 Task: Buy 1 Punch Bowls from Glassware & Drinkware section under best seller category for shipping address: Cole Ward, 3646 Walton Street, Salt Lake City, Utah 84104, Cell Number 8014200980. Pay from credit card ending with 6759, CVV 506
Action: Mouse moved to (22, 89)
Screenshot: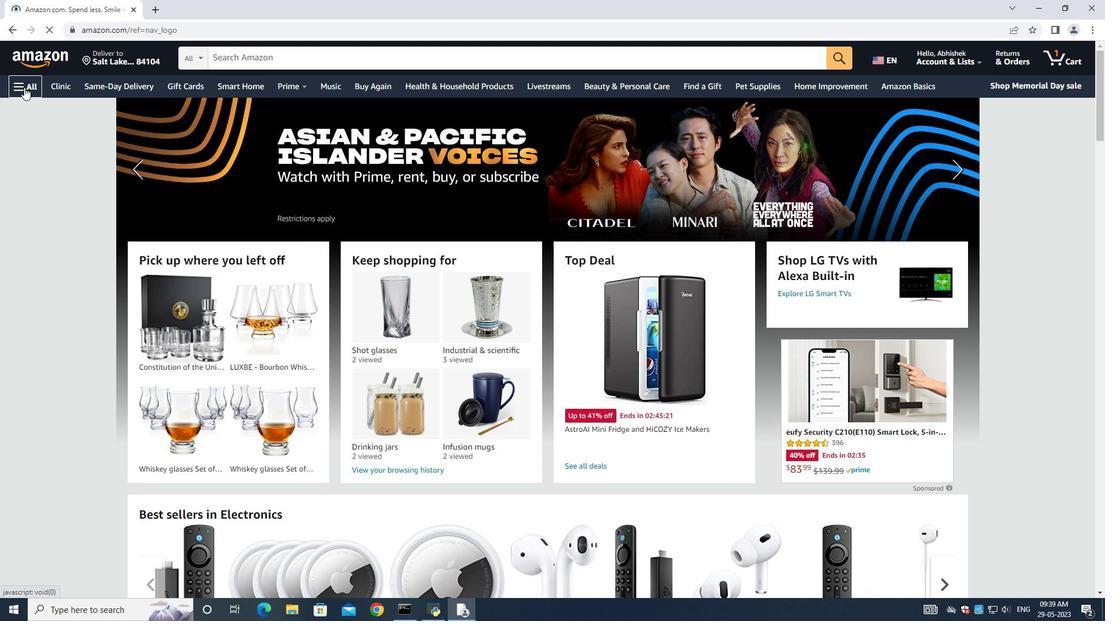 
Action: Mouse pressed left at (22, 89)
Screenshot: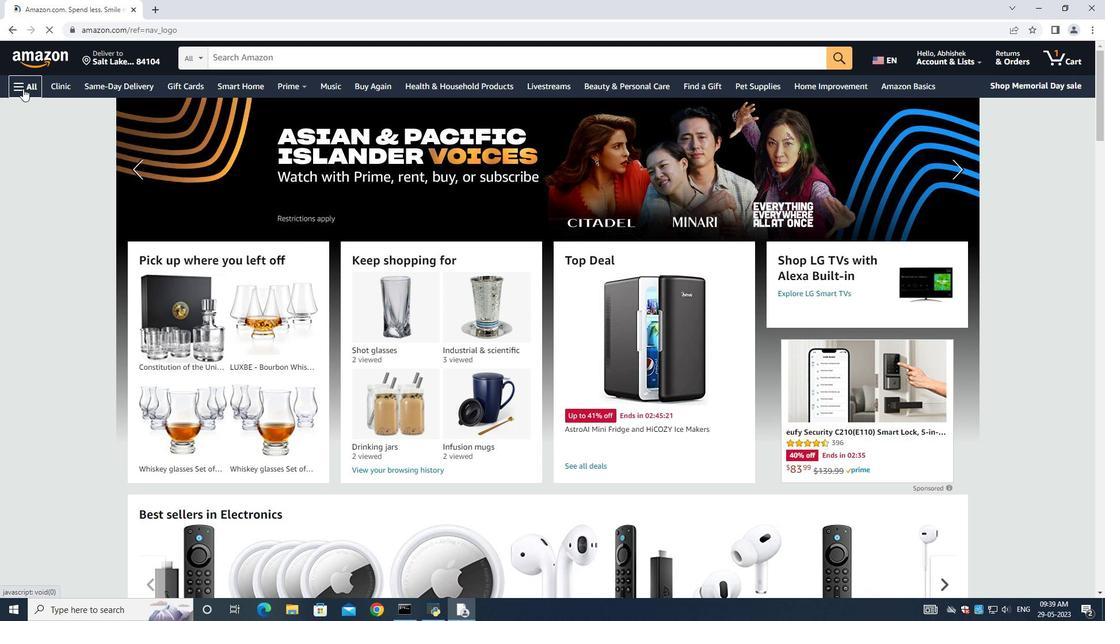 
Action: Mouse moved to (35, 106)
Screenshot: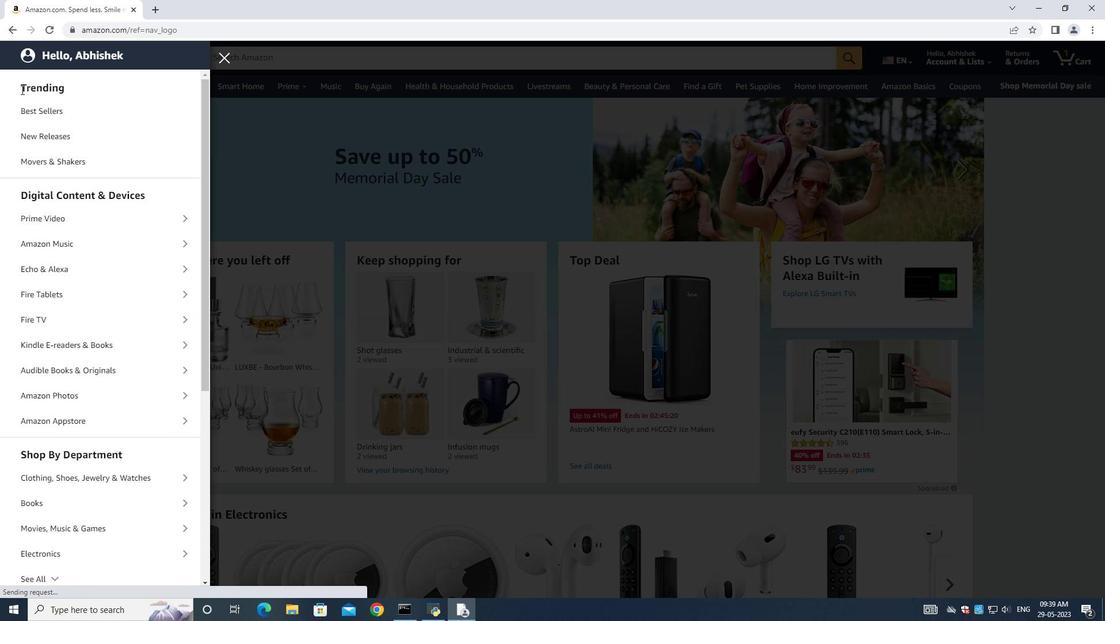 
Action: Mouse pressed left at (35, 106)
Screenshot: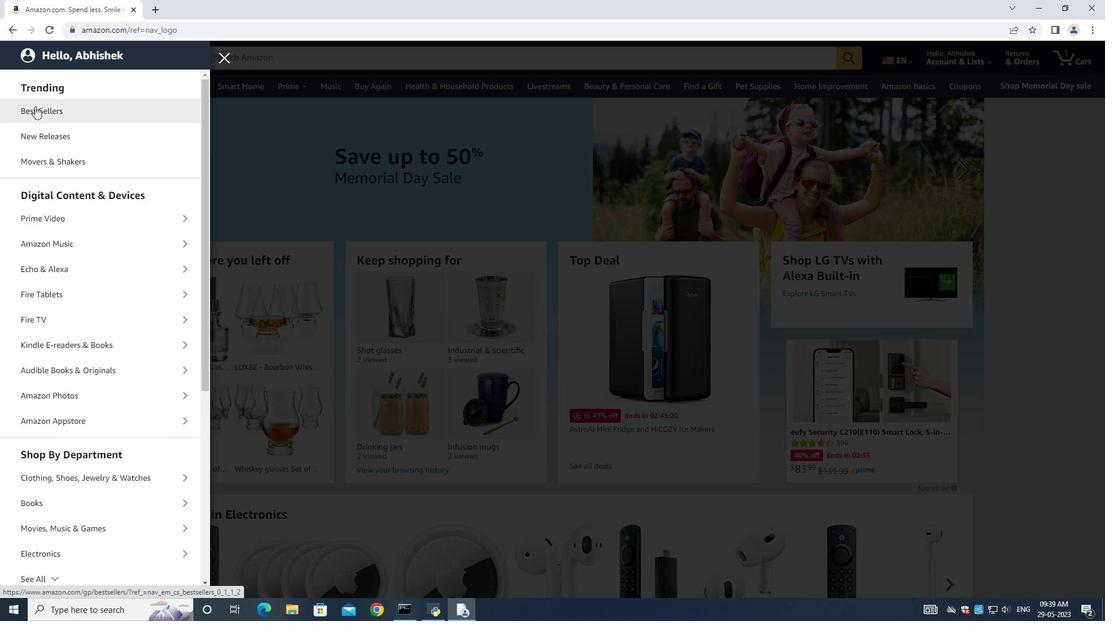 
Action: Mouse moved to (248, 56)
Screenshot: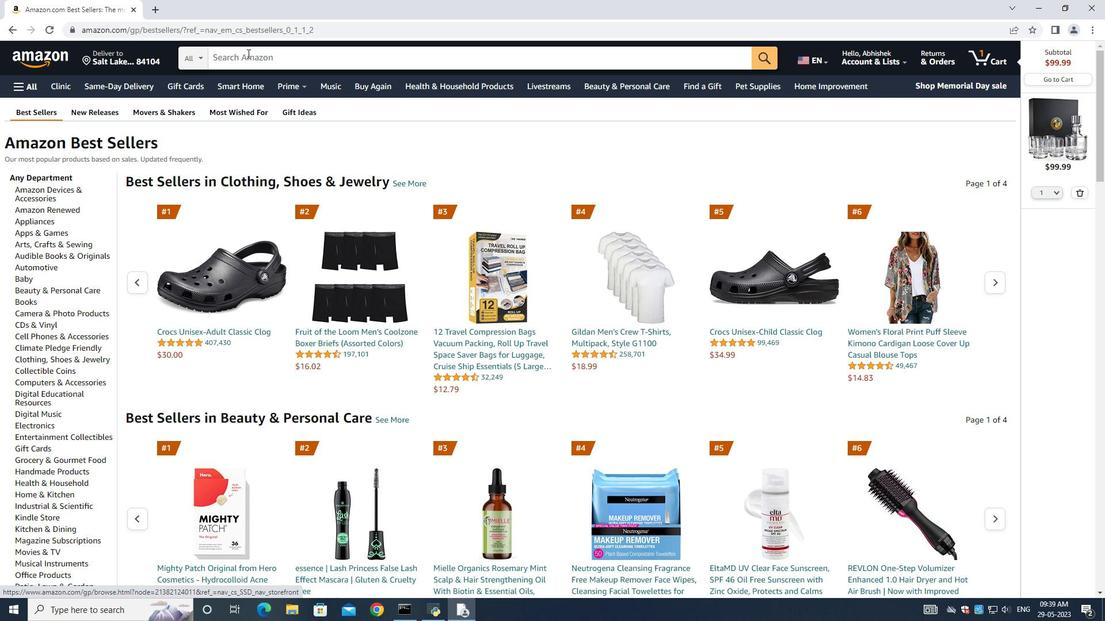 
Action: Mouse pressed left at (248, 56)
Screenshot: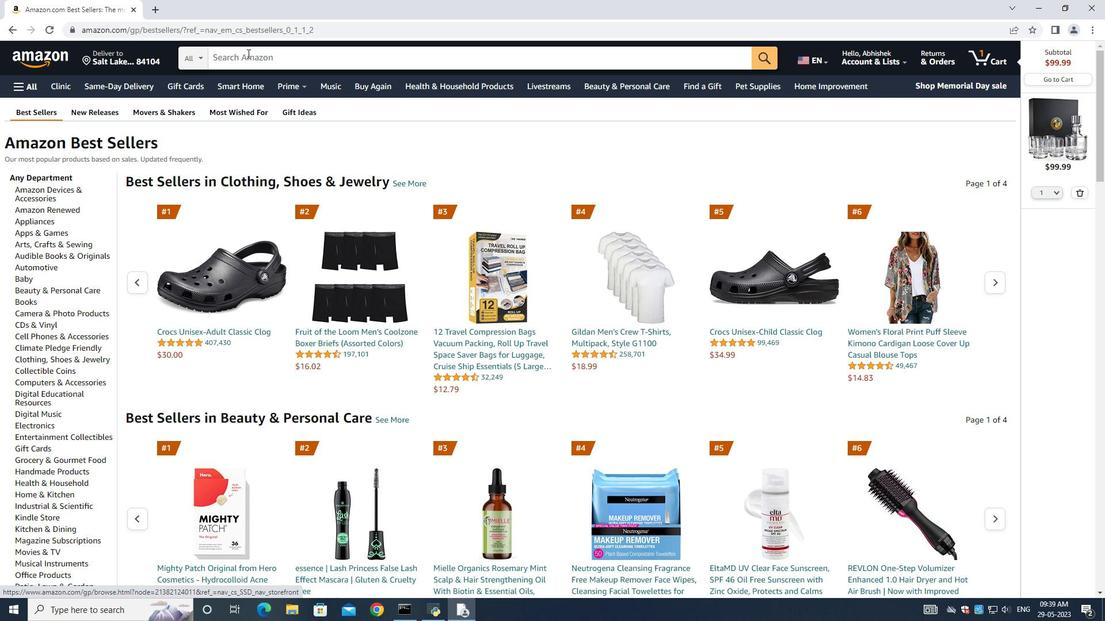 
Action: Mouse moved to (248, 57)
Screenshot: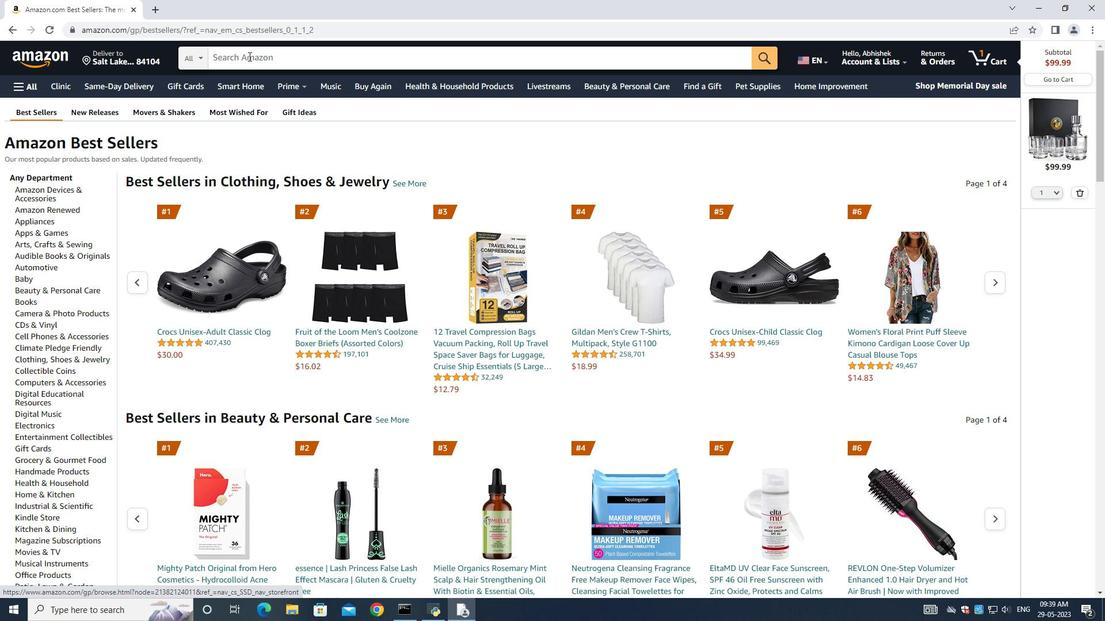 
Action: Key pressed <Key.shift>Puc<Key.backspace>nch<Key.space><Key.shift><Key.shift><Key.shift><Key.shift><Key.shift>Bowls<Key.enter>
Screenshot: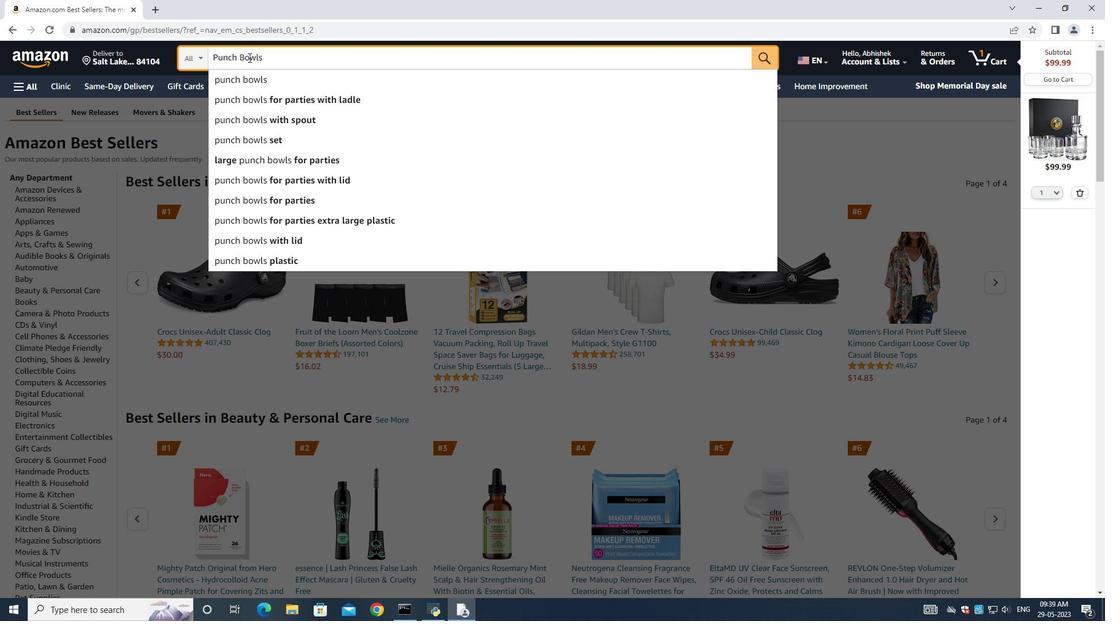 
Action: Mouse moved to (65, 204)
Screenshot: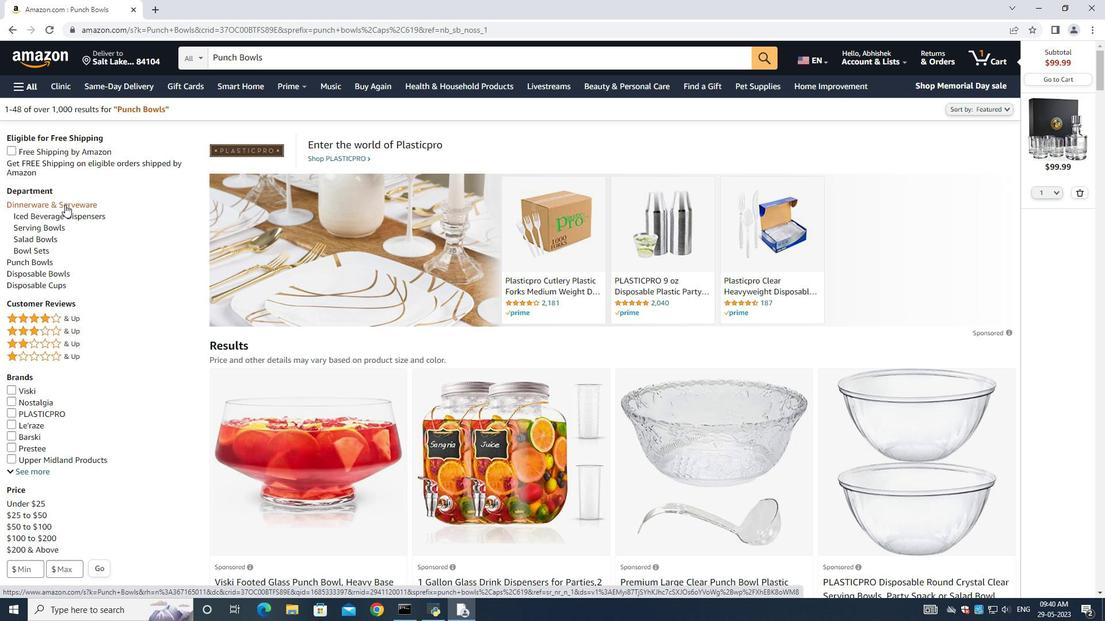 
Action: Mouse pressed left at (65, 204)
Screenshot: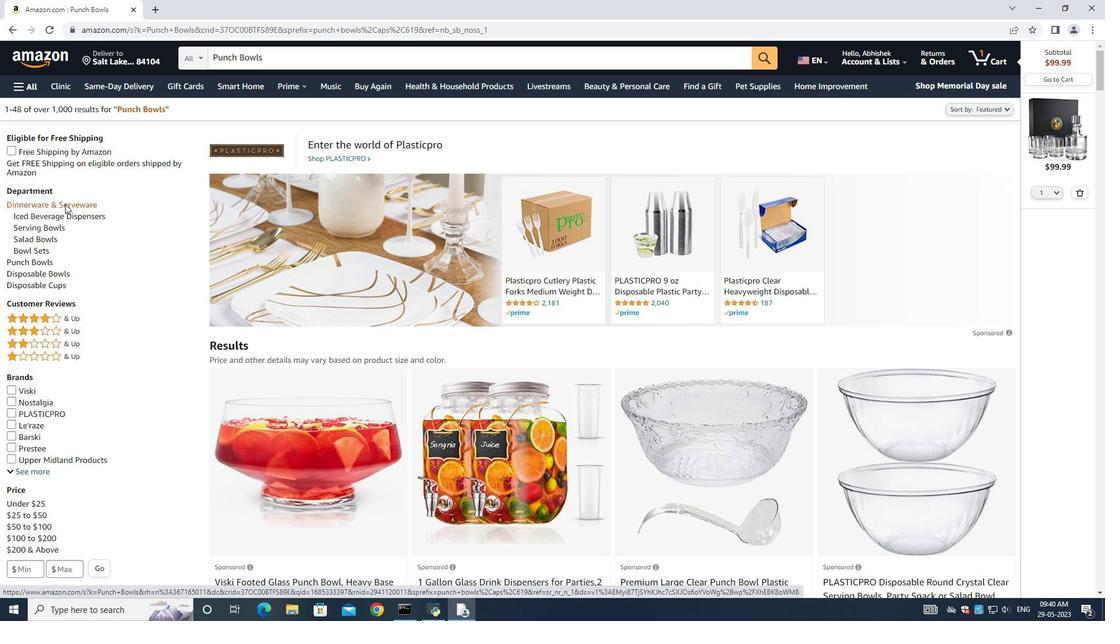 
Action: Mouse moved to (144, 272)
Screenshot: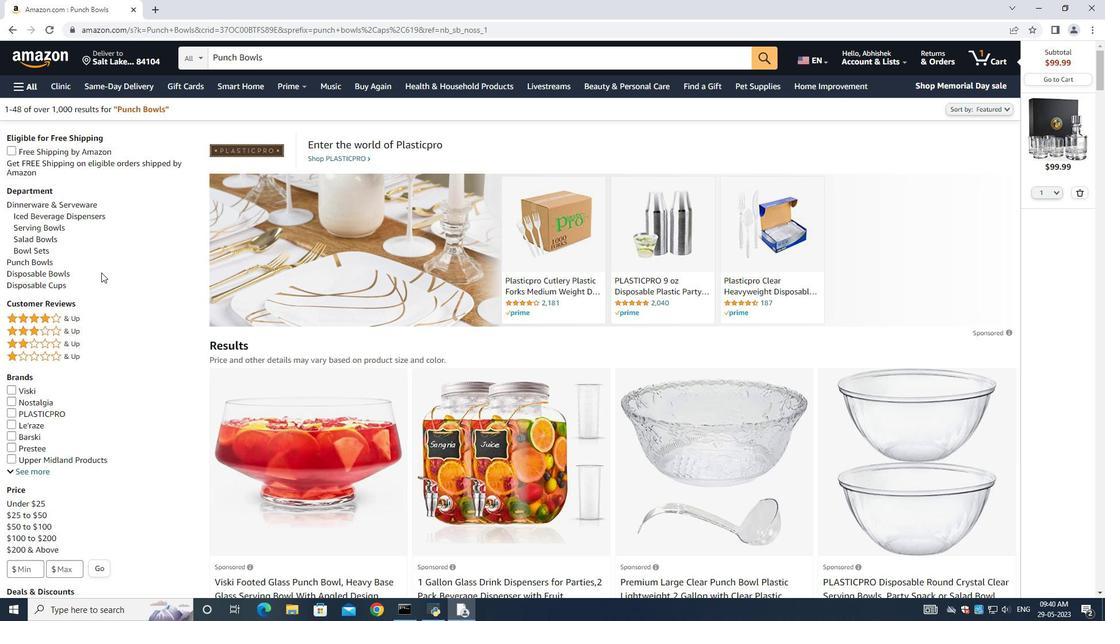 
Action: Mouse scrolled (144, 271) with delta (0, 0)
Screenshot: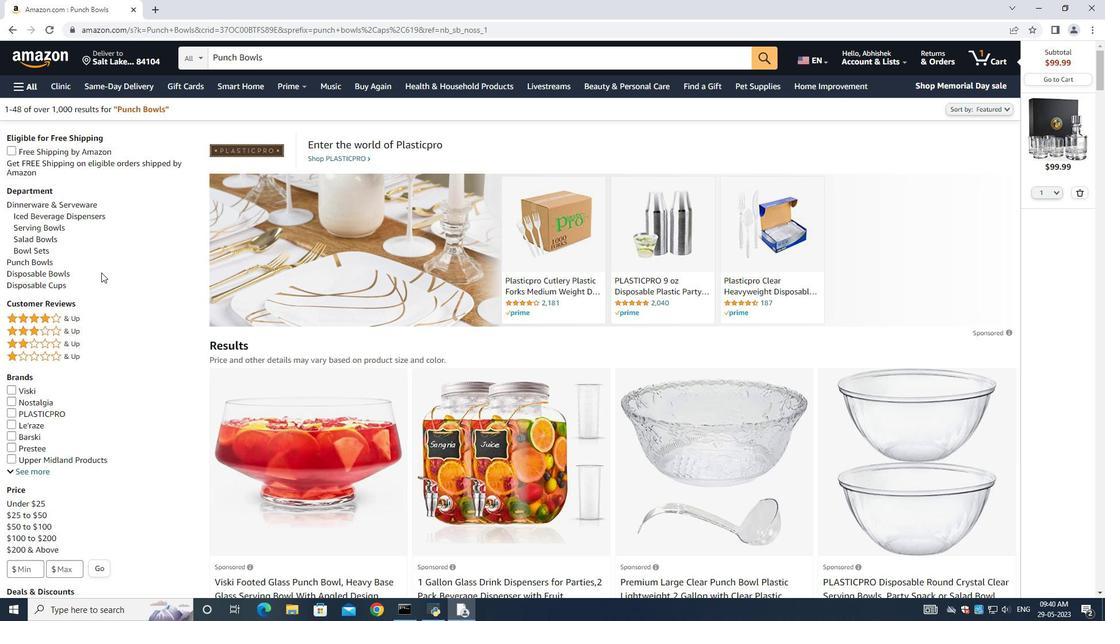 
Action: Mouse moved to (144, 273)
Screenshot: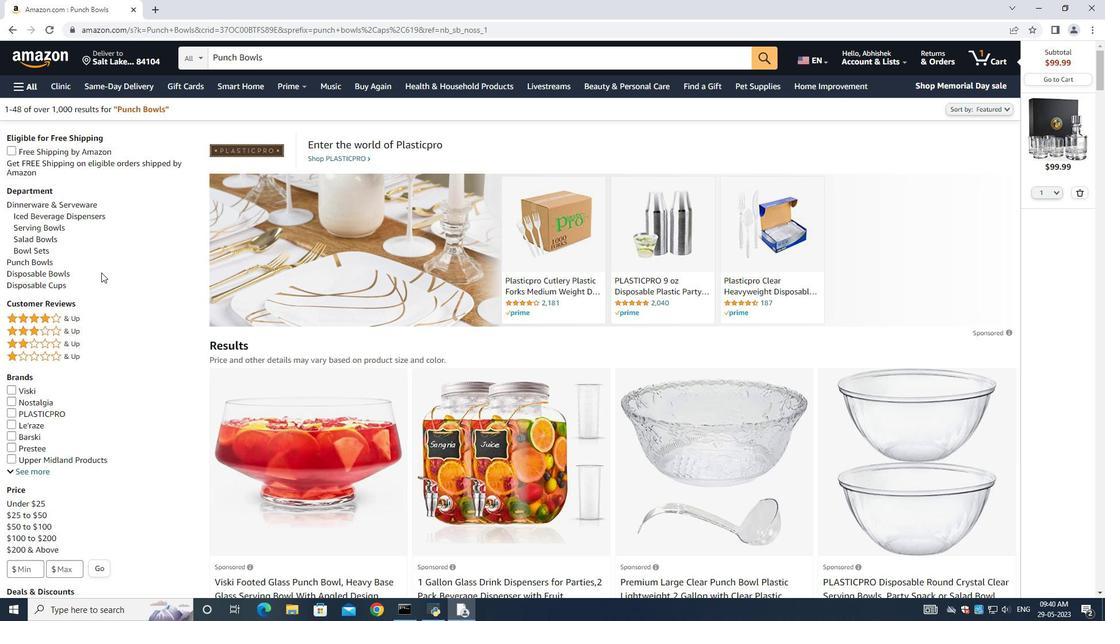
Action: Mouse scrolled (144, 272) with delta (0, 0)
Screenshot: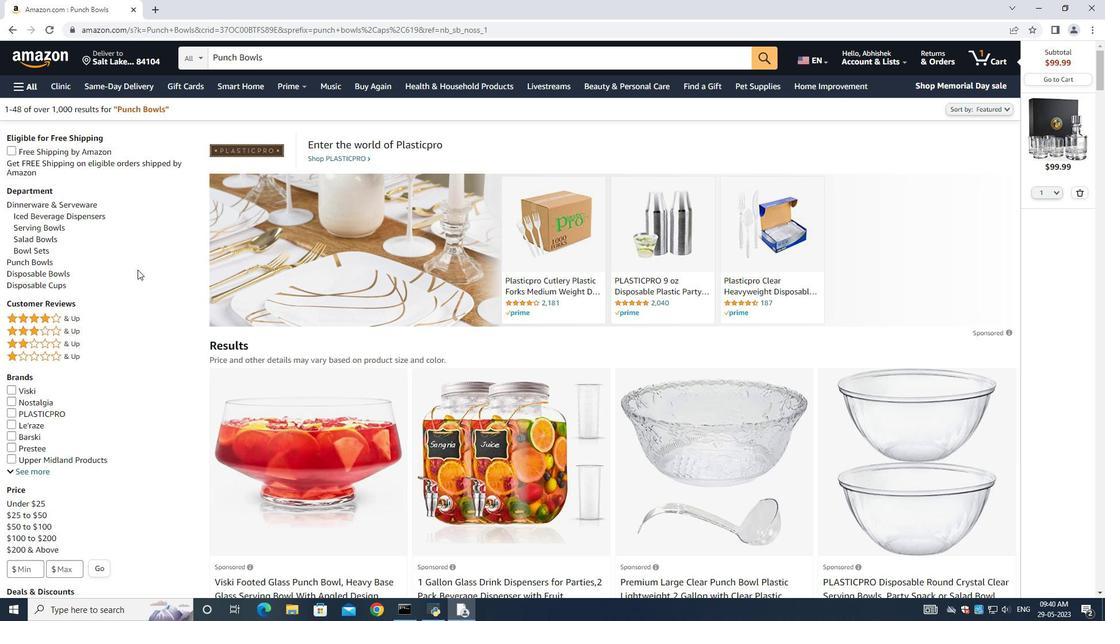 
Action: Mouse moved to (144, 273)
Screenshot: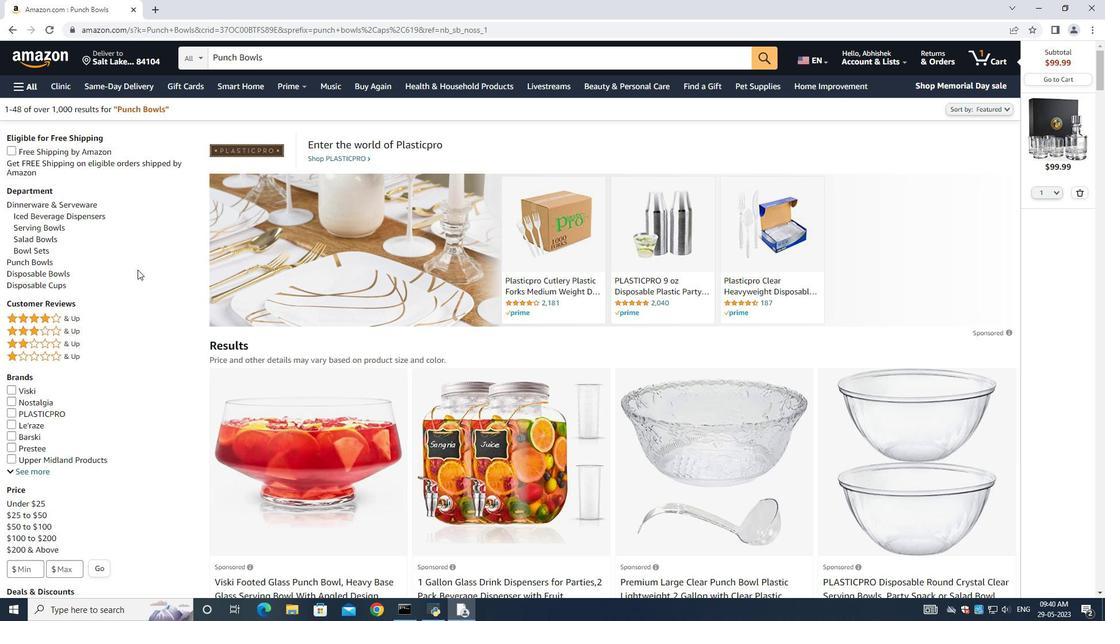 
Action: Mouse scrolled (144, 272) with delta (0, 0)
Screenshot: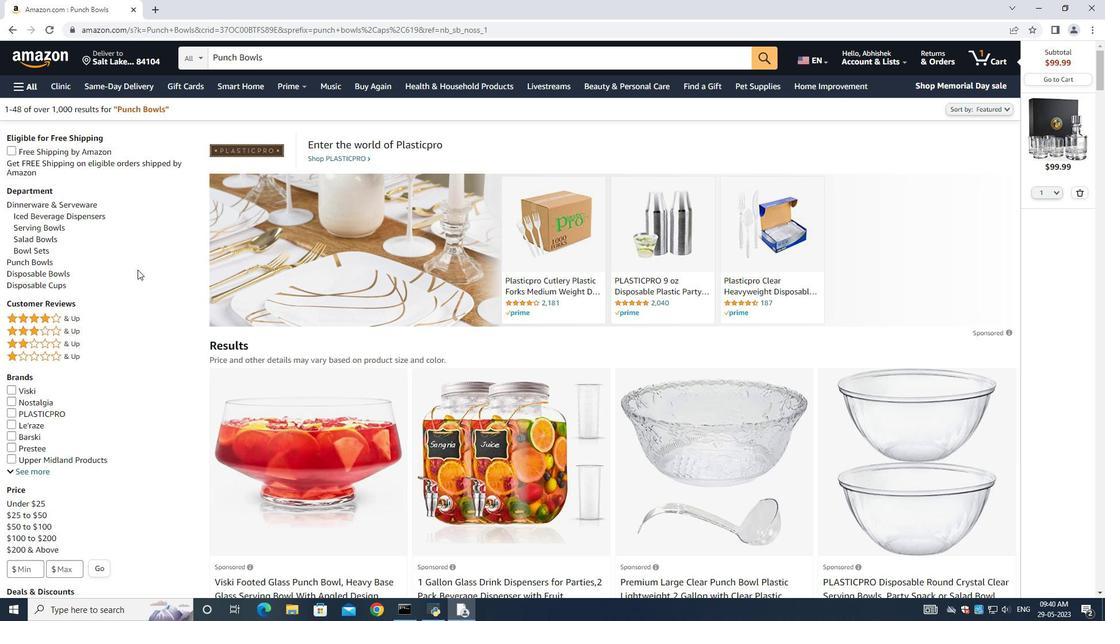 
Action: Mouse scrolled (144, 272) with delta (0, 0)
Screenshot: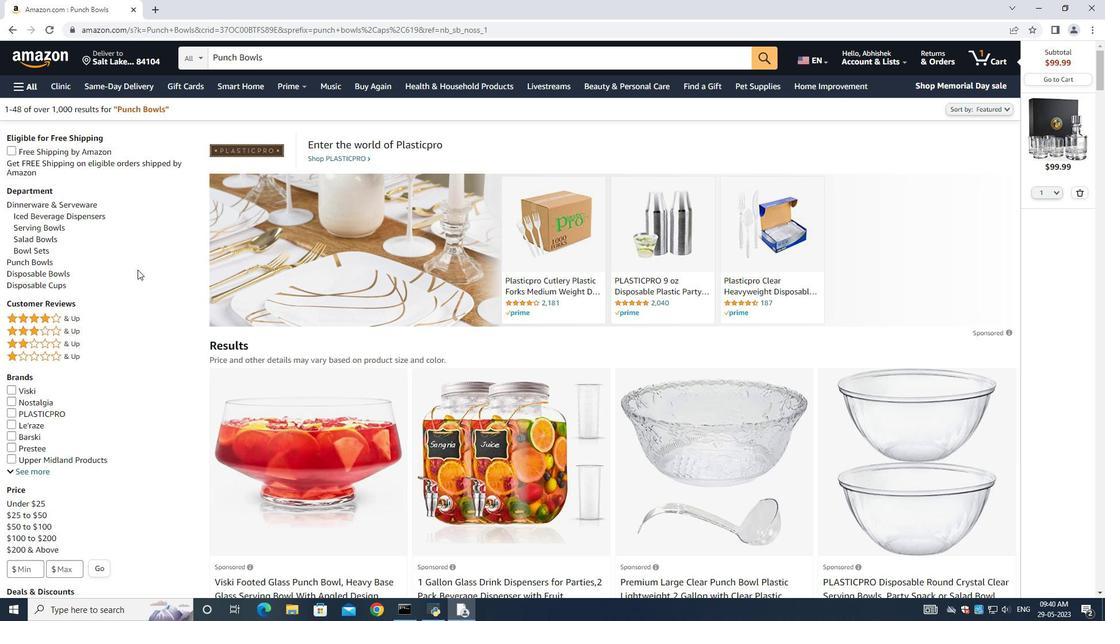 
Action: Mouse scrolled (144, 272) with delta (0, 0)
Screenshot: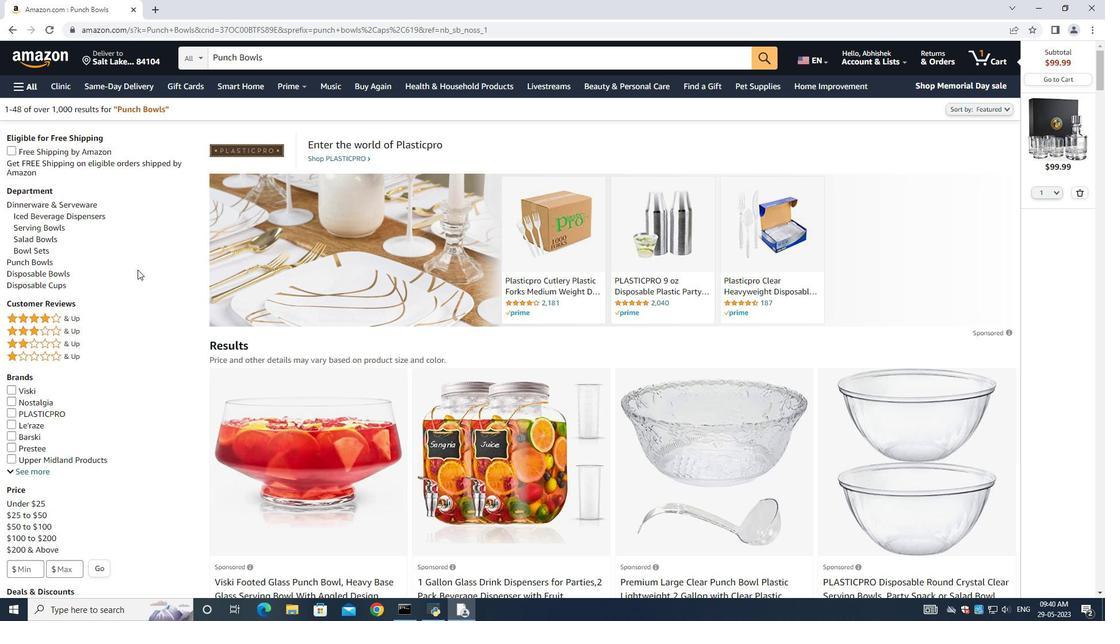 
Action: Mouse scrolled (144, 272) with delta (0, 0)
Screenshot: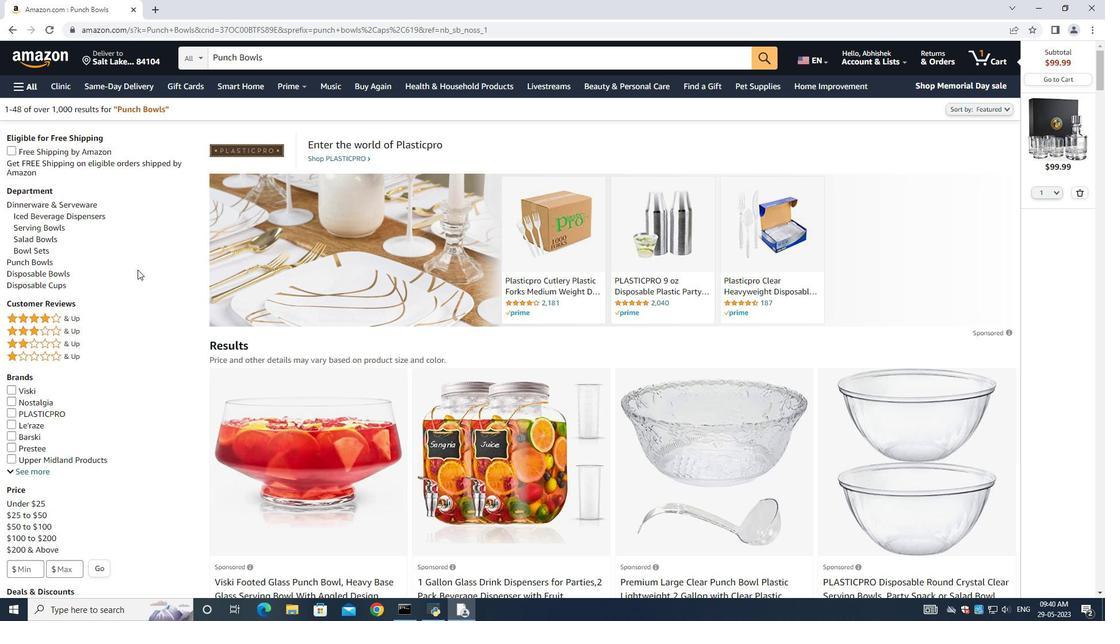 
Action: Mouse moved to (143, 272)
Screenshot: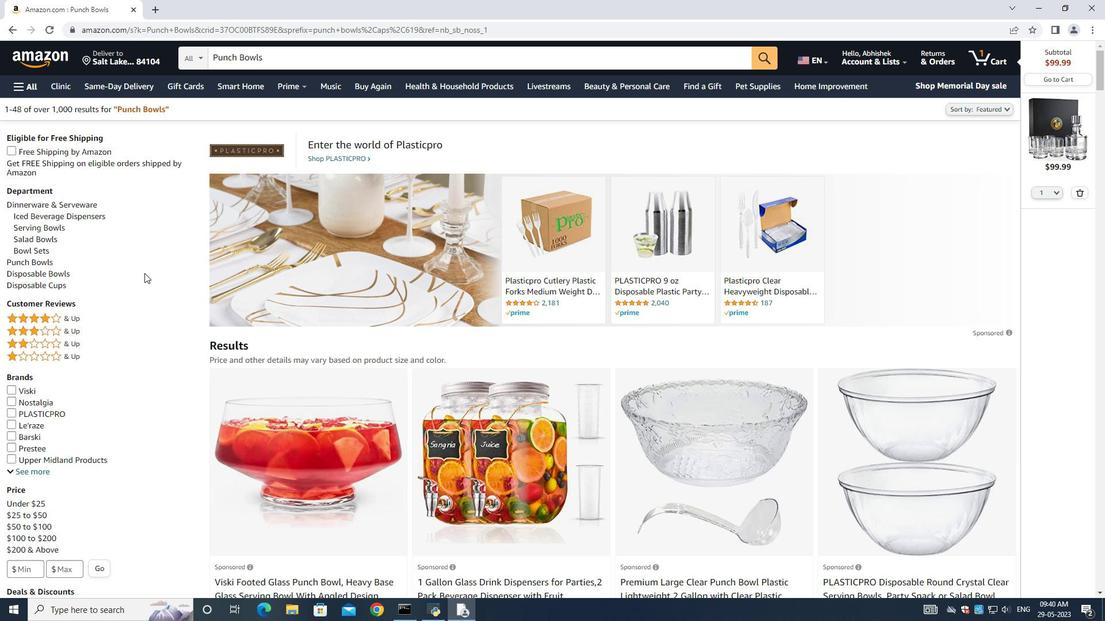 
Action: Mouse scrolled (143, 272) with delta (0, 0)
Screenshot: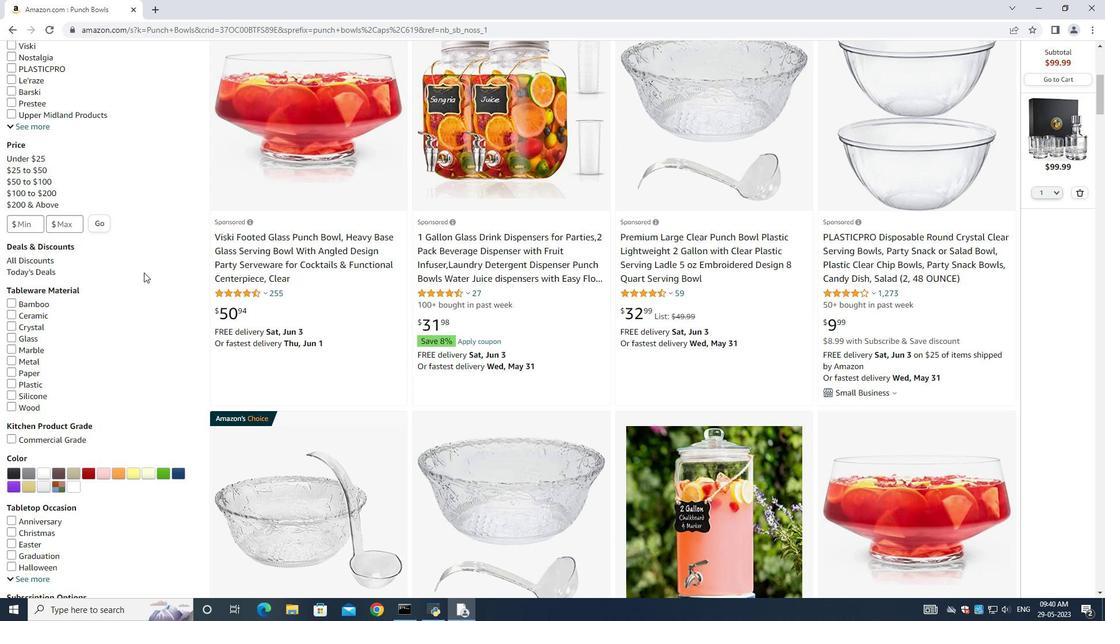 
Action: Mouse scrolled (143, 272) with delta (0, 0)
Screenshot: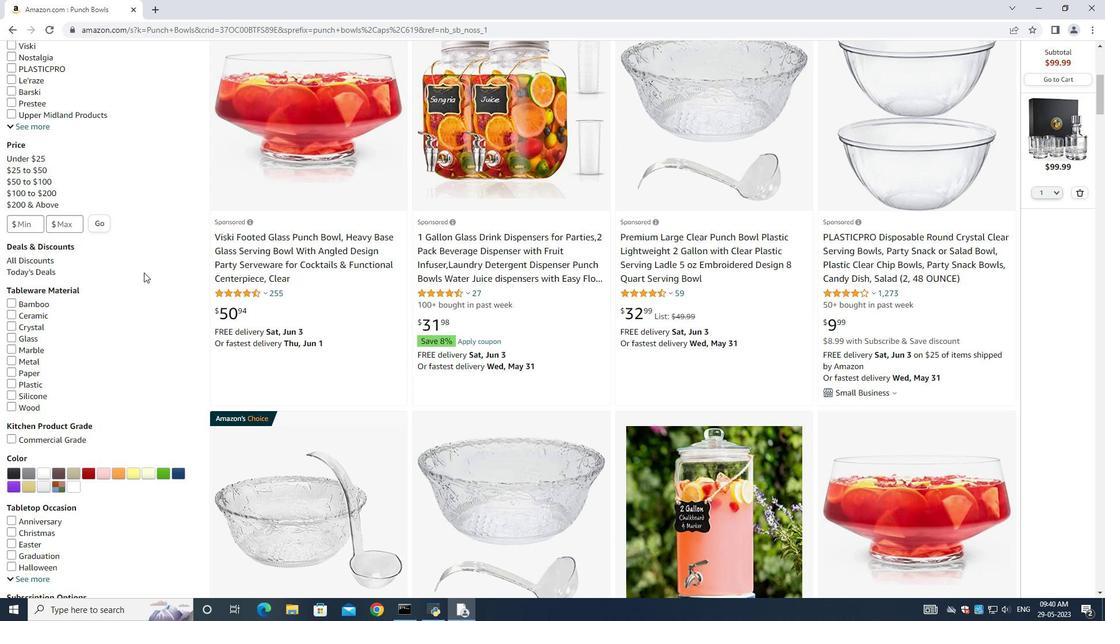 
Action: Mouse scrolled (143, 272) with delta (0, 0)
Screenshot: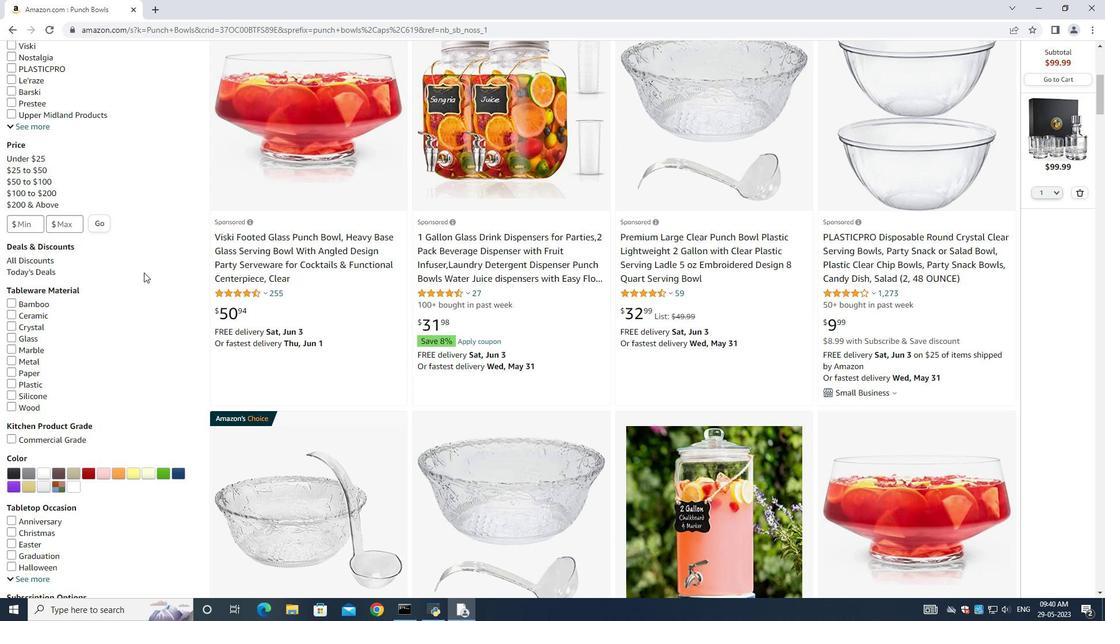
Action: Mouse scrolled (143, 272) with delta (0, 0)
Screenshot: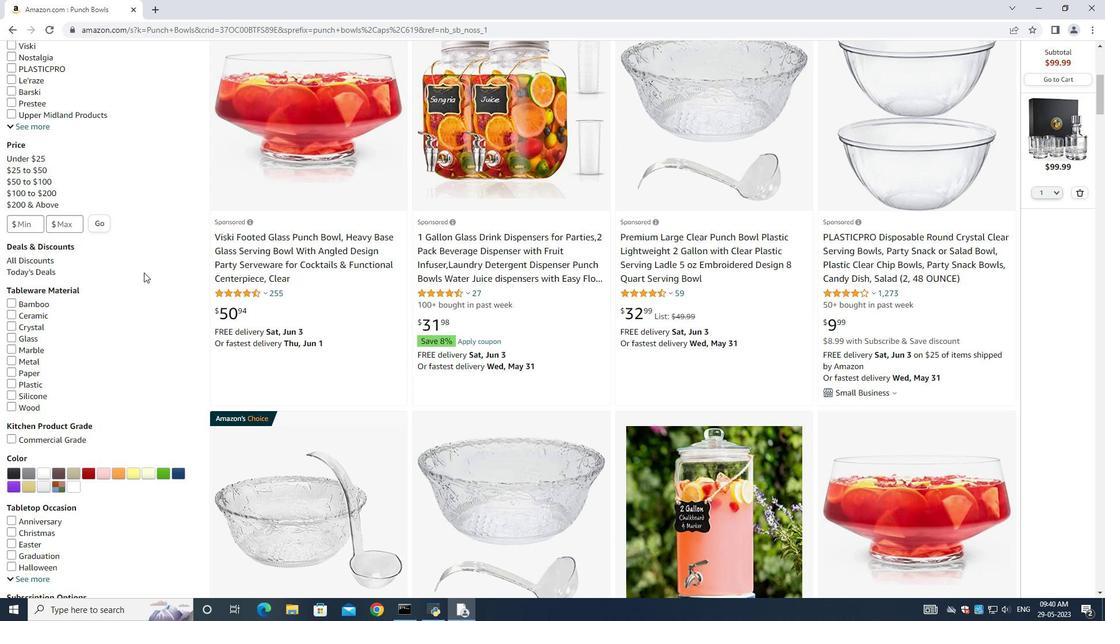 
Action: Mouse scrolled (143, 272) with delta (0, 0)
Screenshot: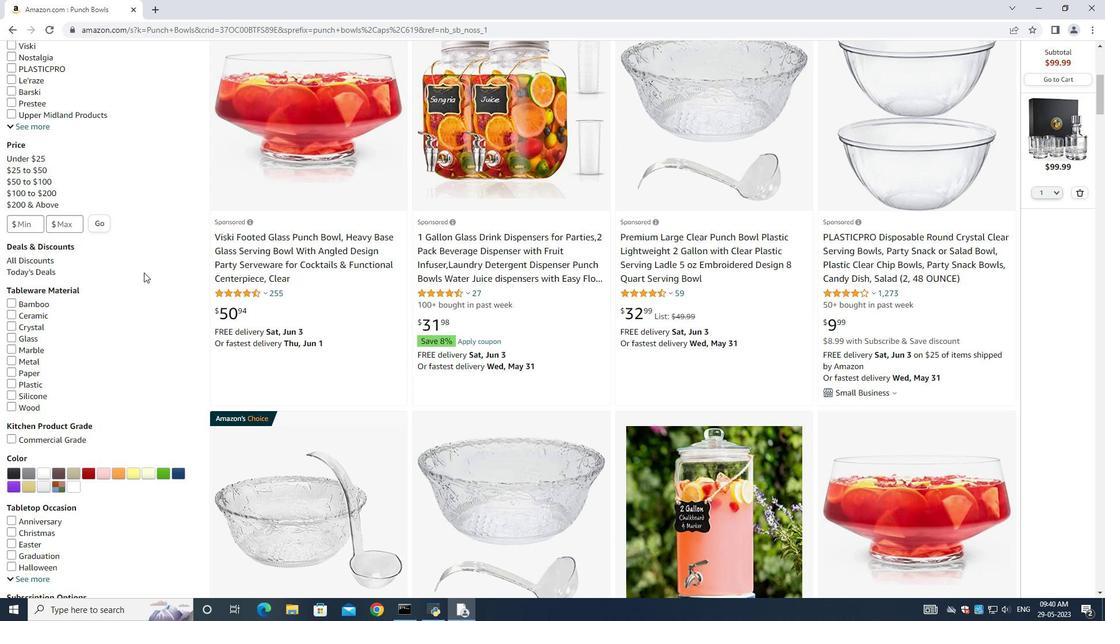 
Action: Mouse scrolled (143, 272) with delta (0, 0)
Screenshot: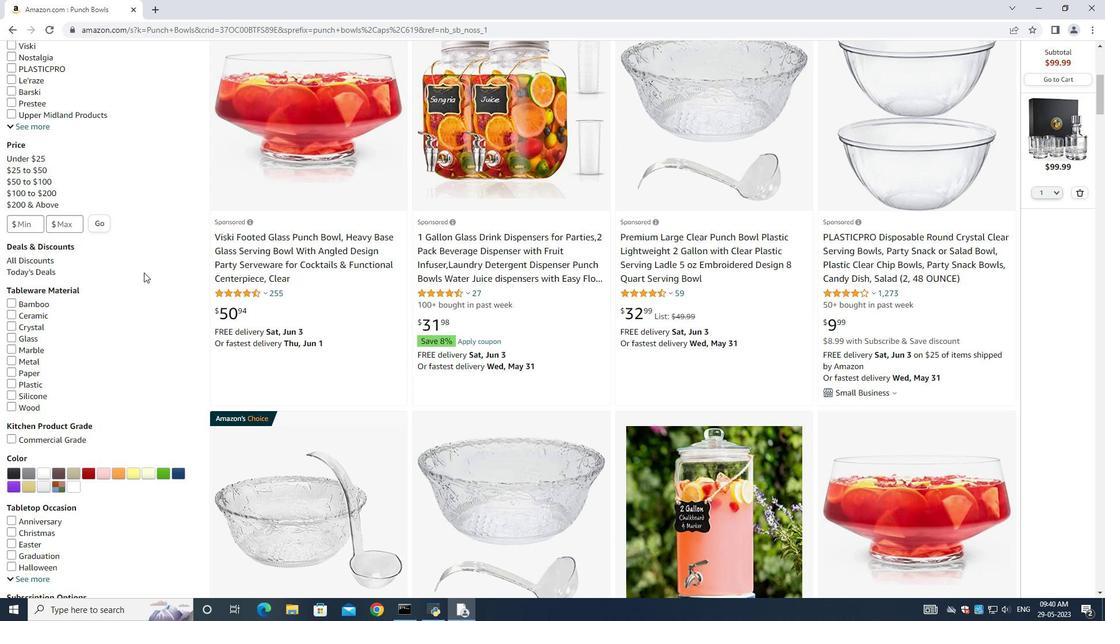 
Action: Mouse scrolled (143, 272) with delta (0, 0)
Screenshot: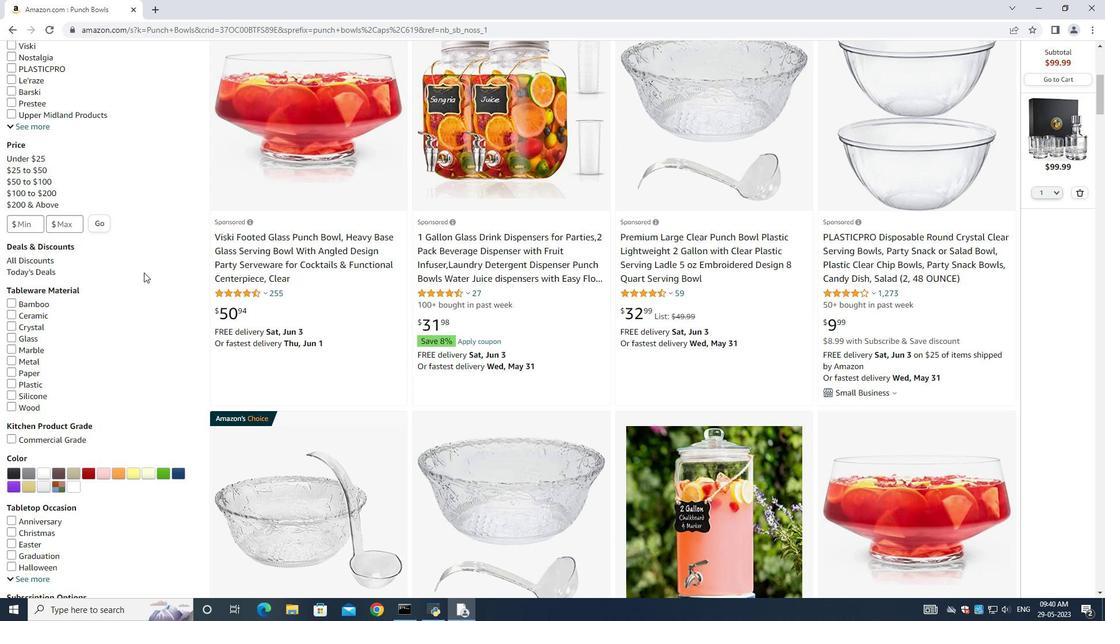 
Action: Mouse moved to (81, 351)
Screenshot: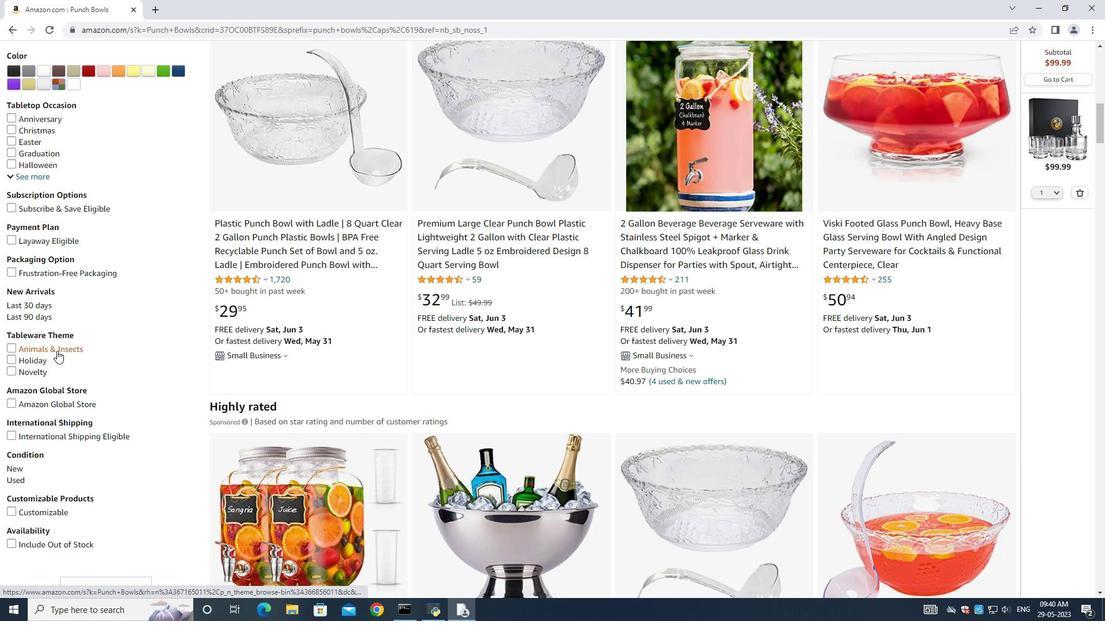 
Action: Mouse scrolled (81, 351) with delta (0, 0)
Screenshot: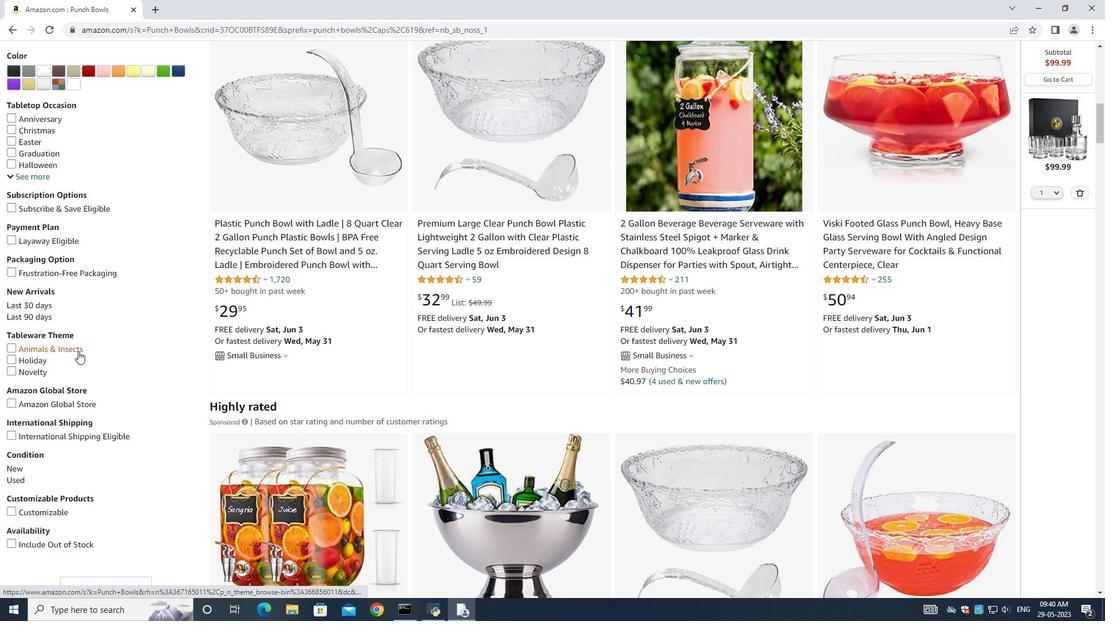 
Action: Mouse scrolled (81, 351) with delta (0, 0)
Screenshot: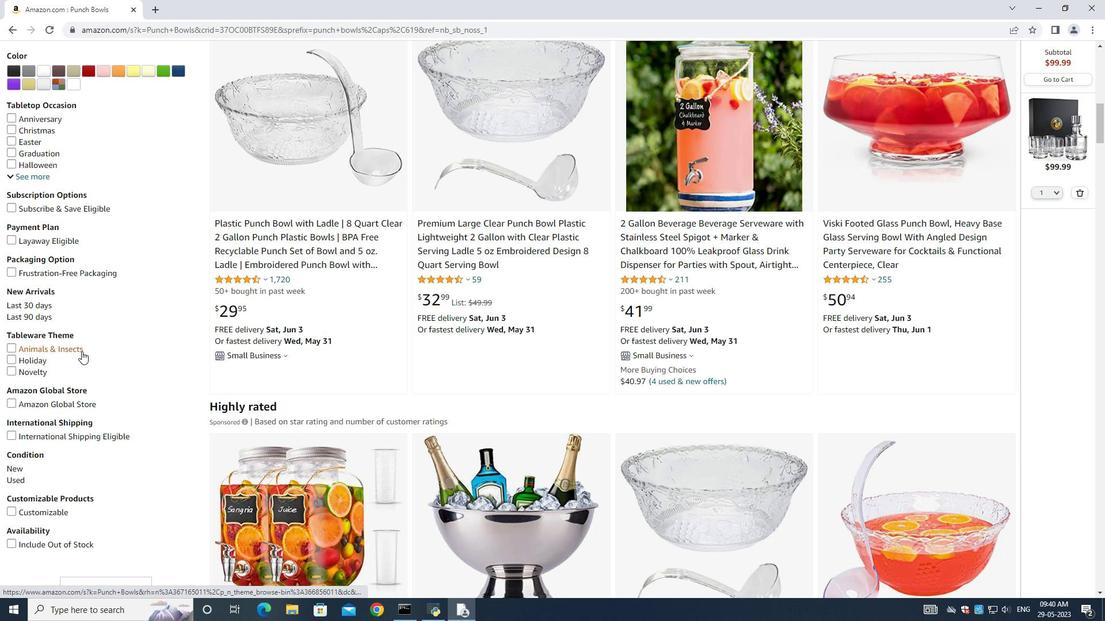 
Action: Mouse scrolled (81, 351) with delta (0, 0)
Screenshot: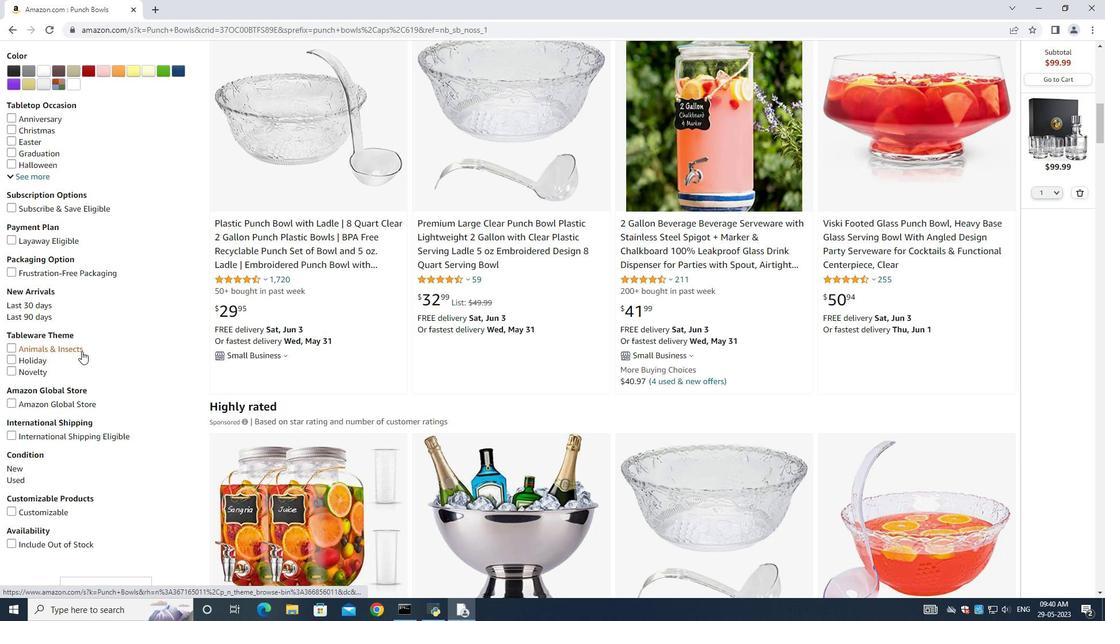 
Action: Mouse scrolled (81, 351) with delta (0, 0)
Screenshot: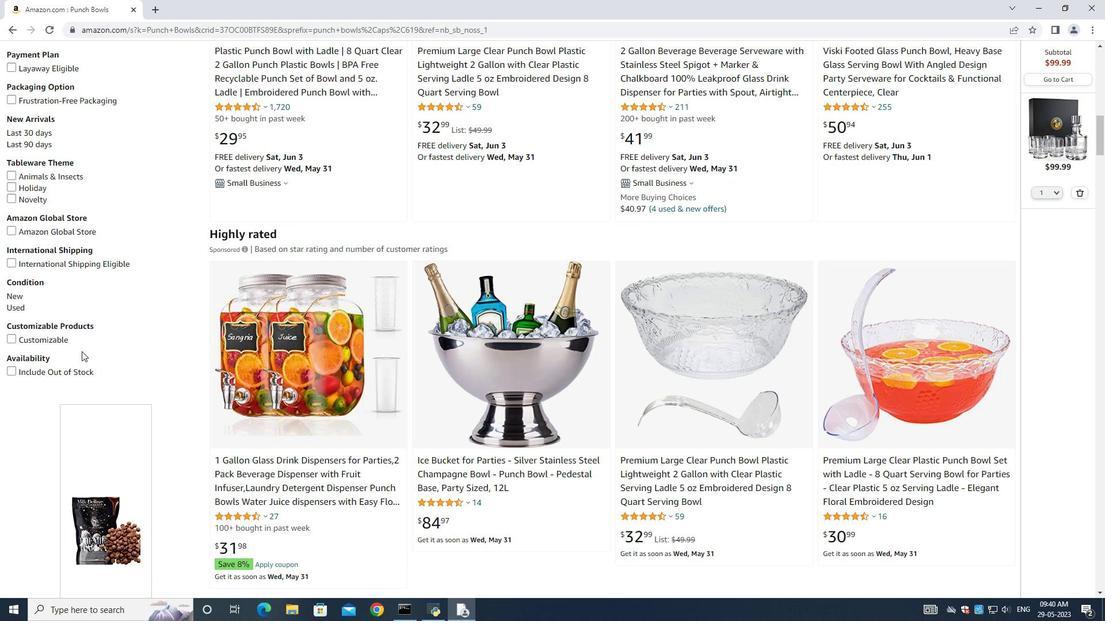 
Action: Mouse scrolled (81, 351) with delta (0, 0)
Screenshot: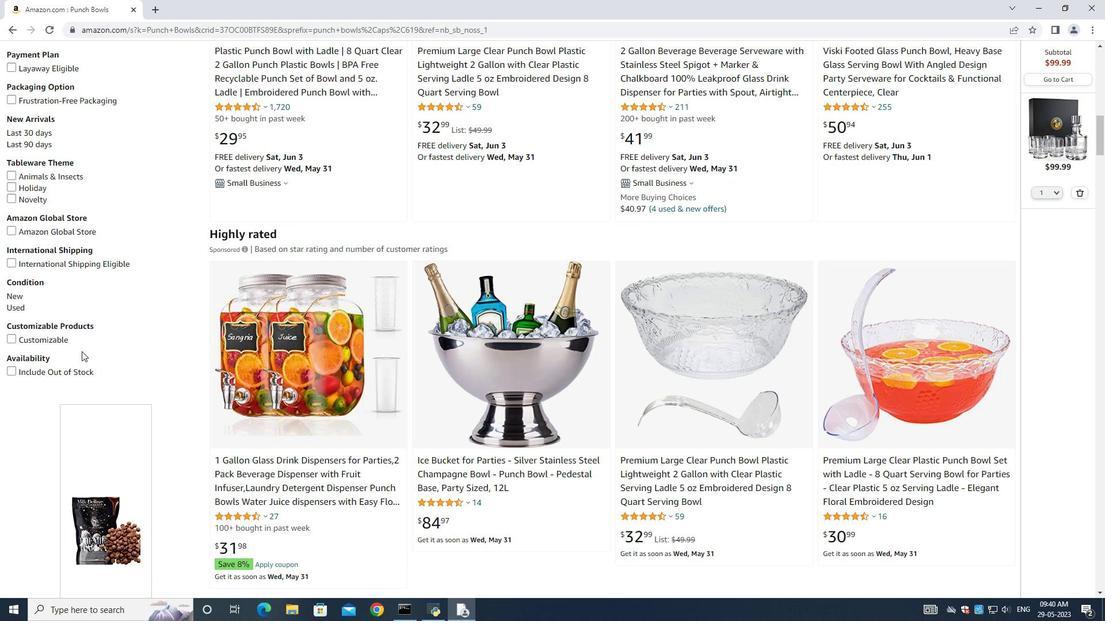 
Action: Mouse scrolled (81, 351) with delta (0, 0)
Screenshot: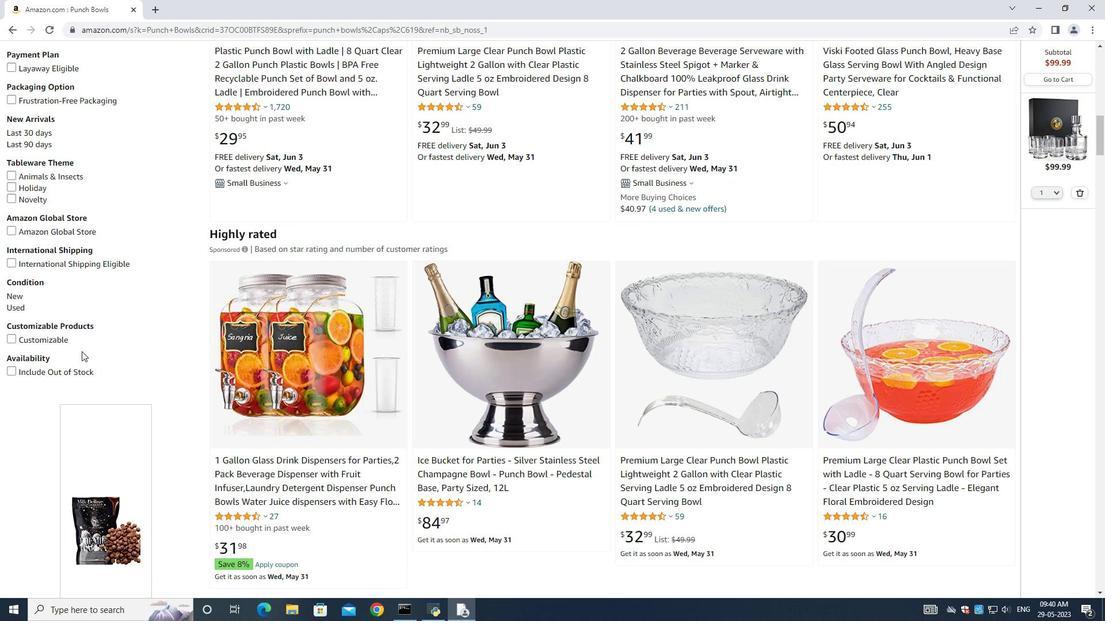 
Action: Mouse scrolled (81, 351) with delta (0, 0)
Screenshot: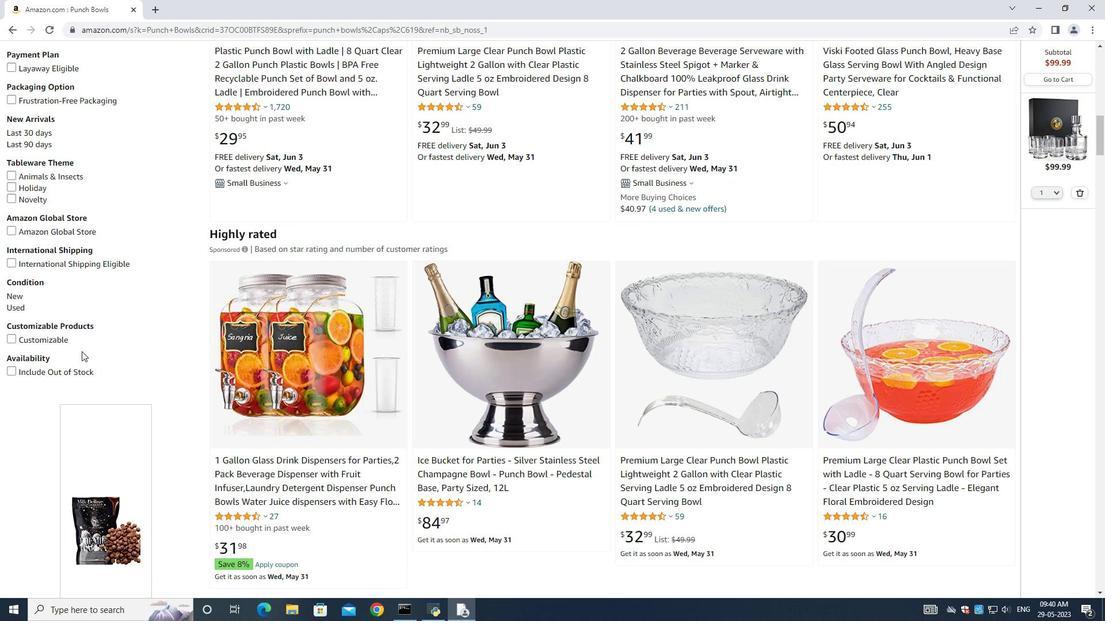 
Action: Mouse scrolled (81, 351) with delta (0, 0)
Screenshot: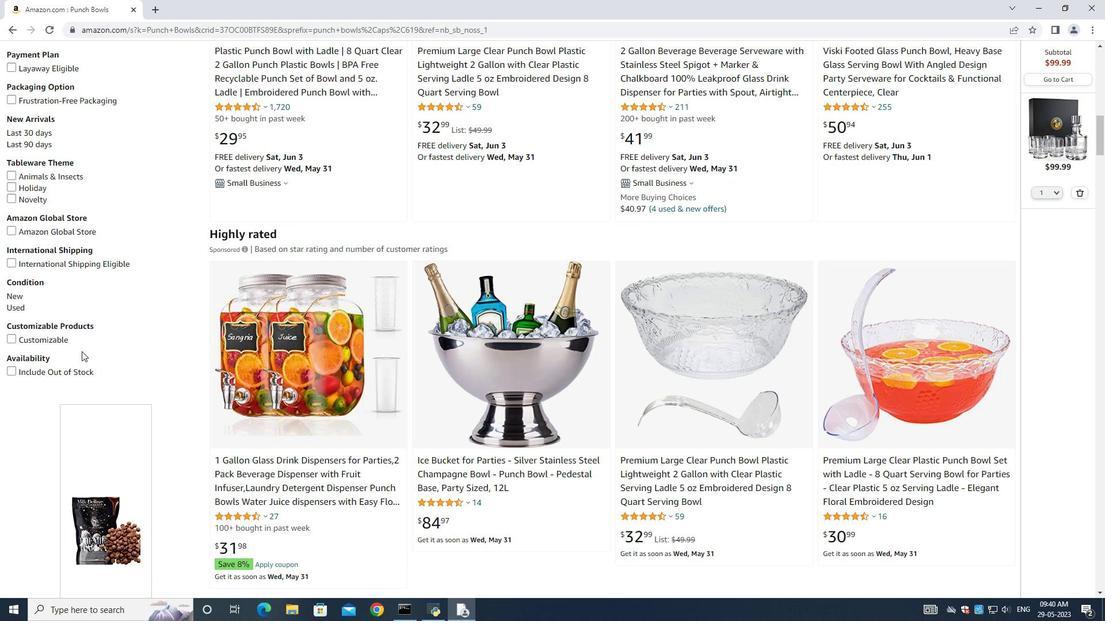 
Action: Mouse moved to (103, 338)
Screenshot: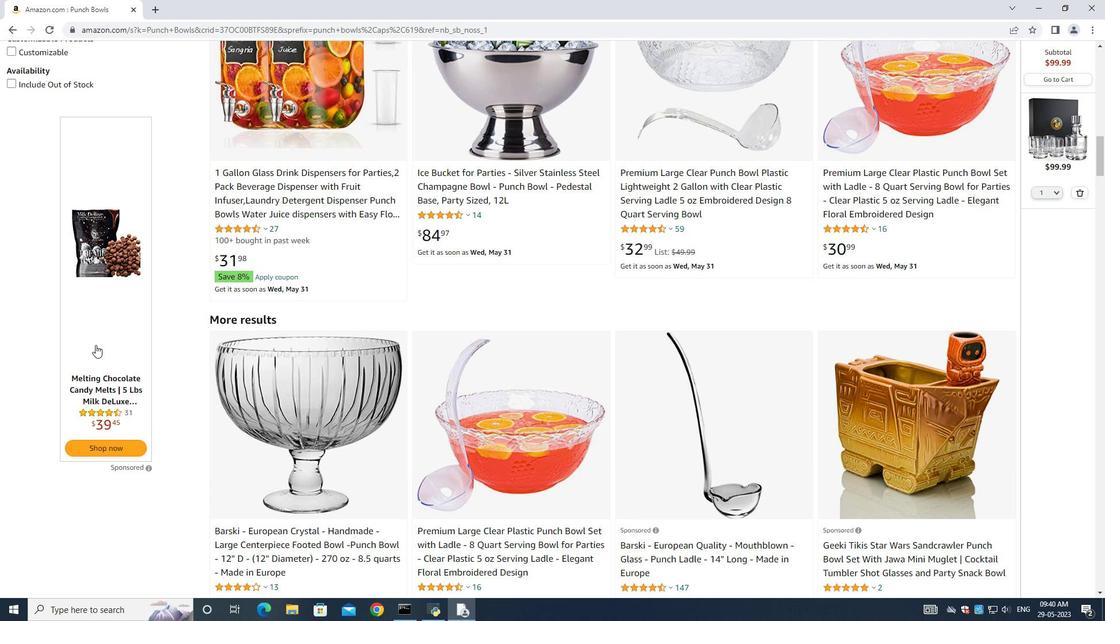 
Action: Mouse scrolled (103, 339) with delta (0, 0)
Screenshot: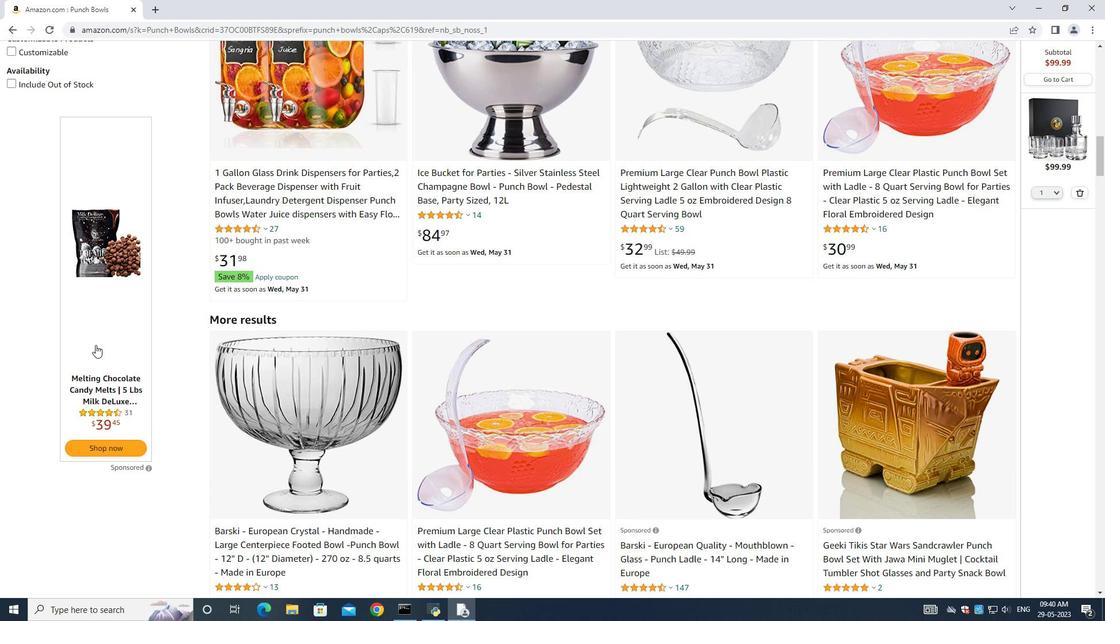 
Action: Mouse scrolled (103, 339) with delta (0, 0)
Screenshot: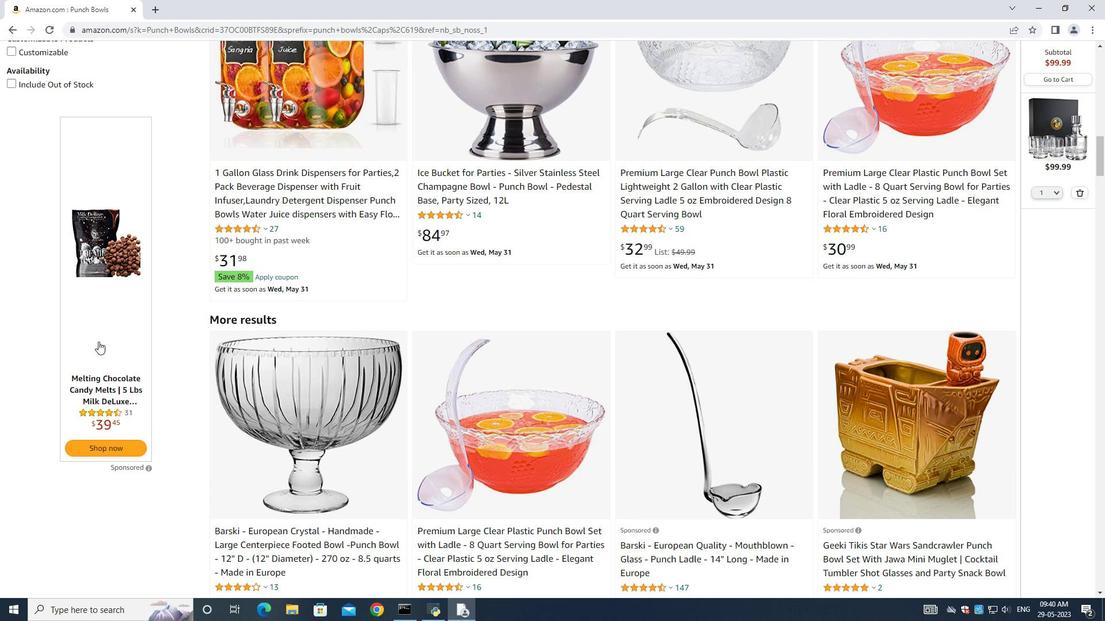 
Action: Mouse scrolled (103, 339) with delta (0, 0)
Screenshot: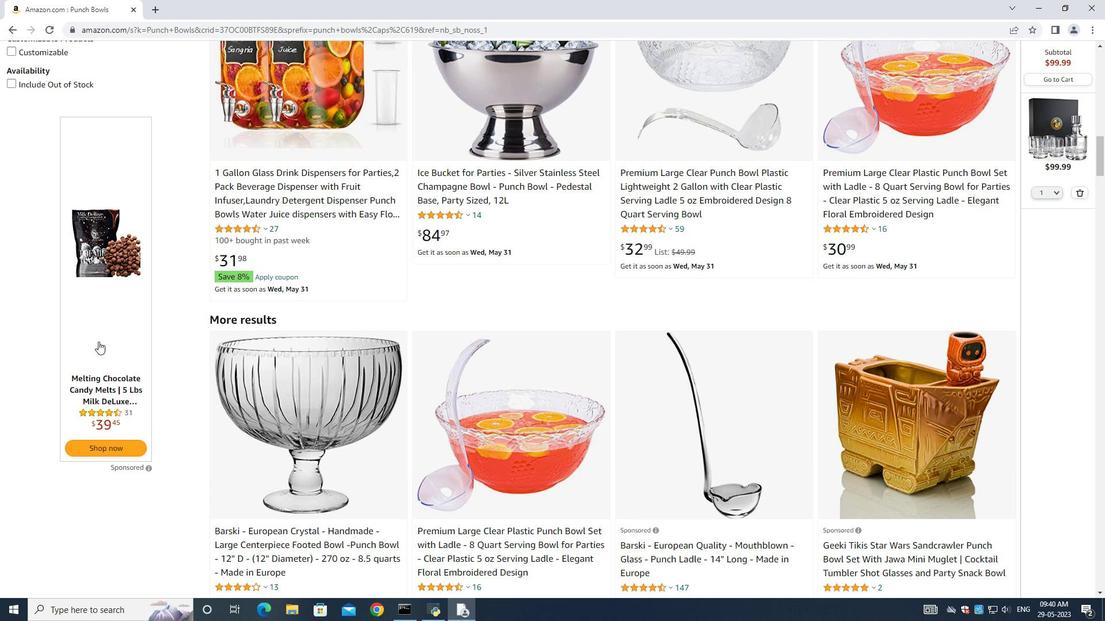 
Action: Mouse scrolled (103, 339) with delta (0, 0)
Screenshot: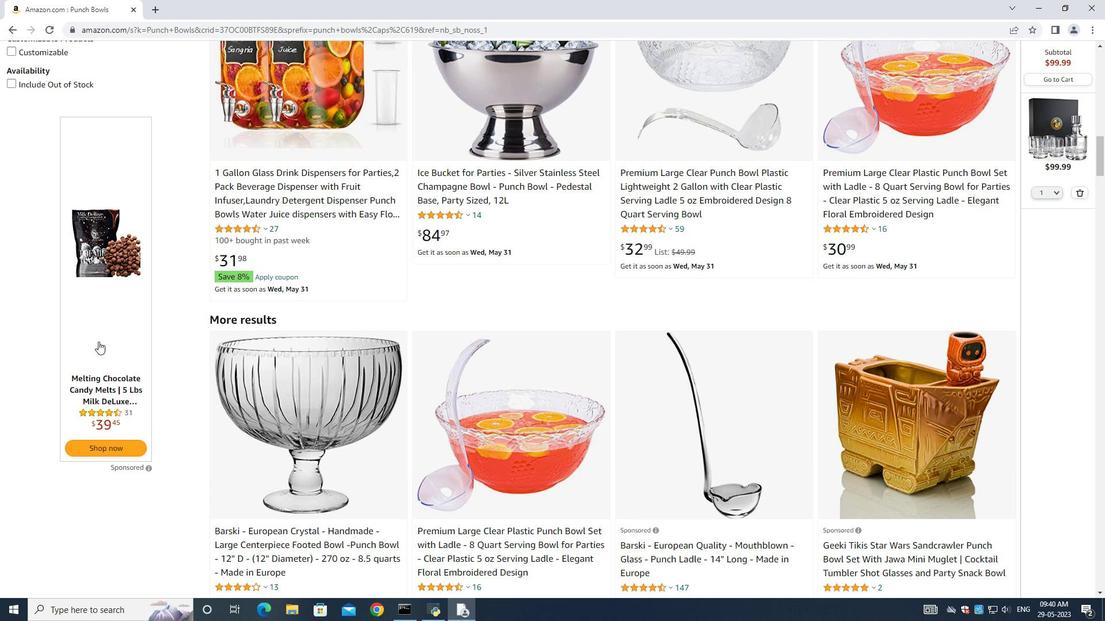 
Action: Mouse scrolled (103, 339) with delta (0, 0)
Screenshot: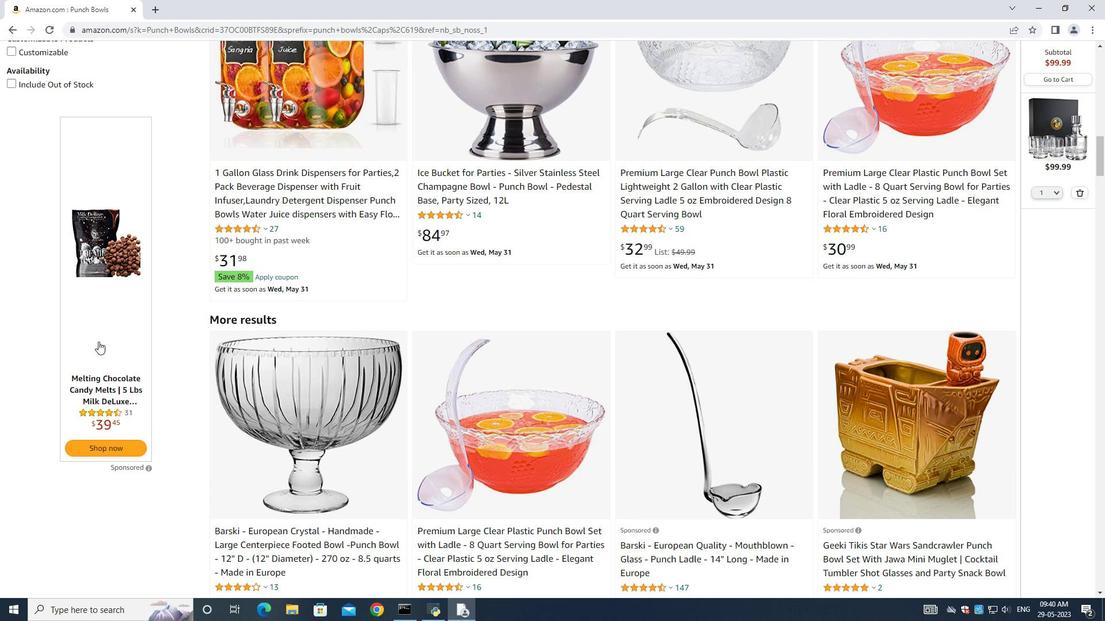 
Action: Mouse scrolled (103, 339) with delta (0, 0)
Screenshot: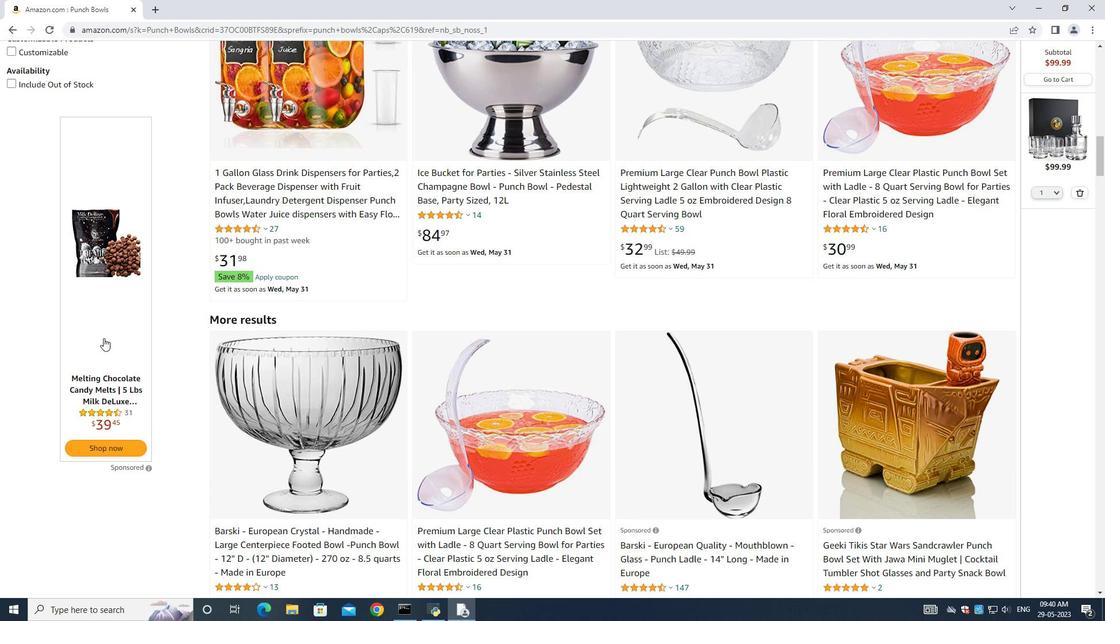 
Action: Mouse scrolled (103, 339) with delta (0, 0)
Screenshot: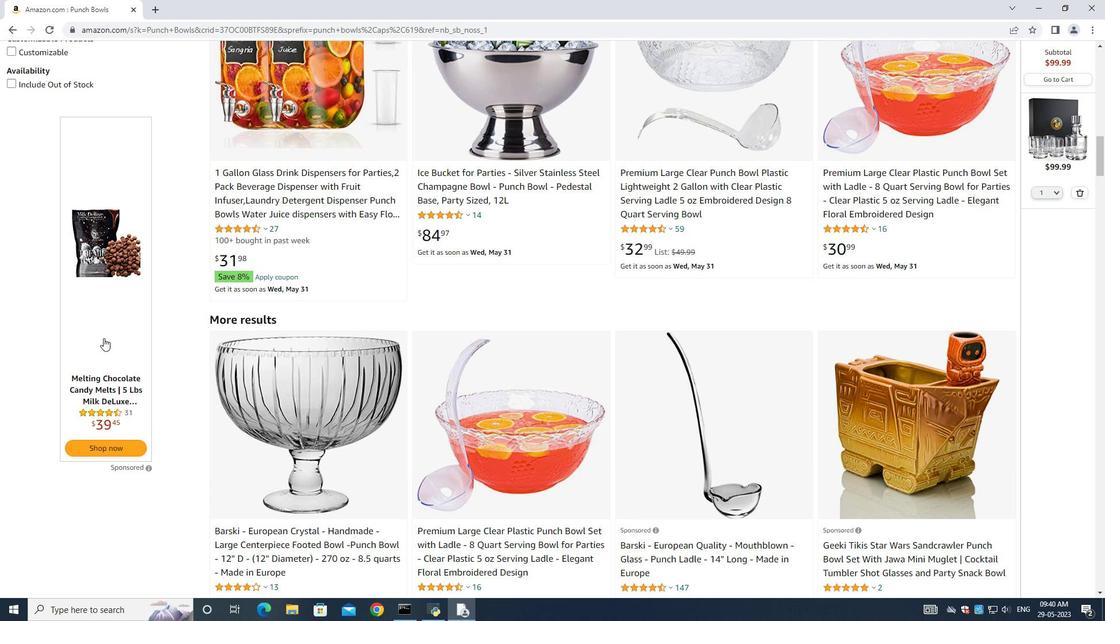 
Action: Mouse moved to (507, 326)
Screenshot: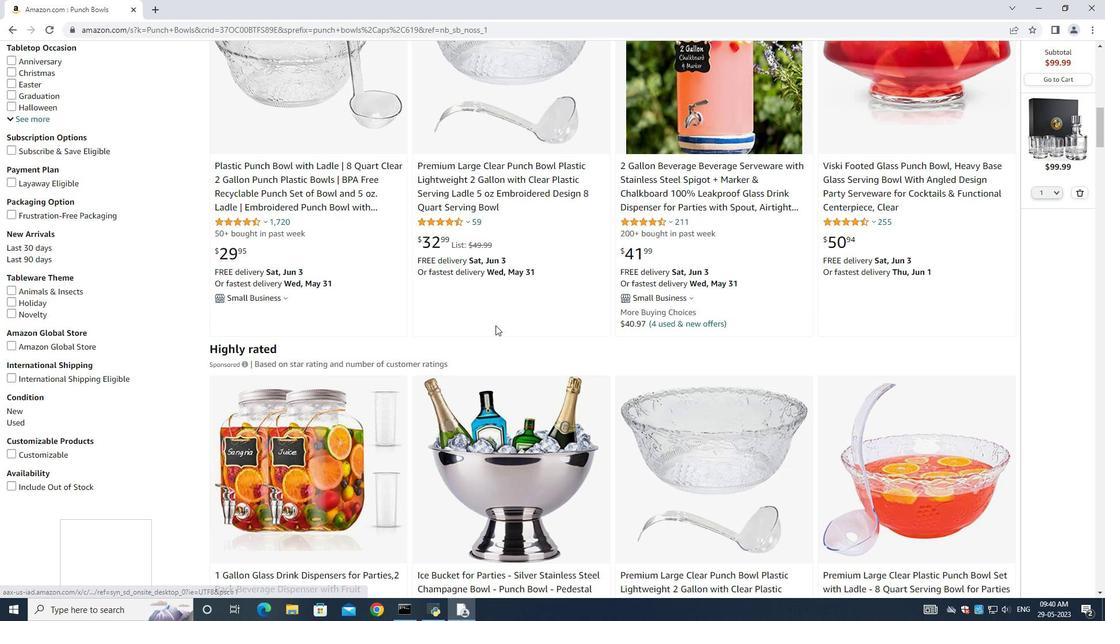 
Action: Mouse scrolled (507, 326) with delta (0, 0)
Screenshot: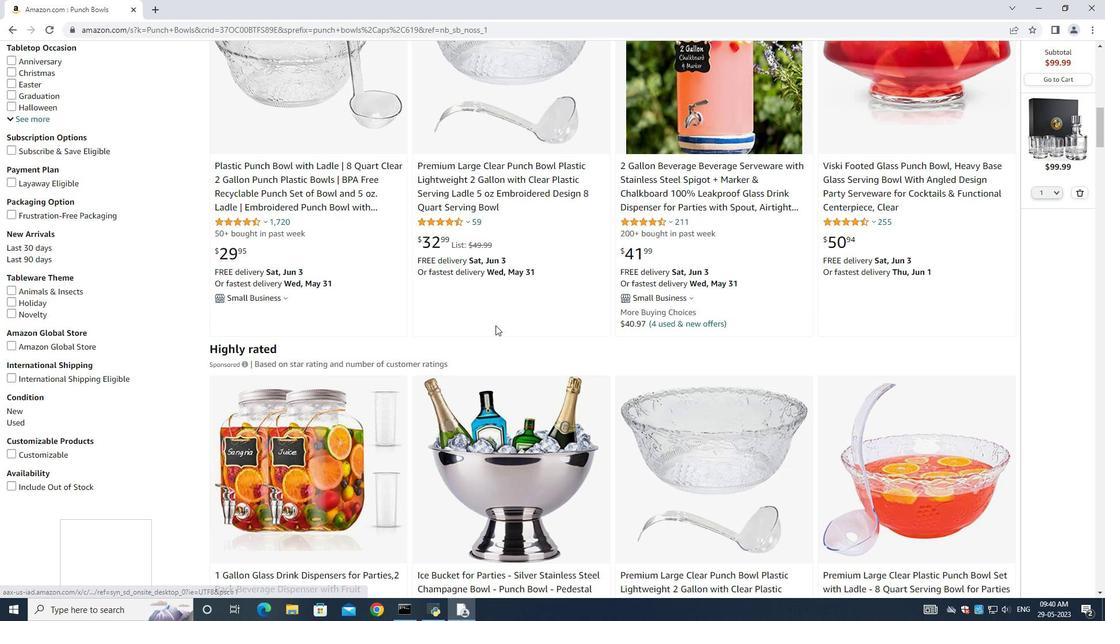 
Action: Mouse moved to (508, 326)
Screenshot: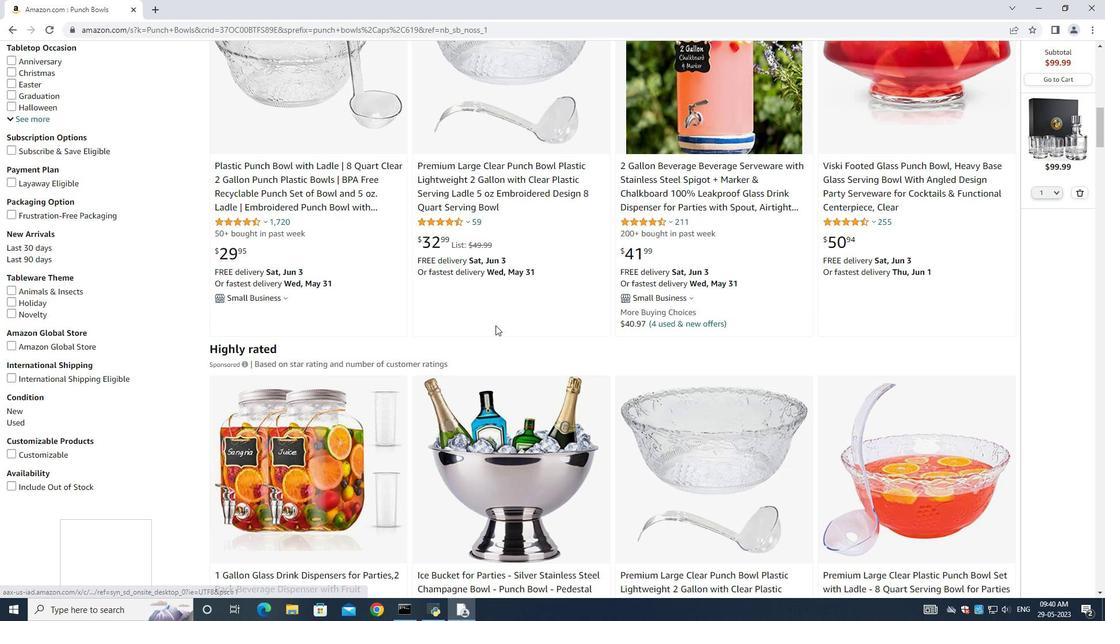 
Action: Mouse scrolled (508, 326) with delta (0, 0)
Screenshot: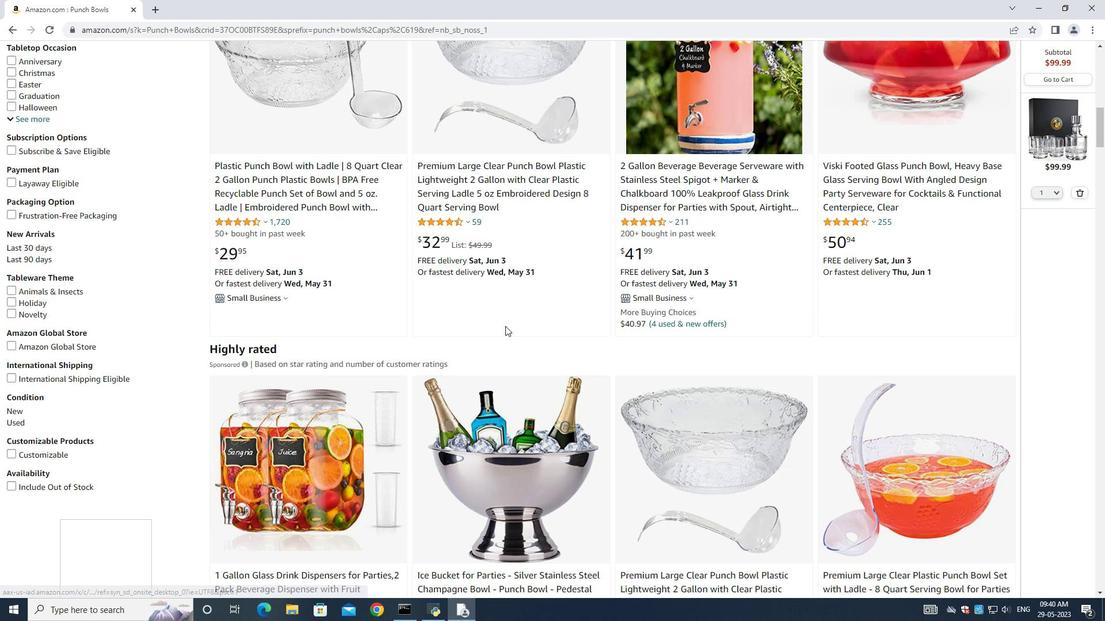 
Action: Mouse scrolled (508, 326) with delta (0, 0)
Screenshot: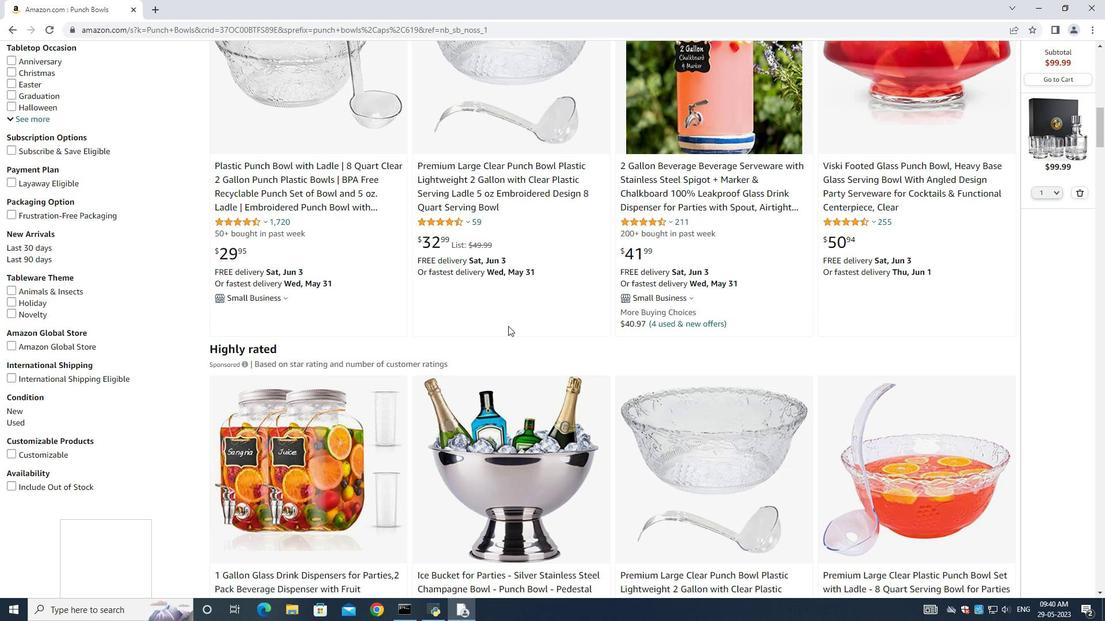 
Action: Mouse scrolled (508, 326) with delta (0, 0)
Screenshot: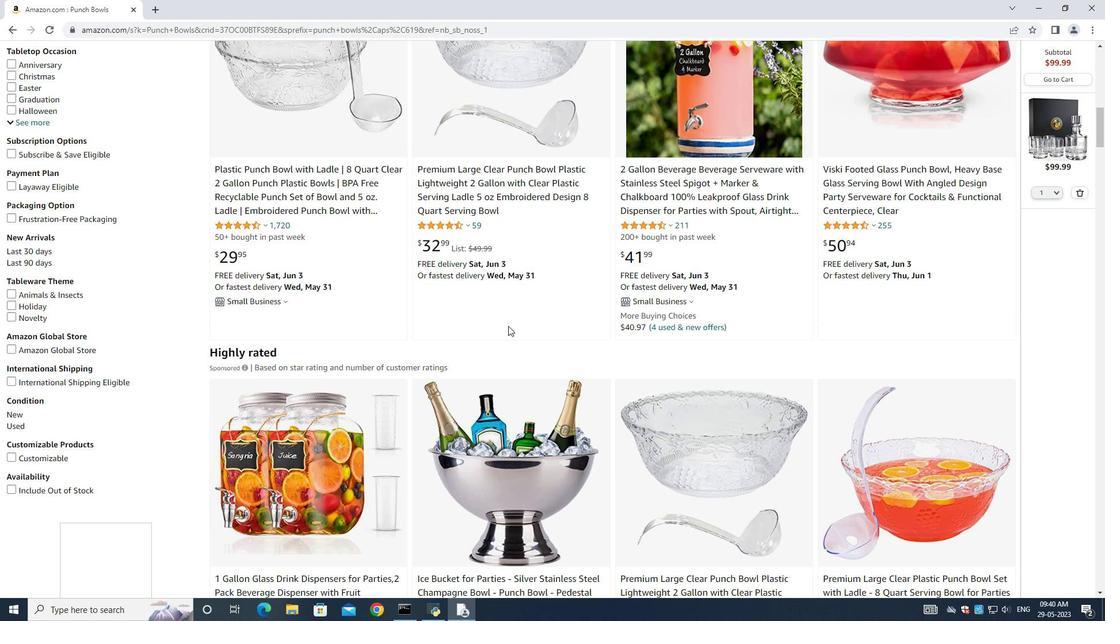 
Action: Mouse scrolled (508, 326) with delta (0, 0)
Screenshot: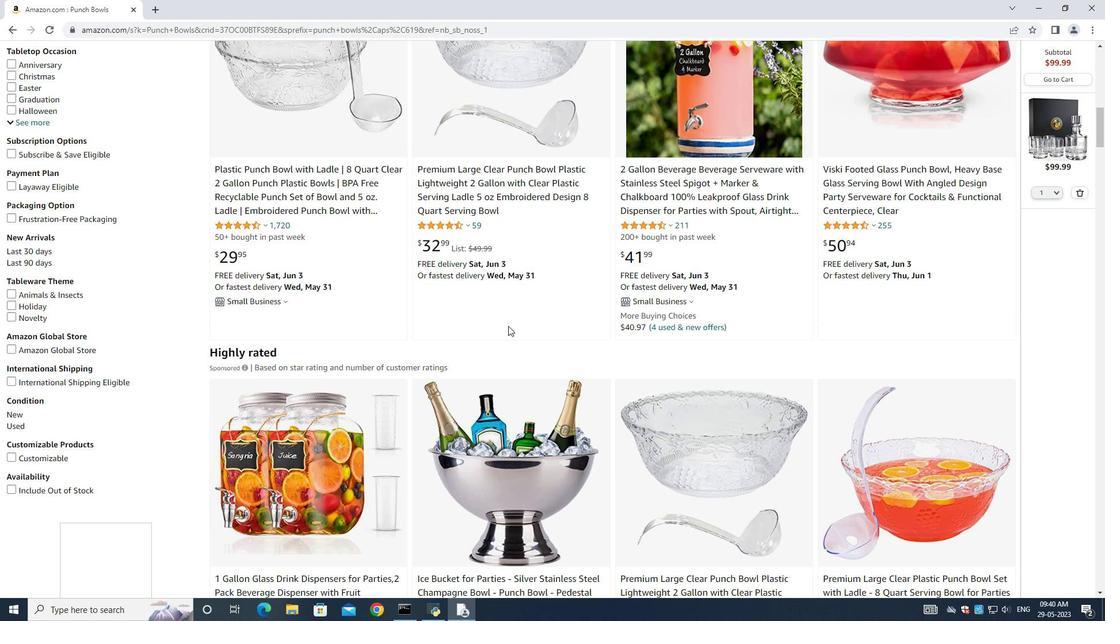 
Action: Mouse moved to (509, 329)
Screenshot: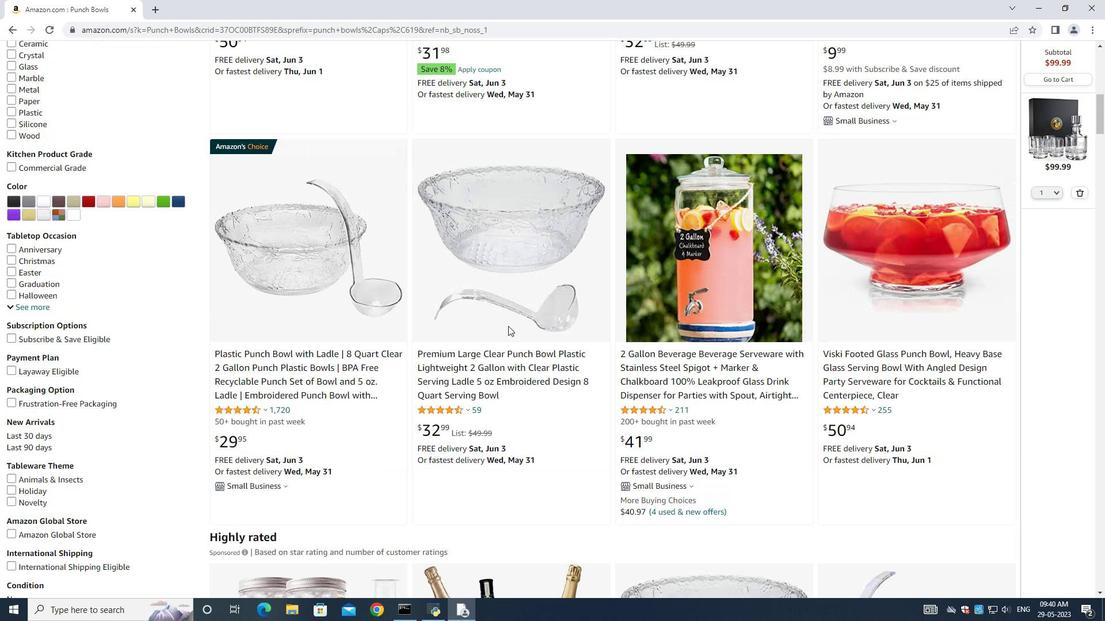 
Action: Mouse scrolled (509, 329) with delta (0, 0)
Screenshot: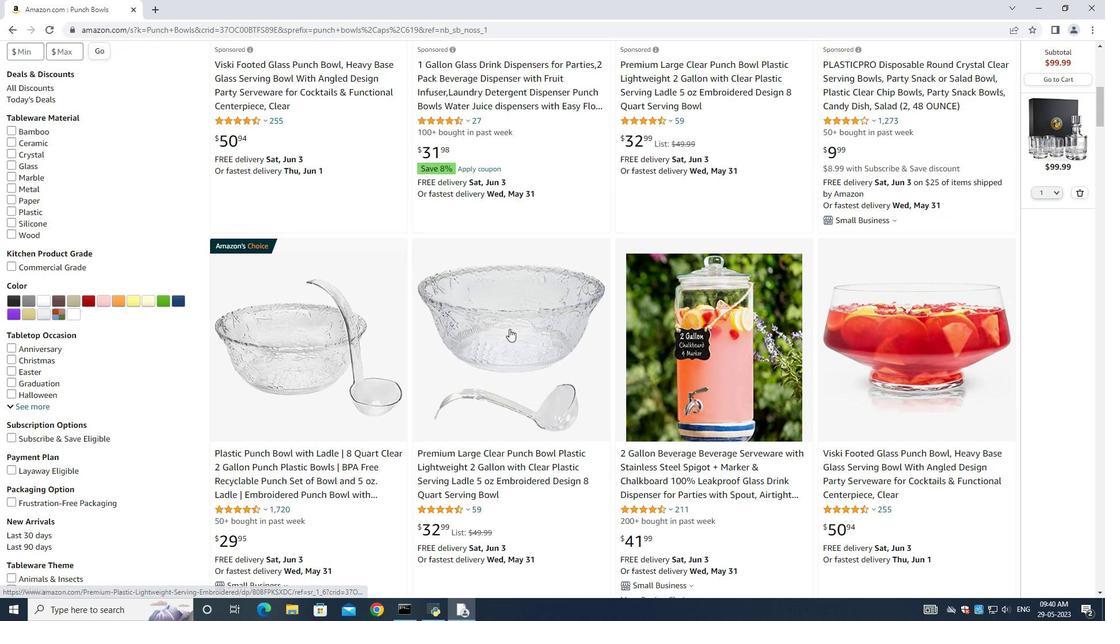 
Action: Mouse moved to (509, 329)
Screenshot: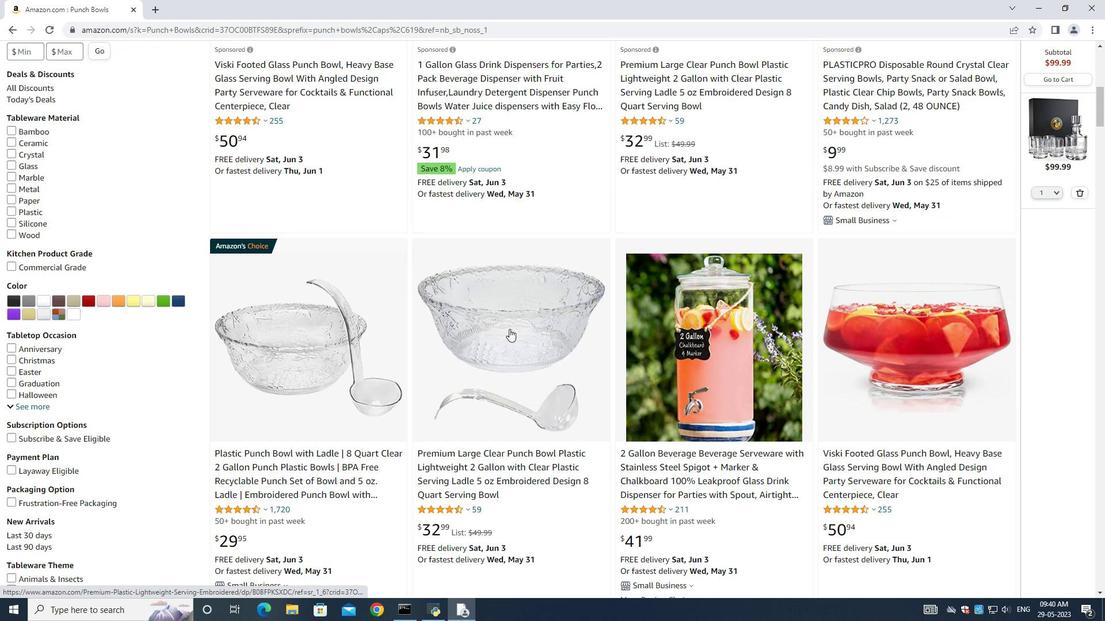 
Action: Mouse scrolled (509, 329) with delta (0, 0)
Screenshot: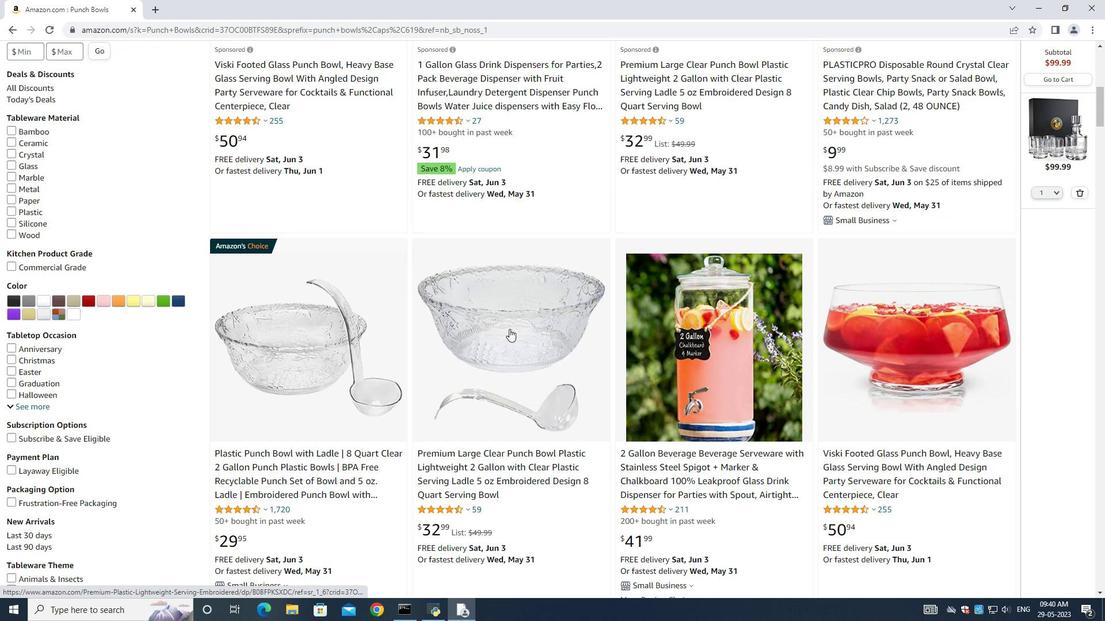 
Action: Mouse moved to (509, 329)
Screenshot: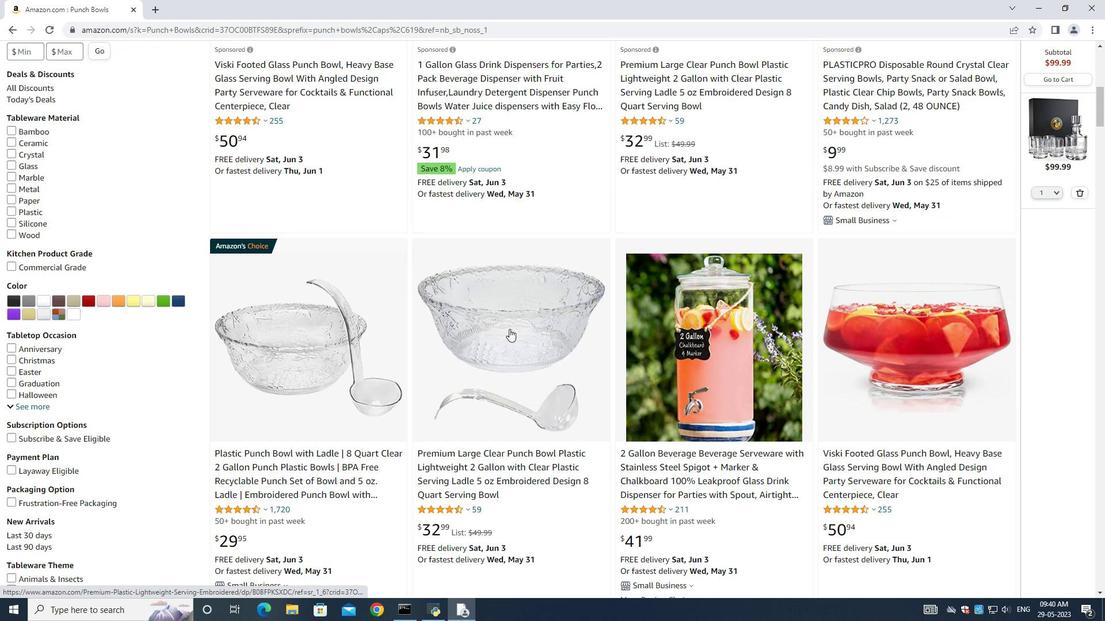 
Action: Mouse scrolled (509, 330) with delta (0, 0)
Screenshot: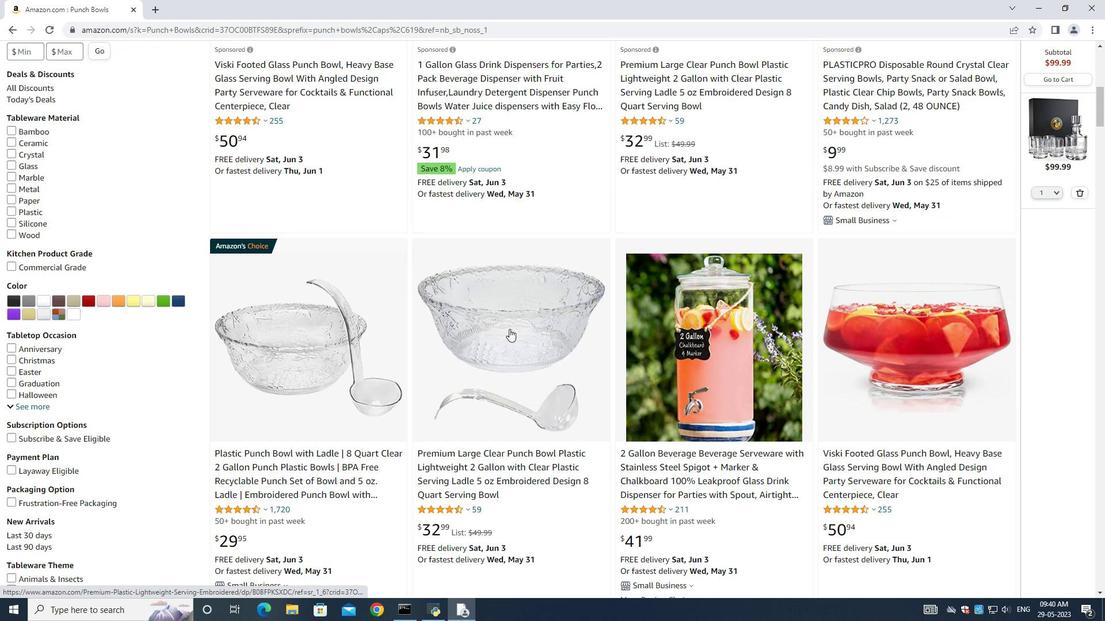 
Action: Mouse scrolled (509, 330) with delta (0, 0)
Screenshot: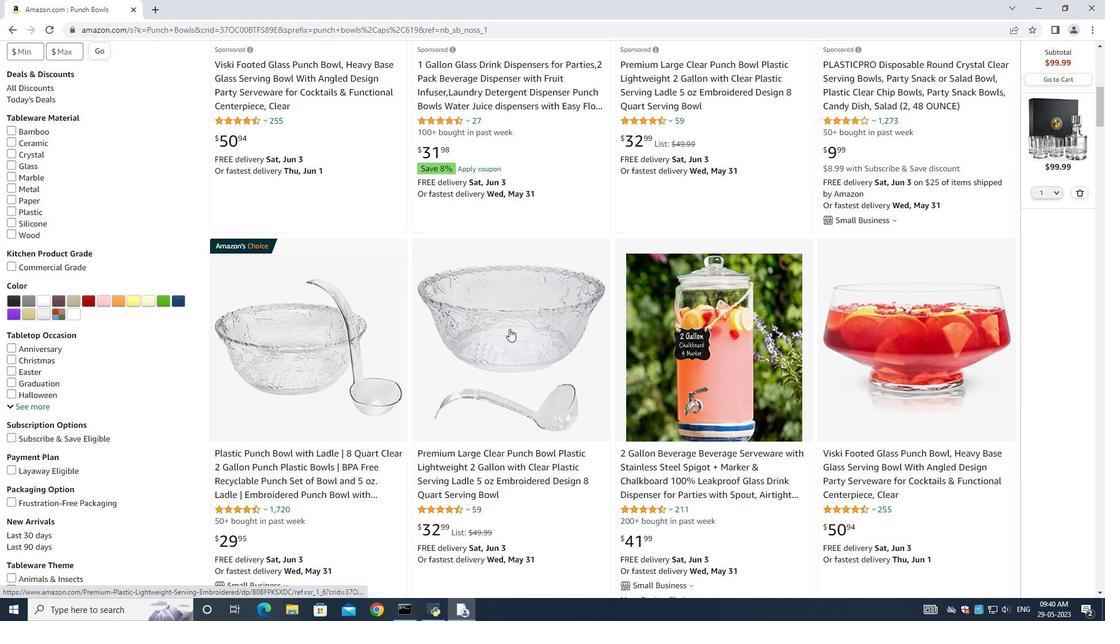 
Action: Mouse moved to (509, 329)
Screenshot: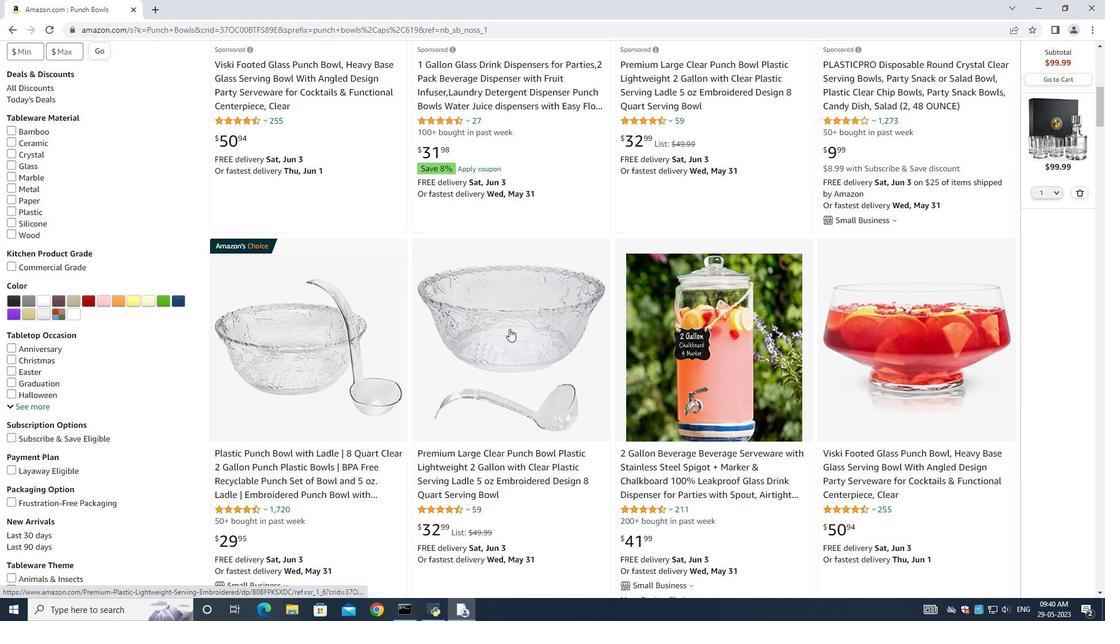 
Action: Mouse scrolled (509, 330) with delta (0, 0)
Screenshot: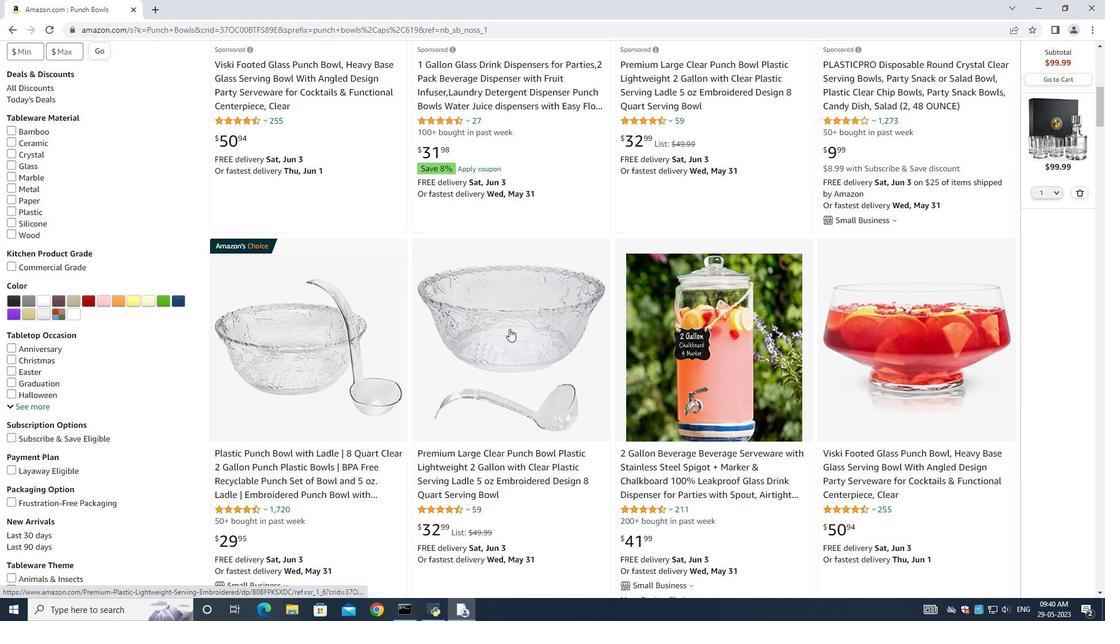 
Action: Mouse scrolled (509, 330) with delta (0, 0)
Screenshot: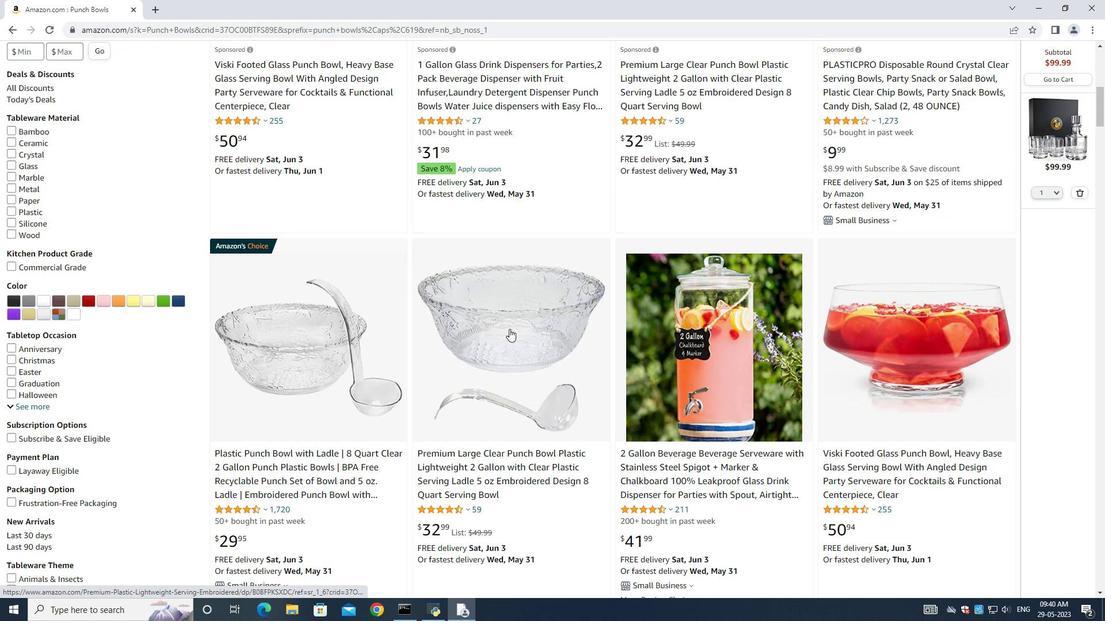 
Action: Mouse moved to (512, 327)
Screenshot: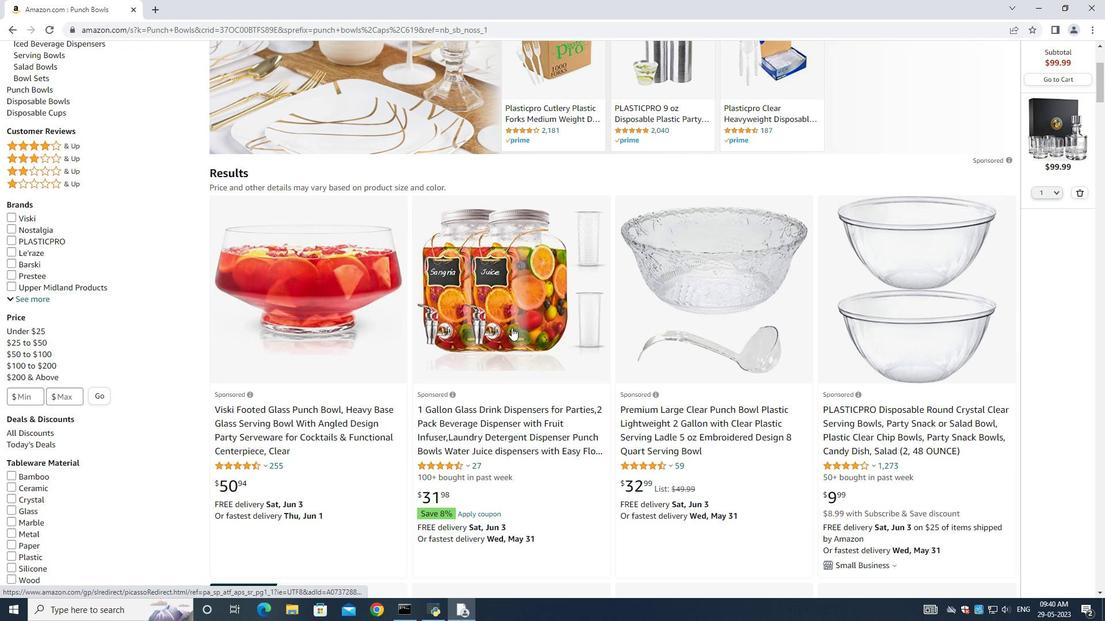 
Action: Mouse scrolled (512, 328) with delta (0, 0)
Screenshot: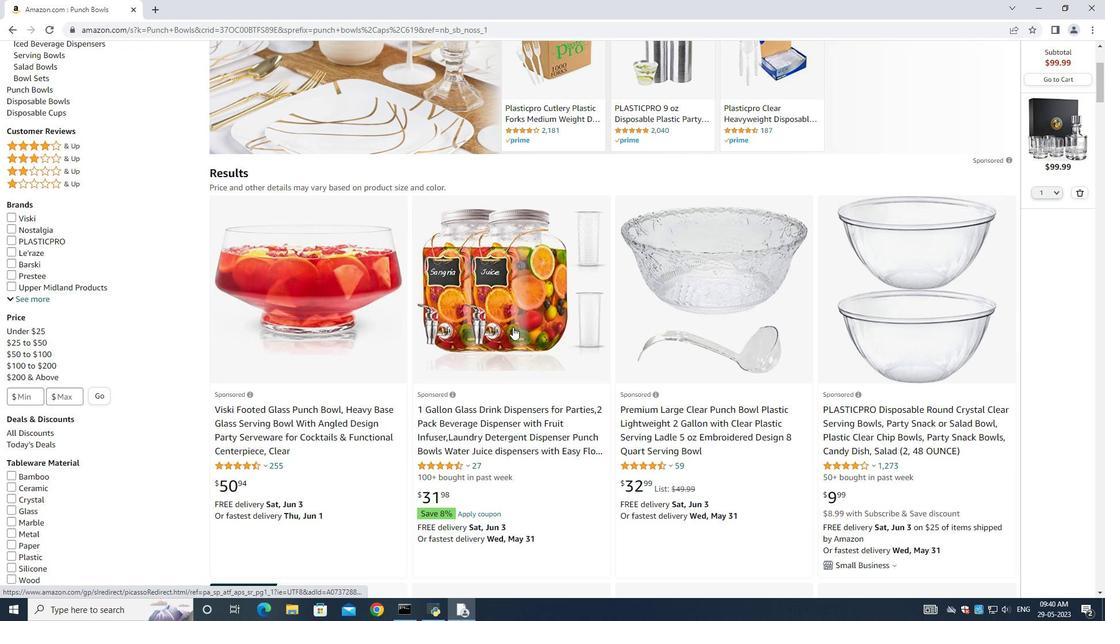 
Action: Mouse scrolled (512, 328) with delta (0, 0)
Screenshot: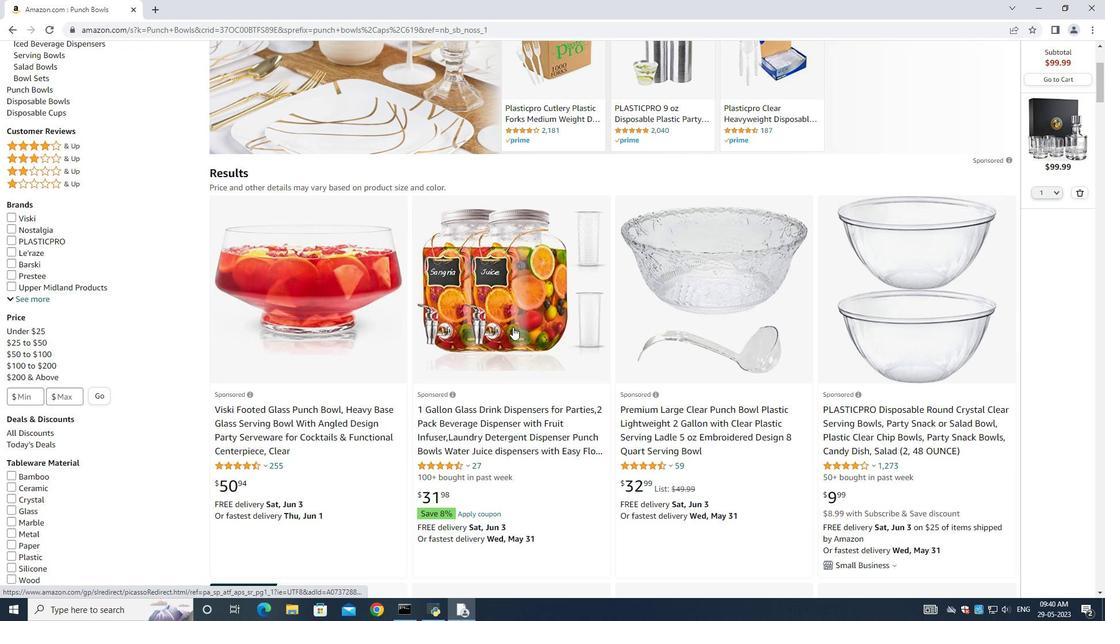 
Action: Mouse scrolled (512, 328) with delta (0, 0)
Screenshot: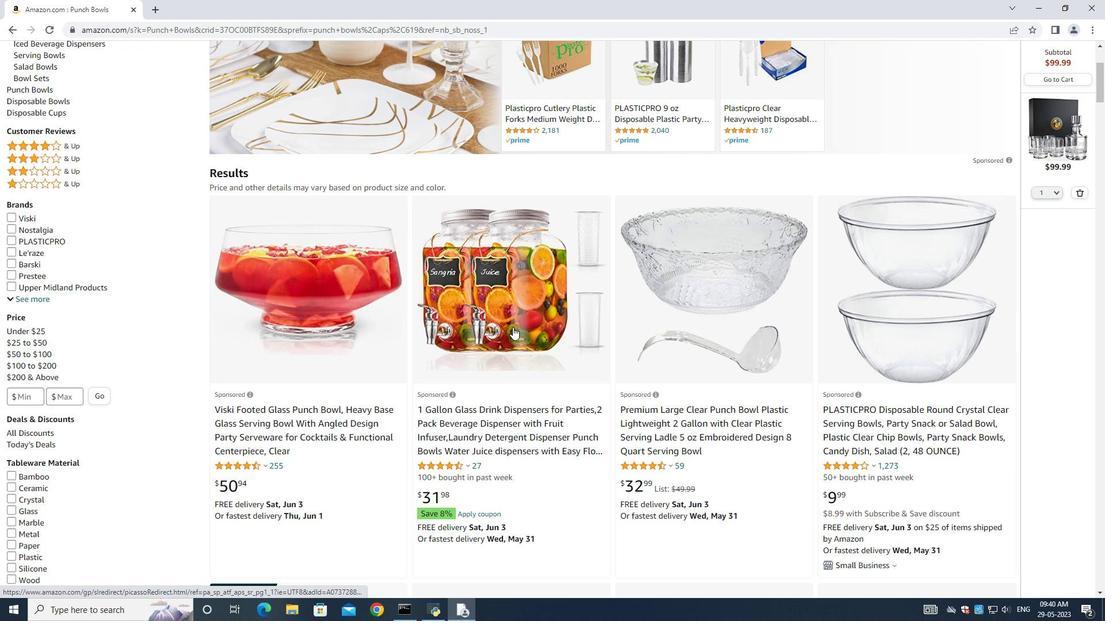 
Action: Mouse scrolled (512, 328) with delta (0, 0)
Screenshot: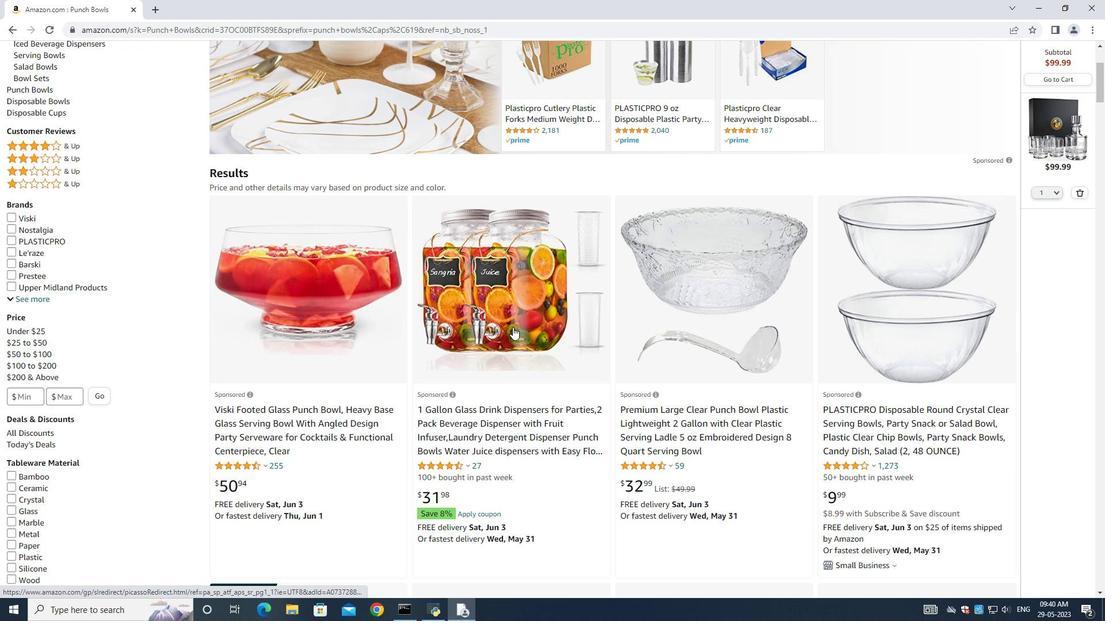 
Action: Mouse moved to (512, 327)
Screenshot: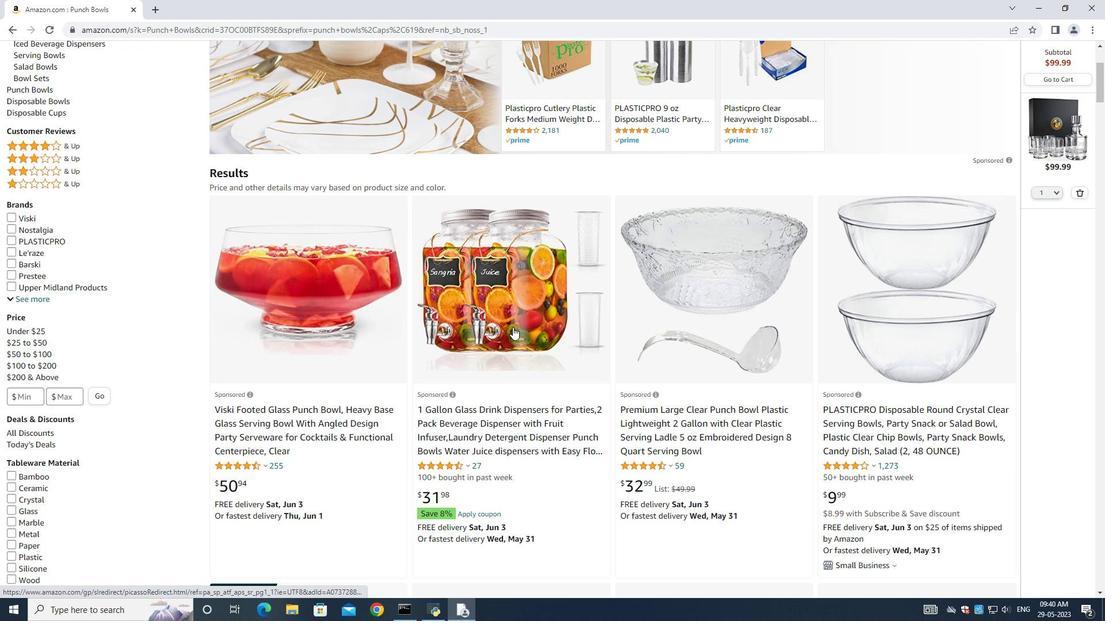 
Action: Mouse scrolled (512, 328) with delta (0, 0)
Screenshot: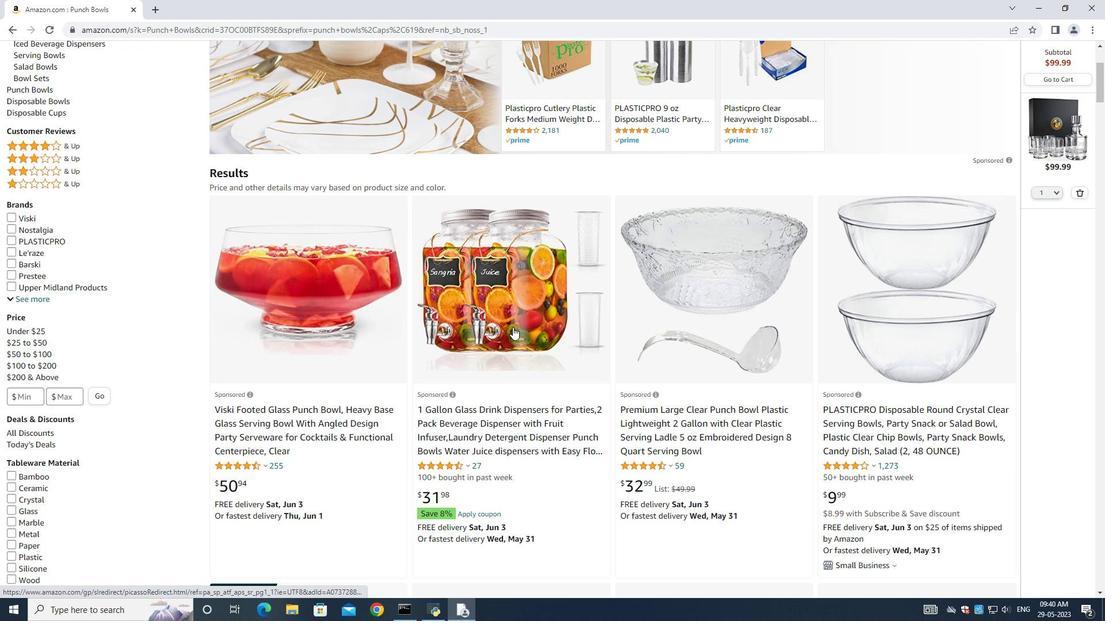 
Action: Mouse moved to (619, 352)
Screenshot: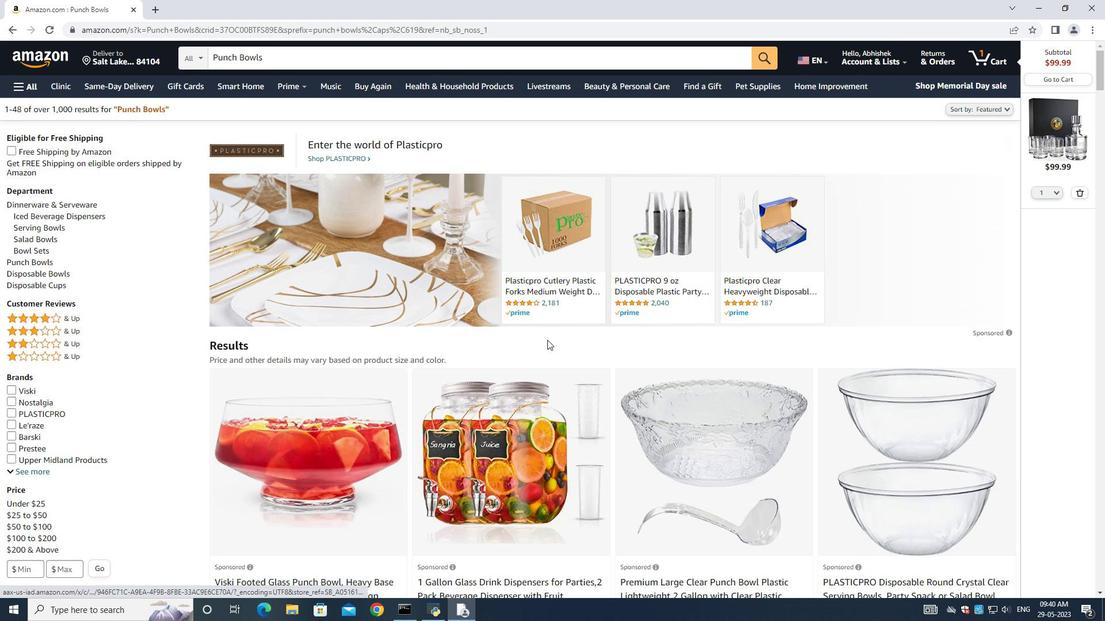 
Action: Mouse scrolled (619, 351) with delta (0, 0)
Screenshot: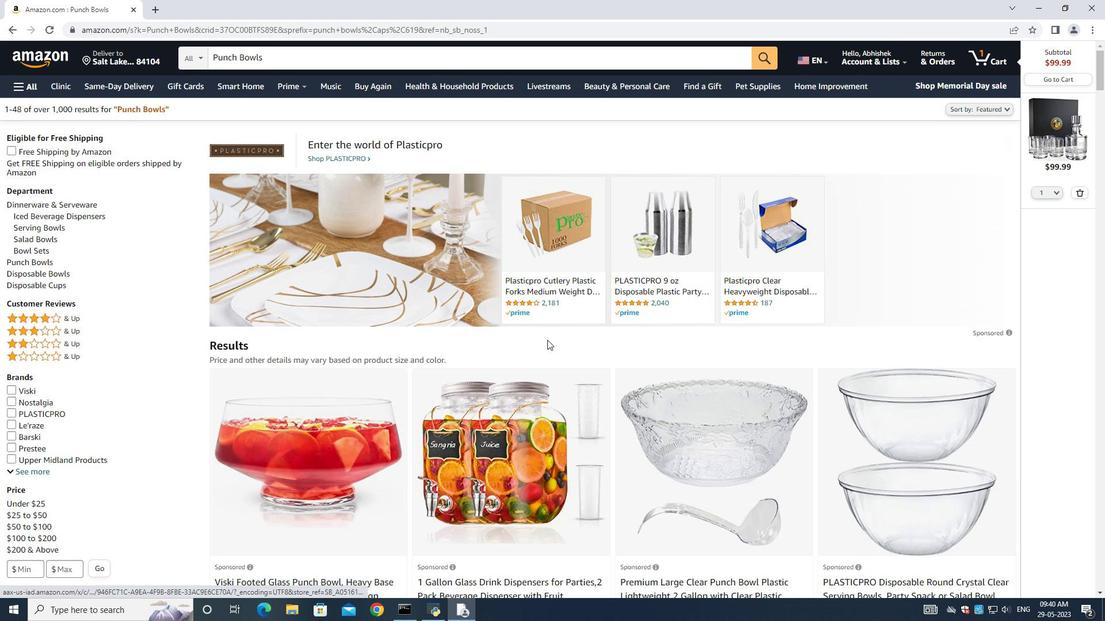 
Action: Mouse moved to (622, 352)
Screenshot: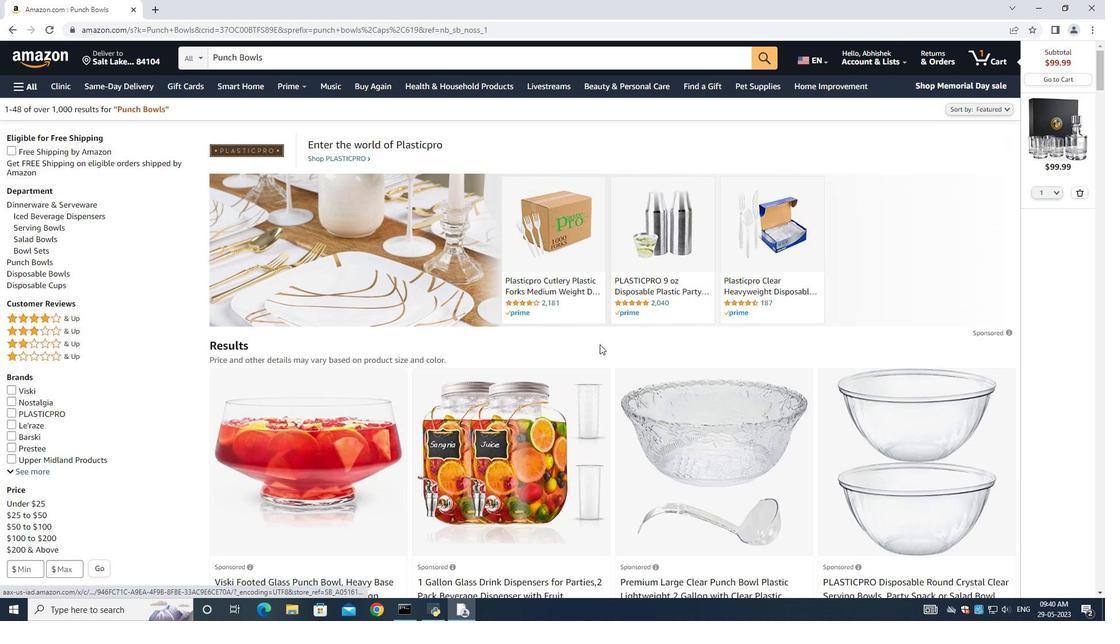 
Action: Mouse scrolled (622, 352) with delta (0, 0)
Screenshot: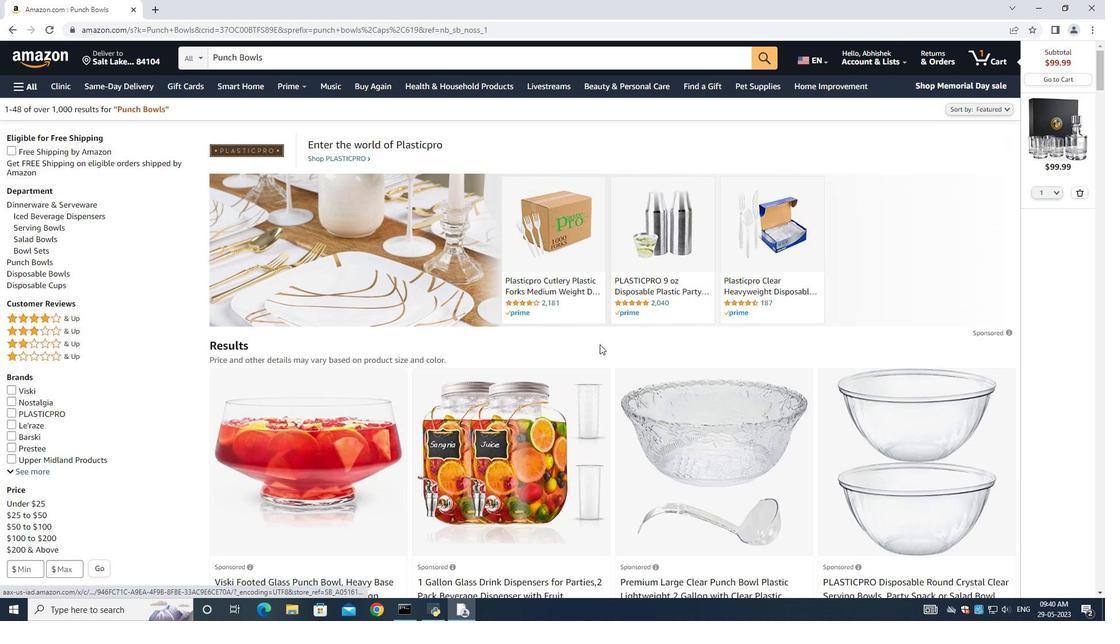 
Action: Mouse moved to (622, 352)
Screenshot: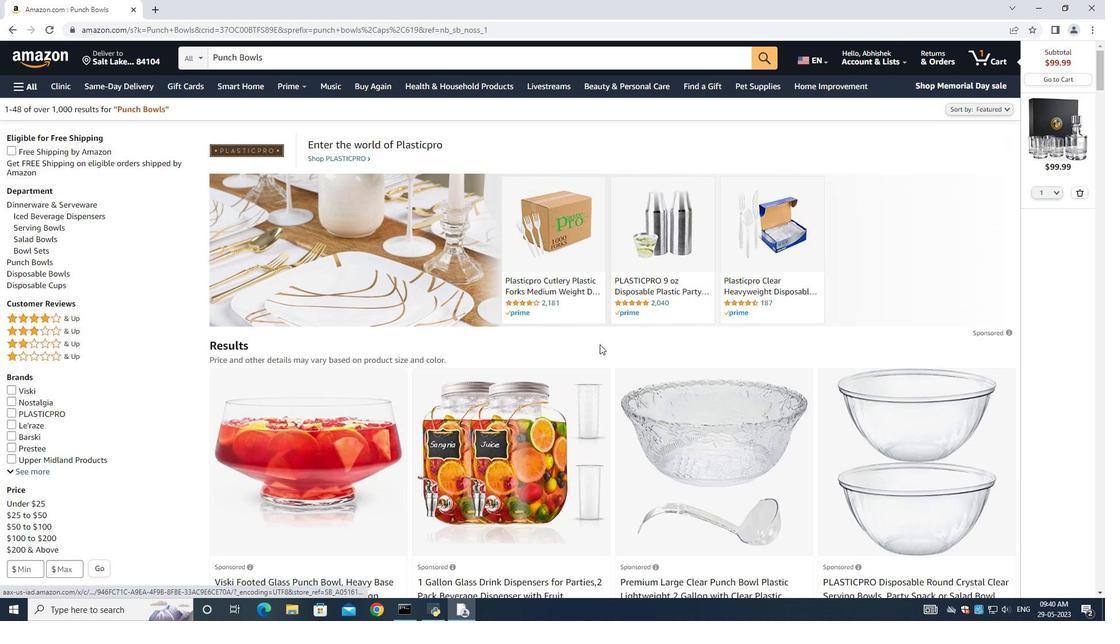 
Action: Mouse scrolled (622, 352) with delta (0, 0)
Screenshot: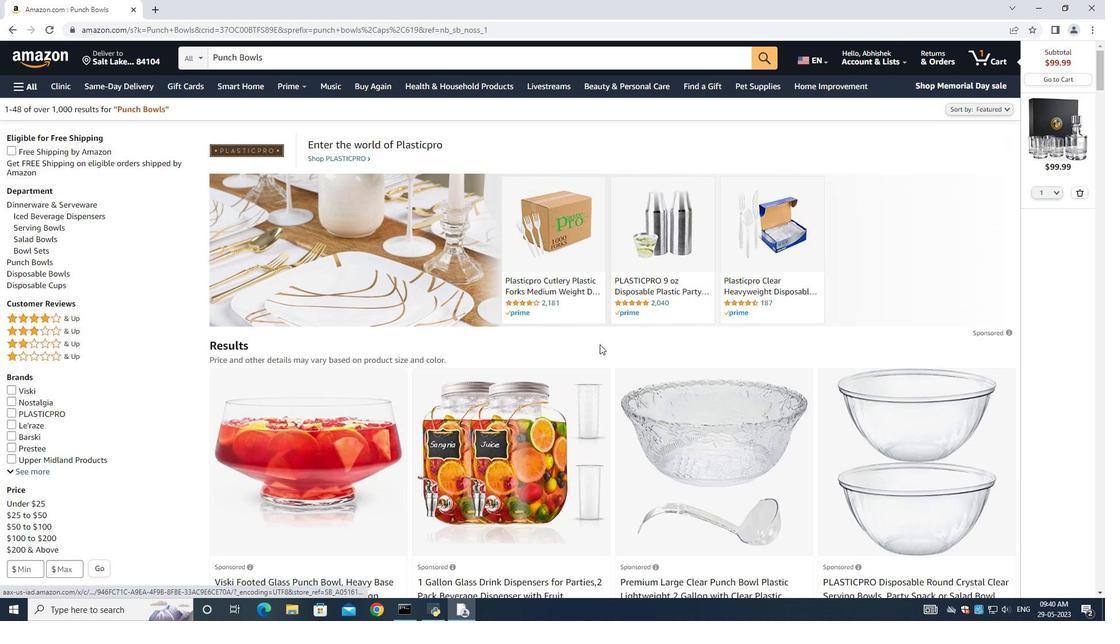 
Action: Mouse moved to (623, 352)
Screenshot: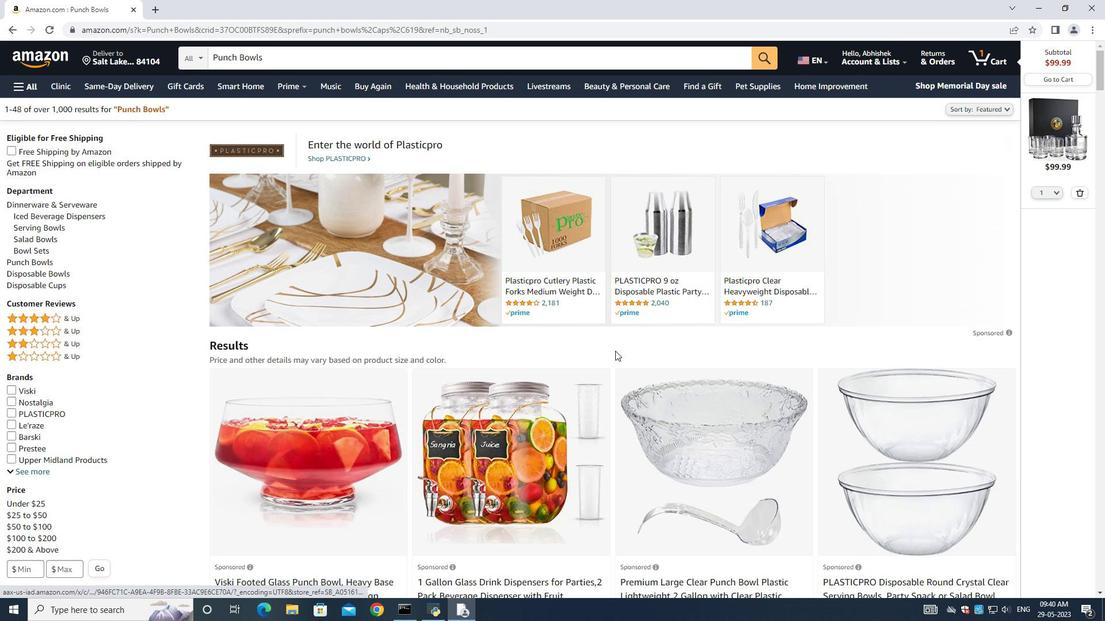 
Action: Mouse scrolled (623, 351) with delta (0, 0)
Screenshot: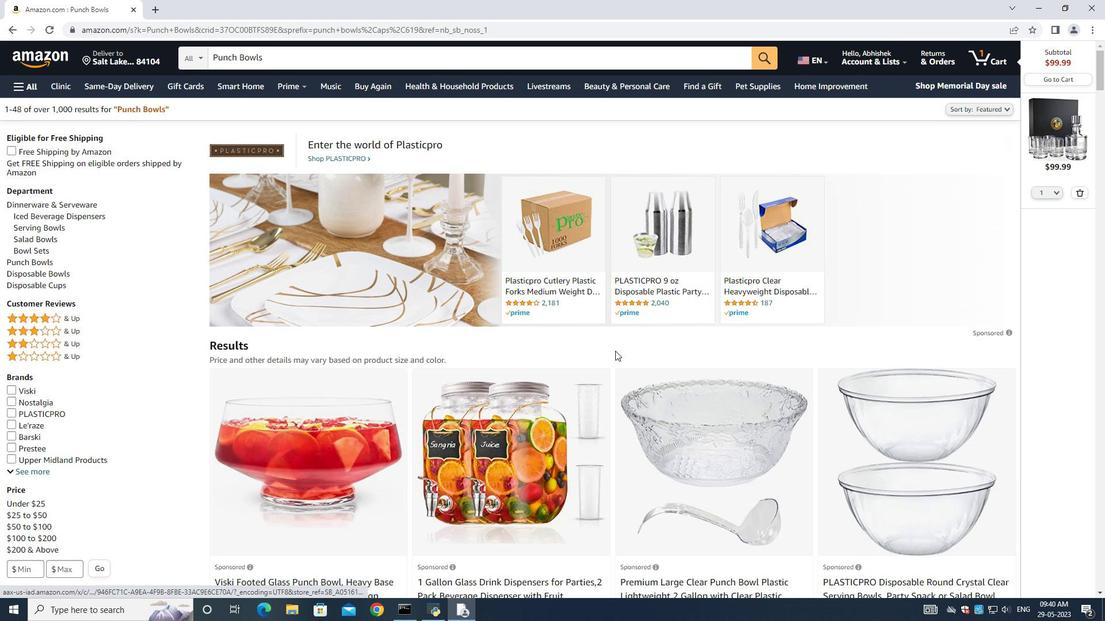 
Action: Mouse moved to (8, 349)
Screenshot: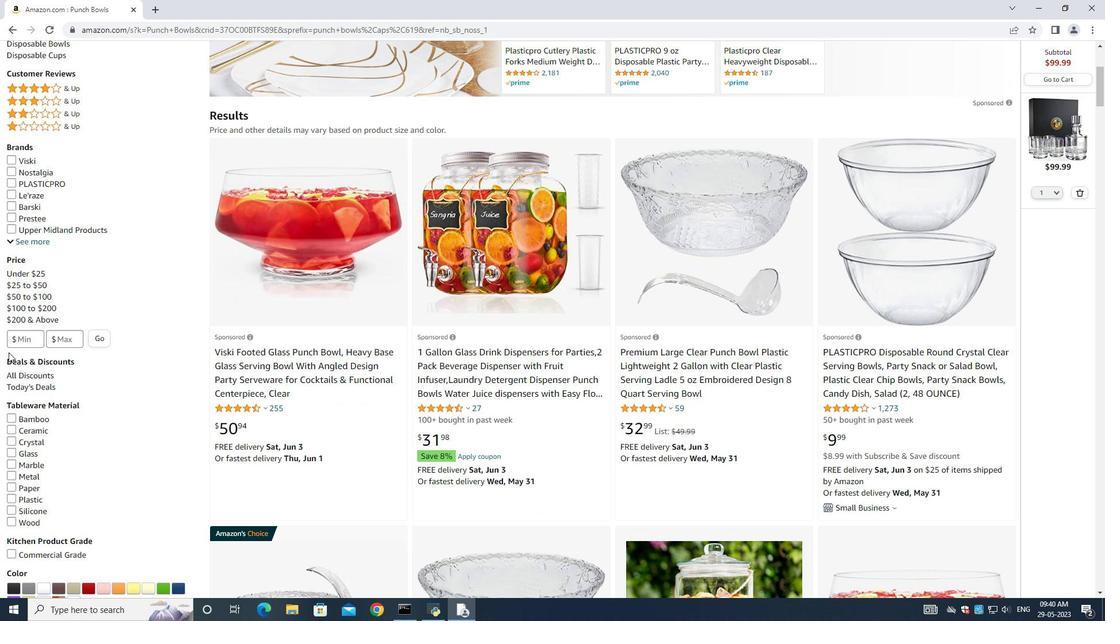 
Action: Mouse scrolled (8, 349) with delta (0, 0)
Screenshot: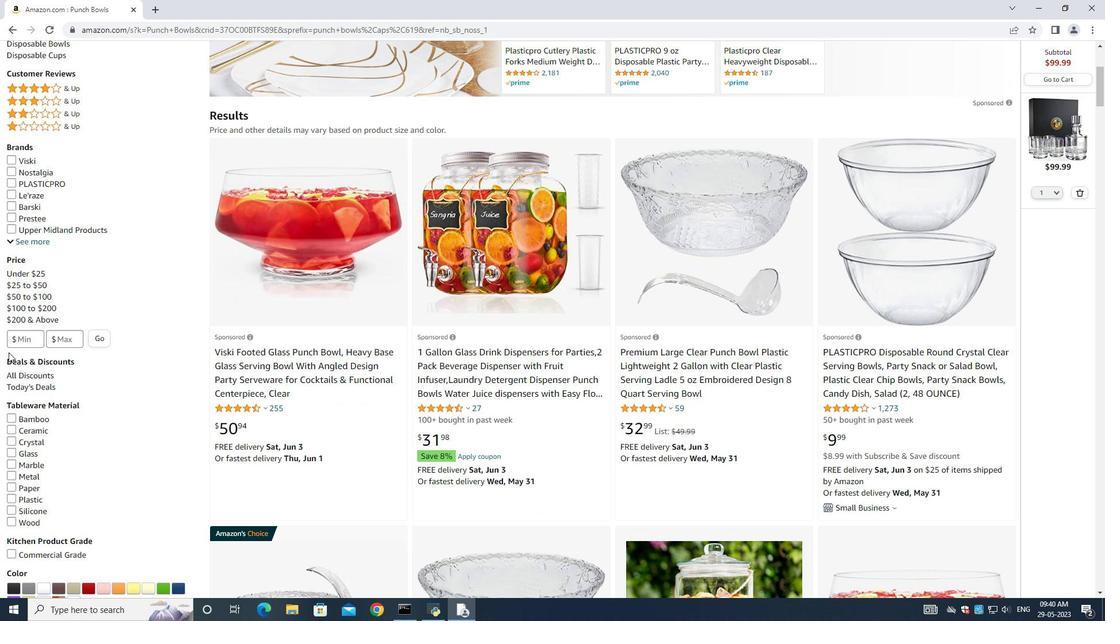 
Action: Mouse scrolled (8, 349) with delta (0, 0)
Screenshot: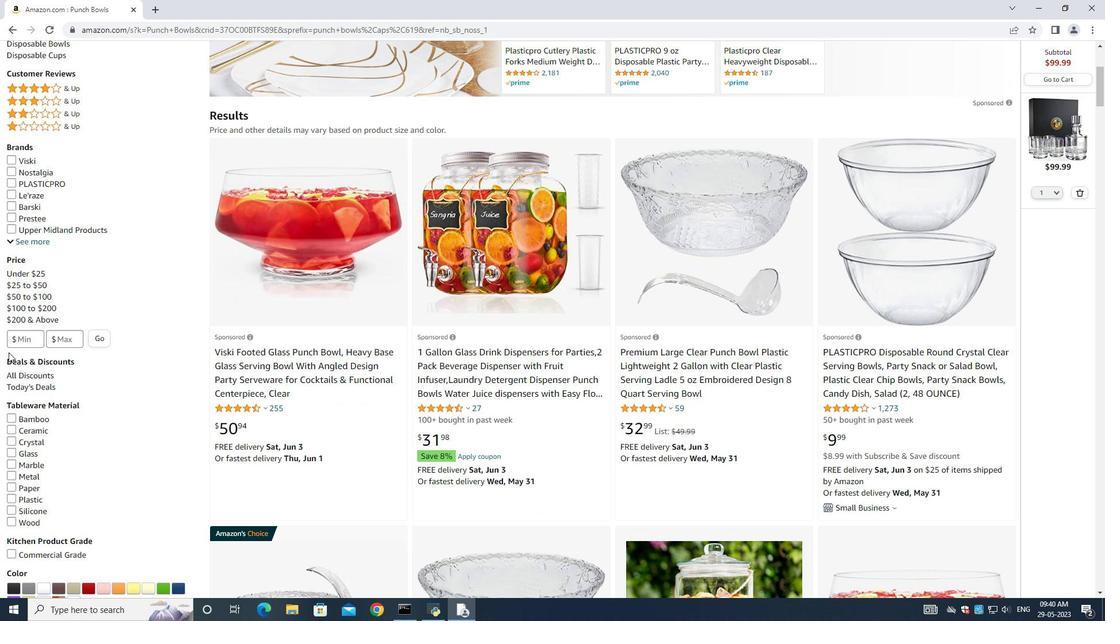 
Action: Mouse scrolled (8, 349) with delta (0, 0)
Screenshot: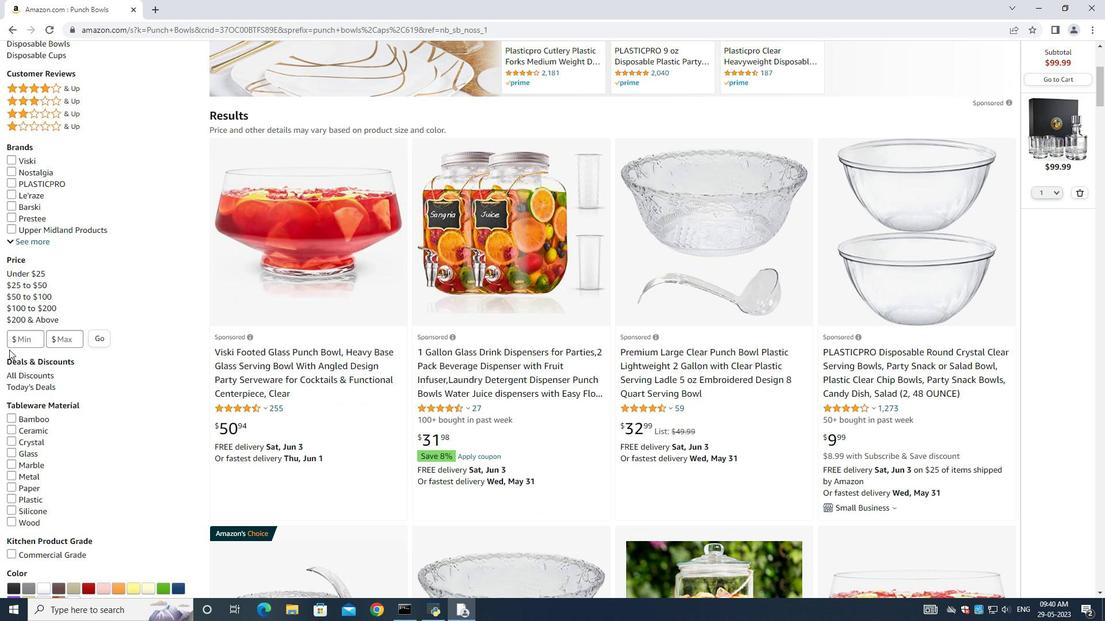 
Action: Mouse scrolled (8, 349) with delta (0, 0)
Screenshot: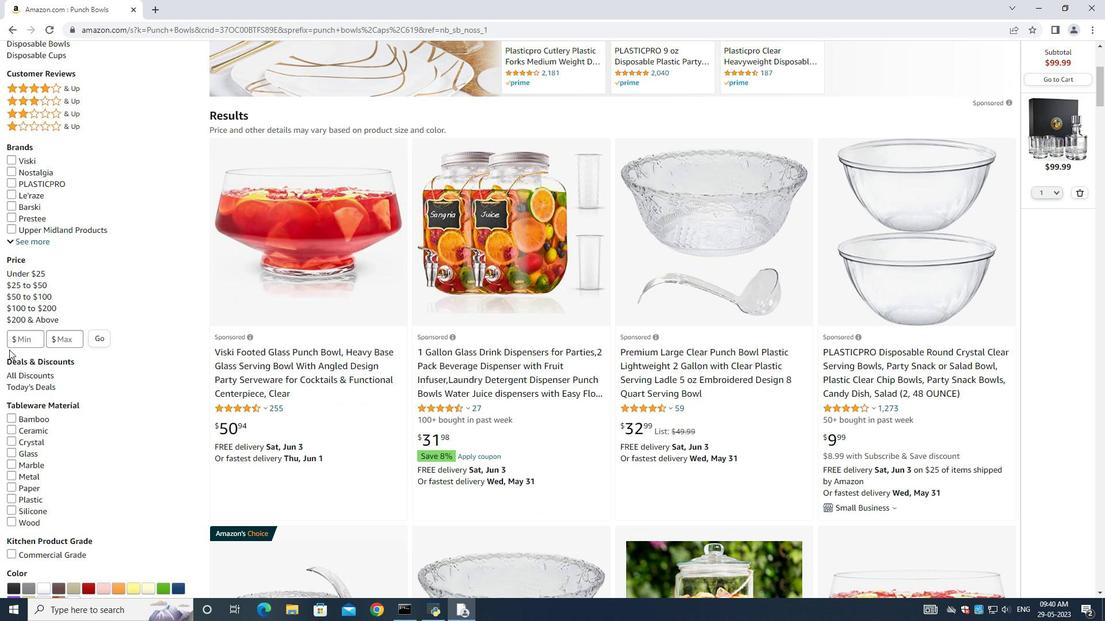 
Action: Mouse scrolled (8, 349) with delta (0, 0)
Screenshot: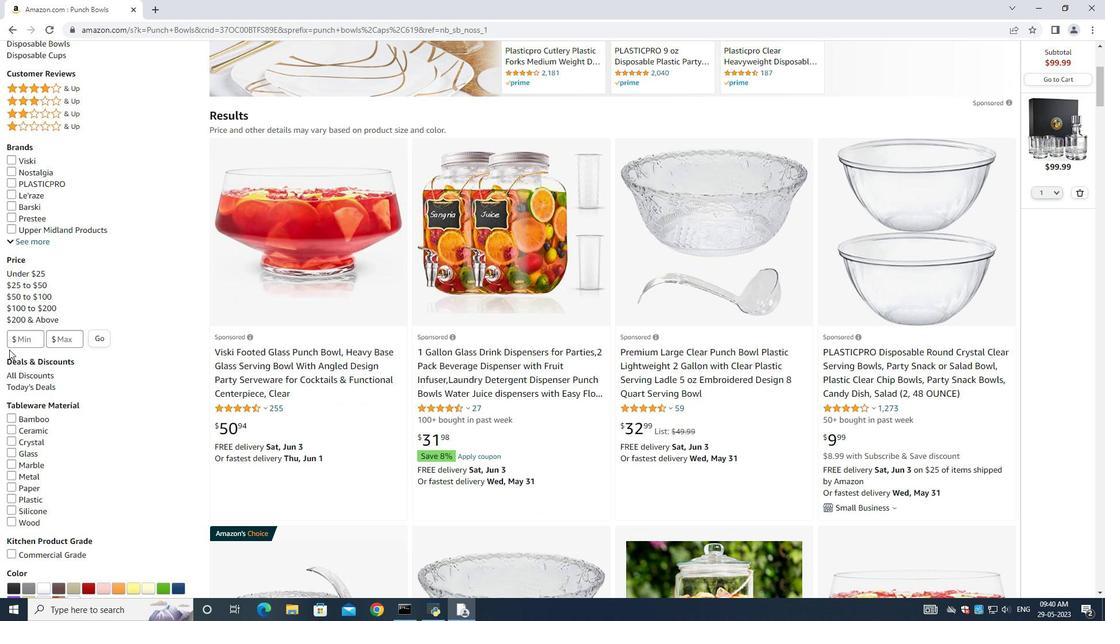 
Action: Mouse scrolled (8, 349) with delta (0, 0)
Screenshot: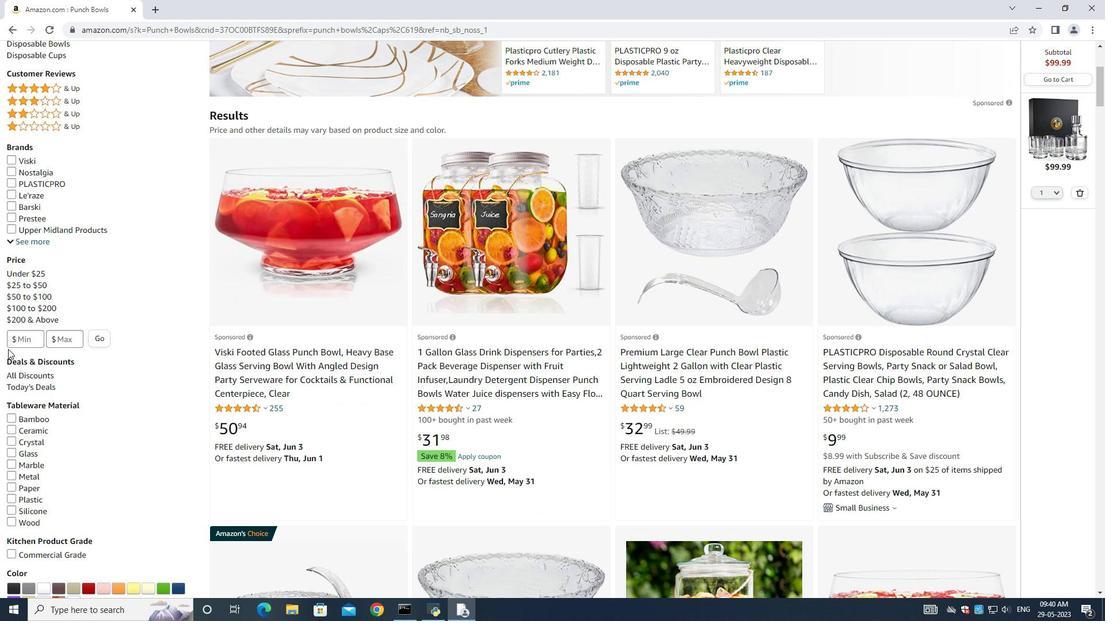 
Action: Mouse scrolled (8, 349) with delta (0, 0)
Screenshot: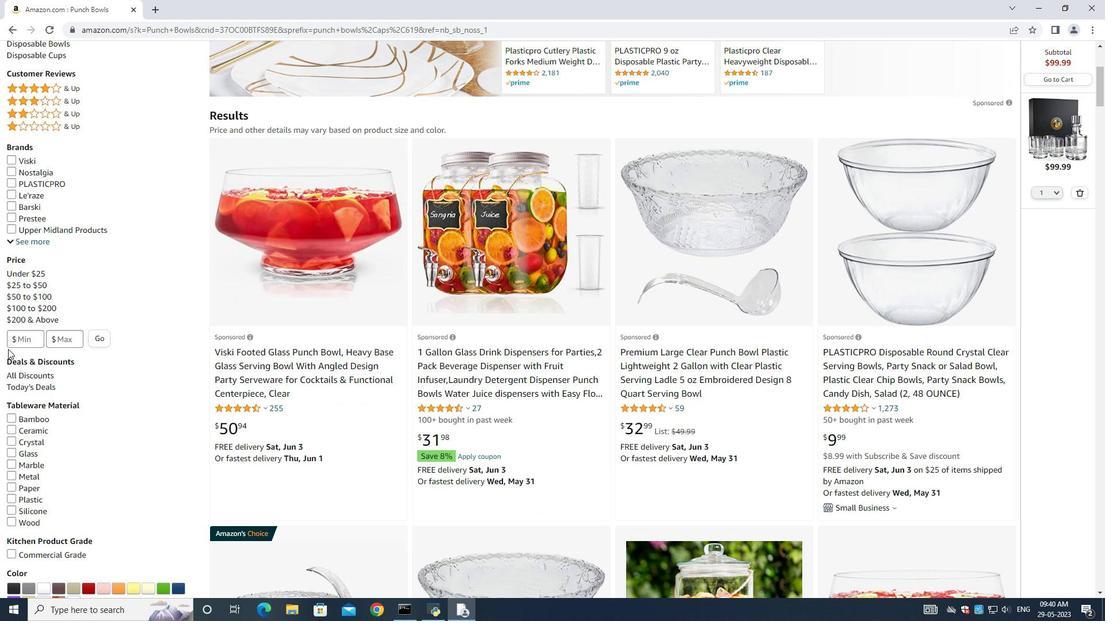 
Action: Mouse moved to (12, 201)
Screenshot: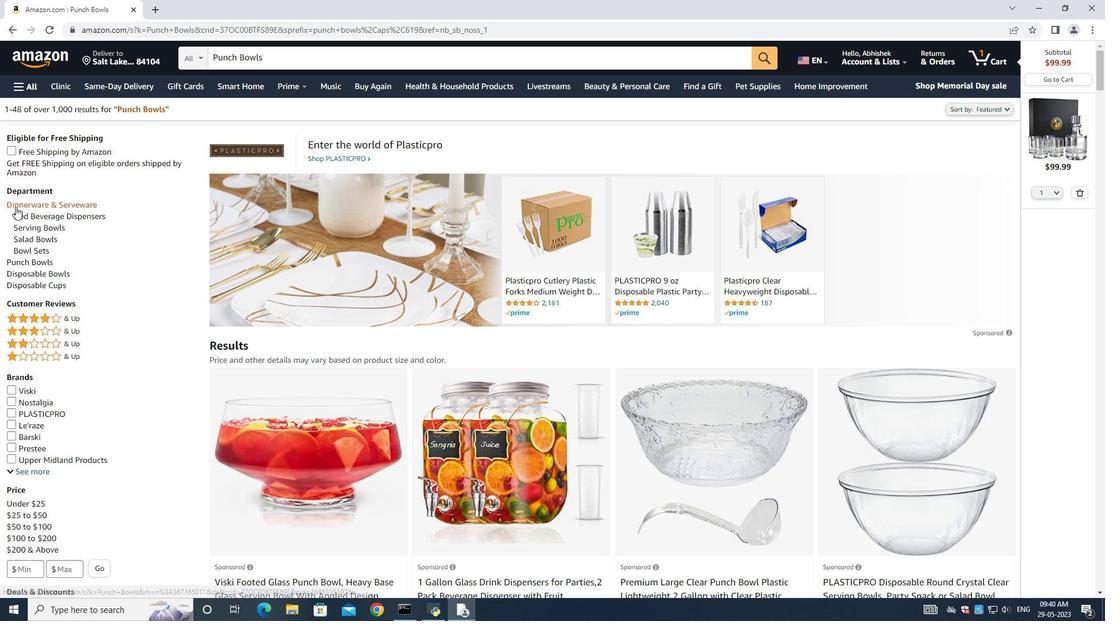 
Action: Mouse pressed left at (12, 201)
Screenshot: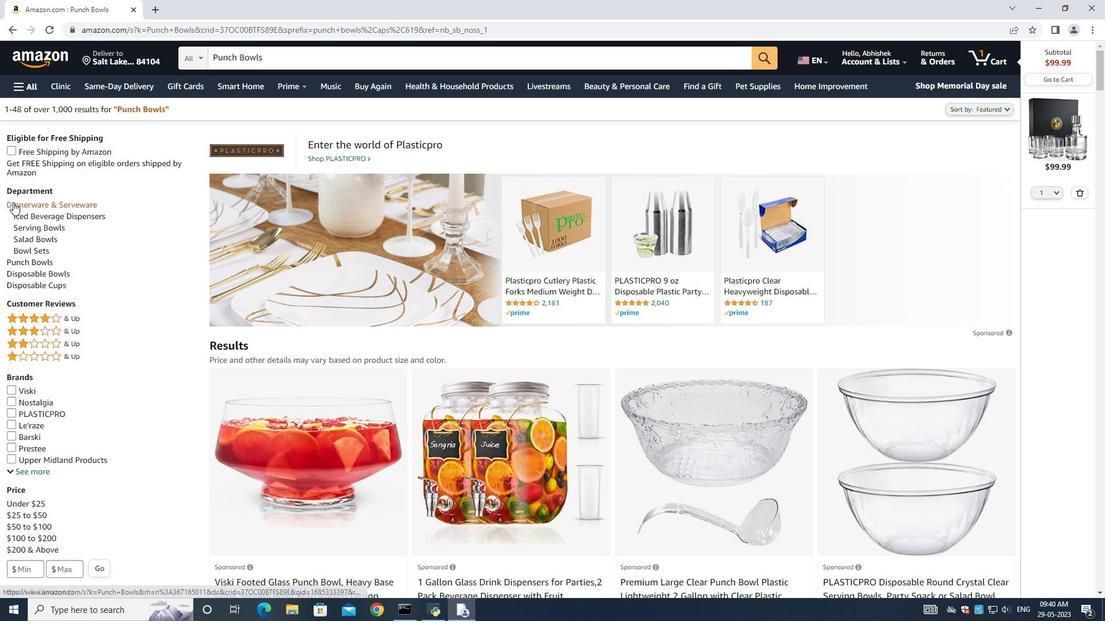 
Action: Mouse moved to (580, 375)
Screenshot: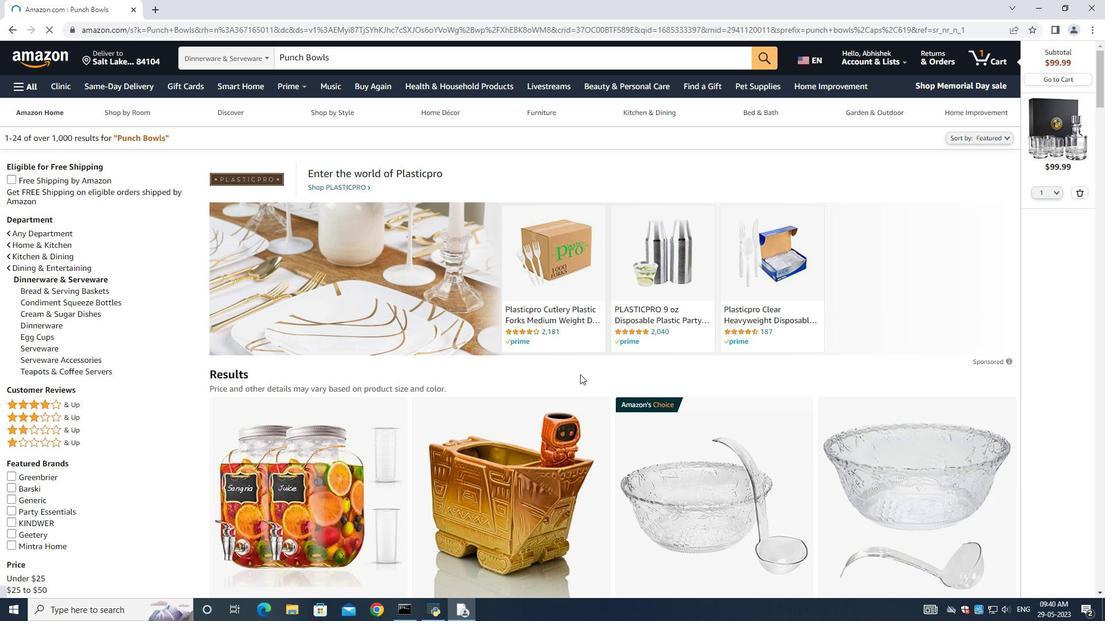 
Action: Mouse scrolled (580, 374) with delta (0, 0)
Screenshot: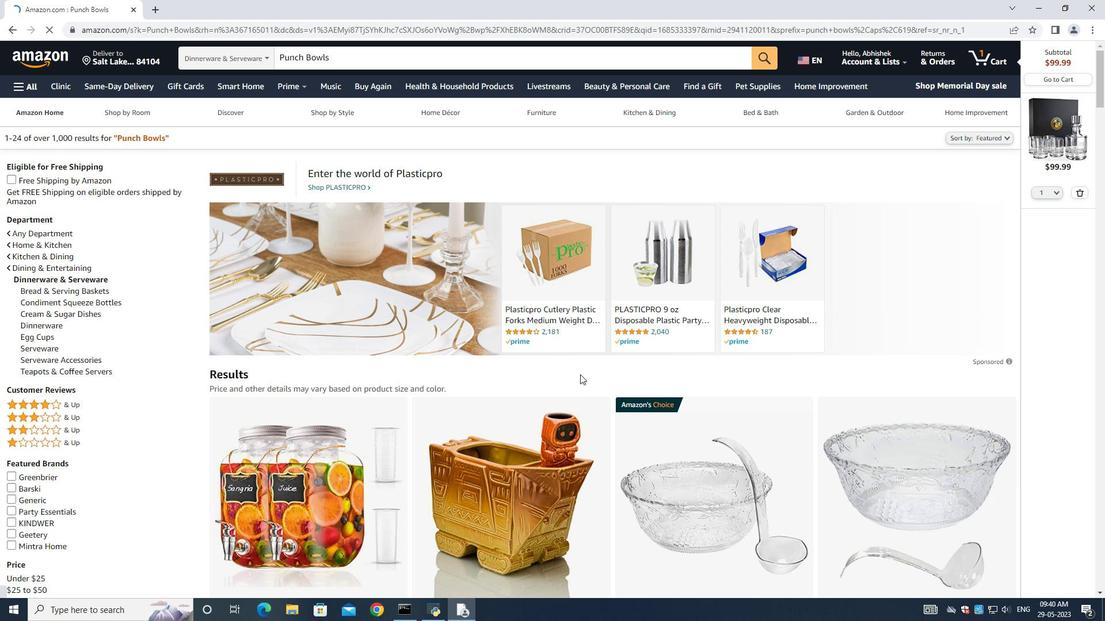 
Action: Mouse moved to (579, 377)
Screenshot: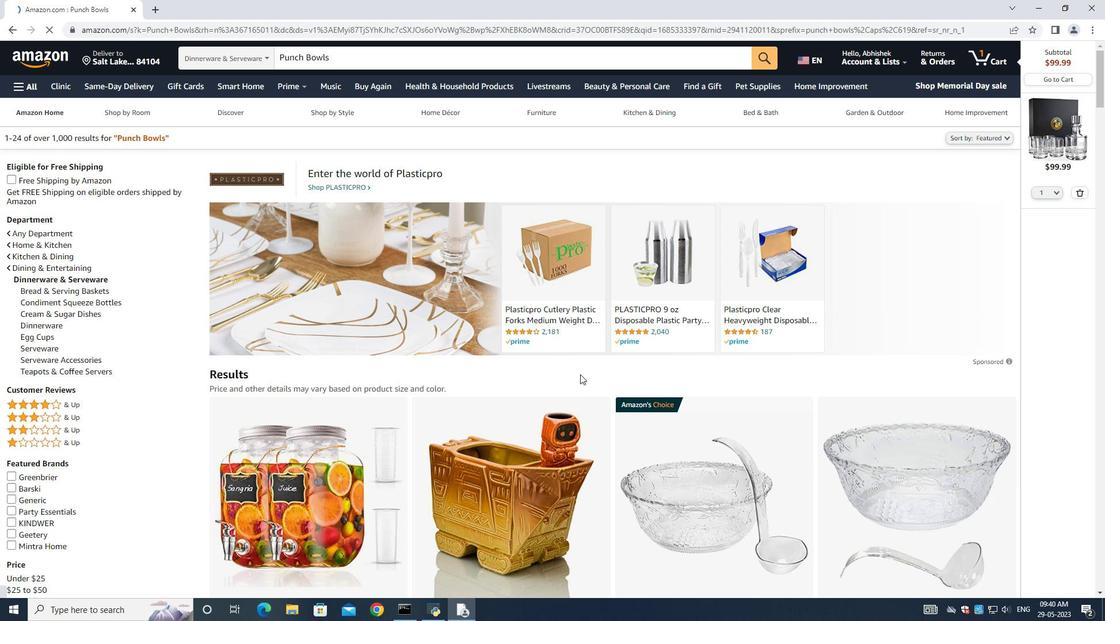 
Action: Mouse scrolled (579, 376) with delta (0, 0)
Screenshot: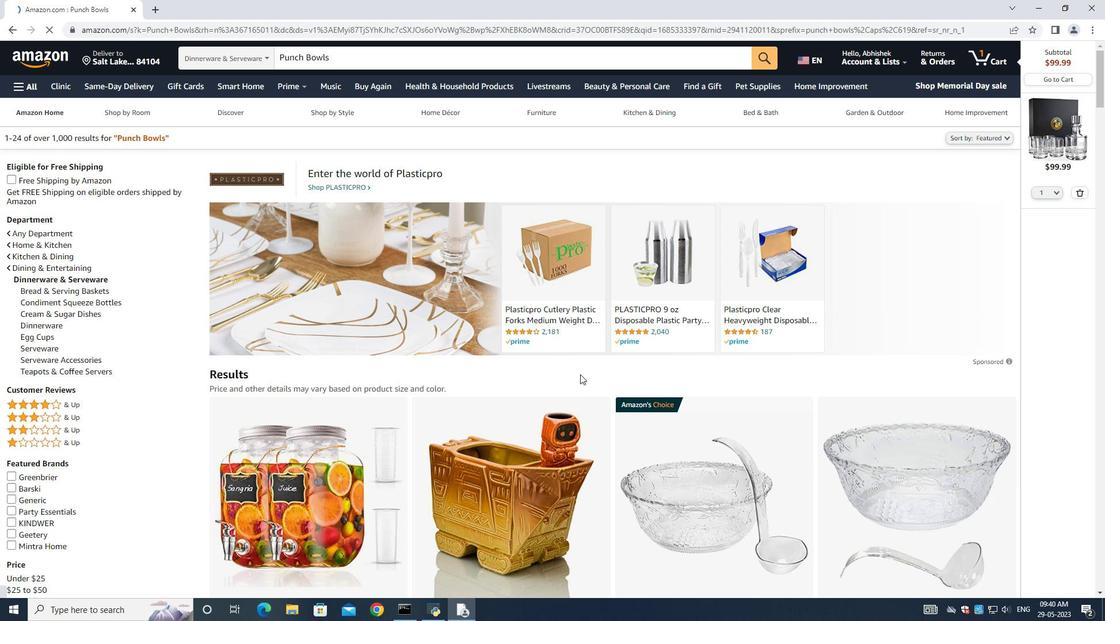 
Action: Mouse moved to (579, 377)
Screenshot: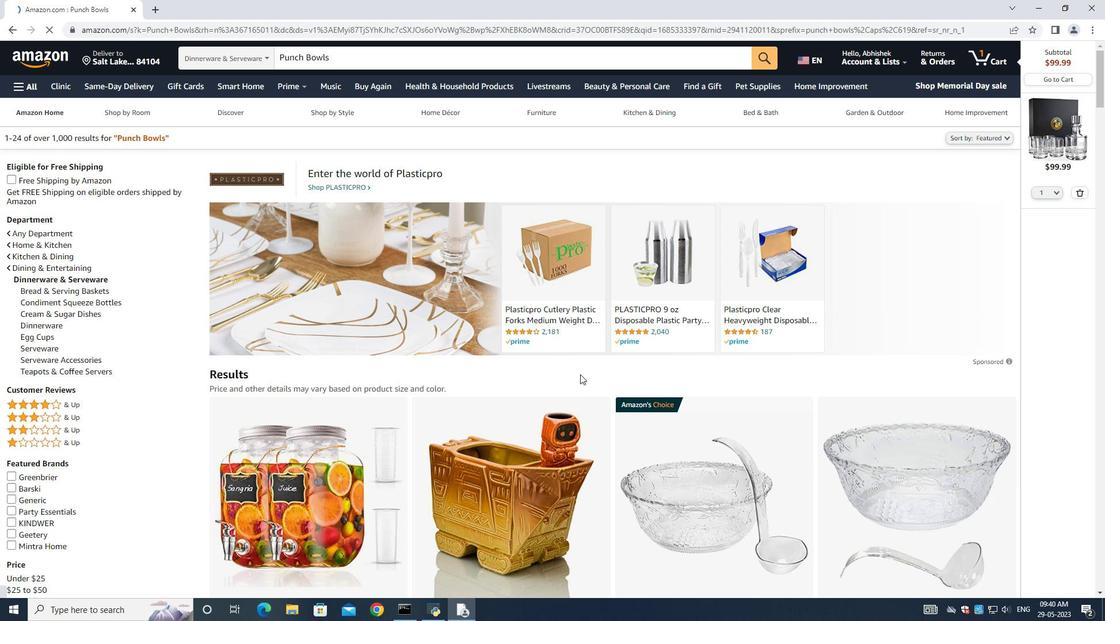
Action: Mouse scrolled (579, 377) with delta (0, 0)
Screenshot: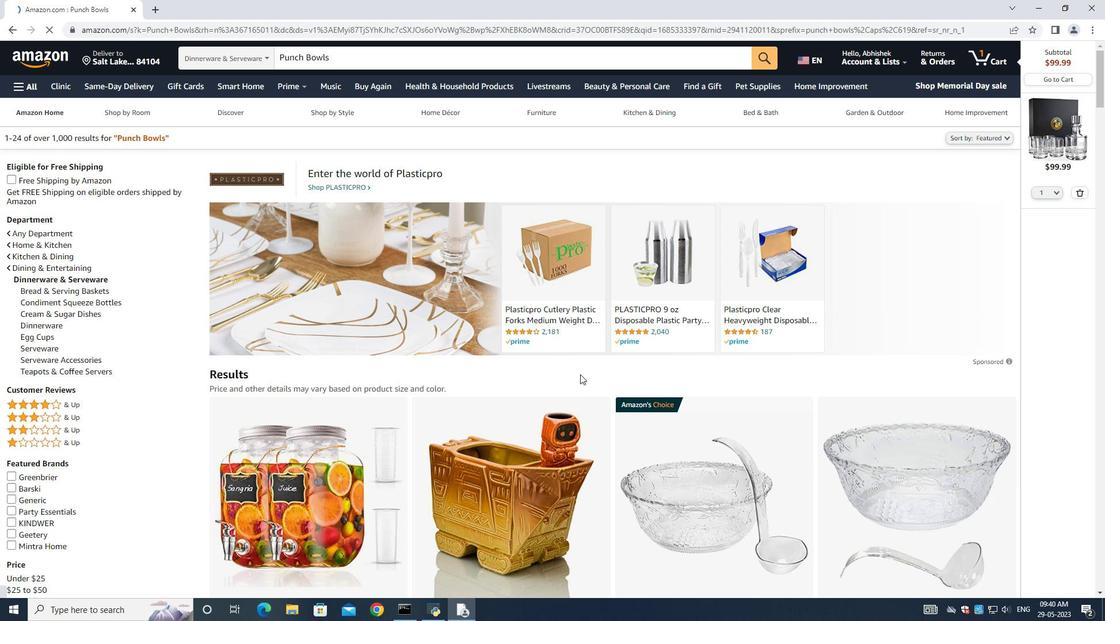 
Action: Mouse moved to (579, 377)
Screenshot: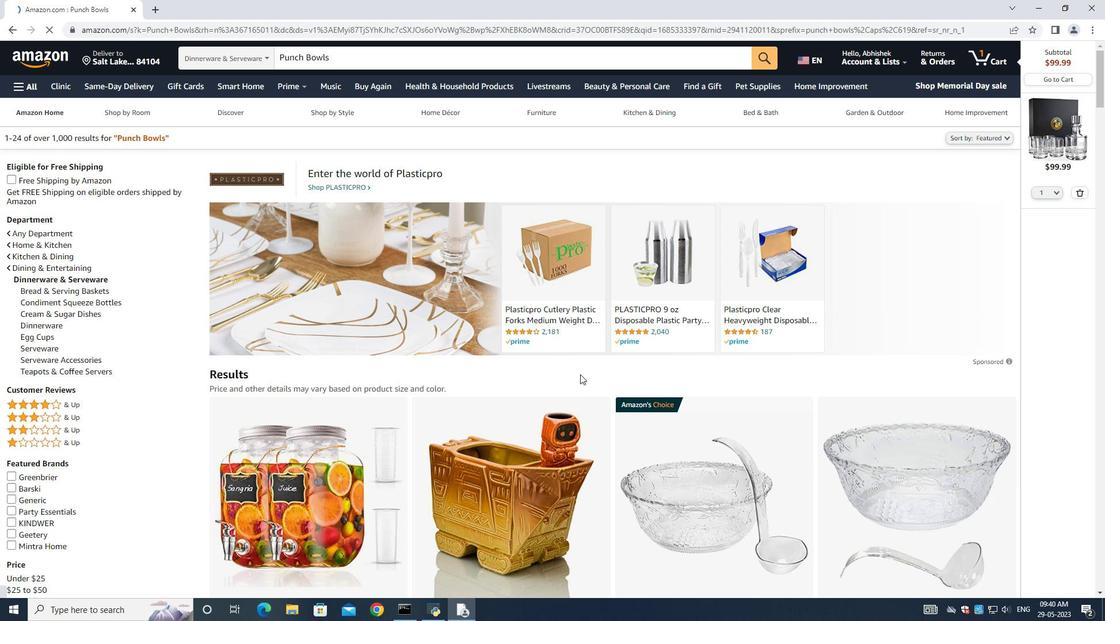 
Action: Mouse scrolled (579, 377) with delta (0, 0)
Screenshot: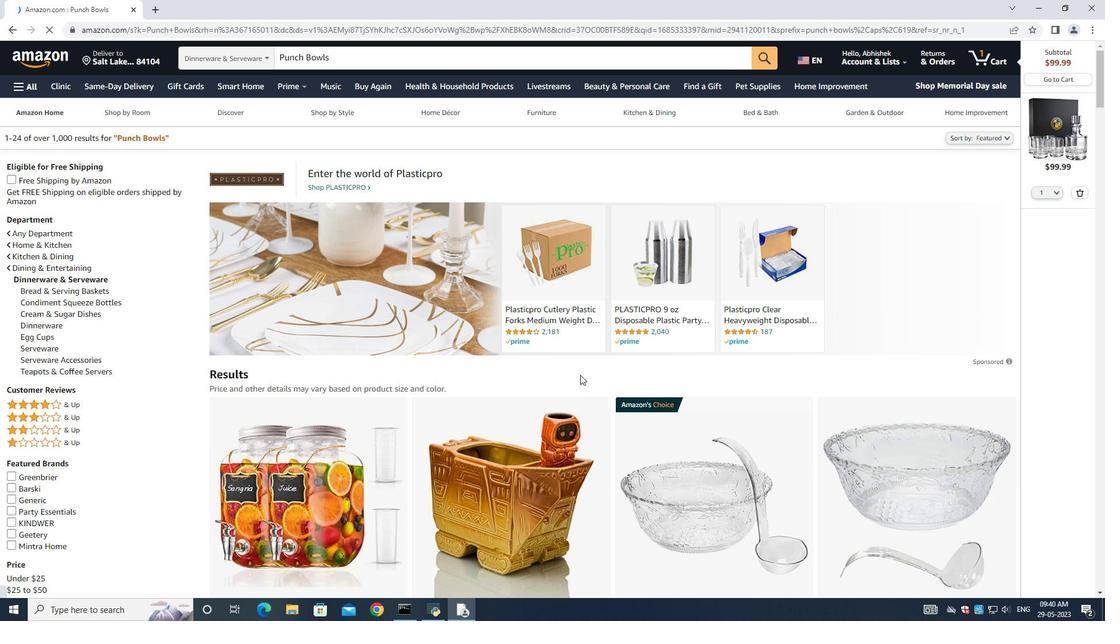 
Action: Mouse moved to (694, 312)
Screenshot: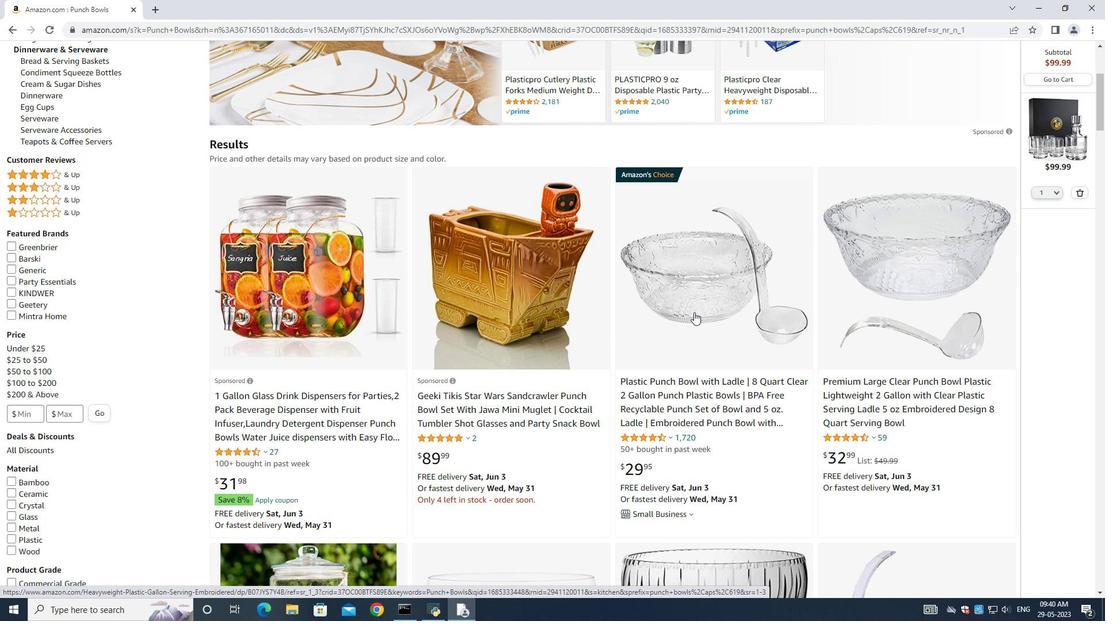 
Action: Mouse scrolled (694, 311) with delta (0, 0)
Screenshot: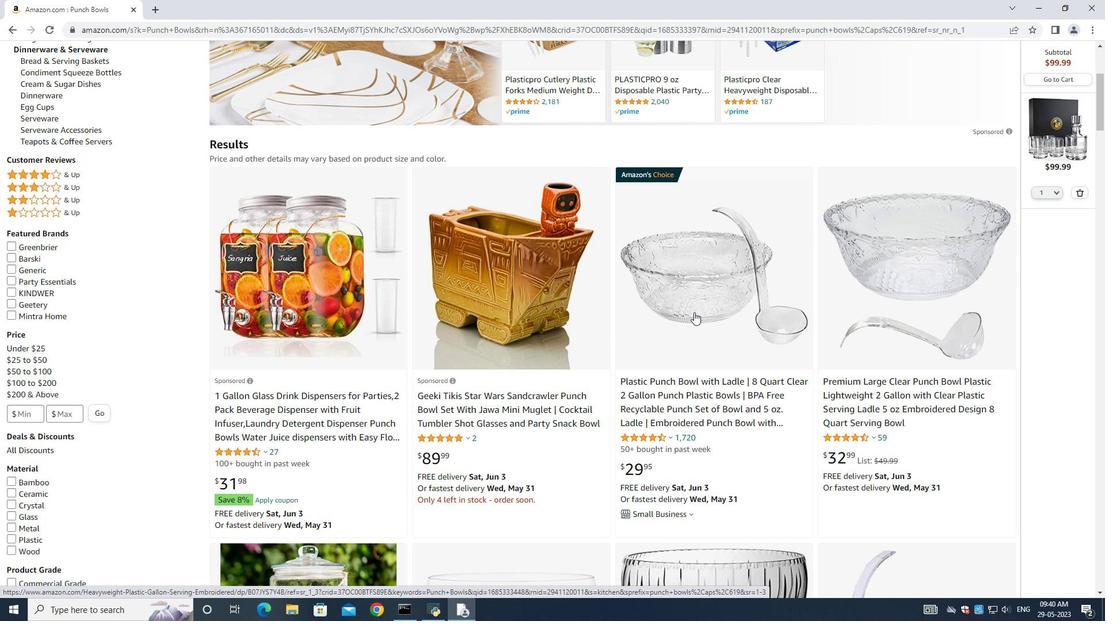 
Action: Mouse scrolled (694, 311) with delta (0, 0)
Screenshot: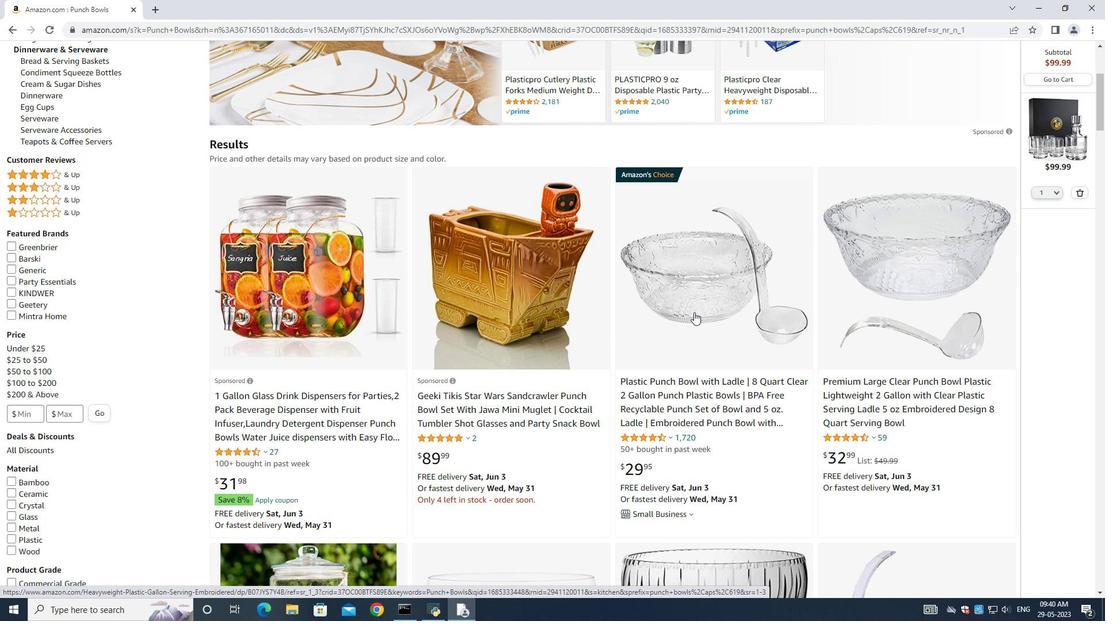 
Action: Mouse moved to (693, 313)
Screenshot: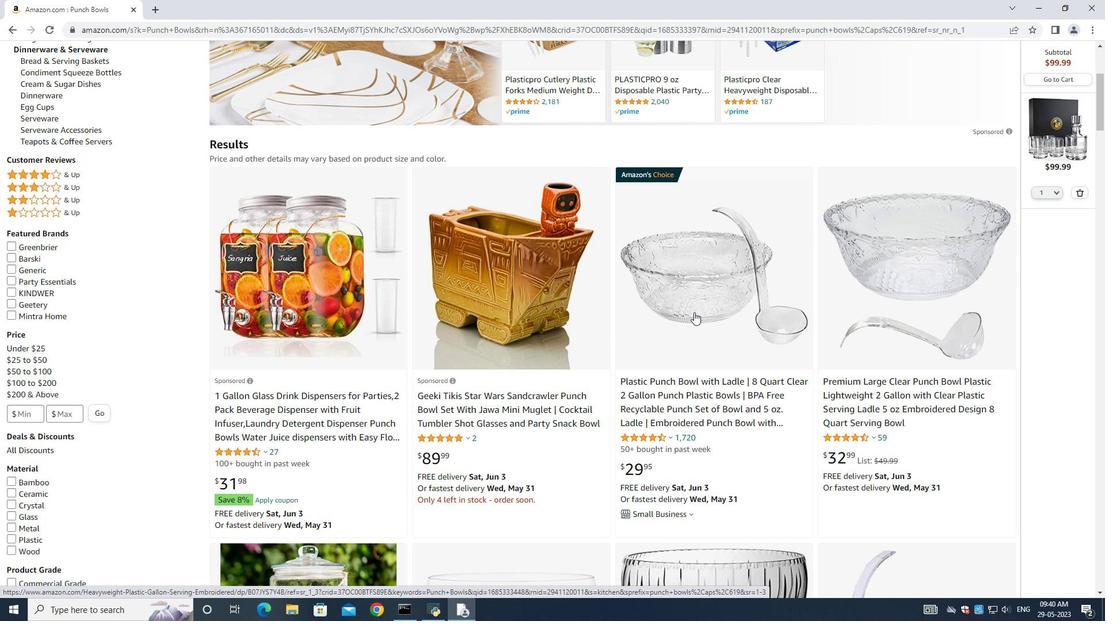 
Action: Mouse scrolled (693, 312) with delta (0, 0)
Screenshot: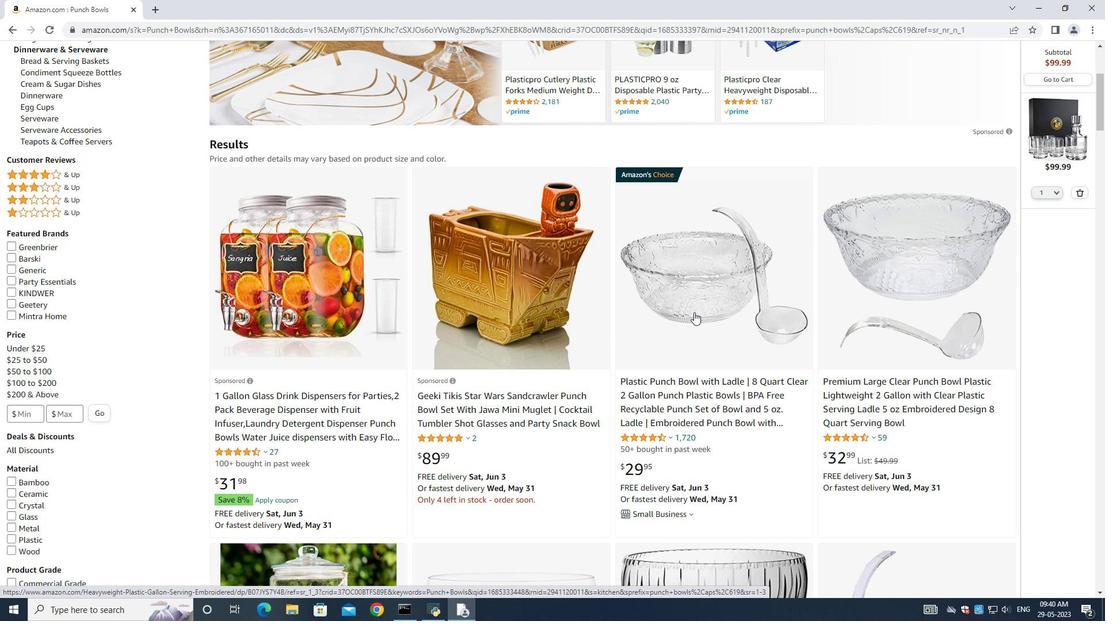 
Action: Mouse moved to (693, 313)
Screenshot: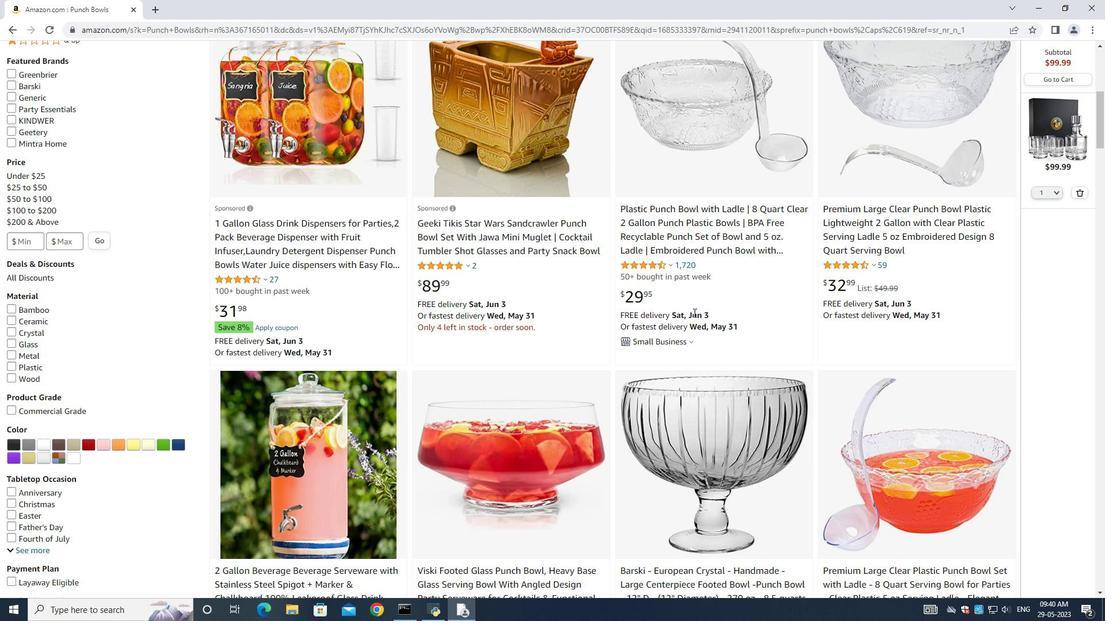 
Action: Mouse scrolled (693, 313) with delta (0, 0)
Screenshot: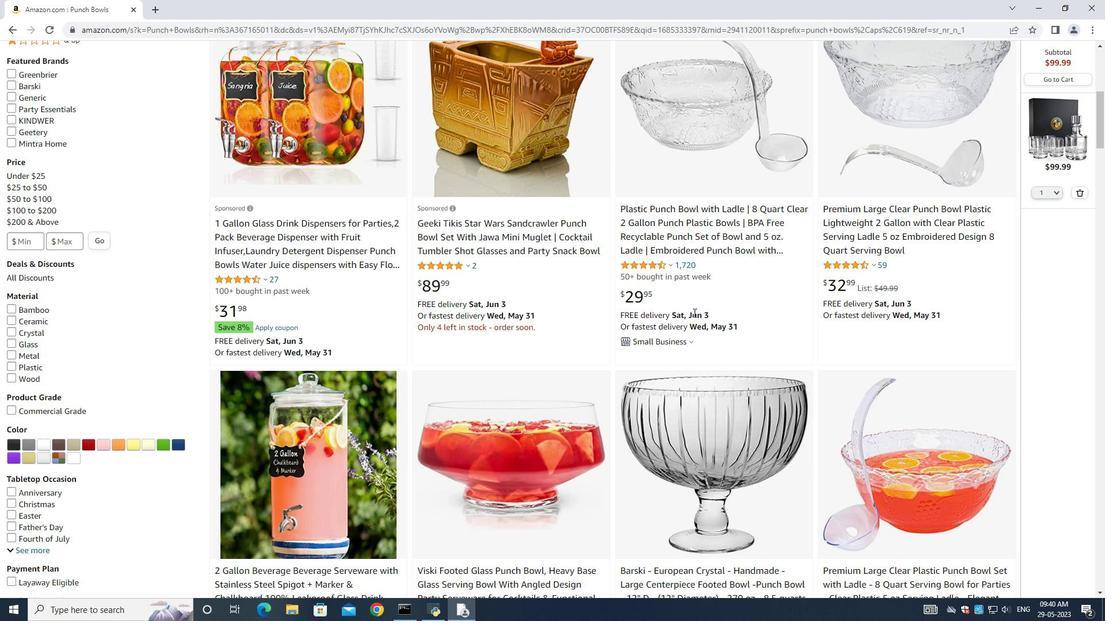
Action: Mouse moved to (693, 314)
Screenshot: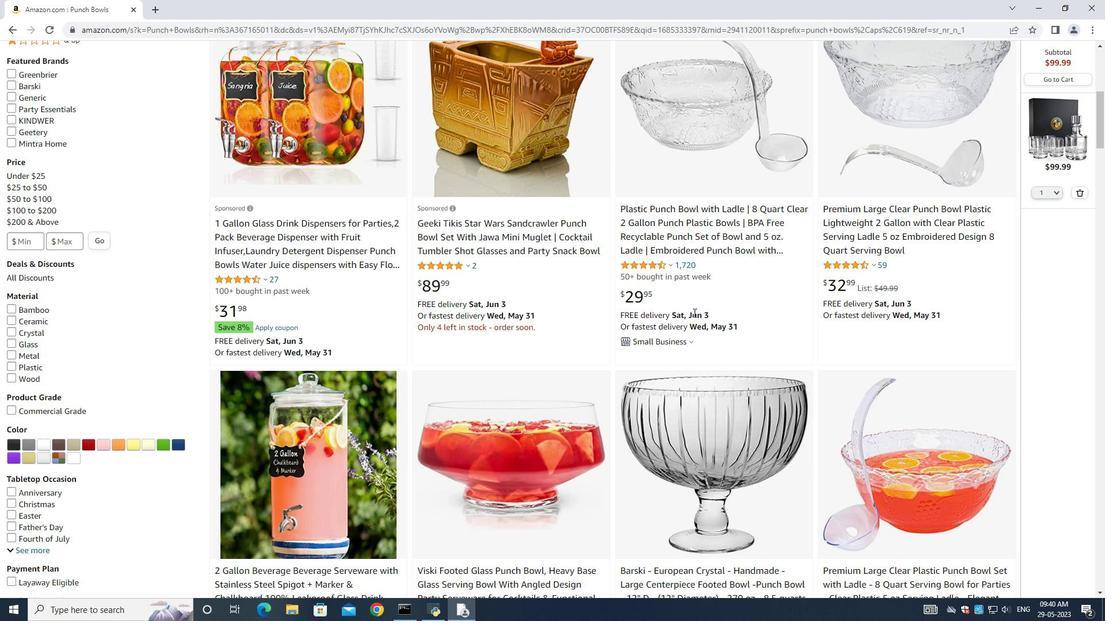 
Action: Mouse scrolled (693, 313) with delta (0, 0)
Screenshot: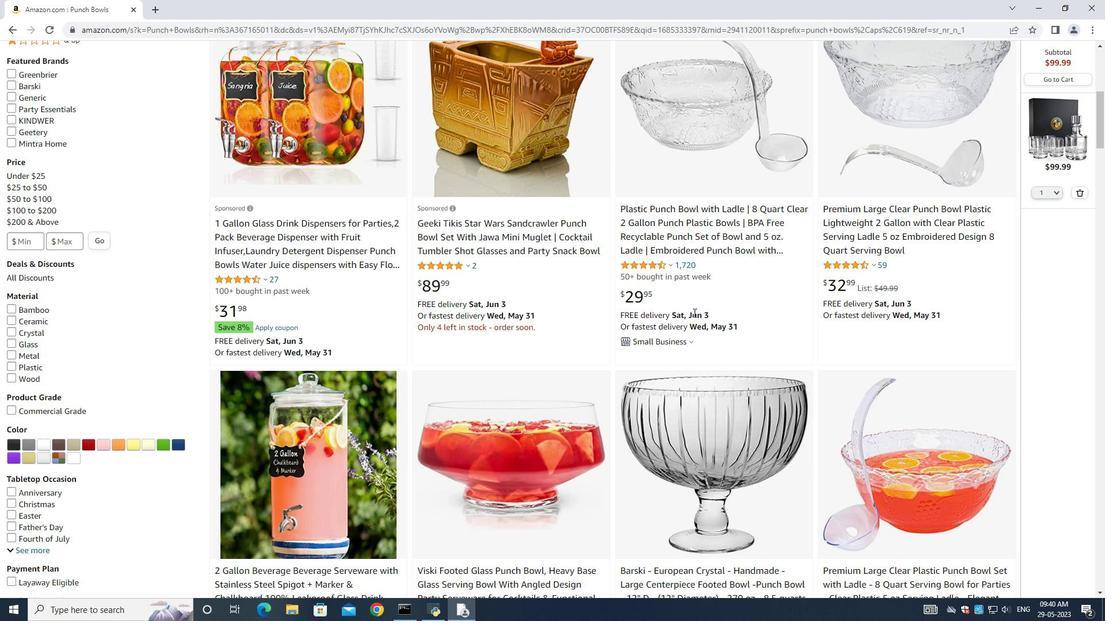
Action: Mouse scrolled (693, 313) with delta (0, 0)
Screenshot: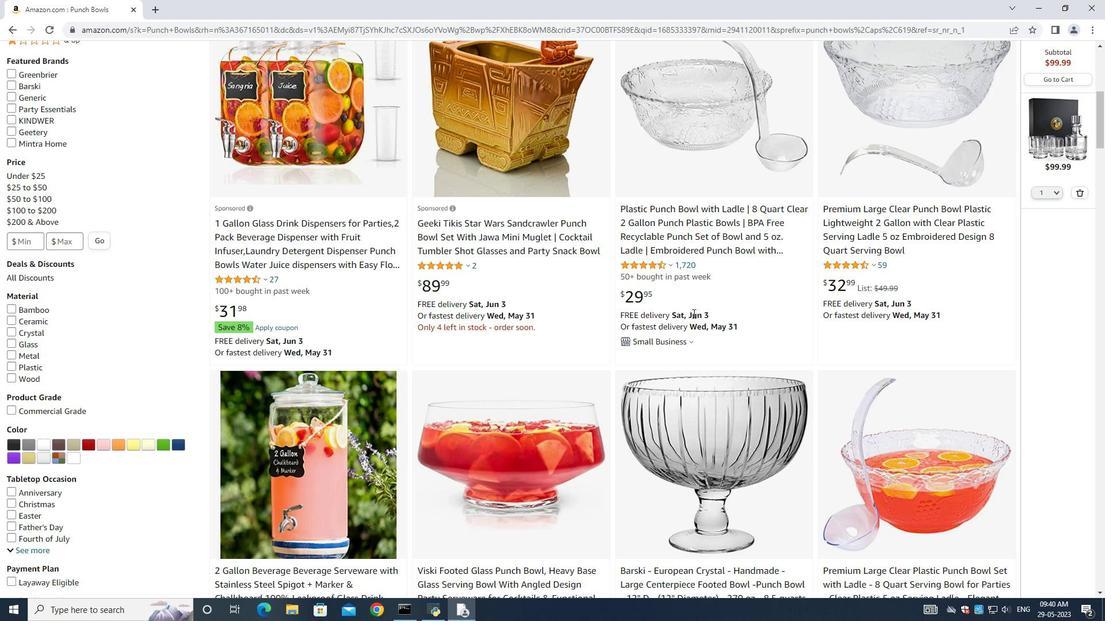 
Action: Mouse moved to (691, 312)
Screenshot: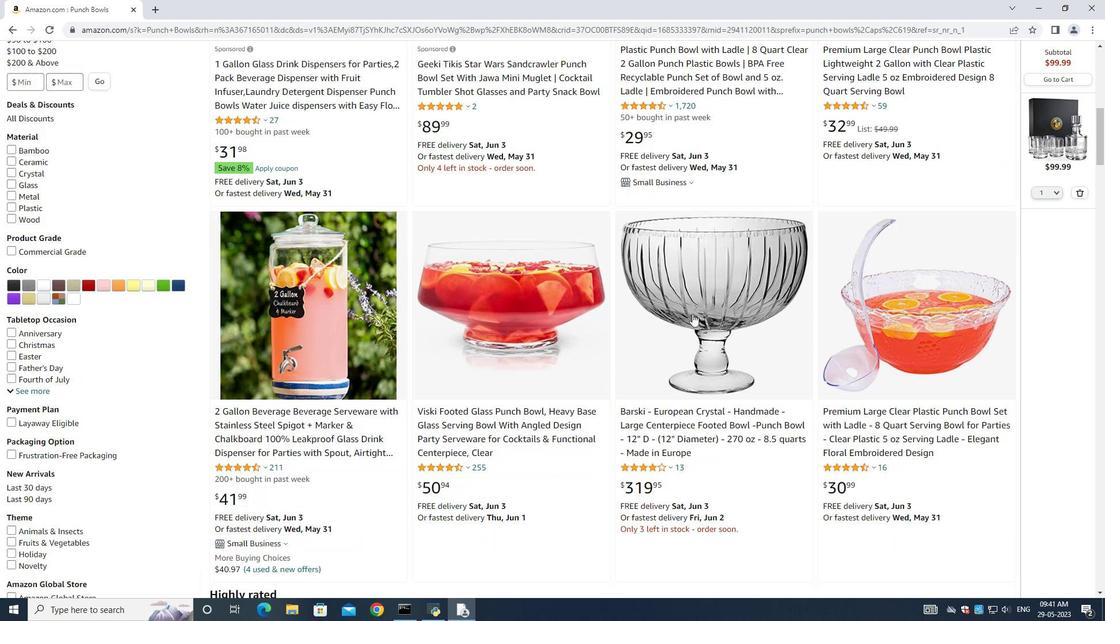 
Action: Mouse scrolled (691, 311) with delta (0, 0)
Screenshot: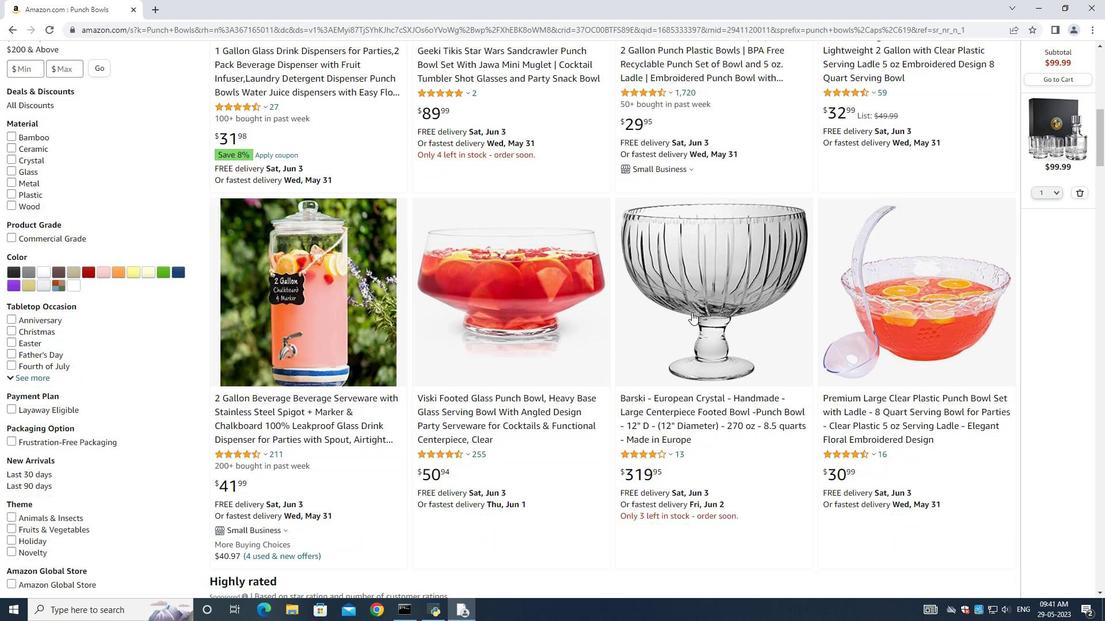 
Action: Mouse scrolled (691, 311) with delta (0, 0)
Screenshot: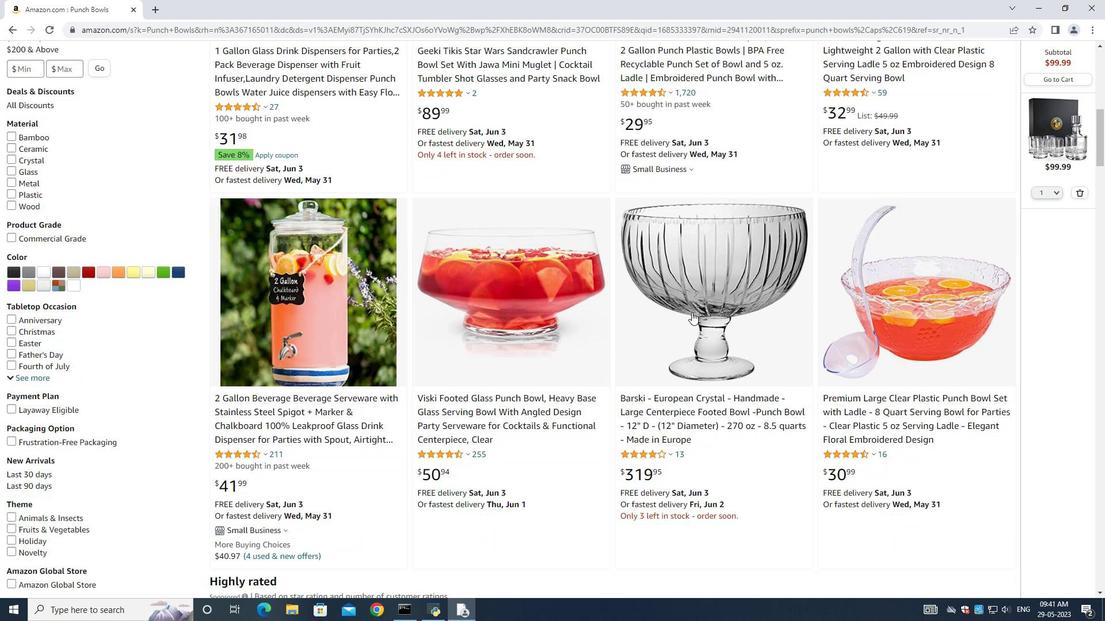 
Action: Mouse scrolled (691, 311) with delta (0, 0)
Screenshot: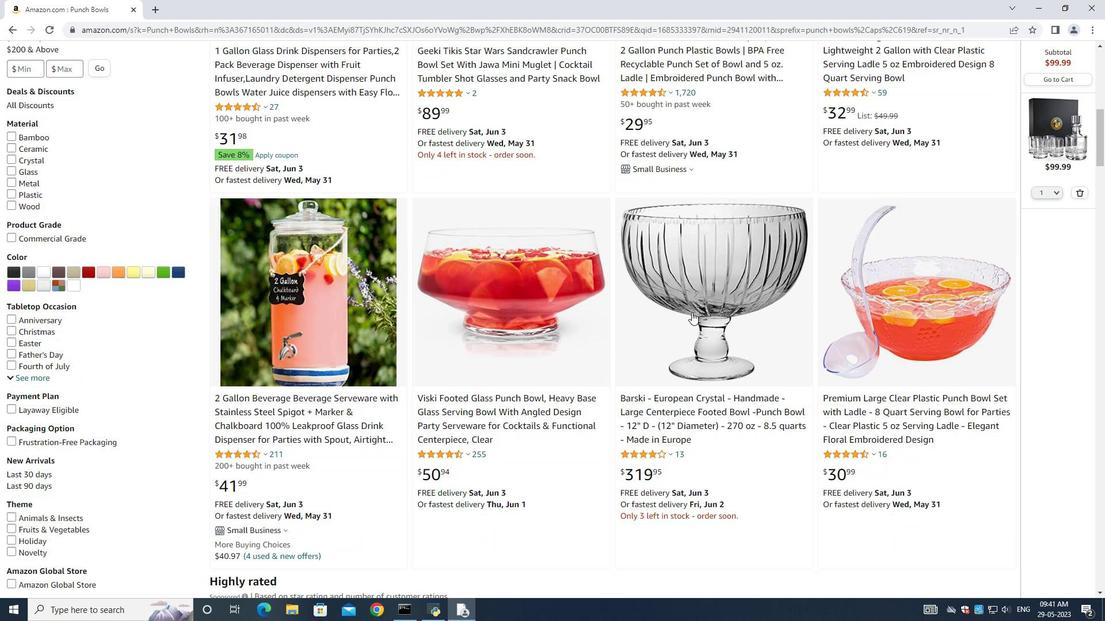 
Action: Mouse scrolled (691, 311) with delta (0, 0)
Screenshot: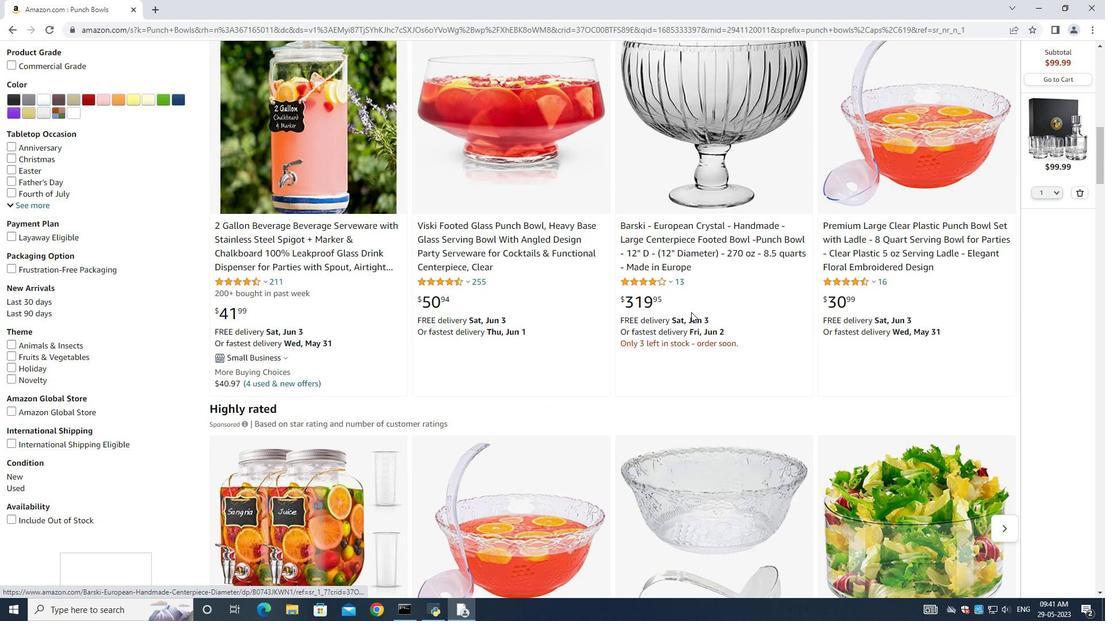 
Action: Mouse scrolled (691, 311) with delta (0, 0)
Screenshot: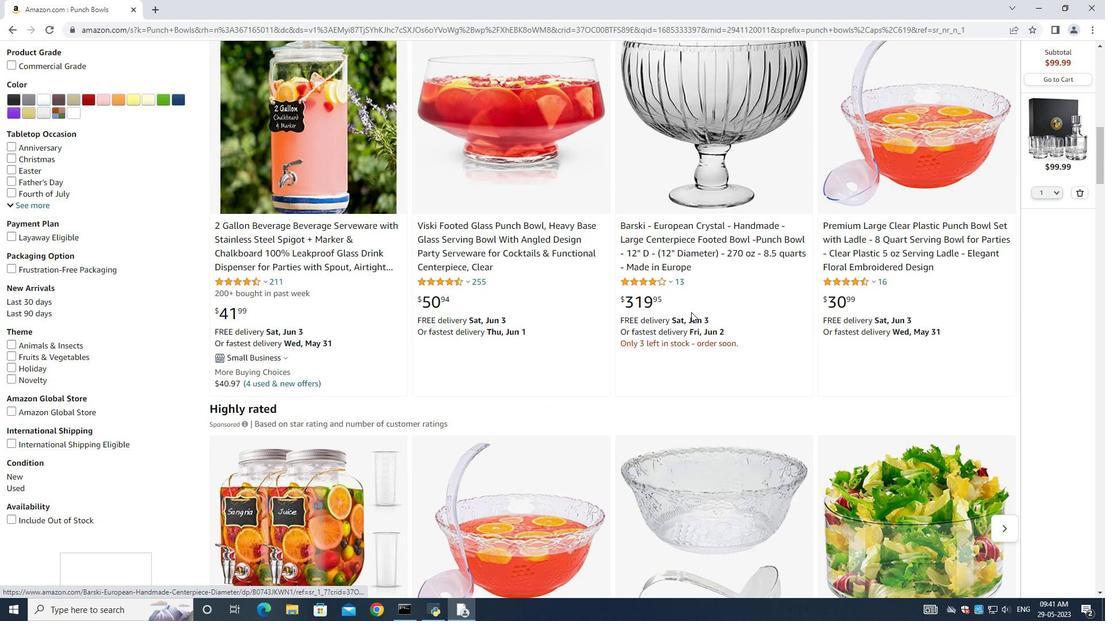 
Action: Mouse scrolled (691, 311) with delta (0, 0)
Screenshot: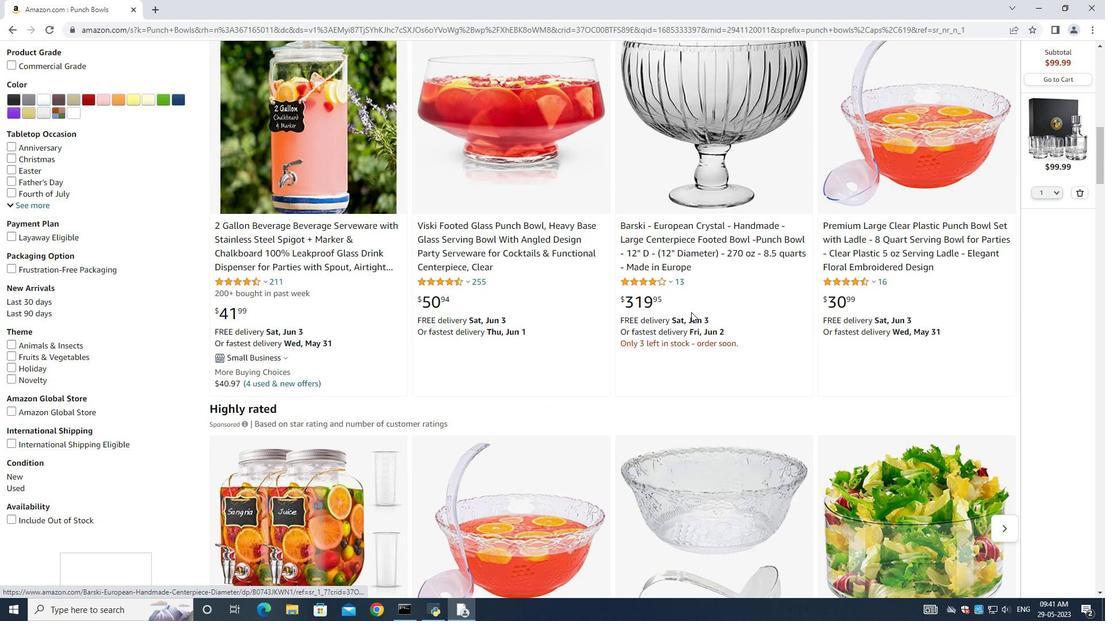 
Action: Mouse scrolled (691, 313) with delta (0, 0)
Screenshot: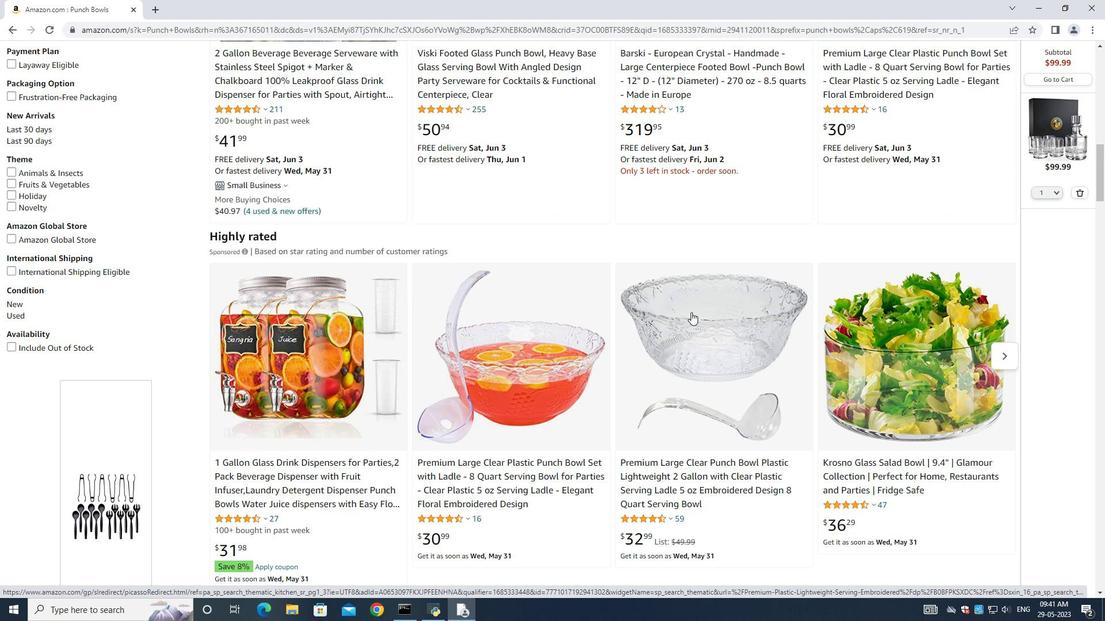 
Action: Mouse scrolled (691, 313) with delta (0, 0)
Screenshot: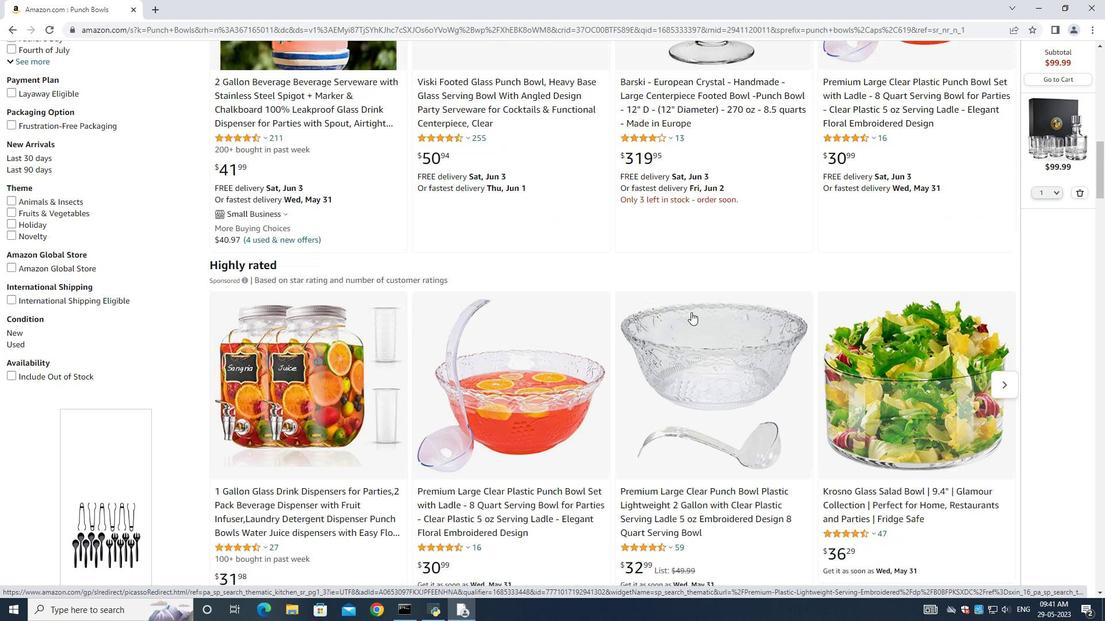 
Action: Mouse scrolled (691, 313) with delta (0, 0)
Screenshot: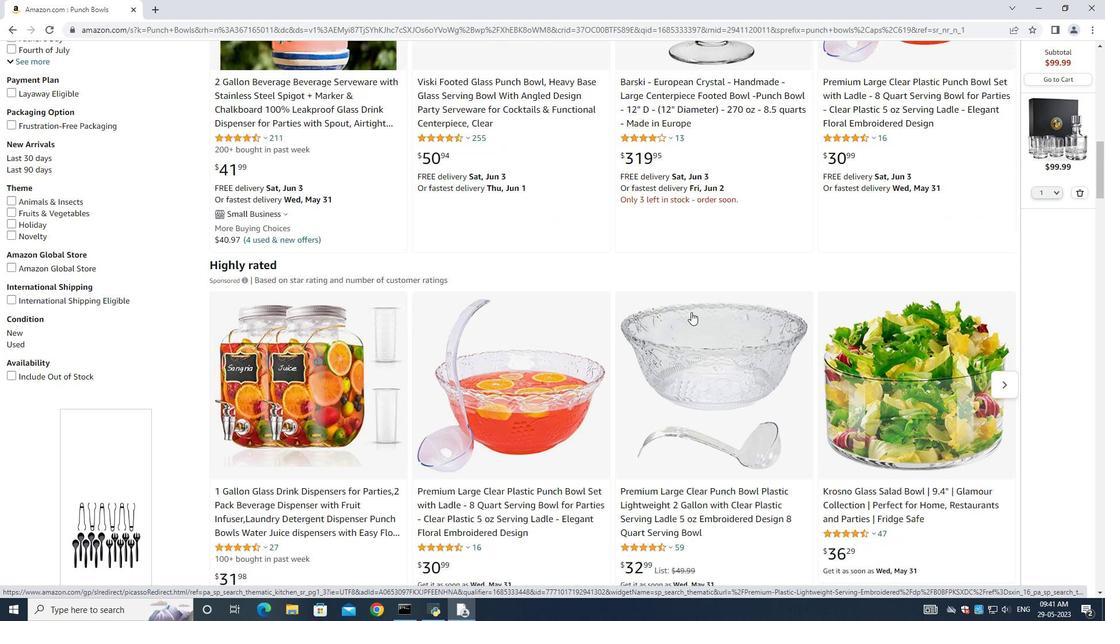 
Action: Mouse scrolled (691, 313) with delta (0, 0)
Screenshot: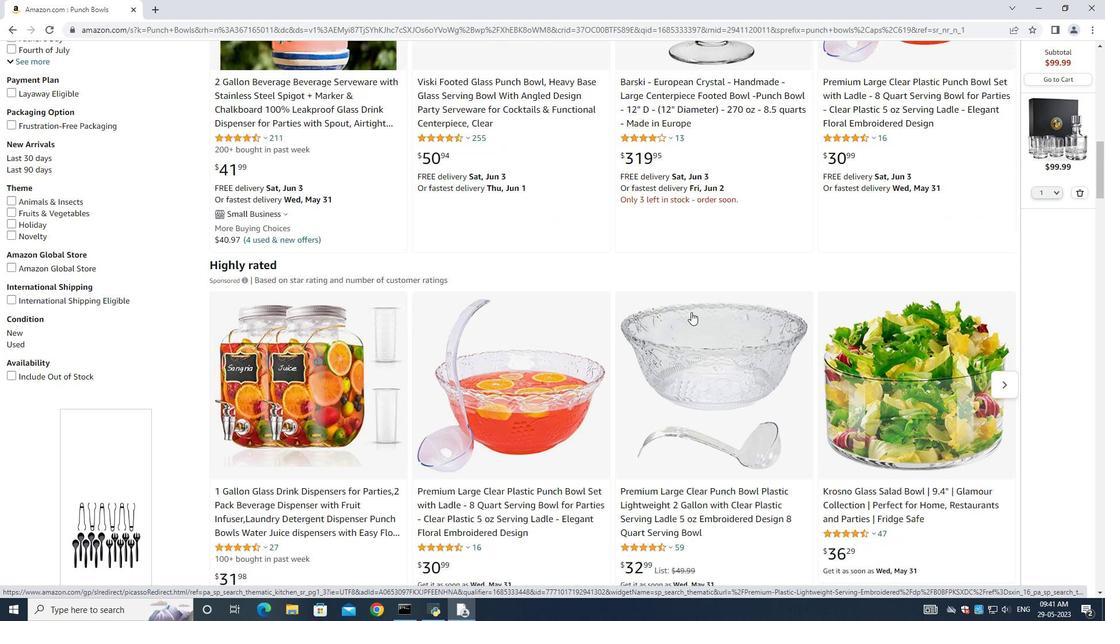 
Action: Mouse scrolled (691, 313) with delta (0, 0)
Screenshot: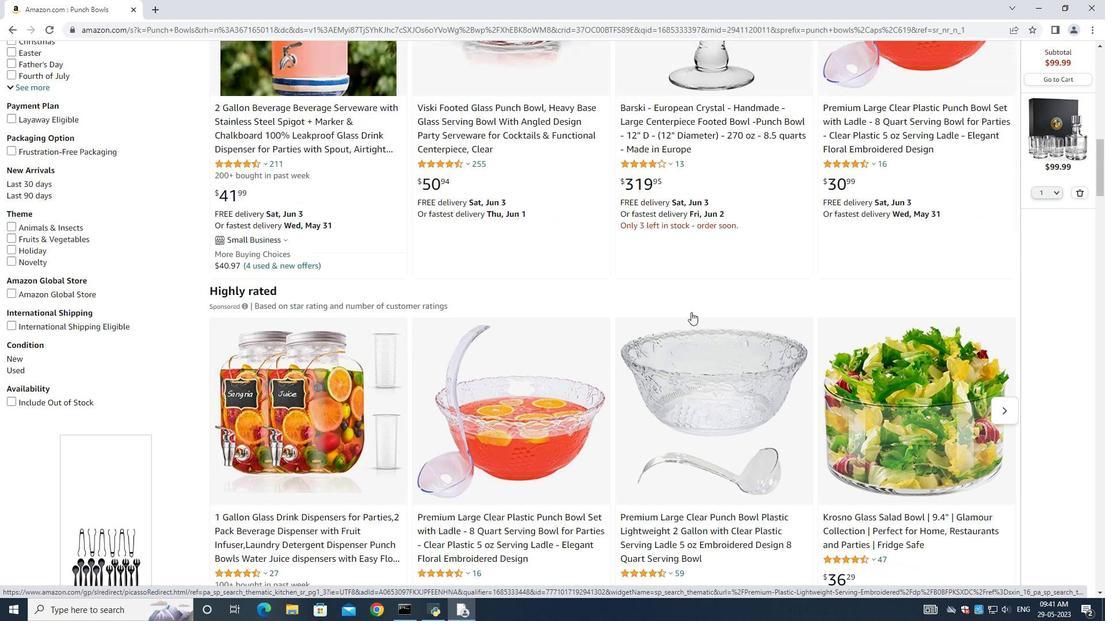 
Action: Mouse scrolled (691, 313) with delta (0, 0)
Screenshot: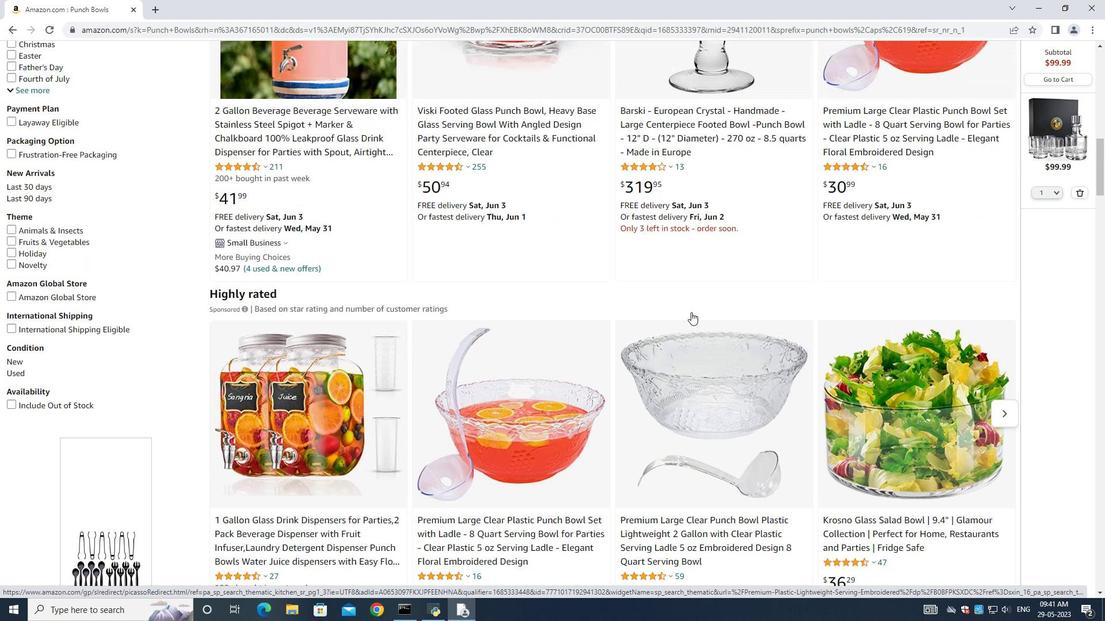 
Action: Mouse scrolled (691, 313) with delta (0, 0)
Screenshot: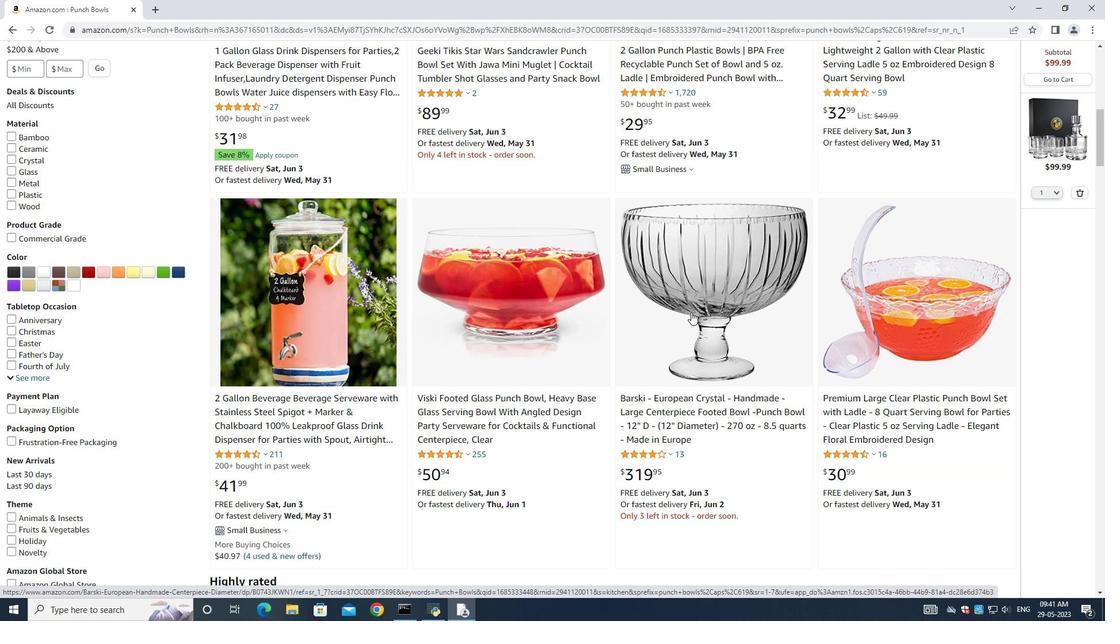 
Action: Mouse moved to (691, 312)
Screenshot: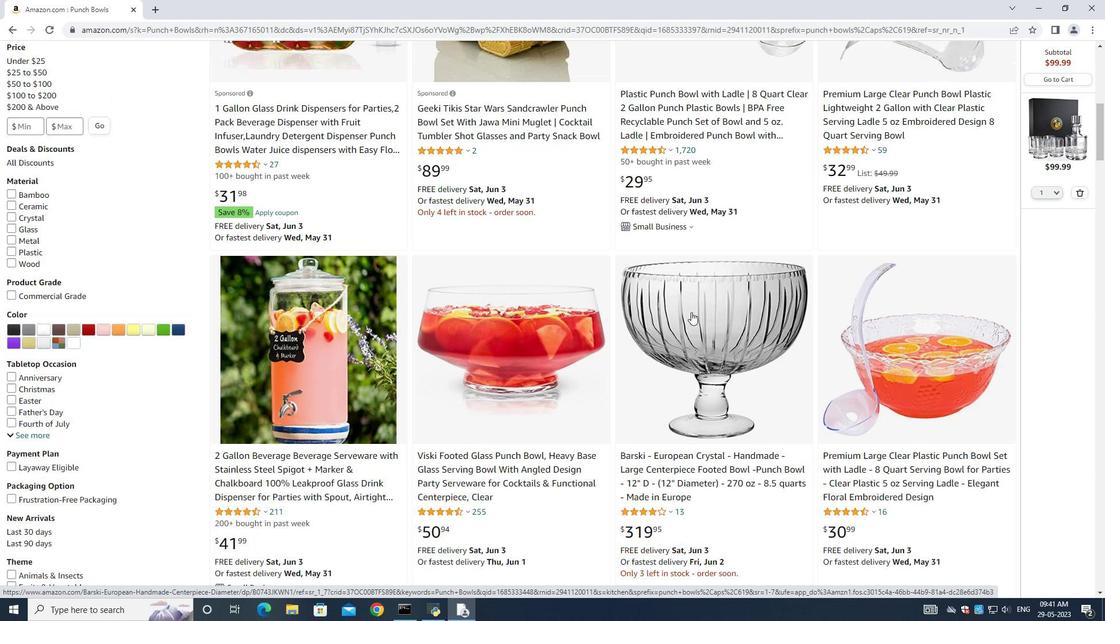 
Action: Mouse scrolled (691, 313) with delta (0, 0)
Screenshot: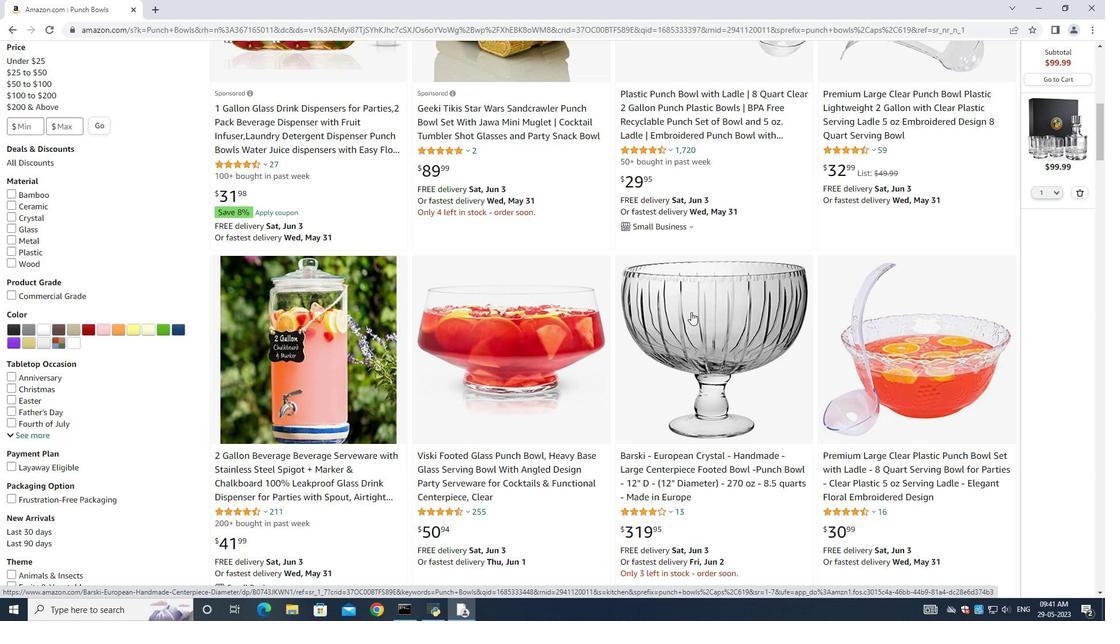 
Action: Mouse moved to (563, 381)
Screenshot: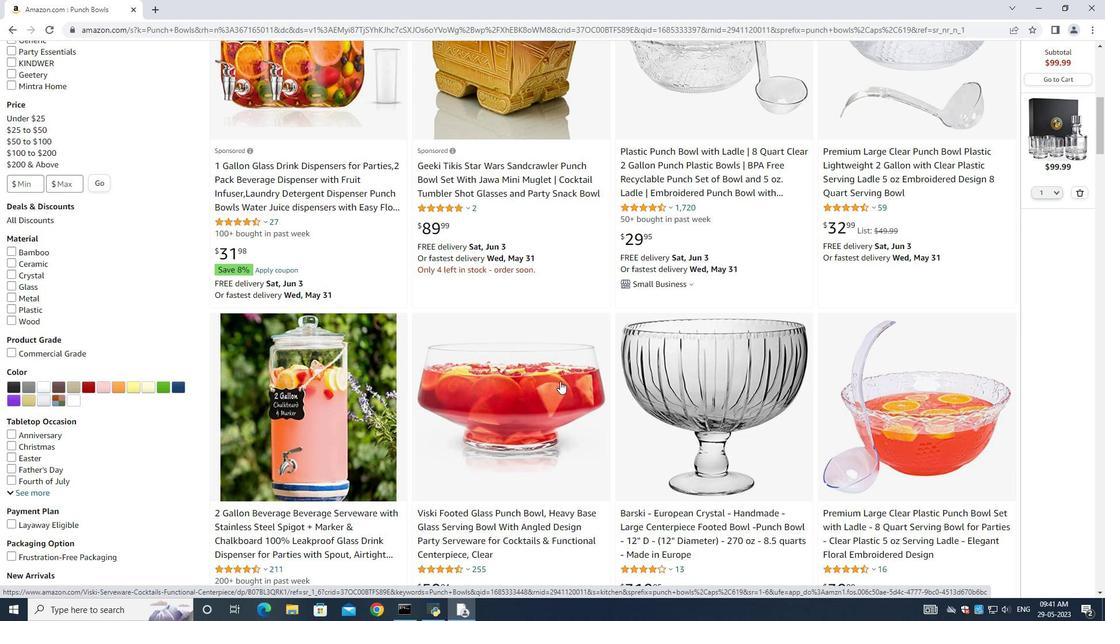 
Action: Mouse scrolled (563, 382) with delta (0, 0)
Screenshot: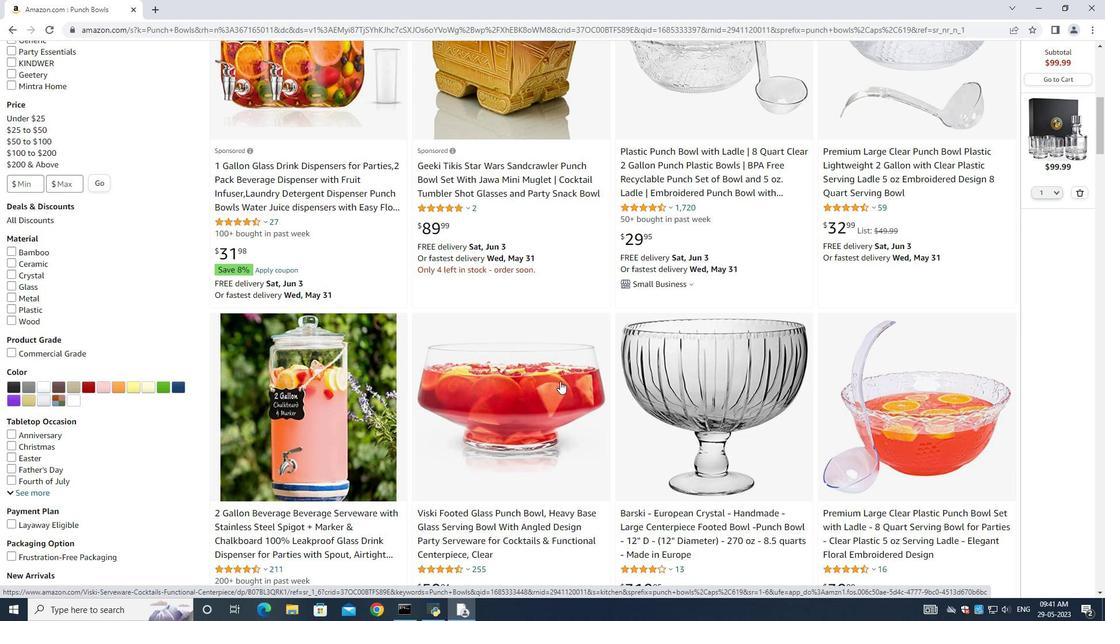 
Action: Mouse moved to (564, 381)
Screenshot: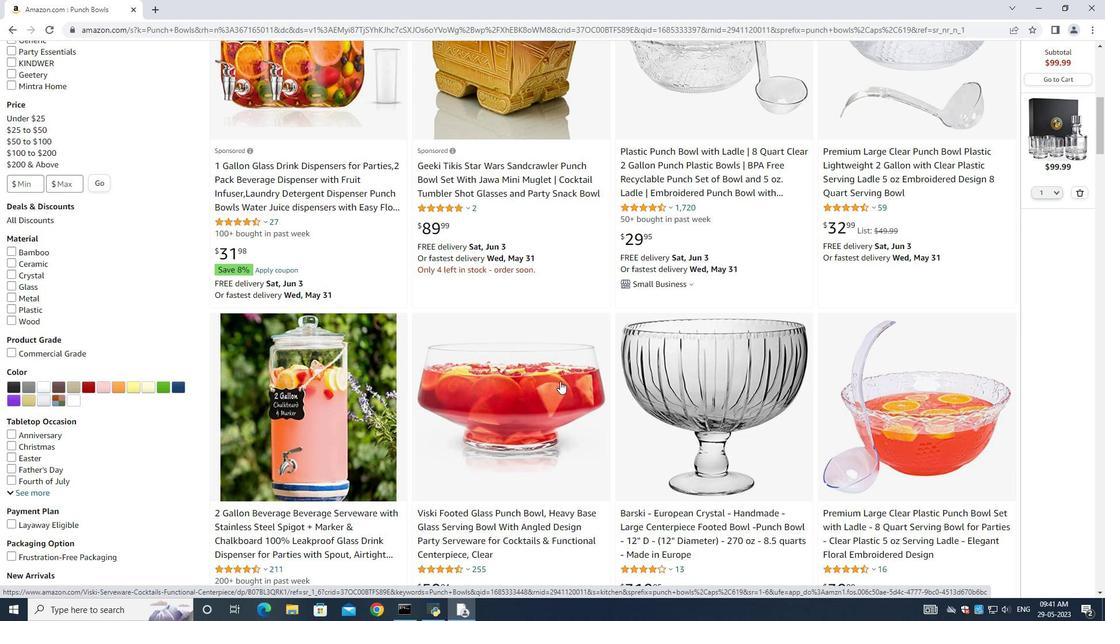 
Action: Mouse scrolled (564, 382) with delta (0, 0)
Screenshot: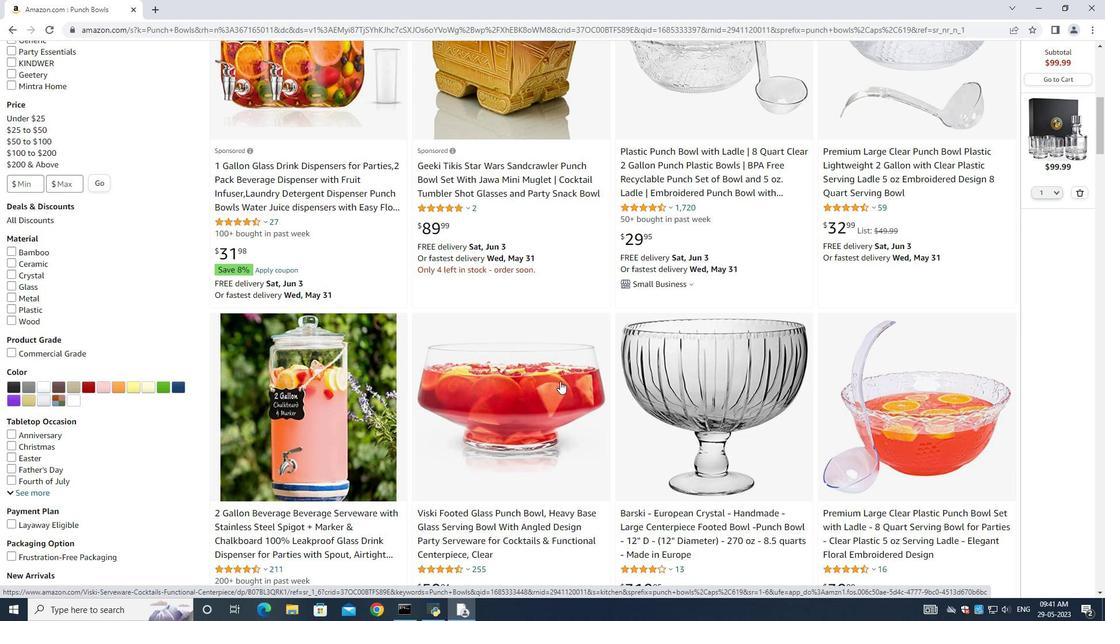 
Action: Mouse scrolled (564, 382) with delta (0, 0)
Screenshot: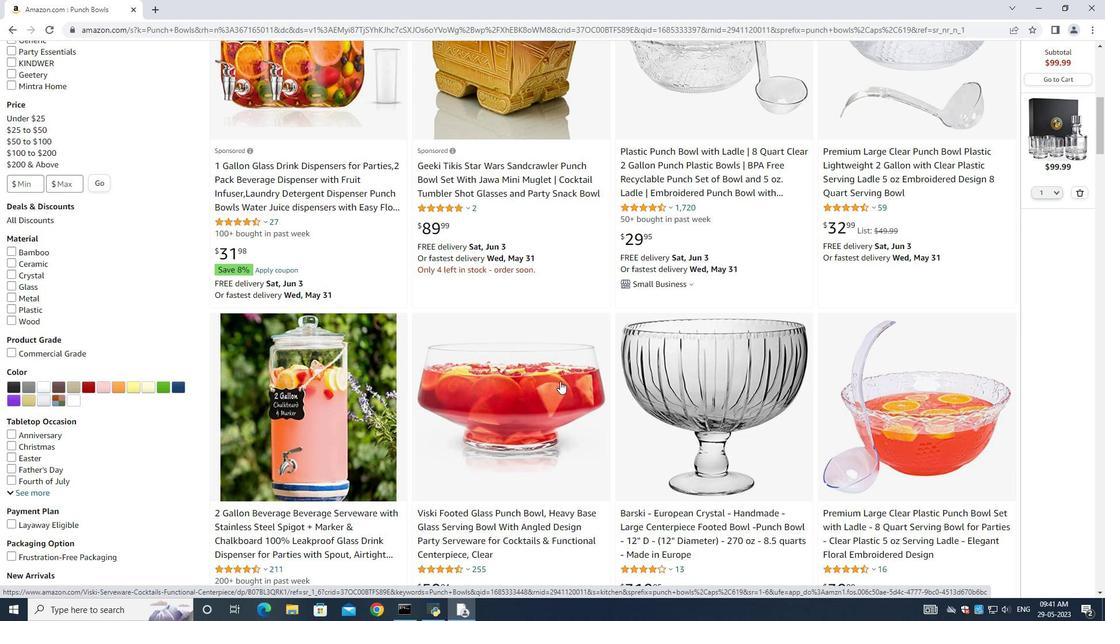 
Action: Mouse scrolled (564, 382) with delta (0, 0)
Screenshot: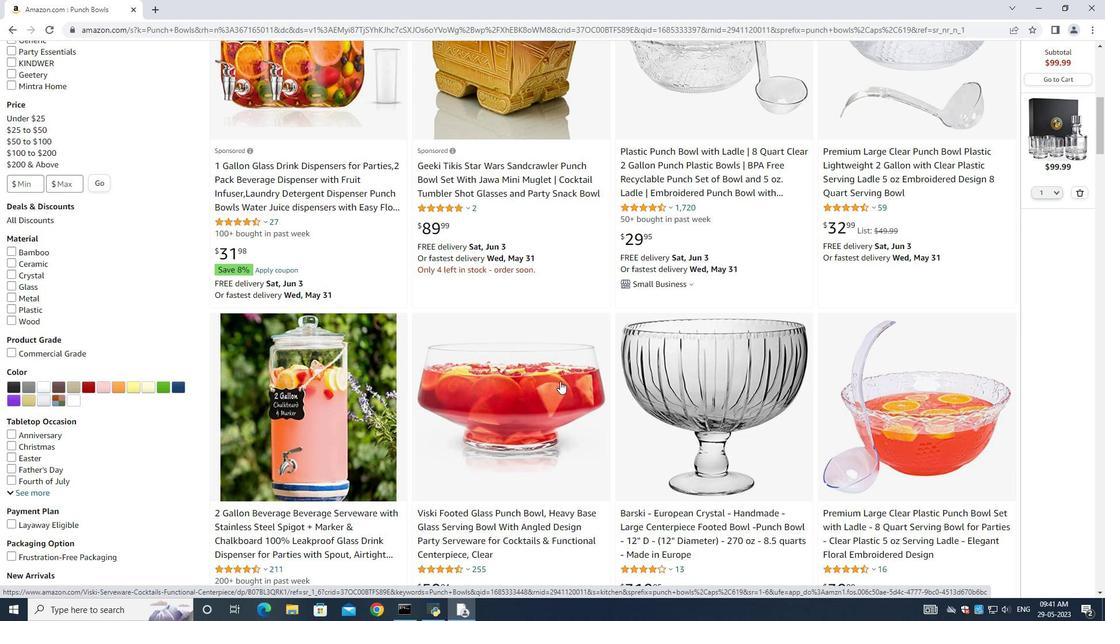 
Action: Mouse moved to (692, 365)
Screenshot: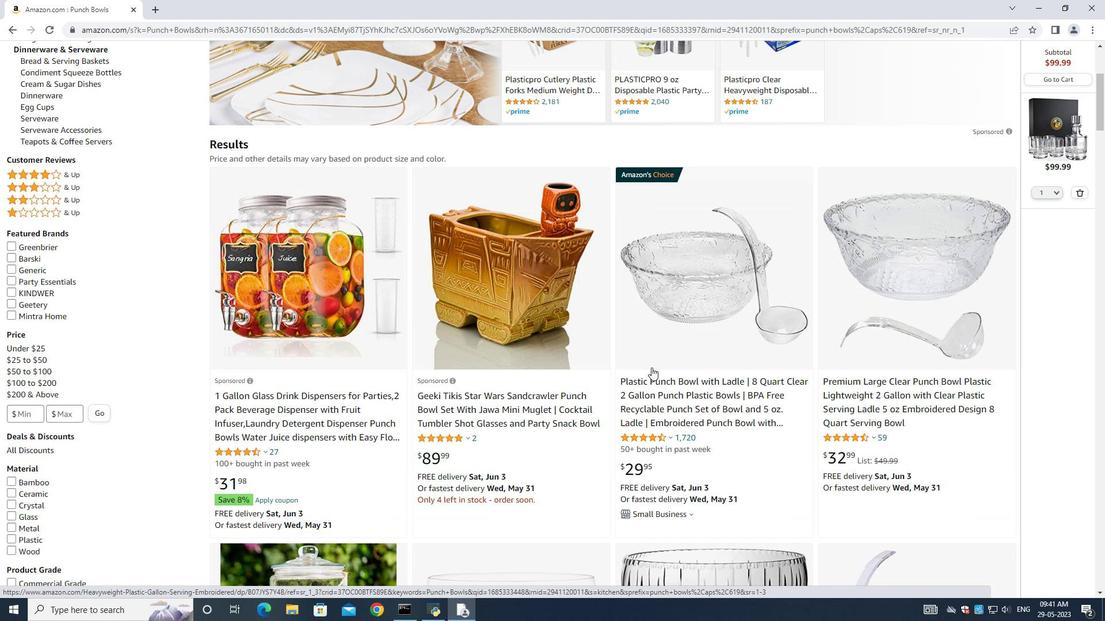 
Action: Mouse pressed left at (692, 365)
Screenshot: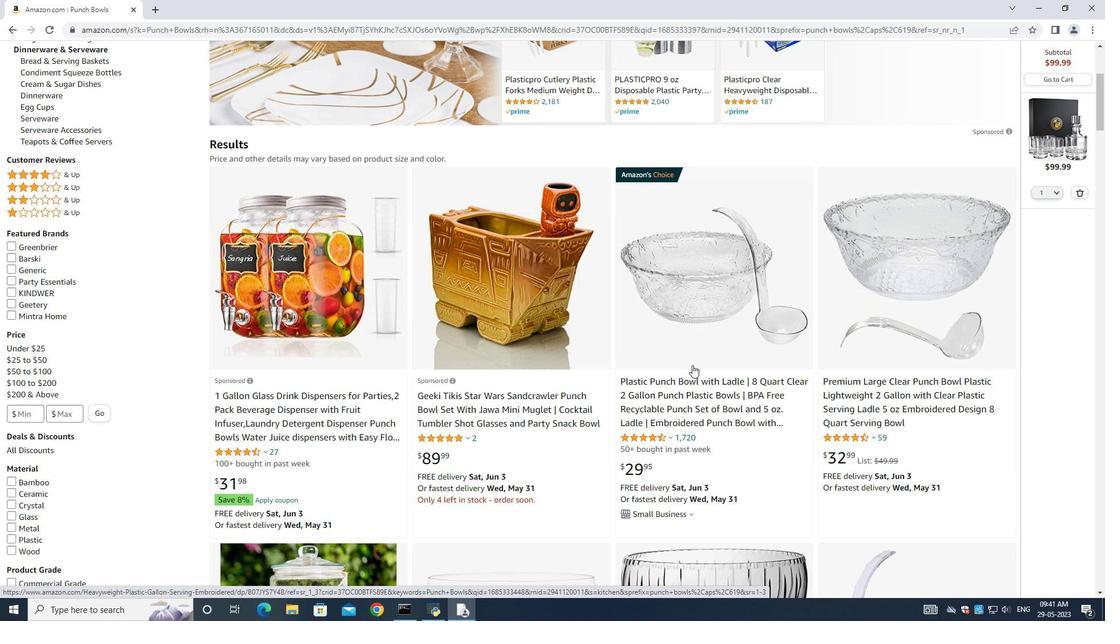 
Action: Mouse moved to (875, 462)
Screenshot: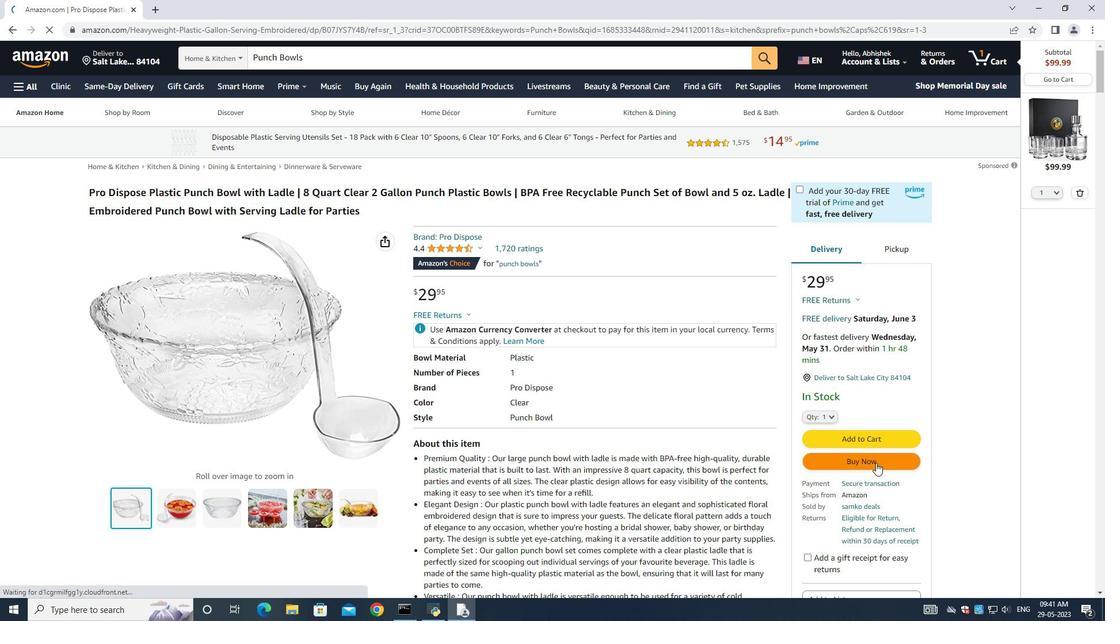 
Action: Mouse pressed left at (875, 462)
Screenshot: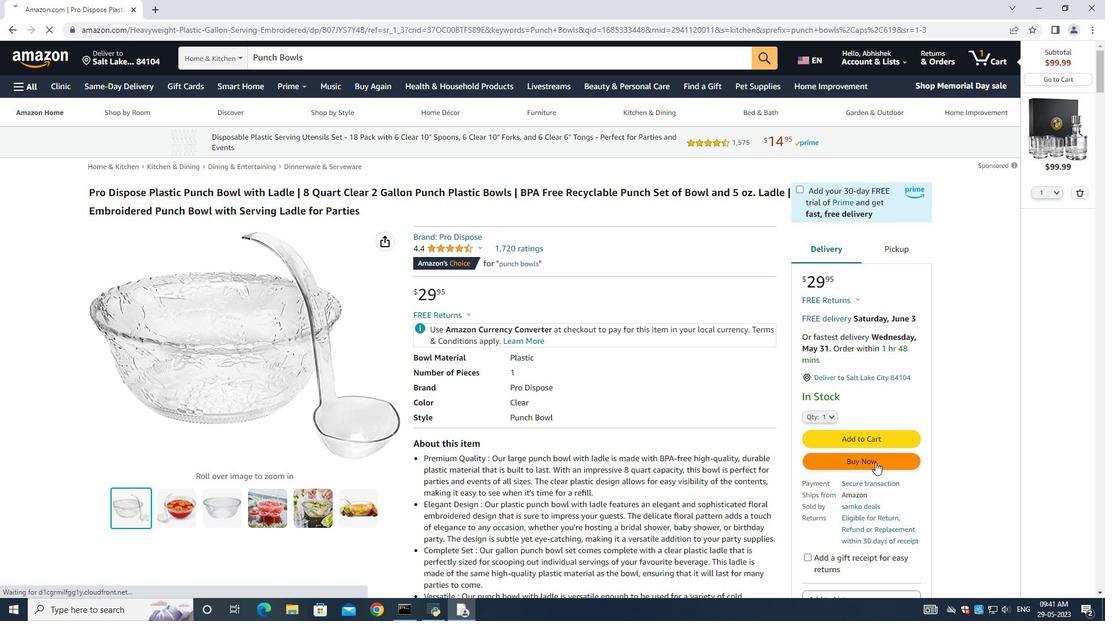 
Action: Mouse moved to (595, 424)
Screenshot: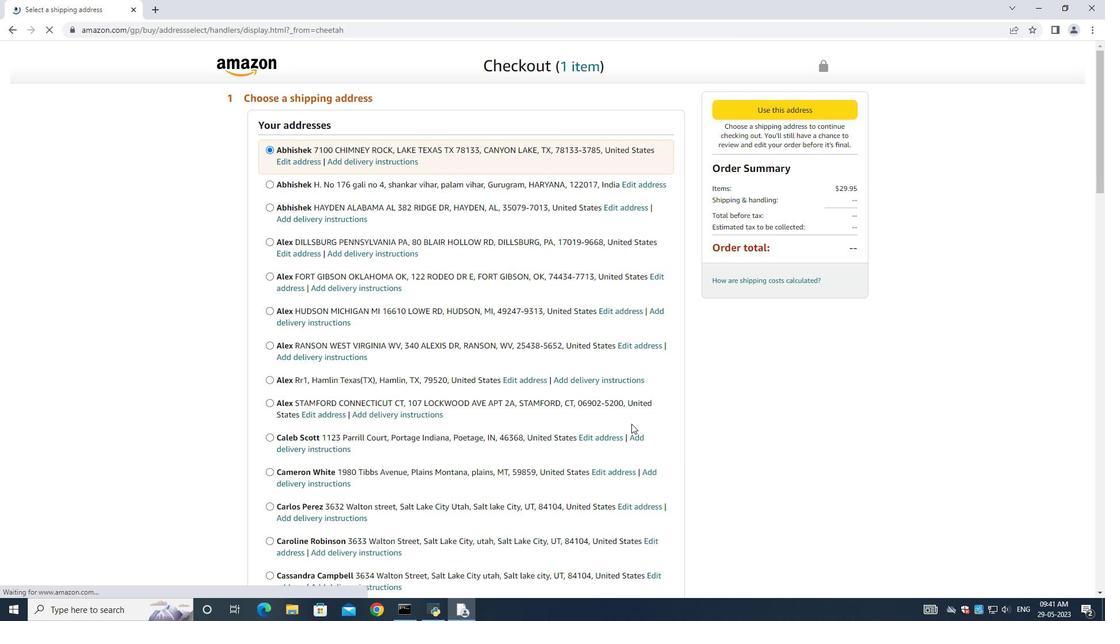 
Action: Mouse scrolled (595, 424) with delta (0, 0)
Screenshot: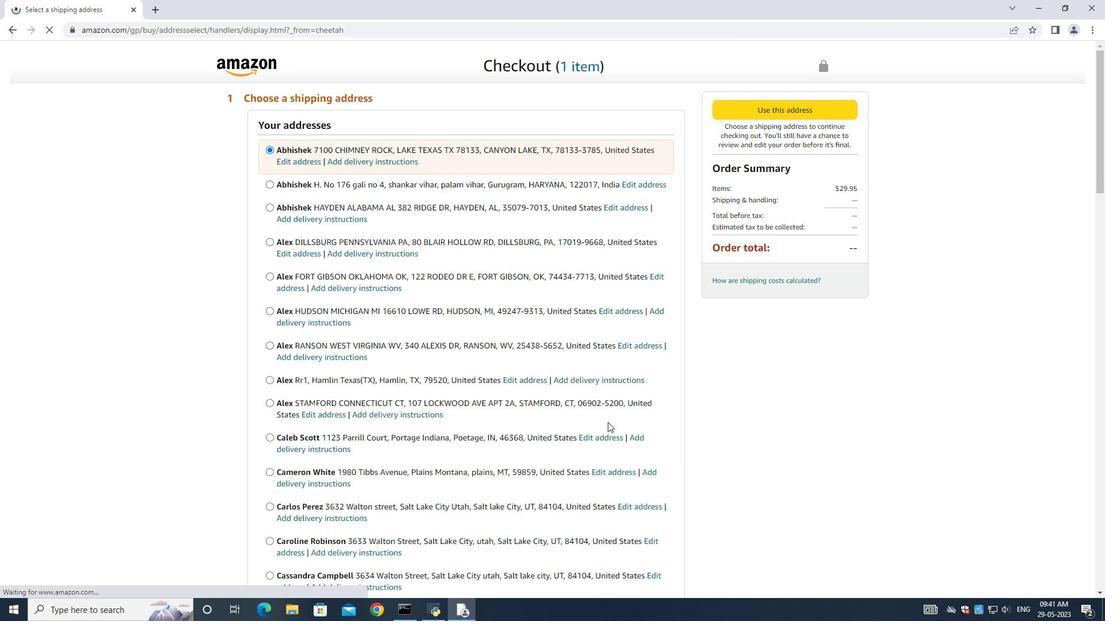 
Action: Mouse moved to (593, 429)
Screenshot: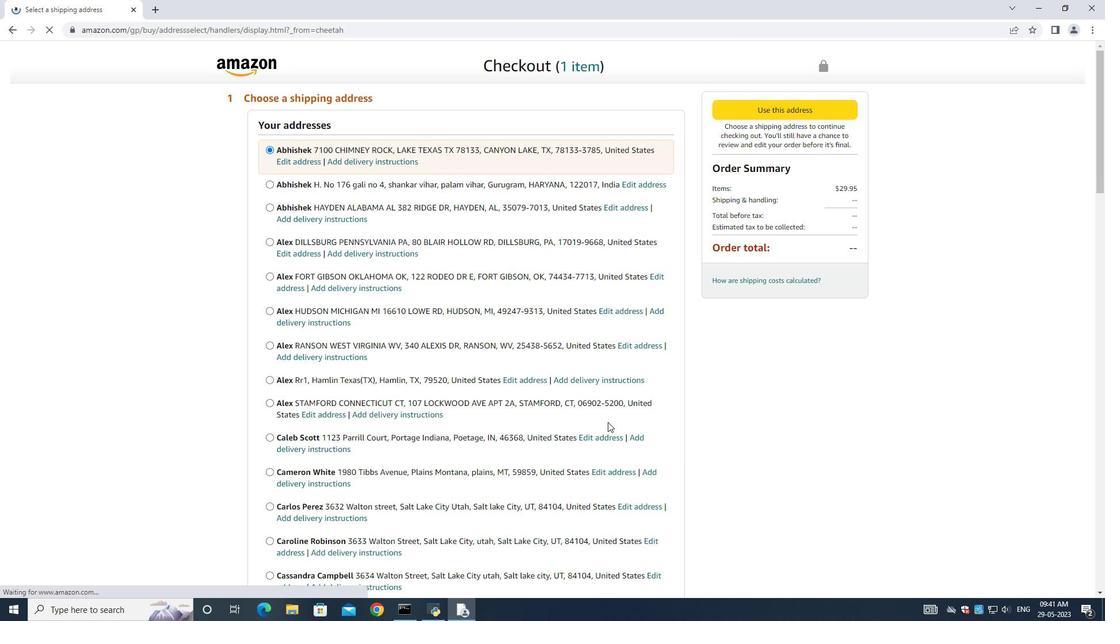 
Action: Mouse scrolled (593, 428) with delta (0, 0)
Screenshot: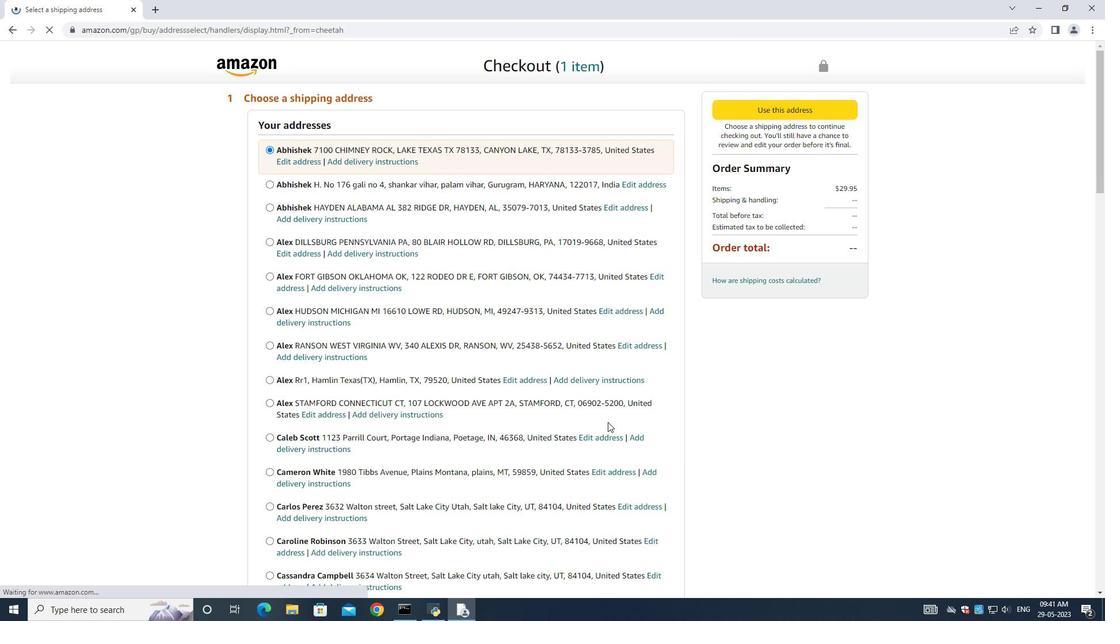 
Action: Mouse moved to (592, 430)
Screenshot: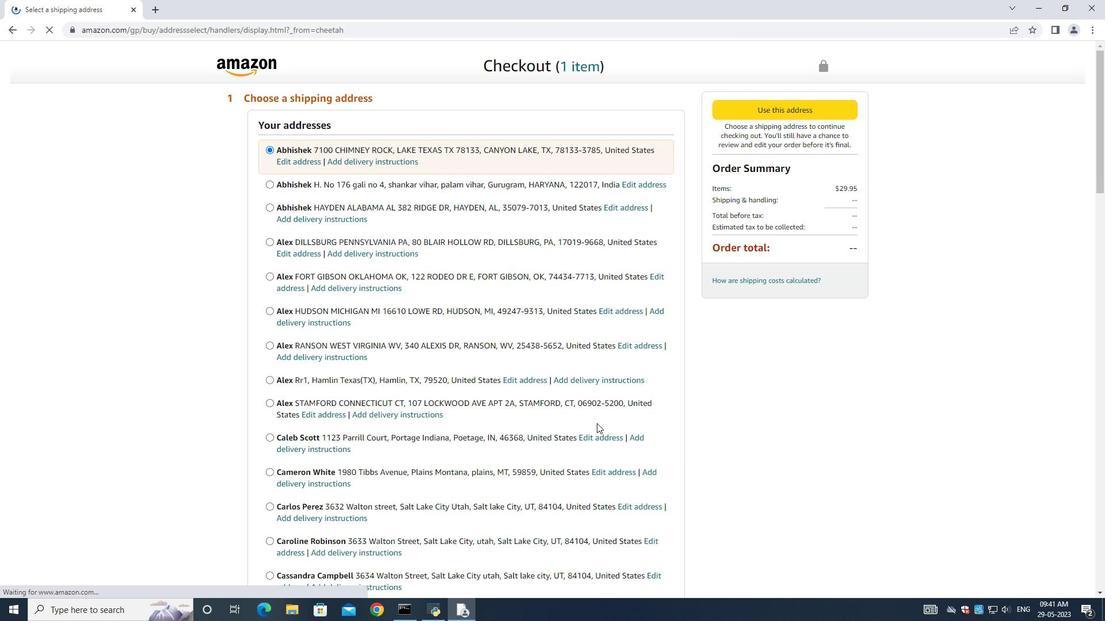 
Action: Mouse scrolled (592, 429) with delta (0, 0)
Screenshot: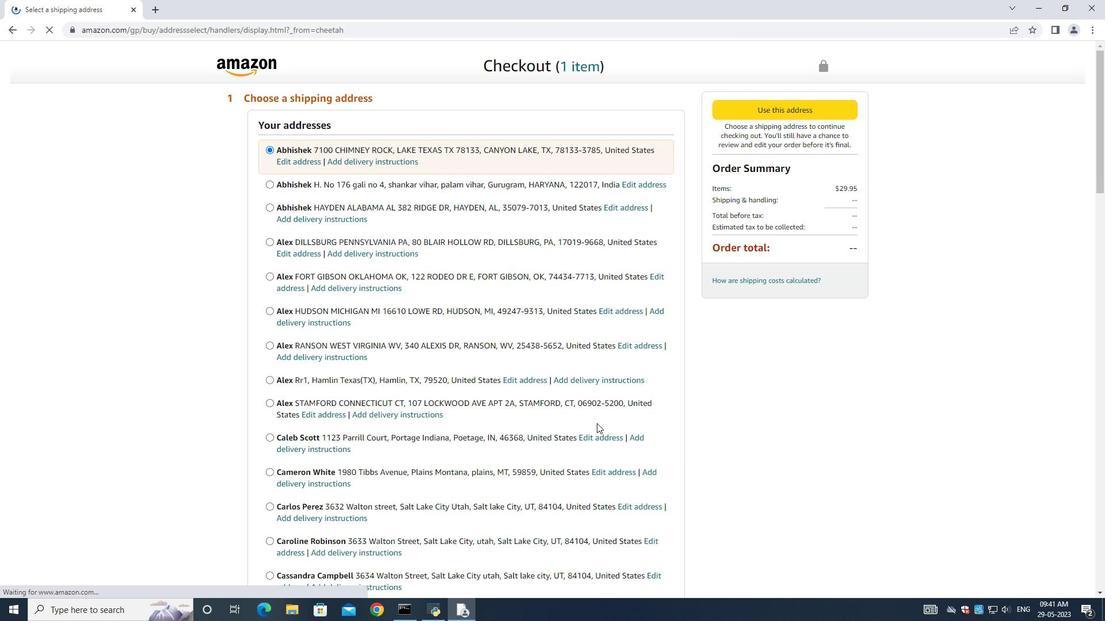 
Action: Mouse moved to (592, 430)
Screenshot: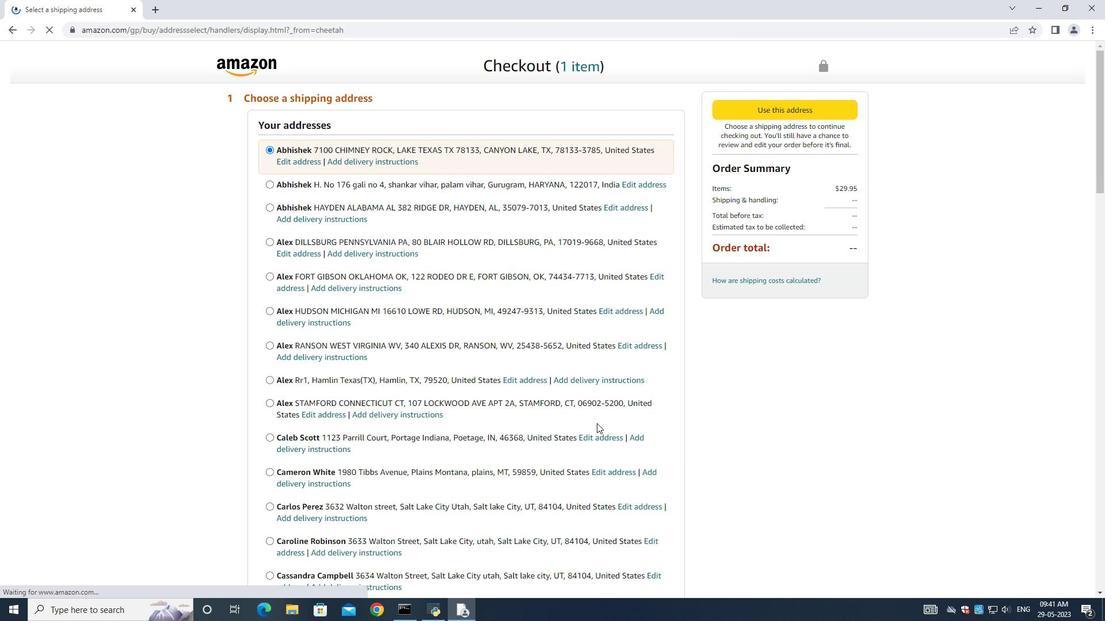 
Action: Mouse scrolled (592, 429) with delta (0, 0)
Screenshot: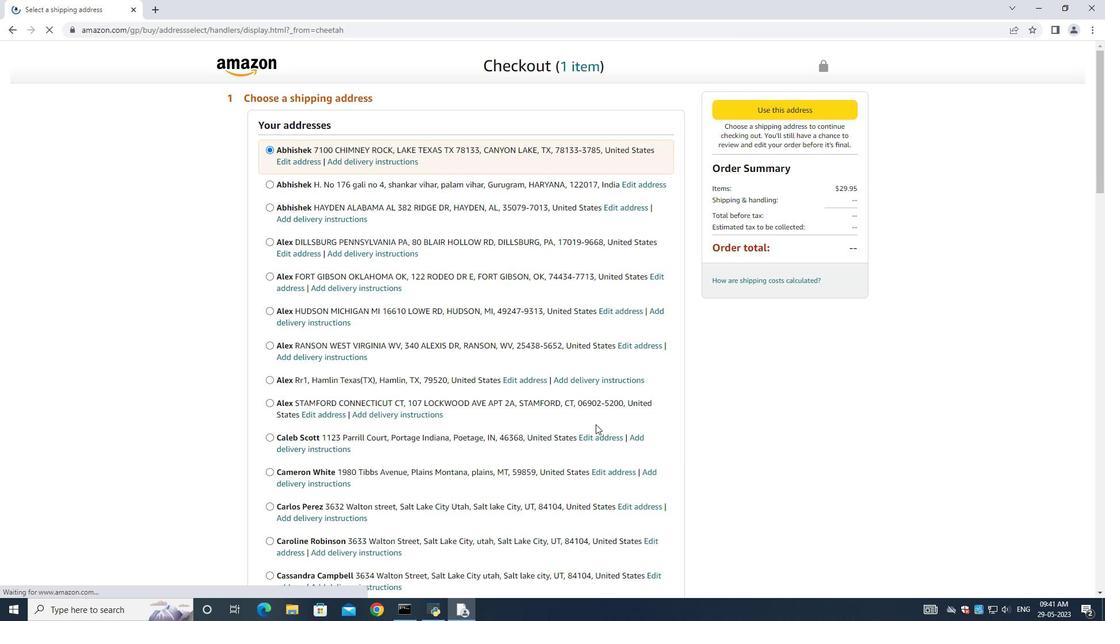 
Action: Mouse moved to (592, 430)
Screenshot: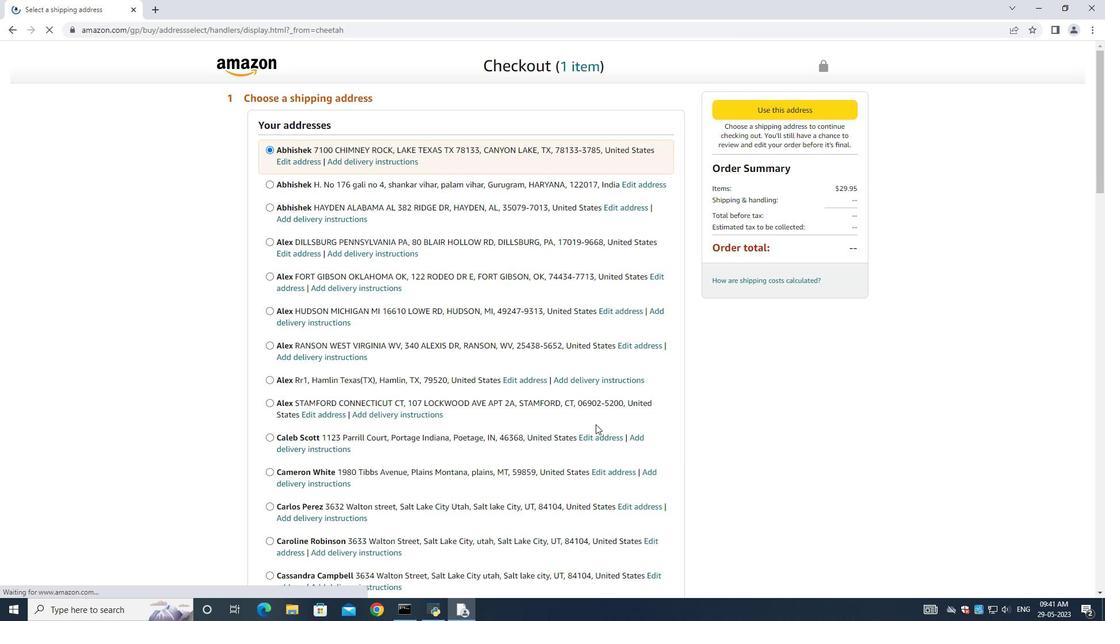 
Action: Mouse scrolled (592, 429) with delta (0, 0)
Screenshot: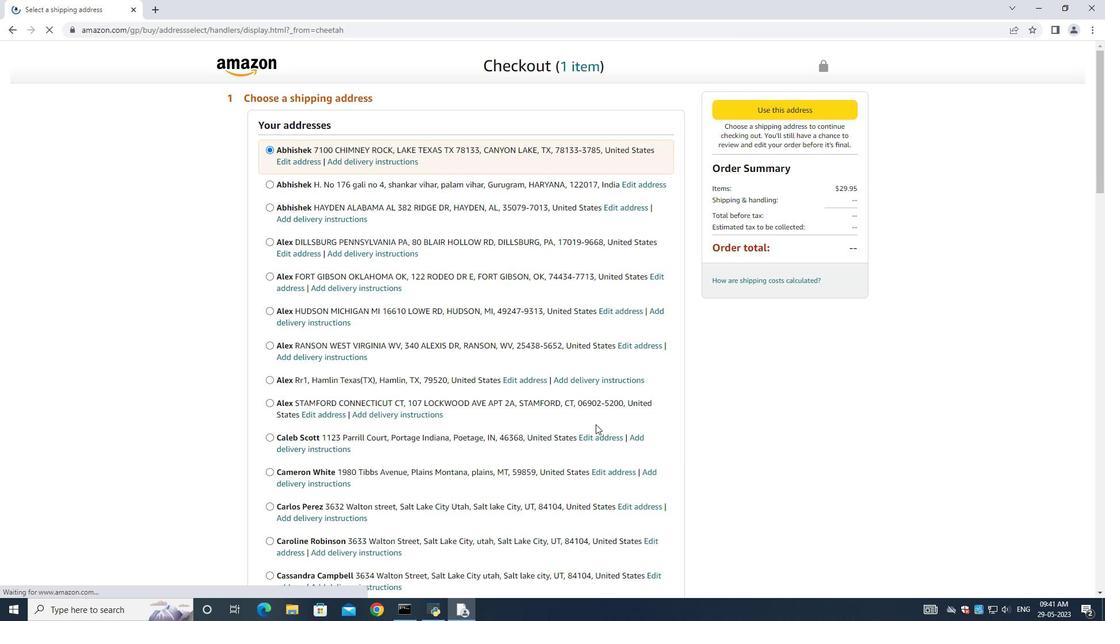 
Action: Mouse moved to (591, 430)
Screenshot: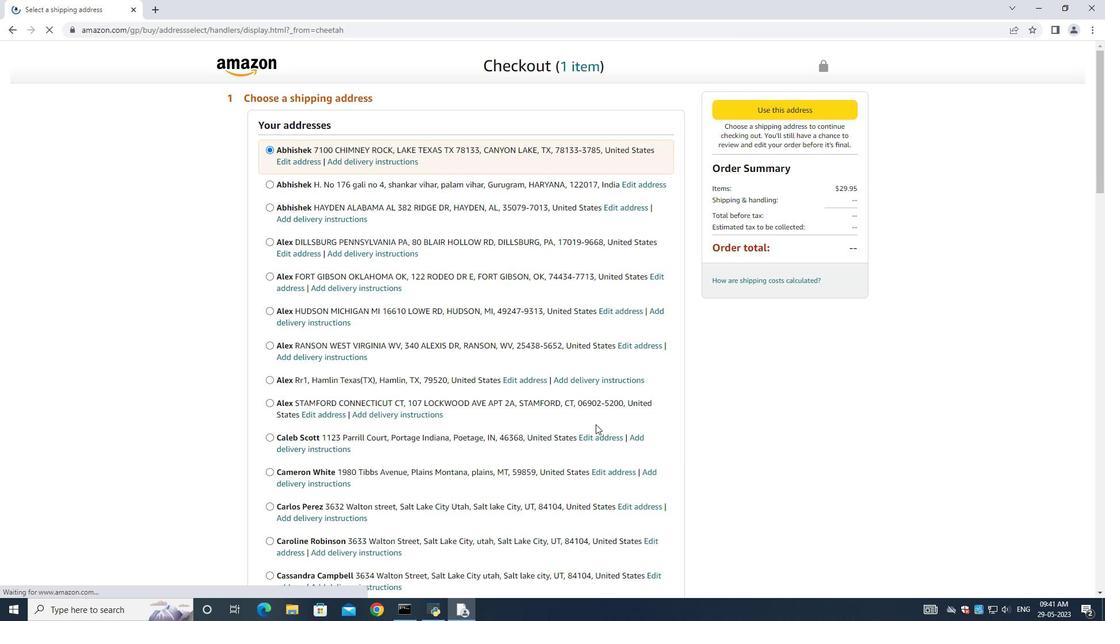 
Action: Mouse scrolled (592, 429) with delta (0, 0)
Screenshot: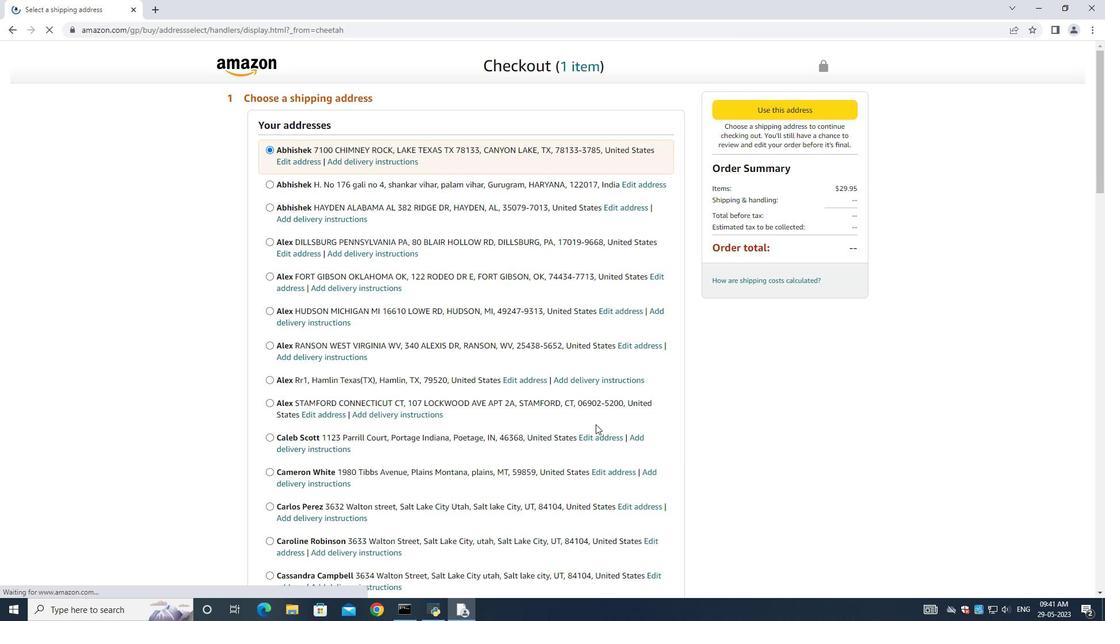 
Action: Mouse moved to (588, 429)
Screenshot: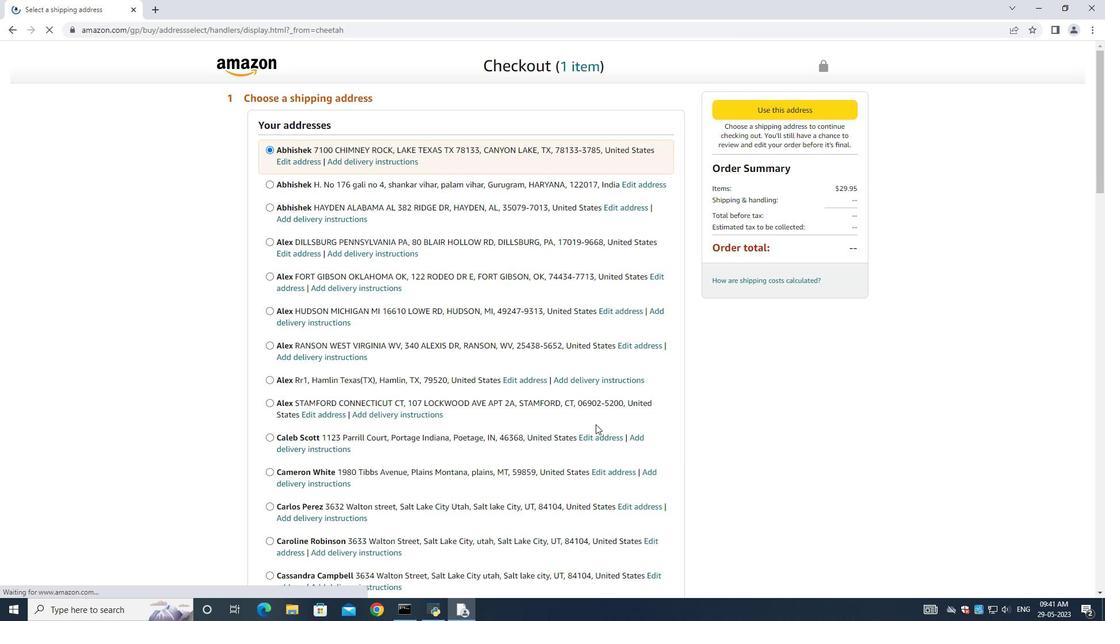 
Action: Mouse scrolled (591, 429) with delta (0, 0)
Screenshot: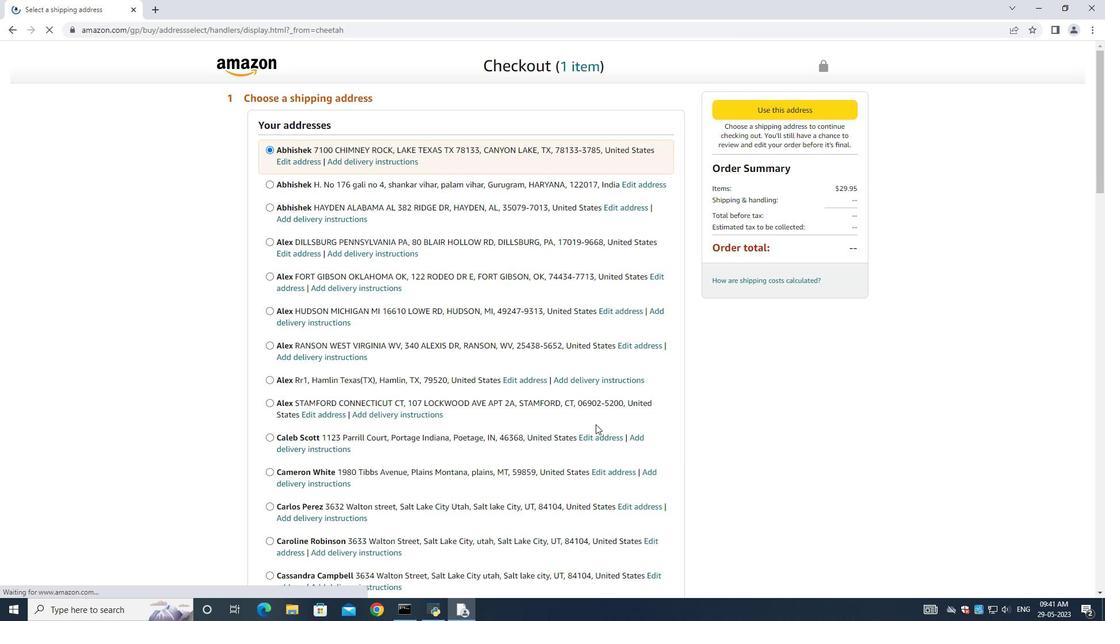 
Action: Mouse moved to (587, 429)
Screenshot: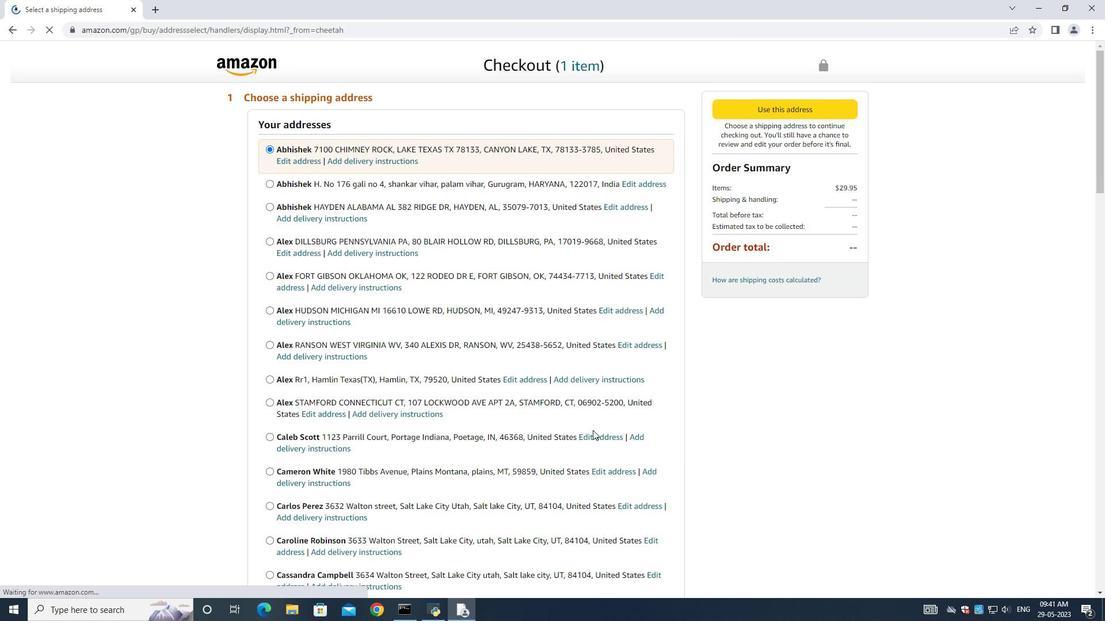
Action: Mouse scrolled (588, 429) with delta (0, 0)
Screenshot: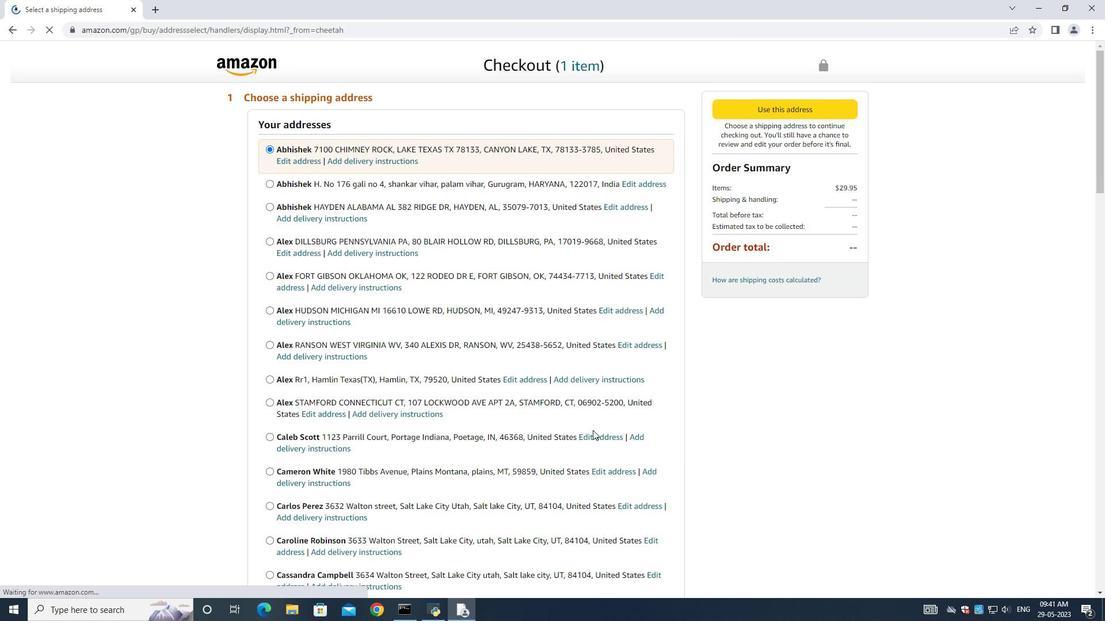 
Action: Mouse moved to (587, 427)
Screenshot: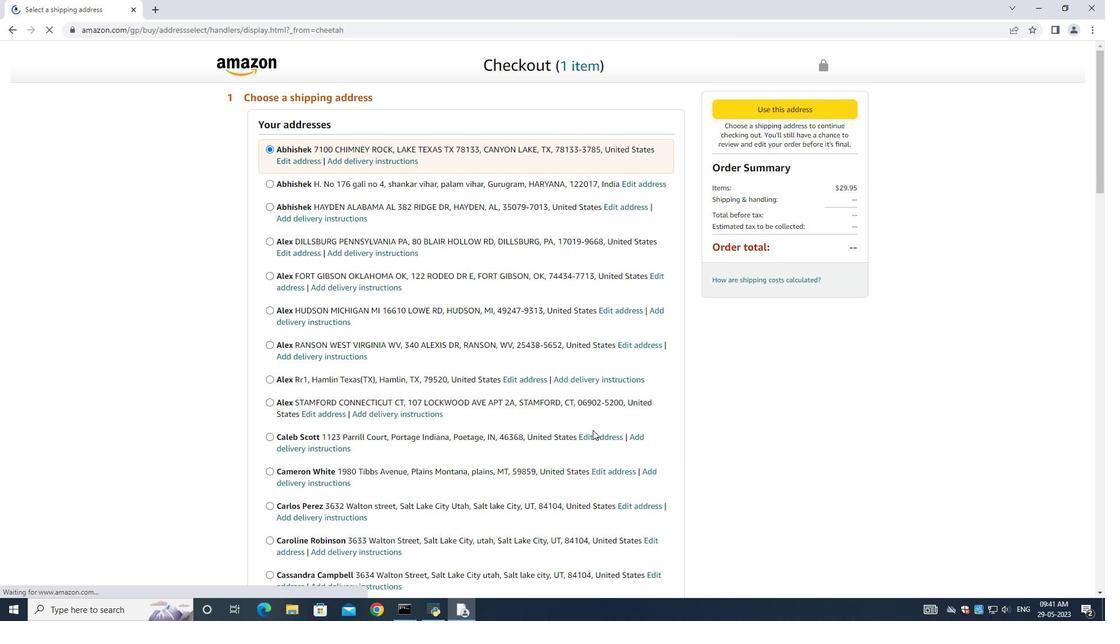 
Action: Mouse scrolled (587, 427) with delta (0, 0)
Screenshot: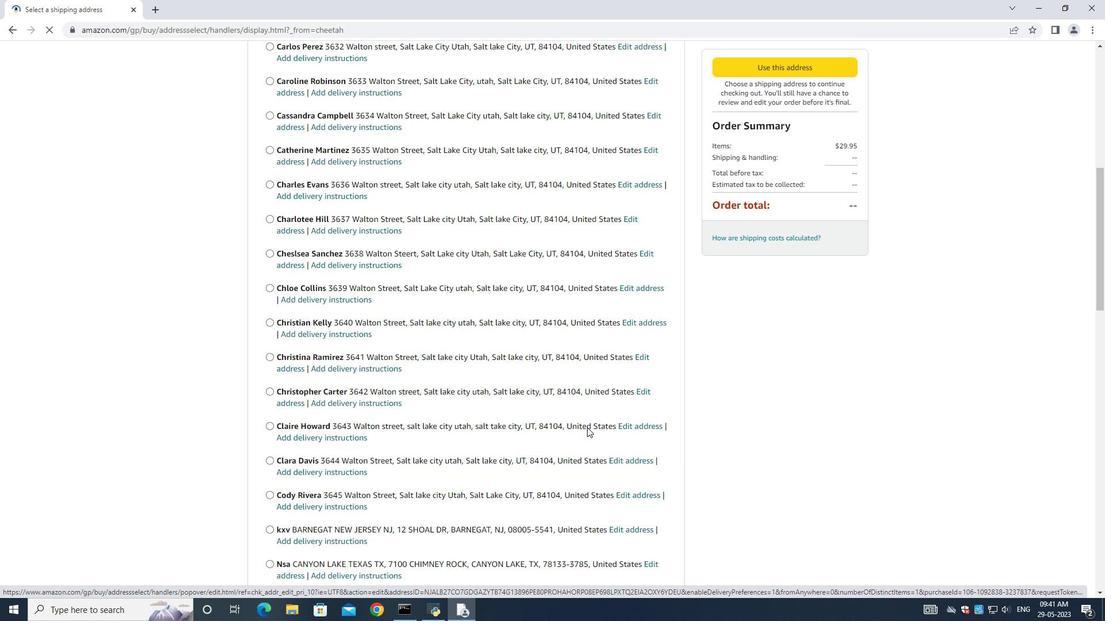 
Action: Mouse moved to (587, 427)
Screenshot: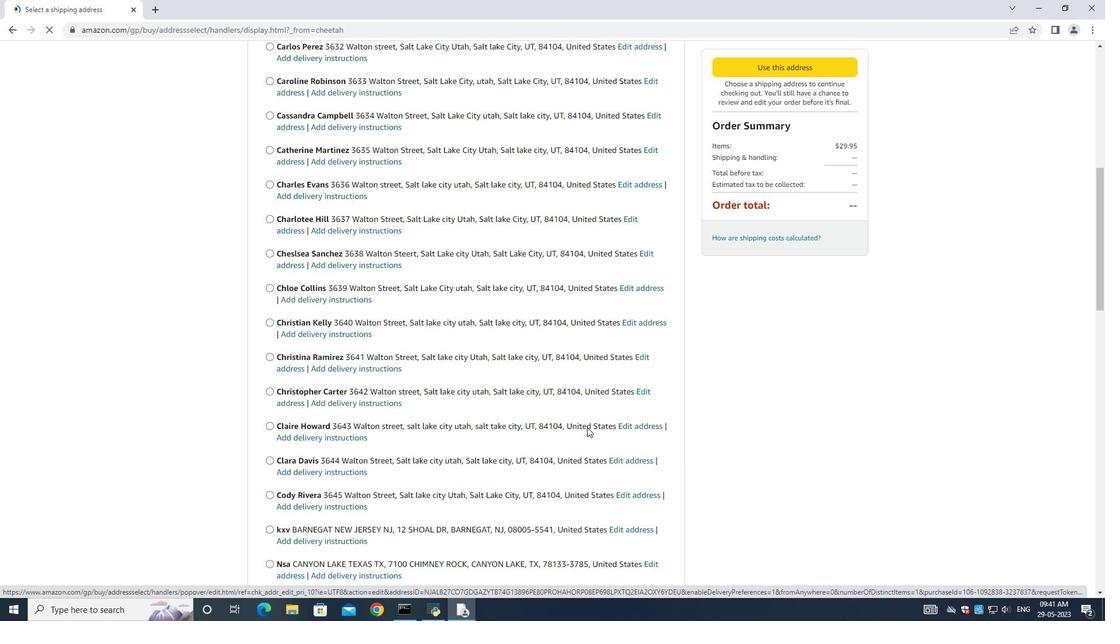 
Action: Mouse scrolled (587, 427) with delta (0, 0)
Screenshot: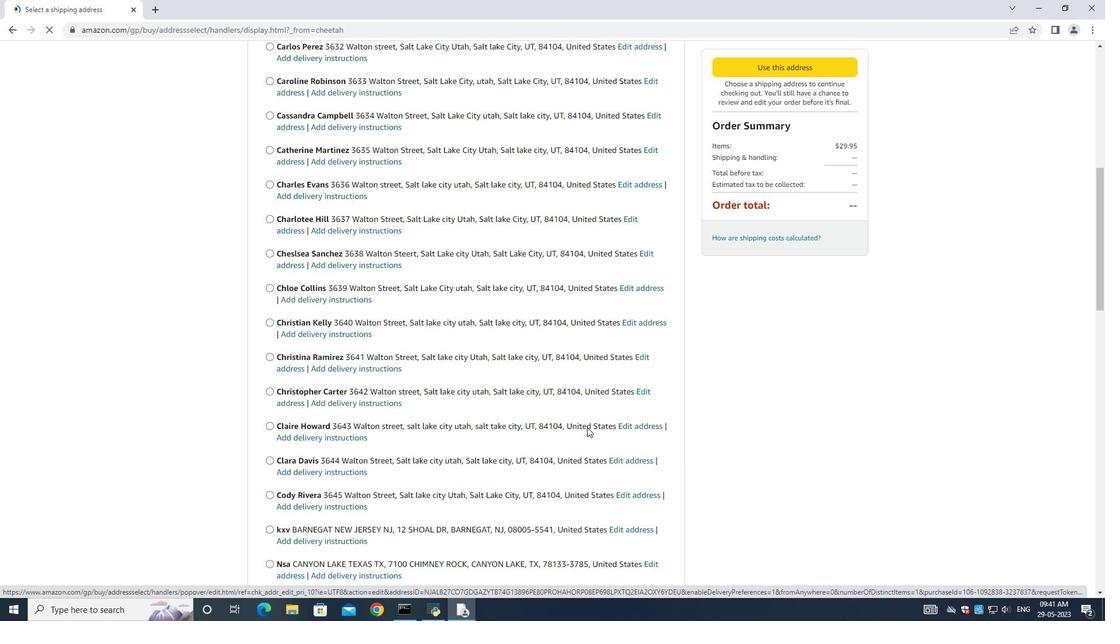 
Action: Mouse moved to (587, 428)
Screenshot: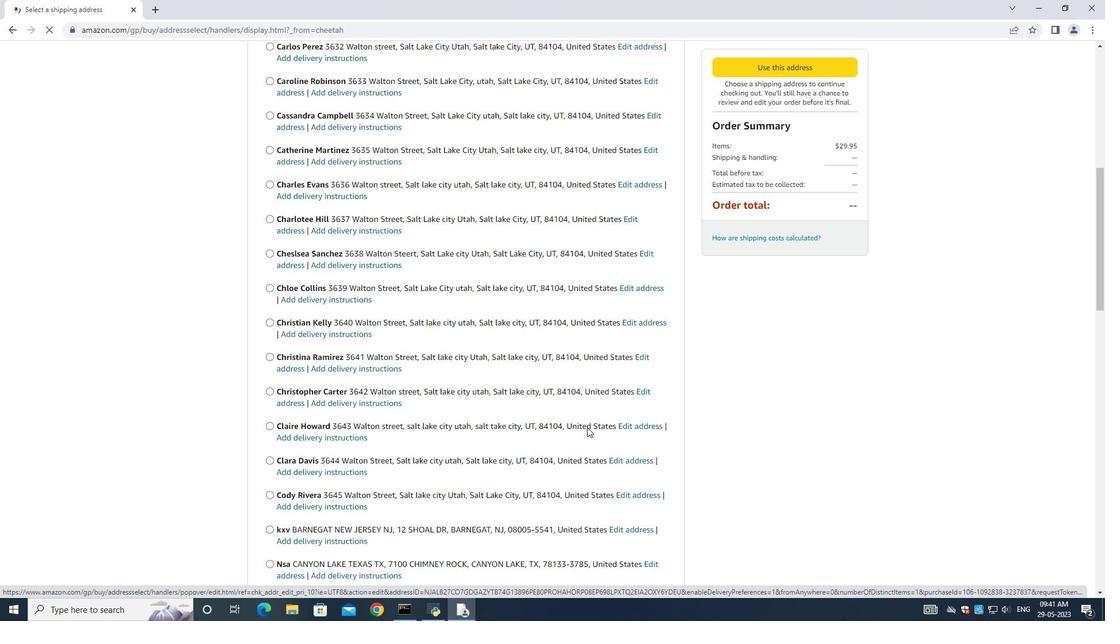 
Action: Mouse scrolled (587, 427) with delta (0, 0)
Screenshot: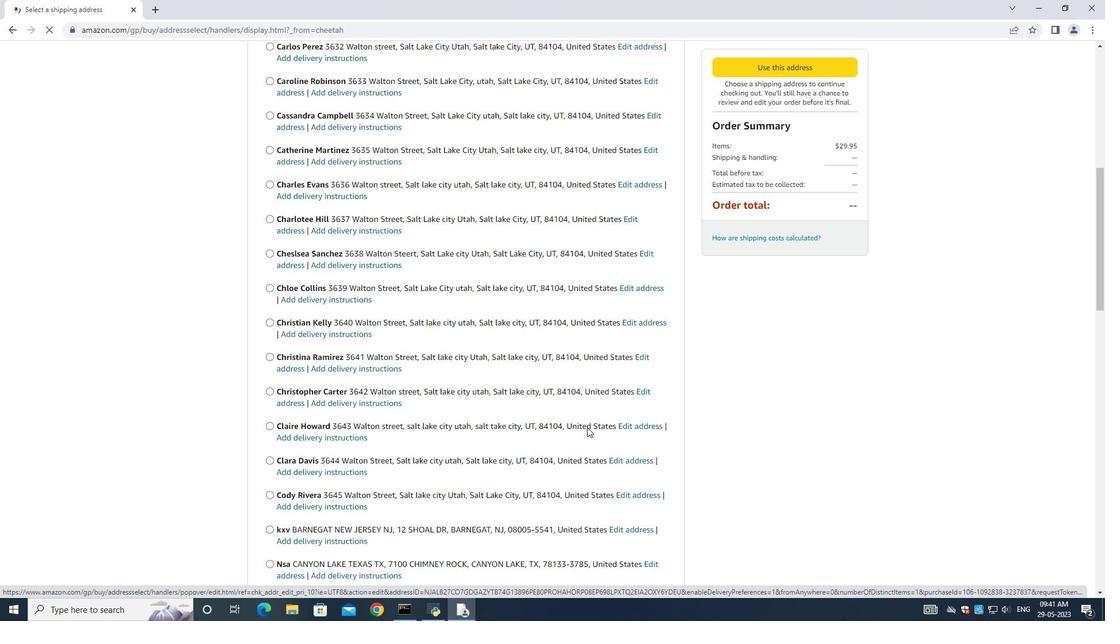 
Action: Mouse scrolled (587, 427) with delta (0, 0)
Screenshot: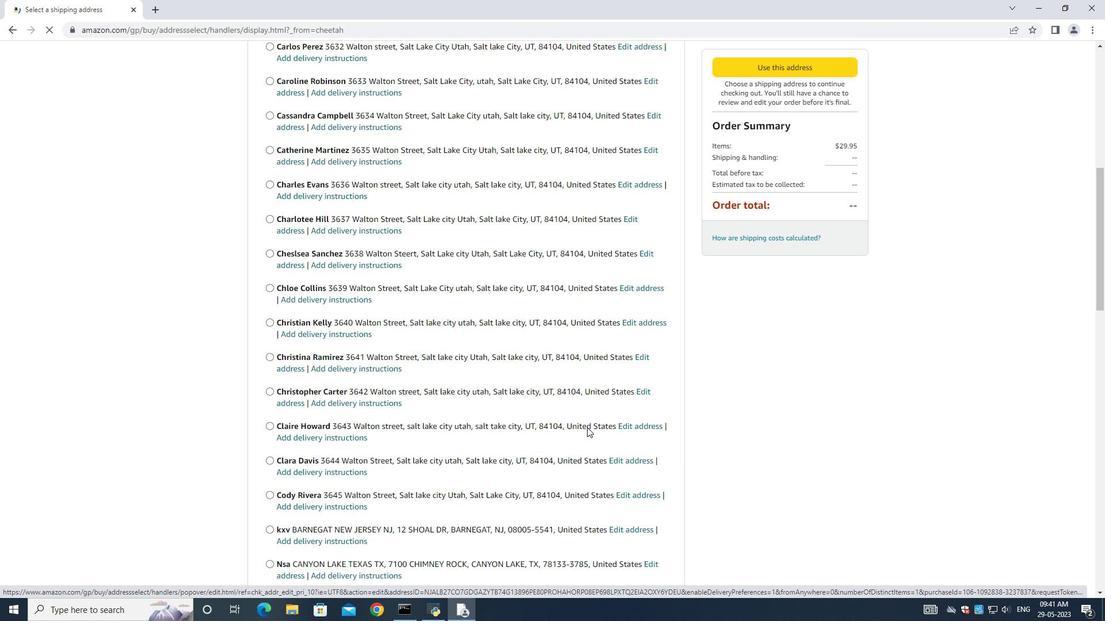 
Action: Mouse moved to (587, 428)
Screenshot: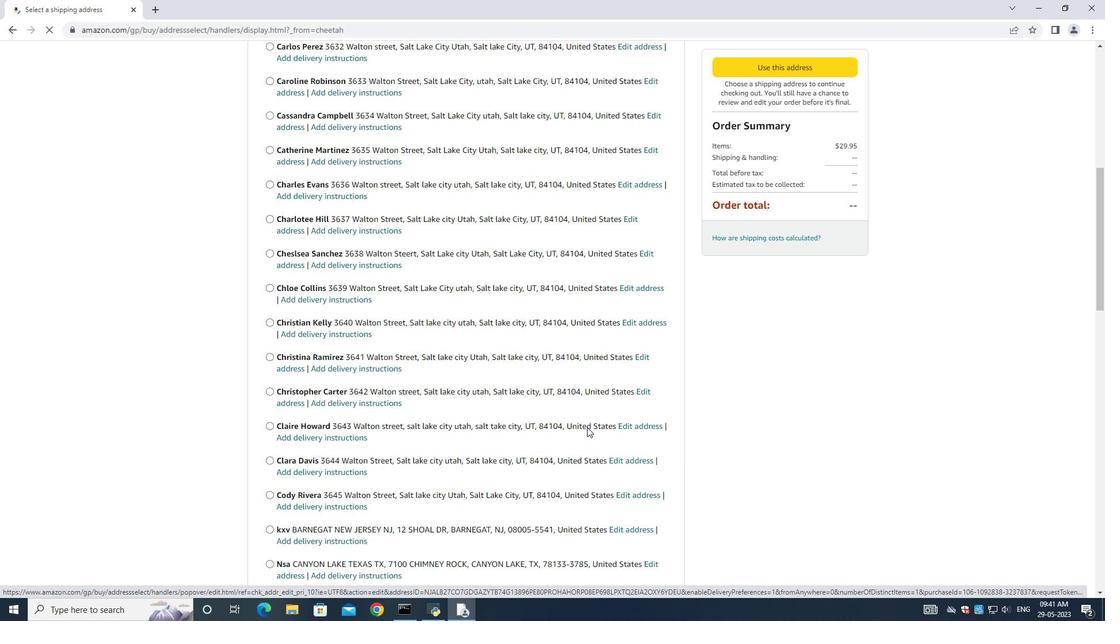 
Action: Mouse scrolled (587, 427) with delta (0, 0)
Screenshot: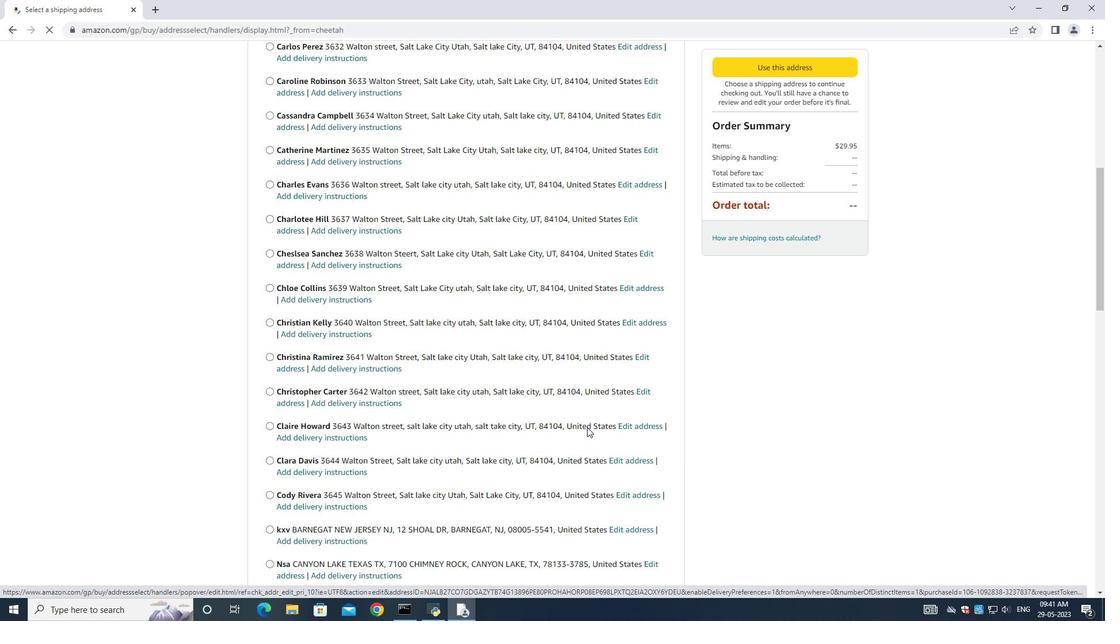 
Action: Mouse scrolled (587, 427) with delta (0, 0)
Screenshot: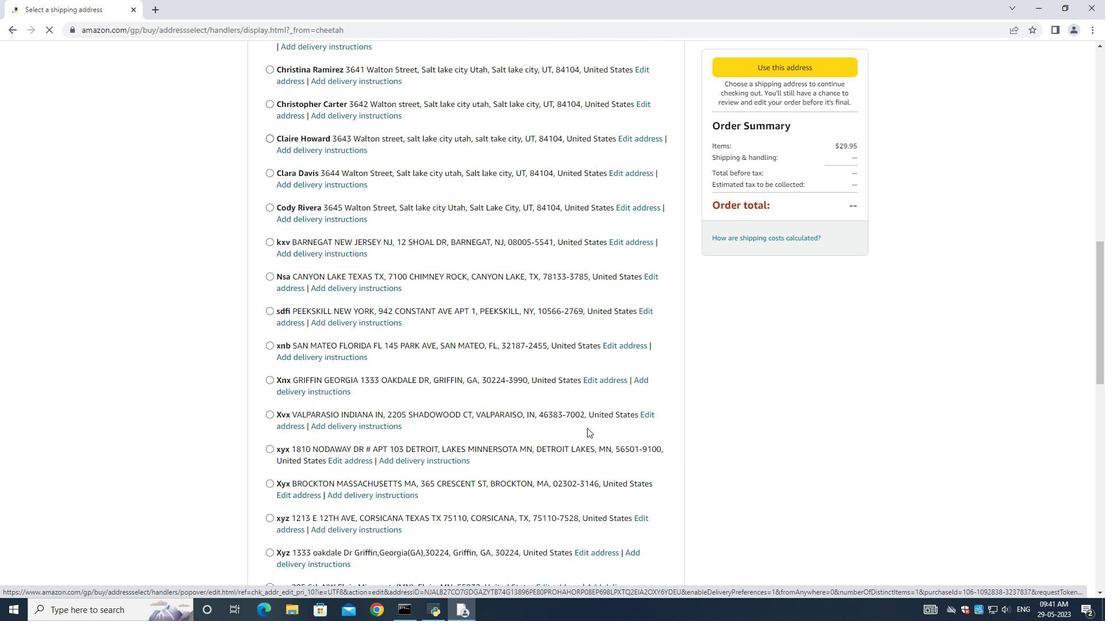 
Action: Mouse moved to (587, 428)
Screenshot: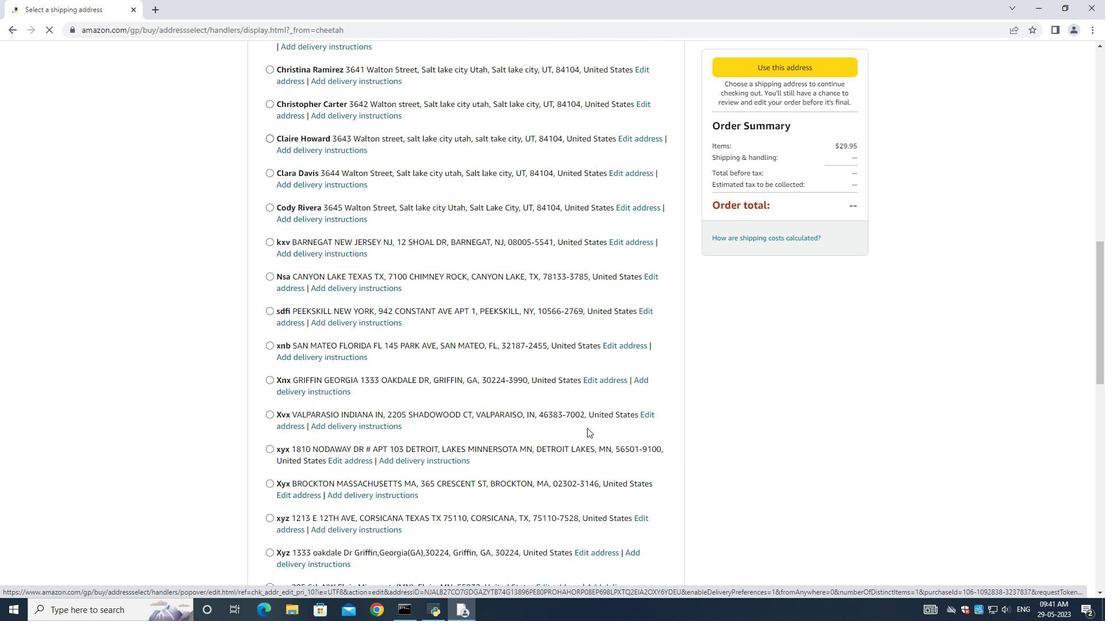 
Action: Mouse scrolled (587, 428) with delta (0, 0)
Screenshot: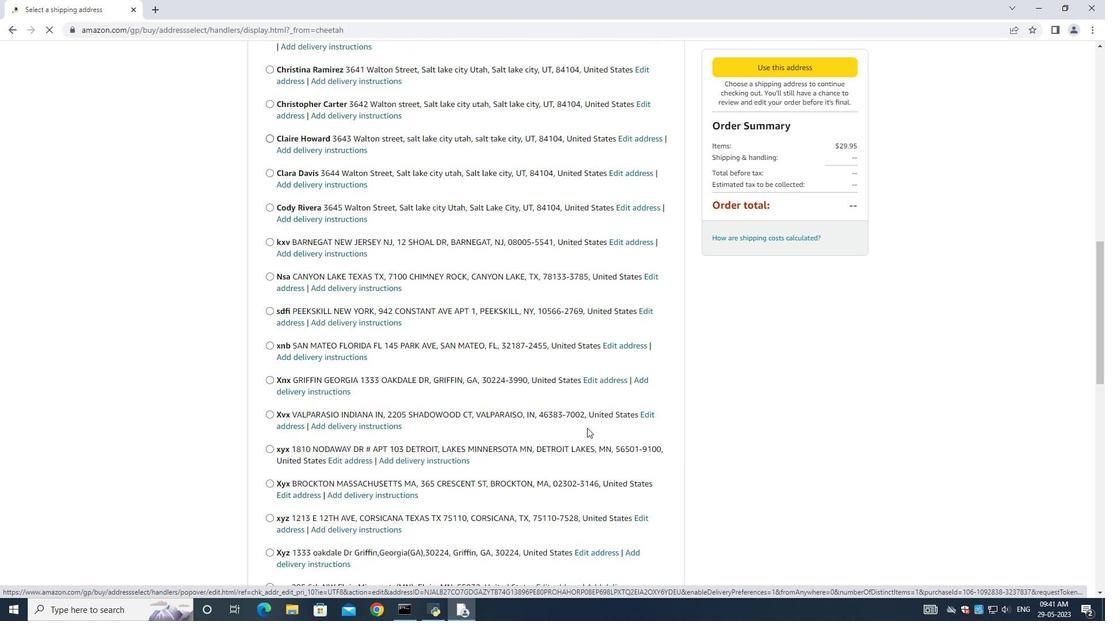 
Action: Mouse moved to (587, 428)
Screenshot: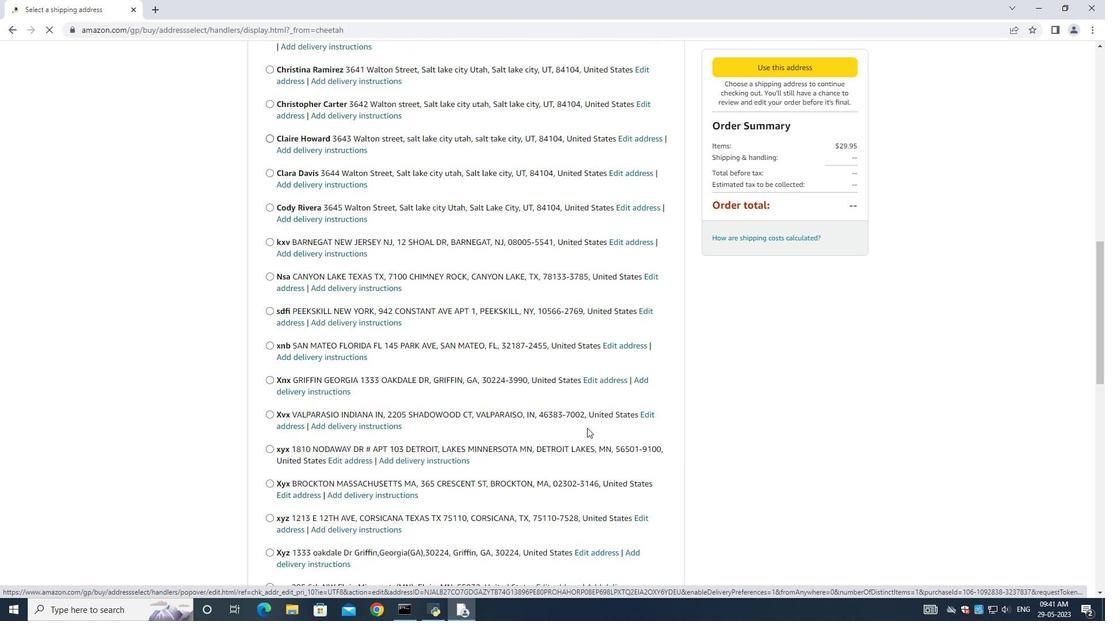 
Action: Mouse scrolled (587, 428) with delta (0, 0)
Screenshot: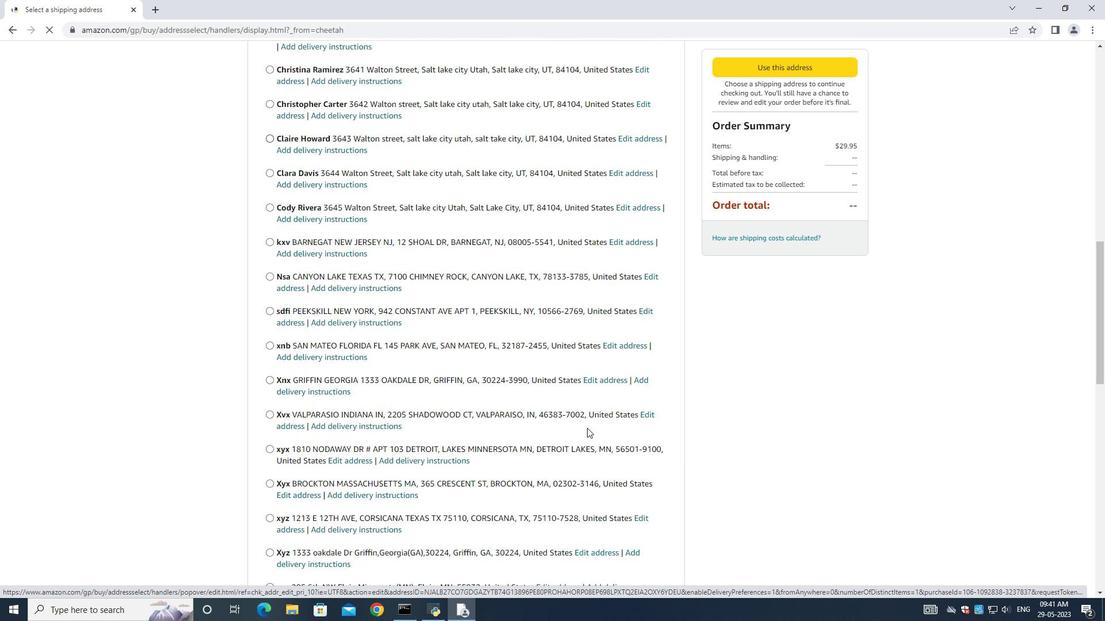 
Action: Mouse moved to (587, 429)
Screenshot: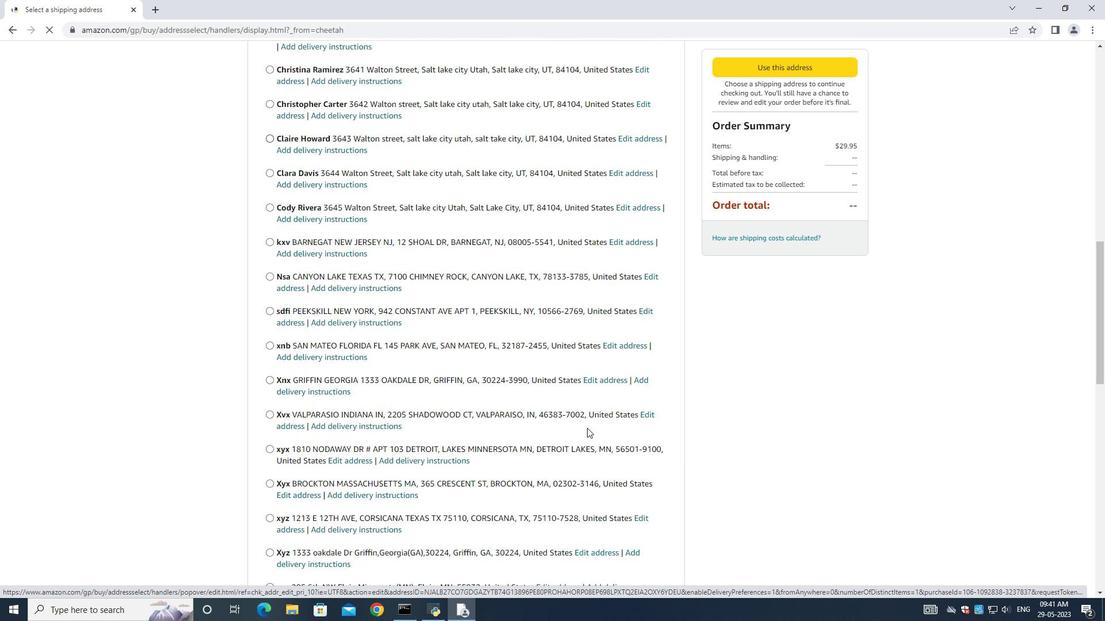 
Action: Mouse scrolled (587, 428) with delta (0, 0)
Screenshot: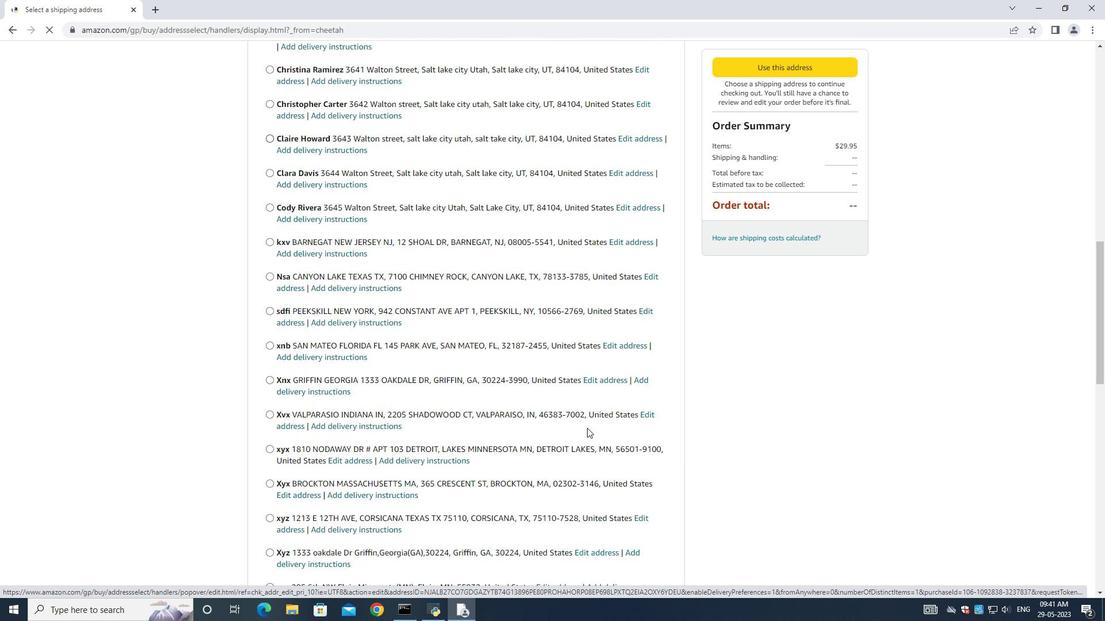 
Action: Mouse scrolled (587, 428) with delta (0, 0)
Screenshot: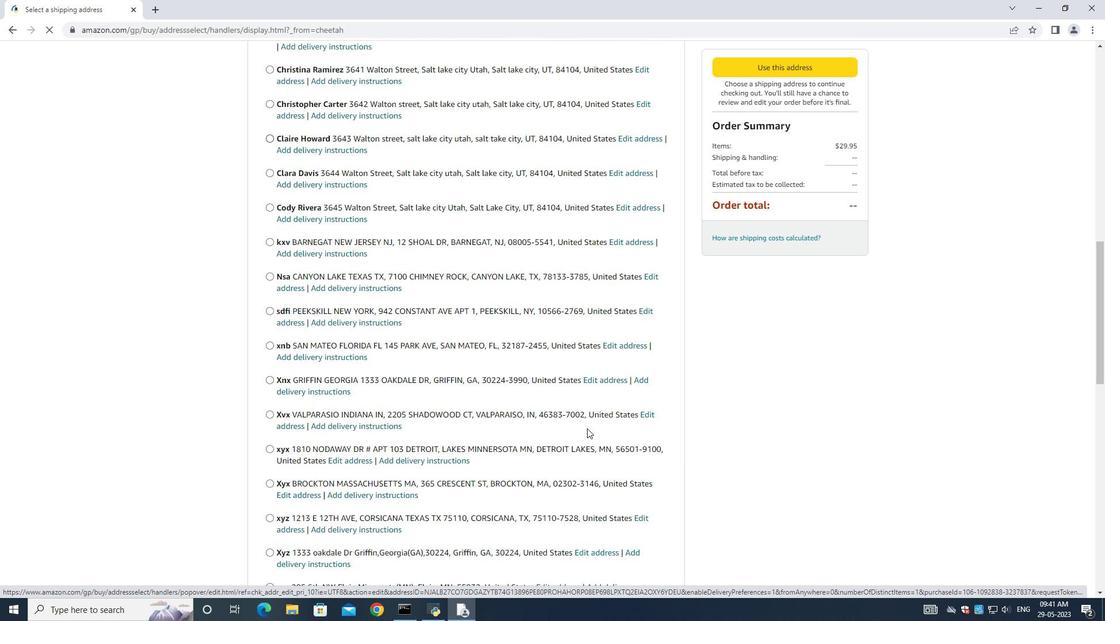 
Action: Mouse moved to (587, 429)
Screenshot: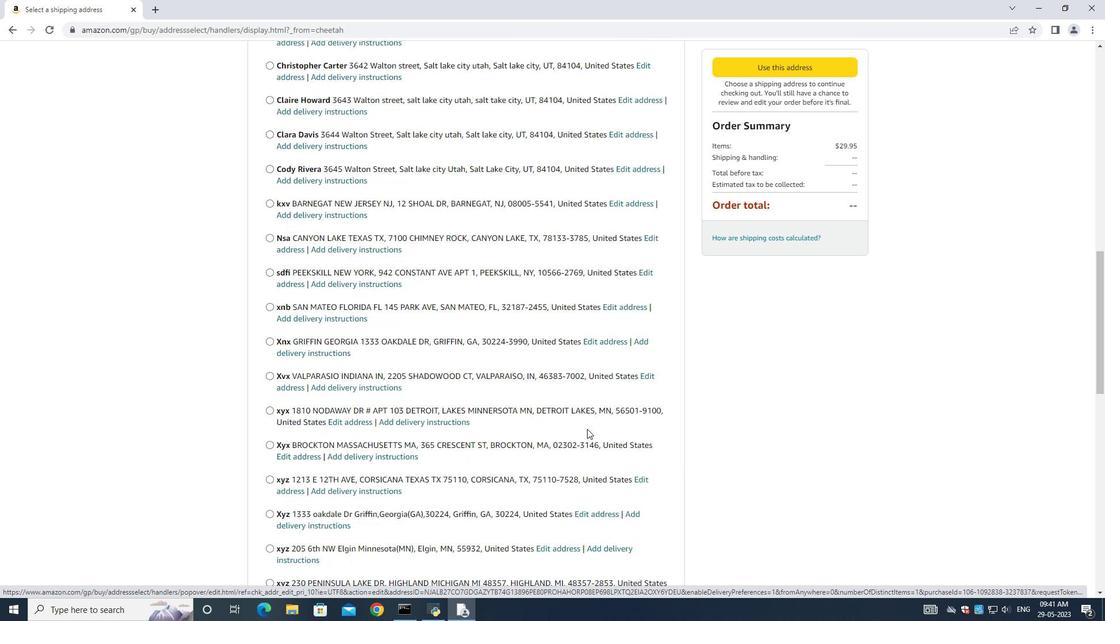 
Action: Mouse scrolled (587, 428) with delta (0, 0)
Screenshot: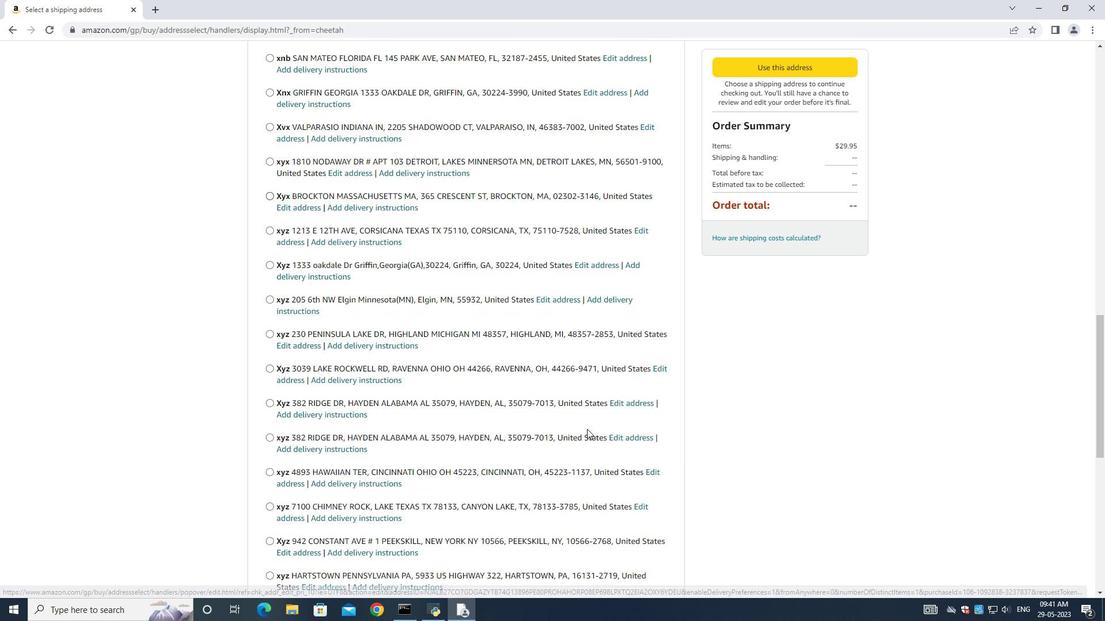 
Action: Mouse scrolled (587, 428) with delta (0, 0)
Screenshot: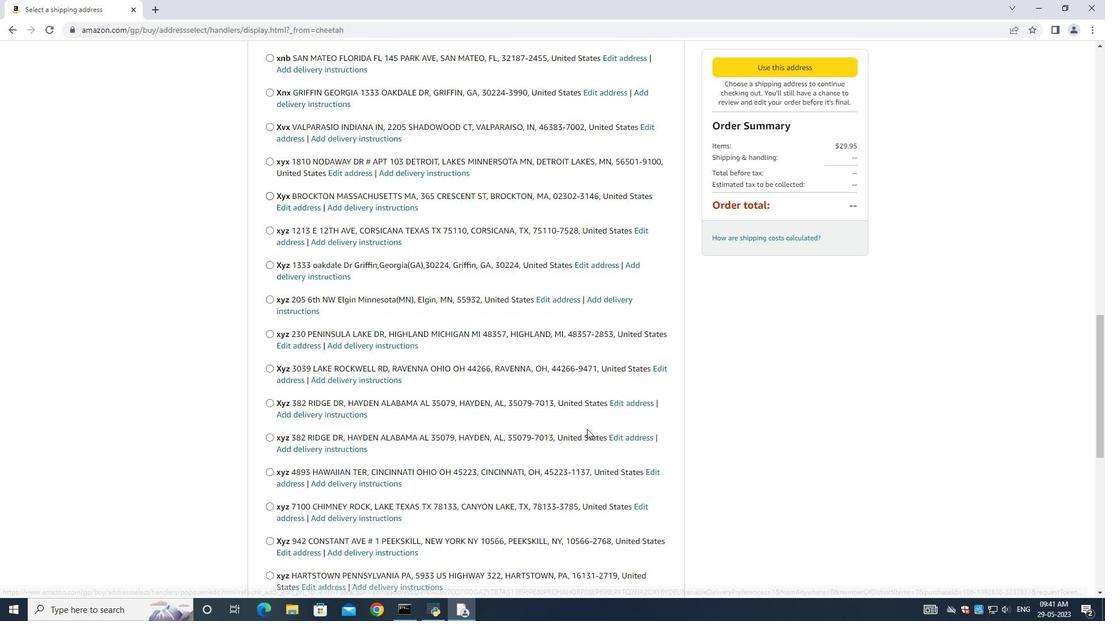 
Action: Mouse scrolled (587, 428) with delta (0, 0)
Screenshot: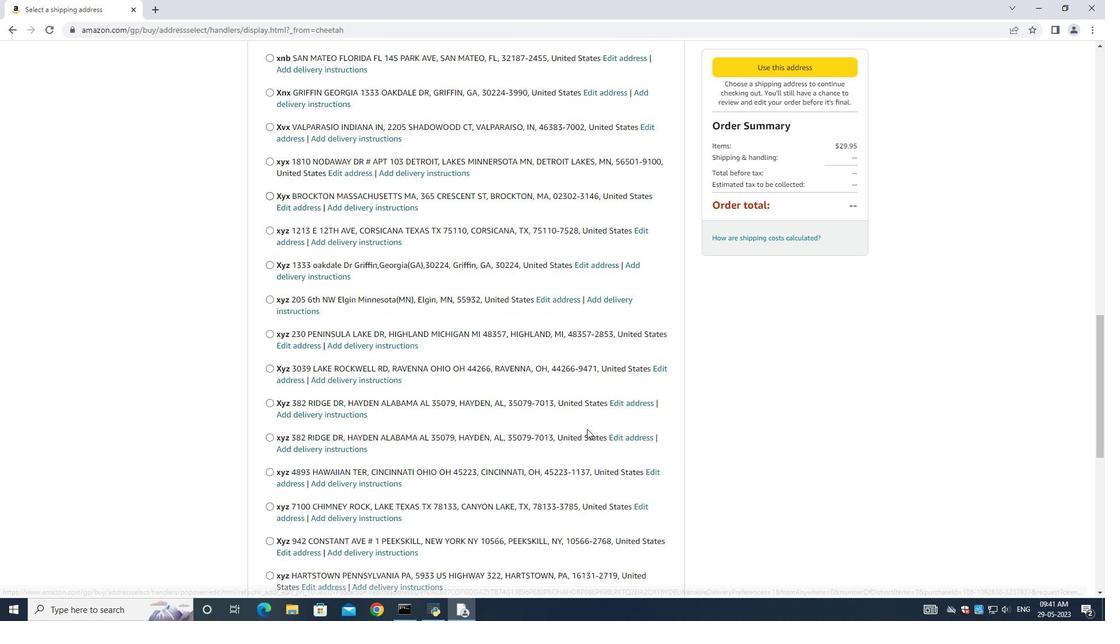 
Action: Mouse scrolled (587, 428) with delta (0, 0)
Screenshot: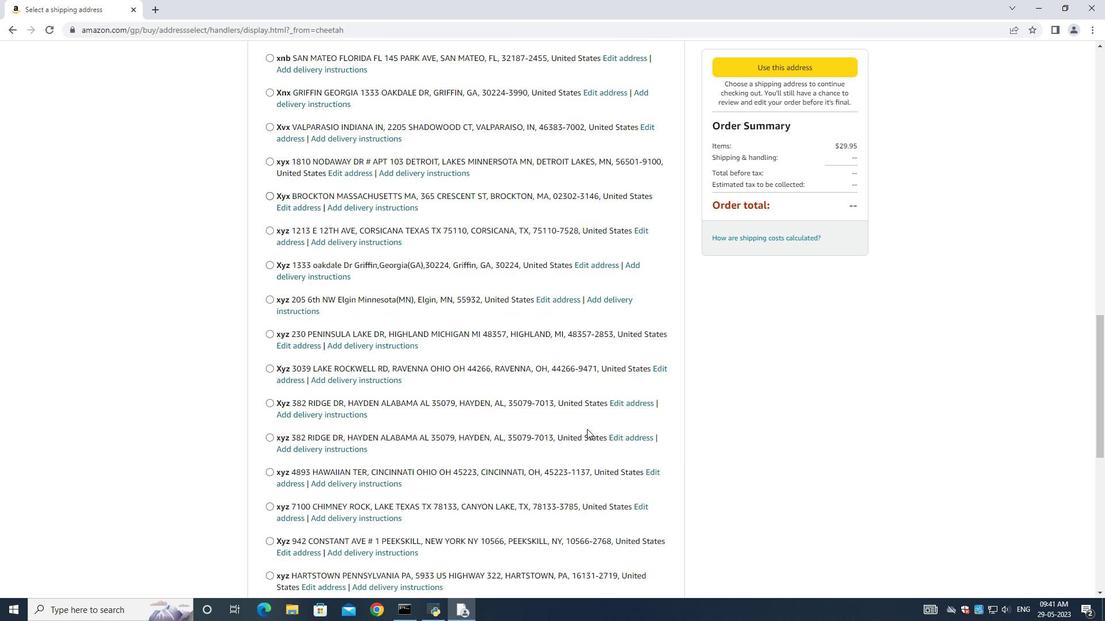 
Action: Mouse moved to (587, 429)
Screenshot: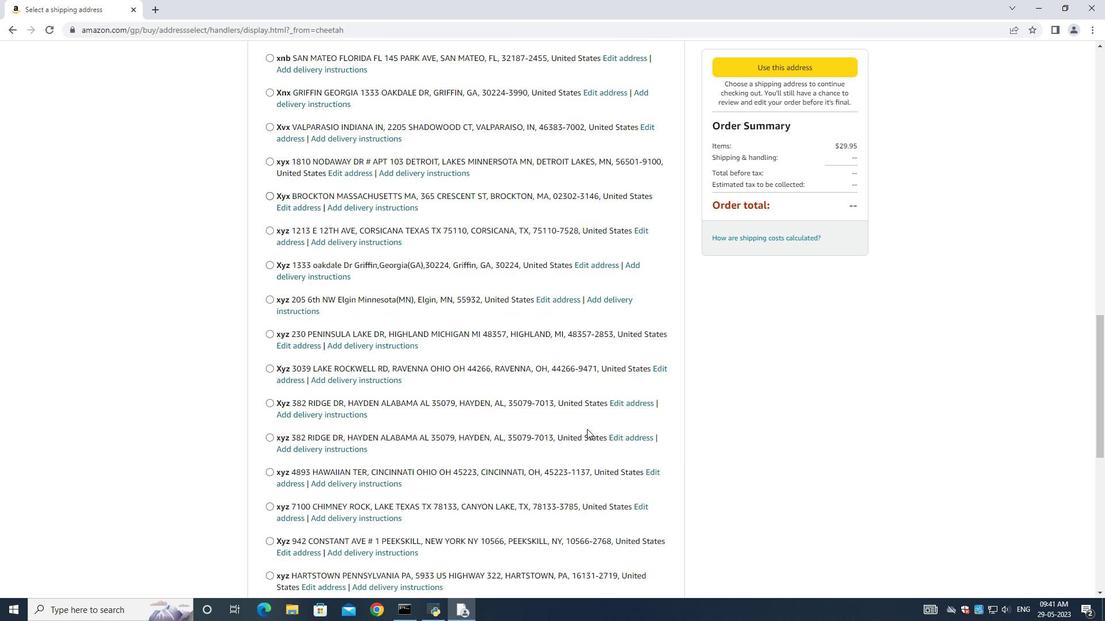 
Action: Mouse scrolled (587, 428) with delta (0, 0)
Screenshot: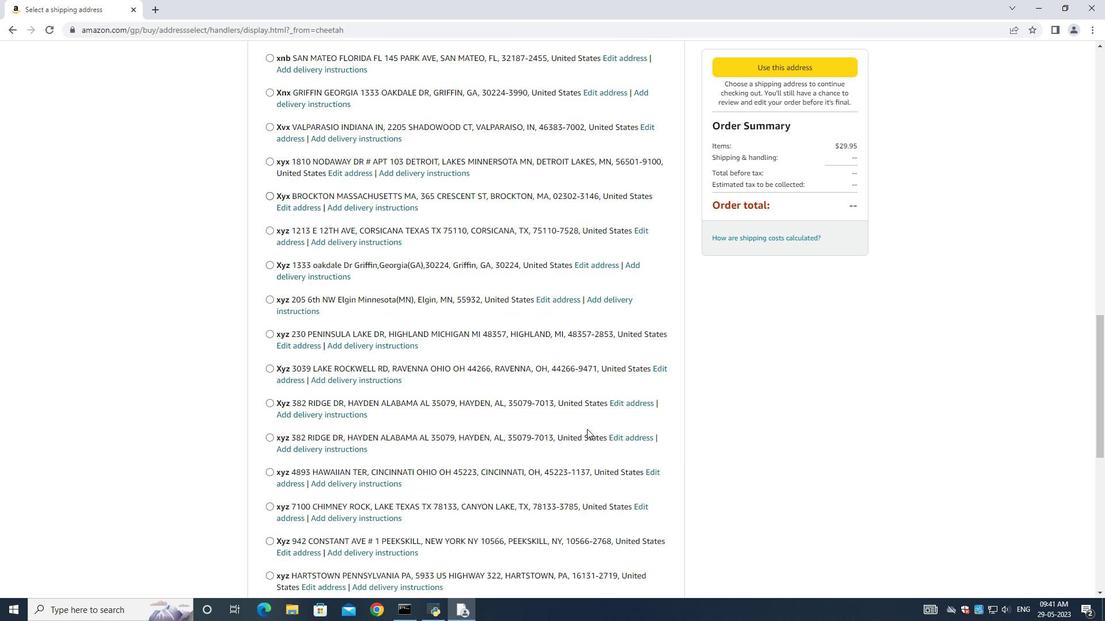 
Action: Mouse scrolled (587, 428) with delta (0, 0)
Screenshot: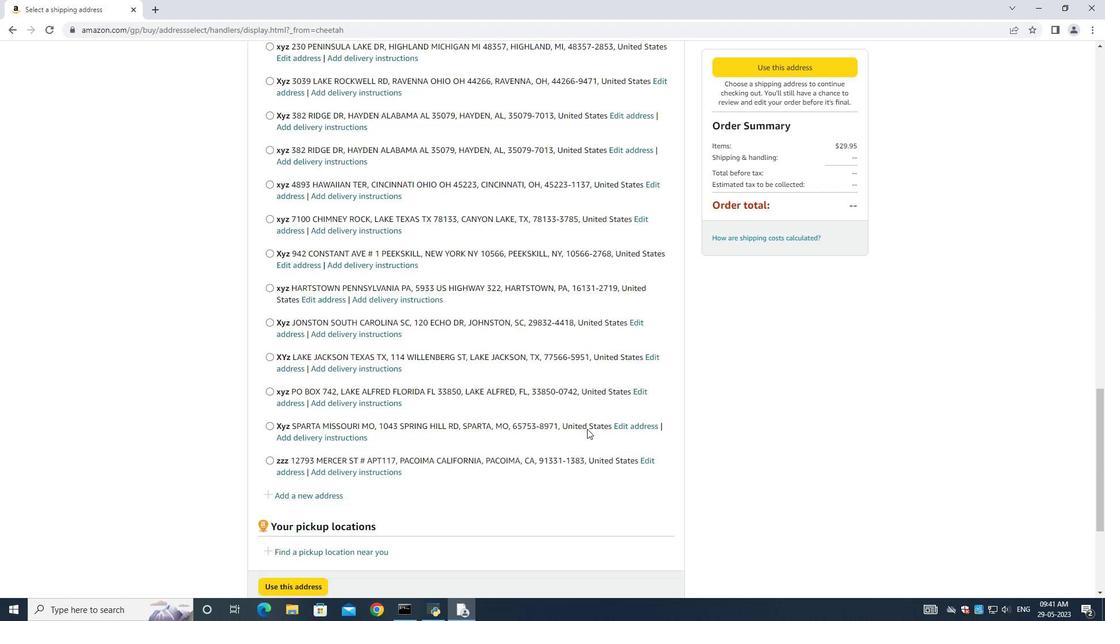 
Action: Mouse scrolled (587, 428) with delta (0, 0)
Screenshot: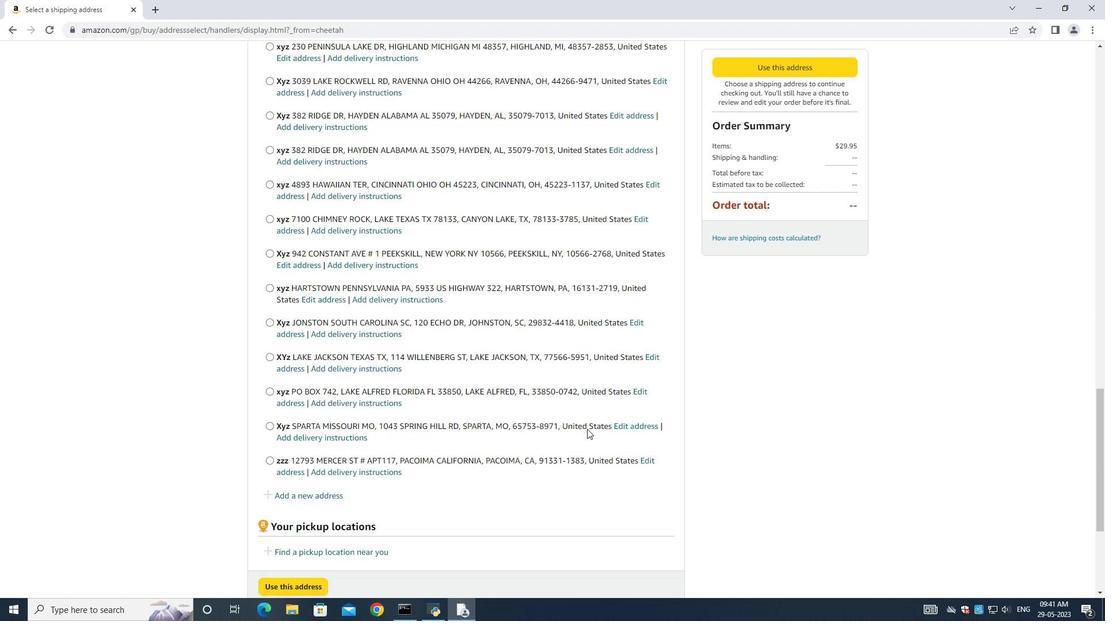 
Action: Mouse moved to (276, 385)
Screenshot: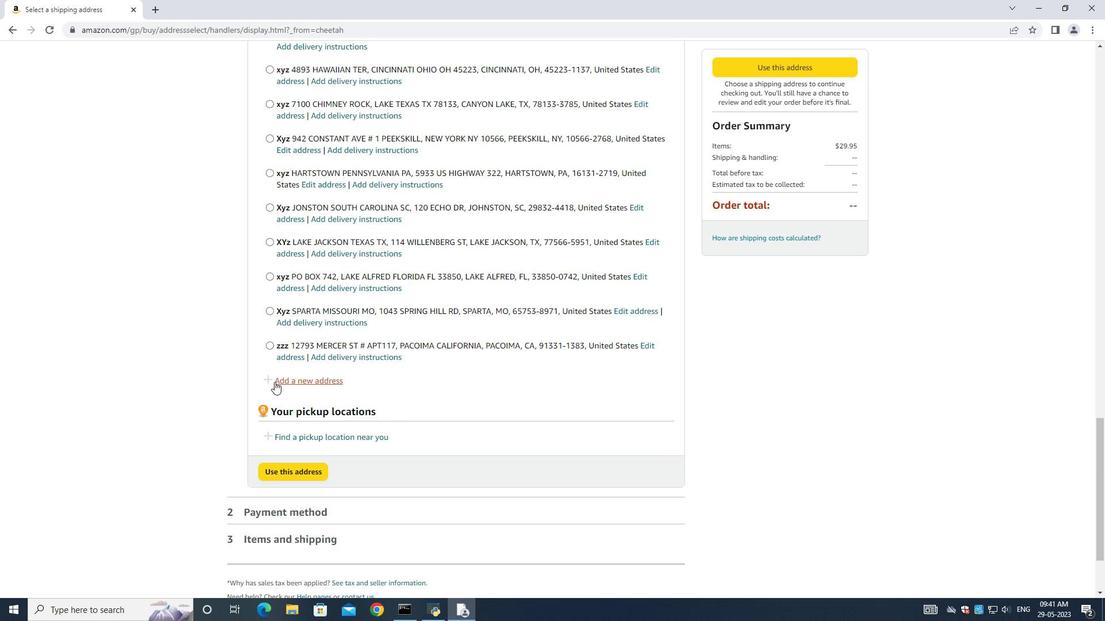 
Action: Mouse pressed left at (275, 382)
Screenshot: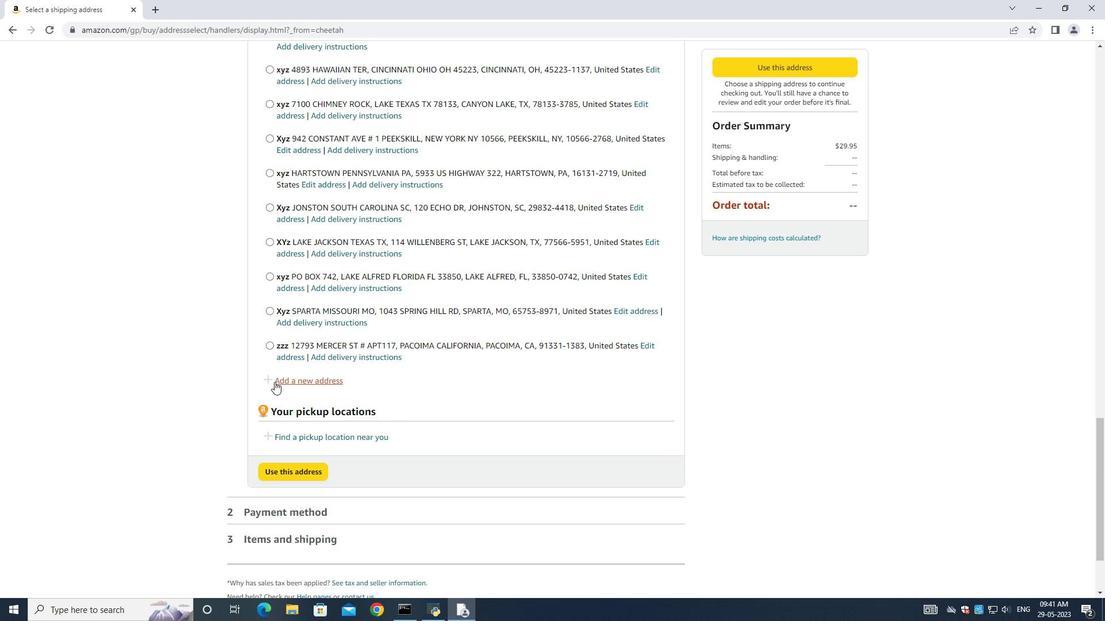 
Action: Mouse moved to (285, 380)
Screenshot: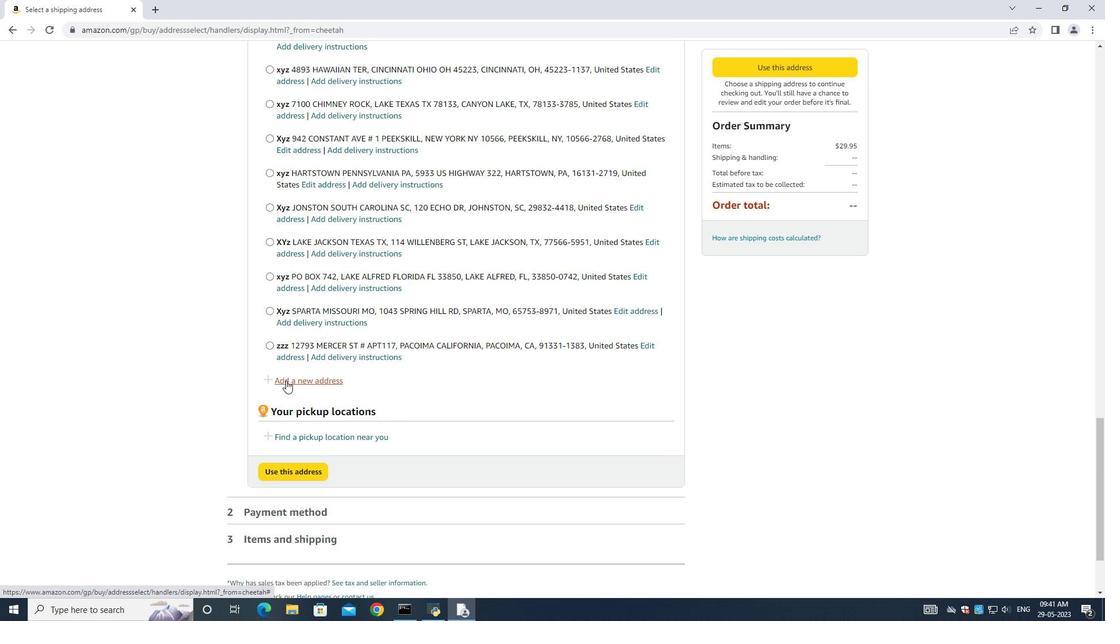 
Action: Mouse pressed left at (285, 380)
Screenshot: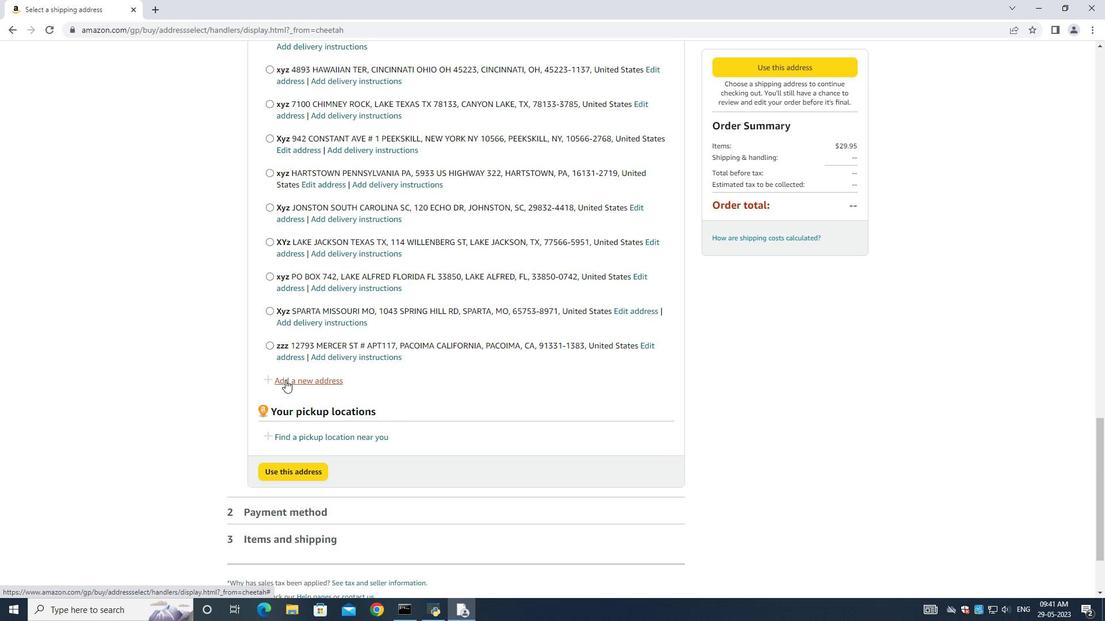 
Action: Mouse moved to (382, 278)
Screenshot: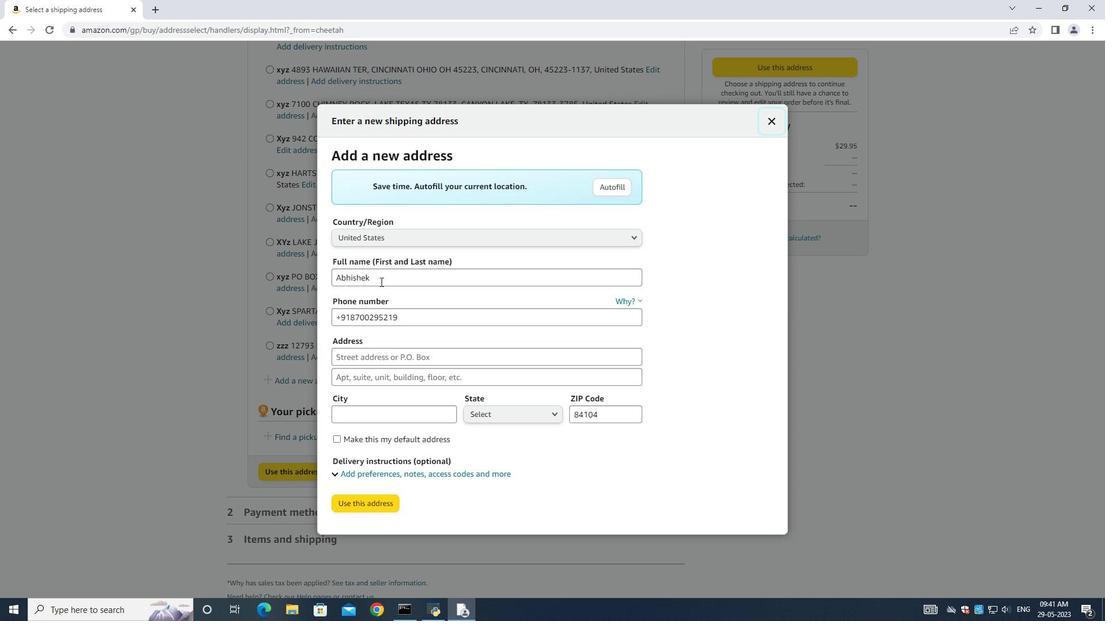 
Action: Mouse pressed left at (382, 278)
Screenshot: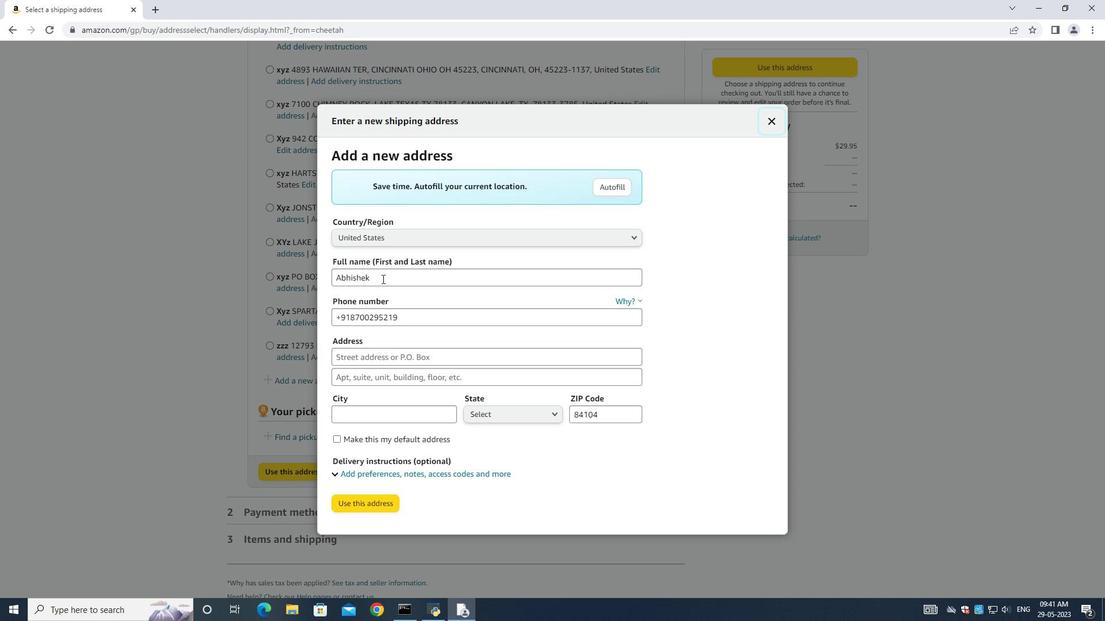 
Action: Mouse moved to (416, 266)
Screenshot: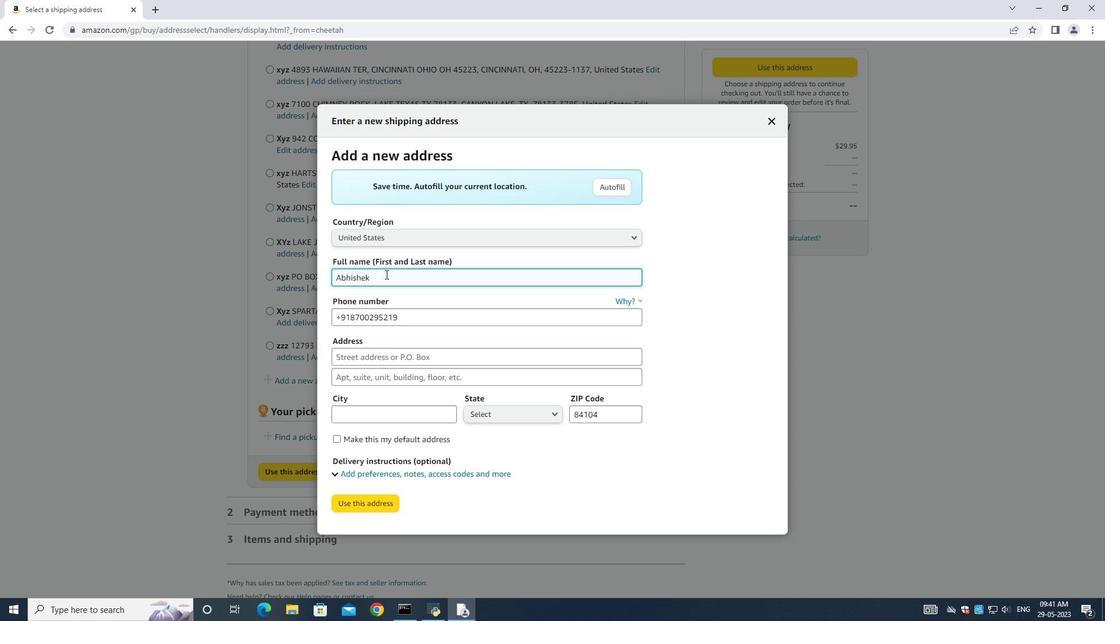 
Action: Key pressed ctrl+A
Screenshot: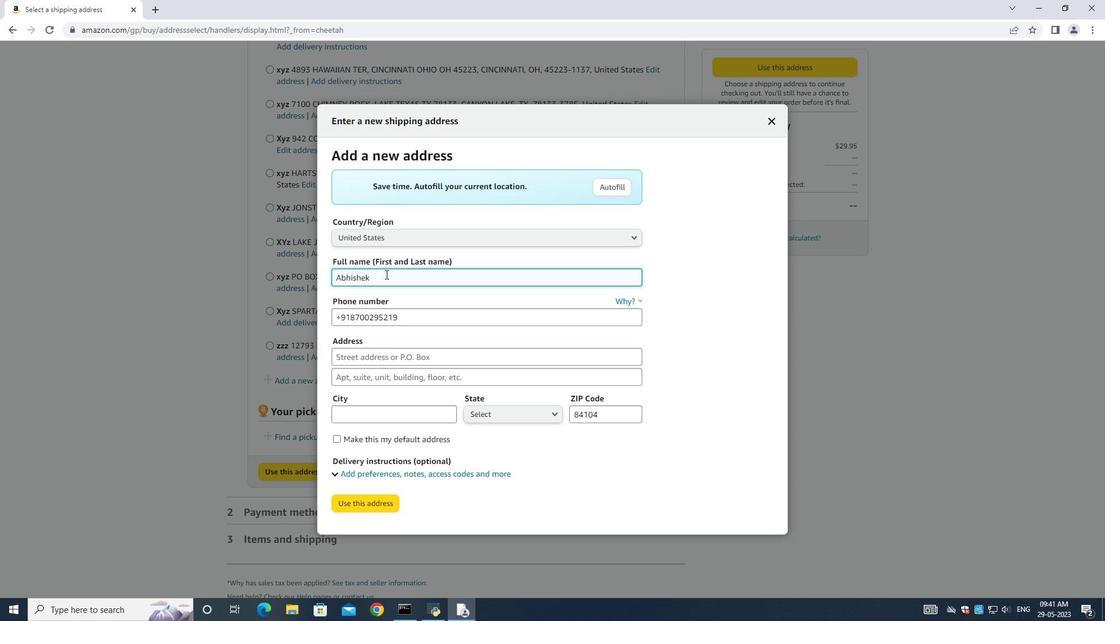 
Action: Mouse moved to (425, 271)
Screenshot: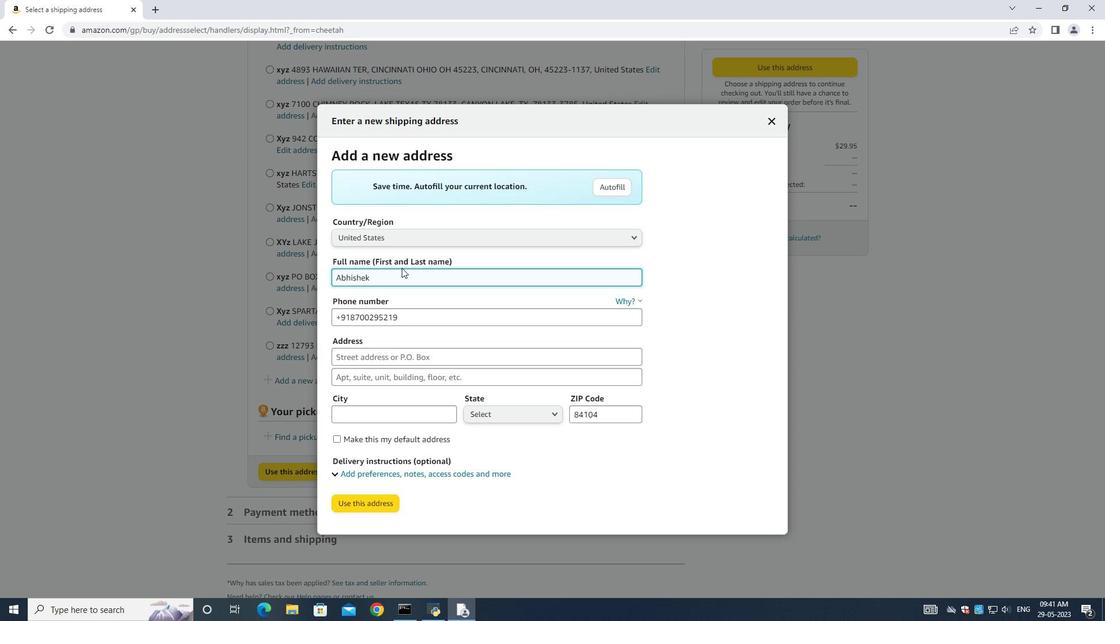 
Action: Key pressed <Key.backspace><Key.shift>Cole<Key.space><Key.shift><Key.shift><Key.shift><Key.shift><Key.shift><Key.shift>Ward<Key.space>
Screenshot: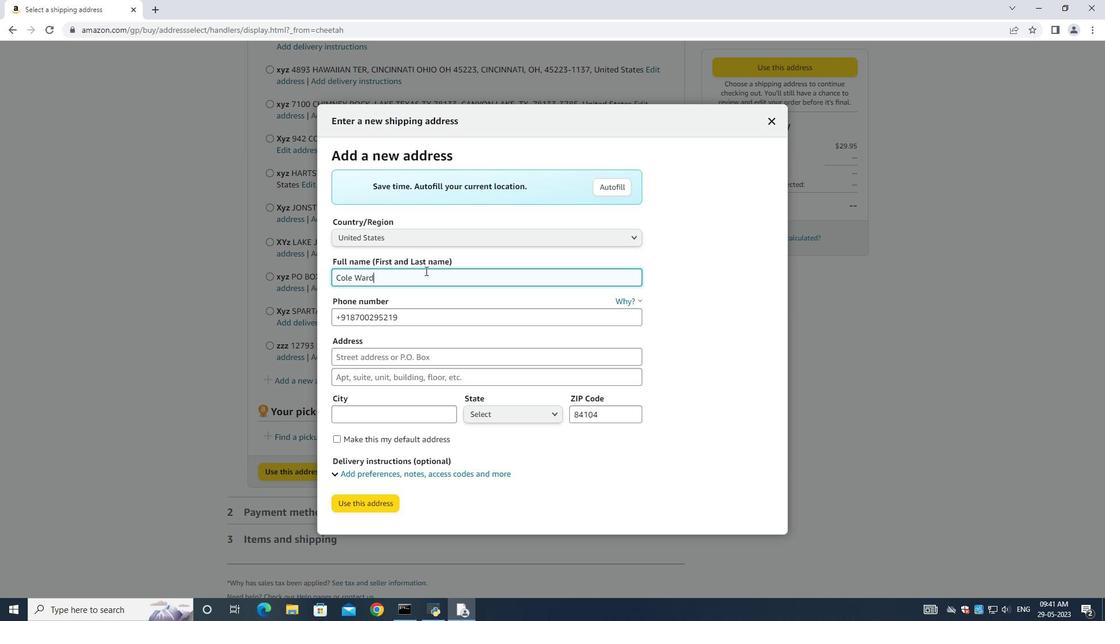 
Action: Mouse moved to (423, 322)
Screenshot: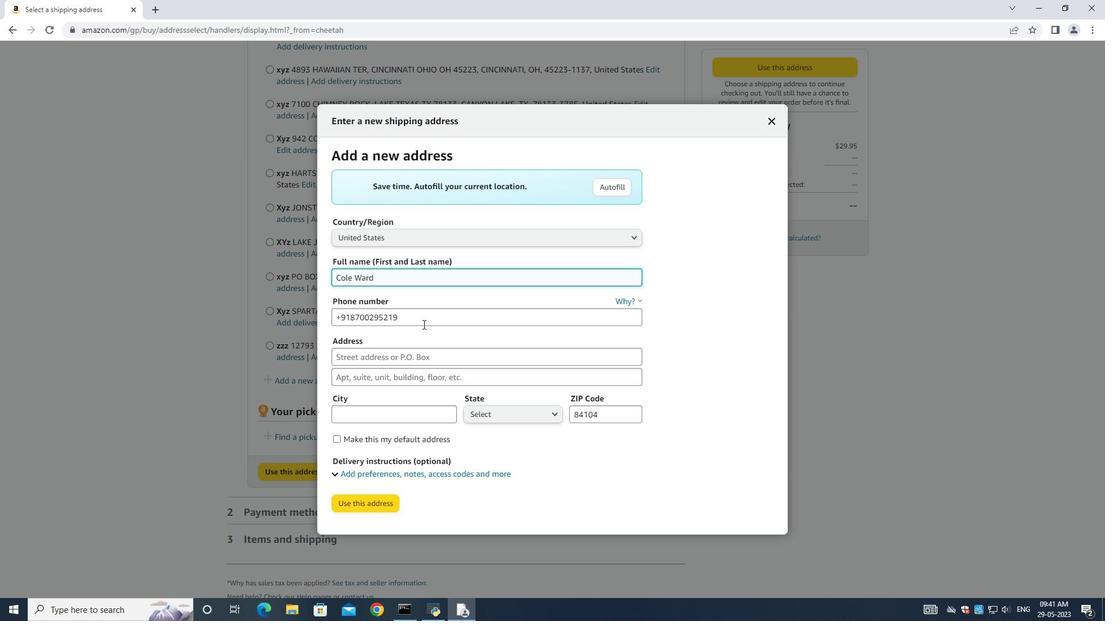 
Action: Mouse pressed left at (423, 322)
Screenshot: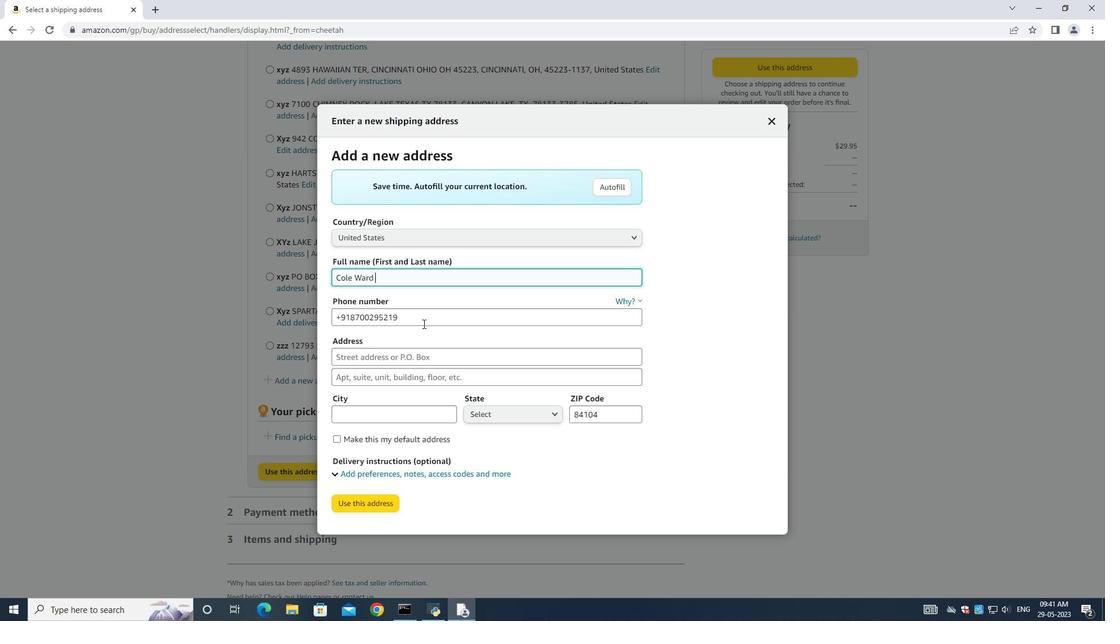 
Action: Mouse moved to (423, 322)
Screenshot: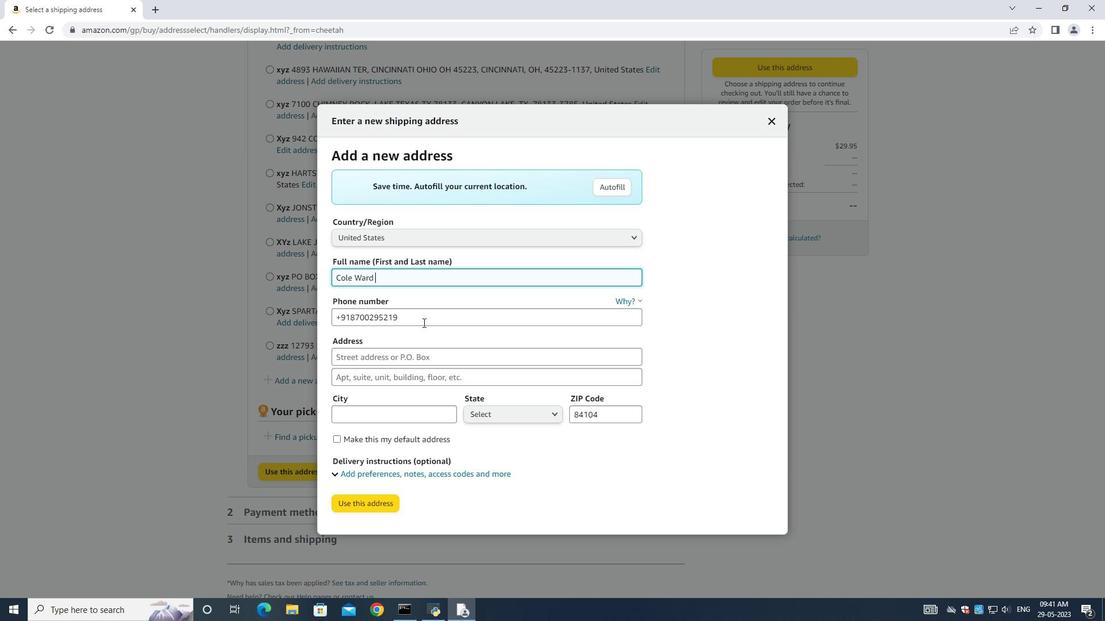 
Action: Key pressed ctrl+A<Key.backspace>80
Screenshot: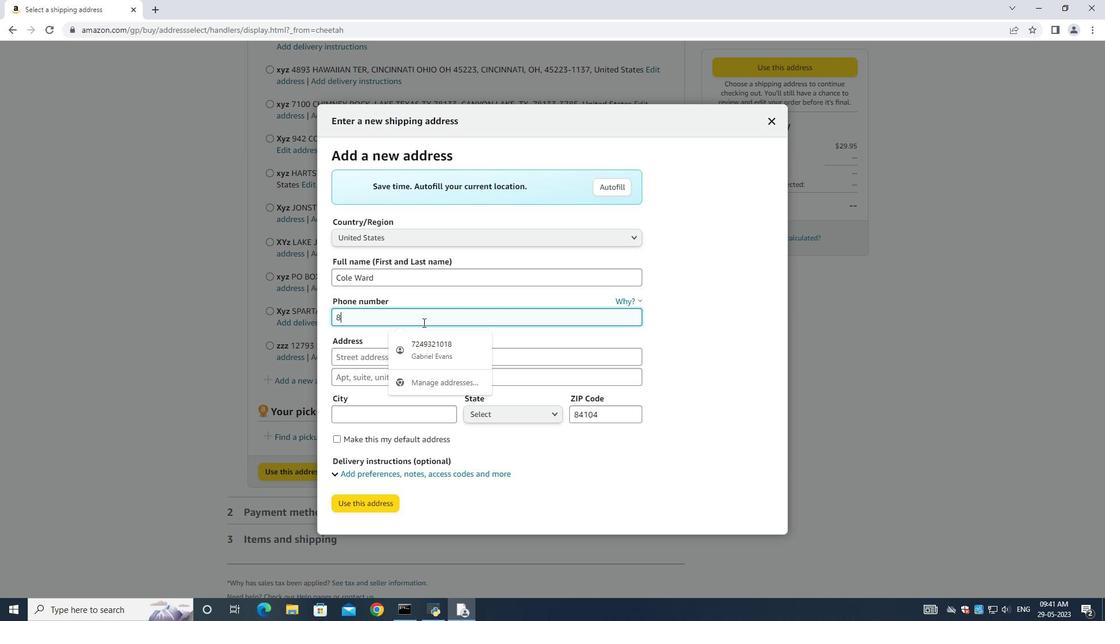 
Action: Mouse moved to (421, 322)
Screenshot: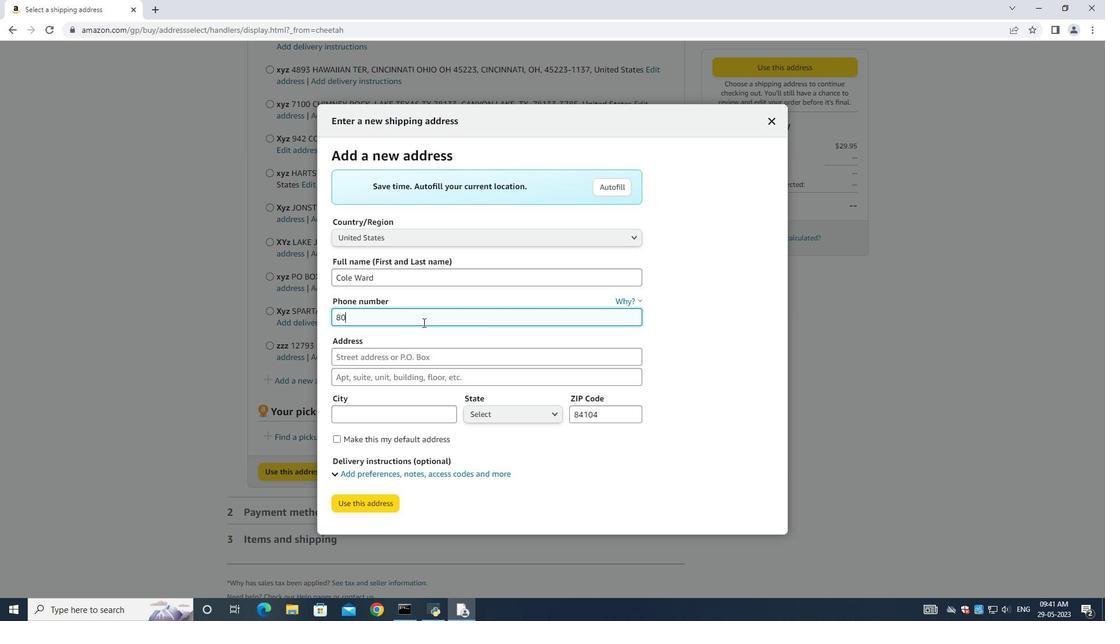 
Action: Key pressed 1
Screenshot: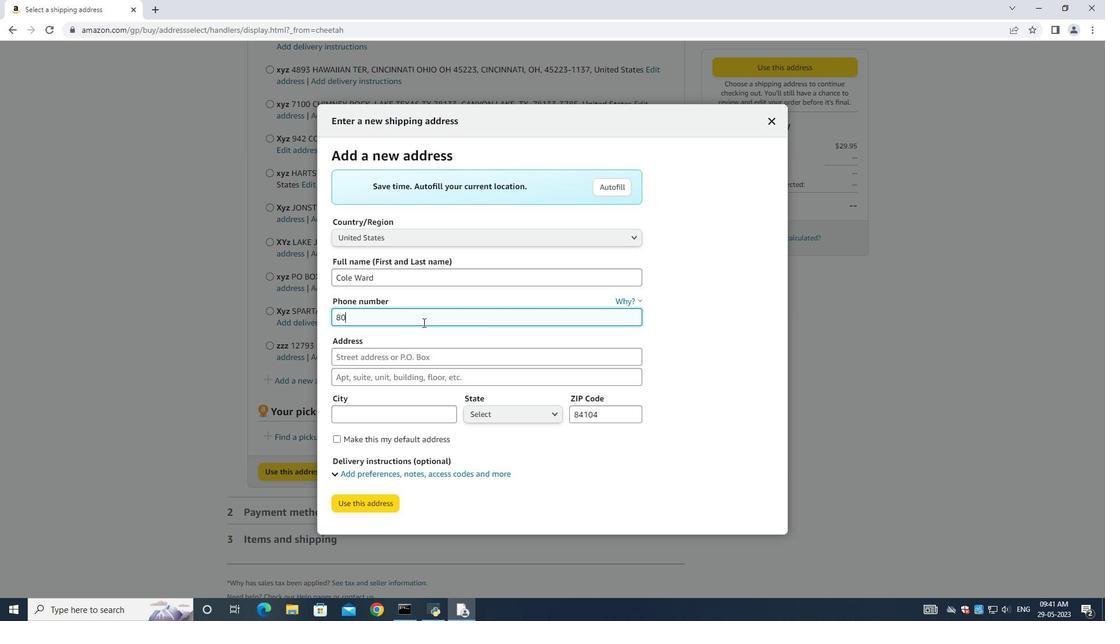 
Action: Mouse moved to (419, 321)
Screenshot: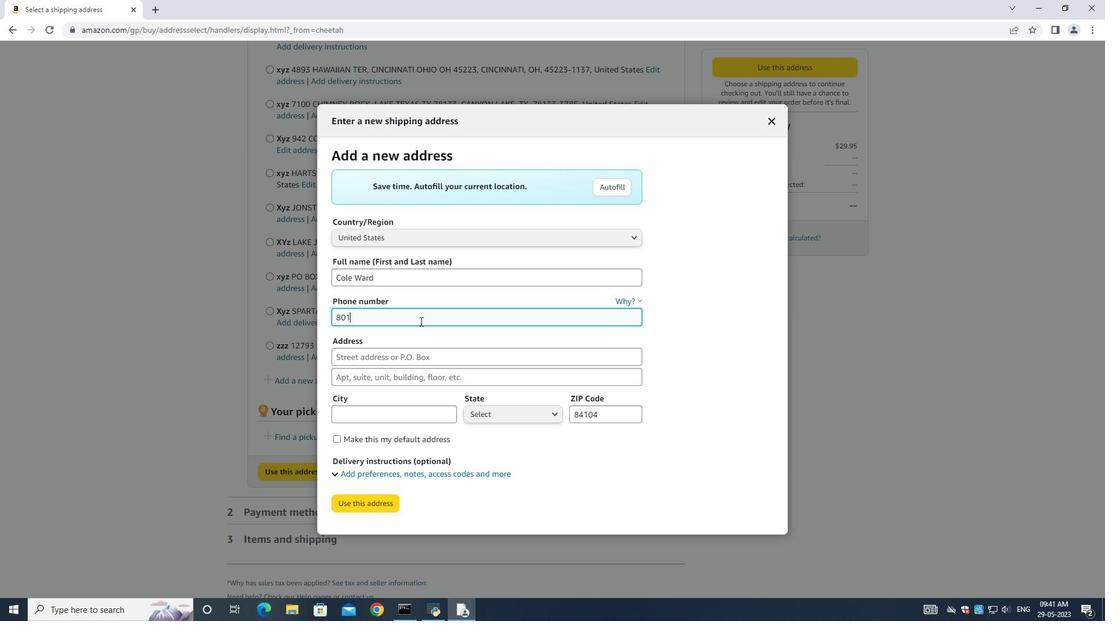 
Action: Key pressed 420098
Screenshot: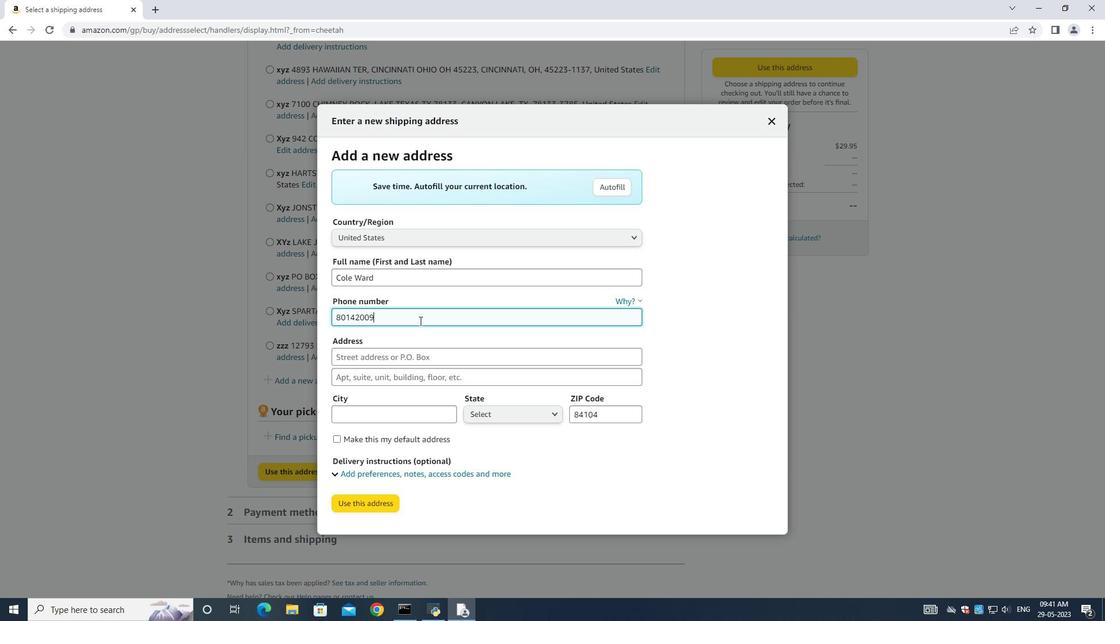 
Action: Mouse moved to (419, 320)
Screenshot: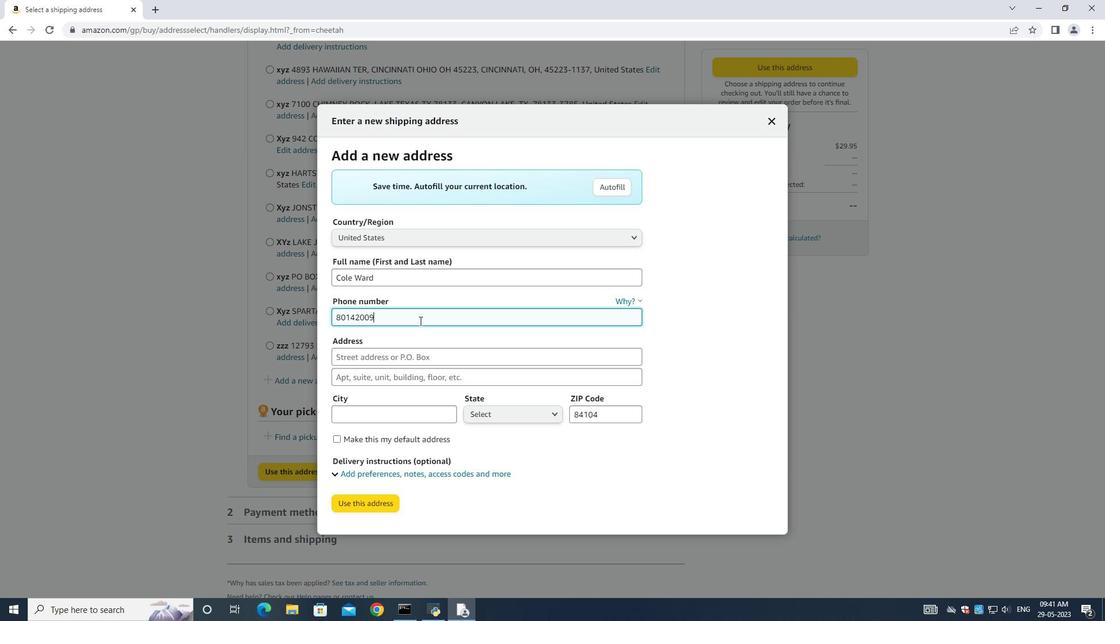 
Action: Key pressed 0
Screenshot: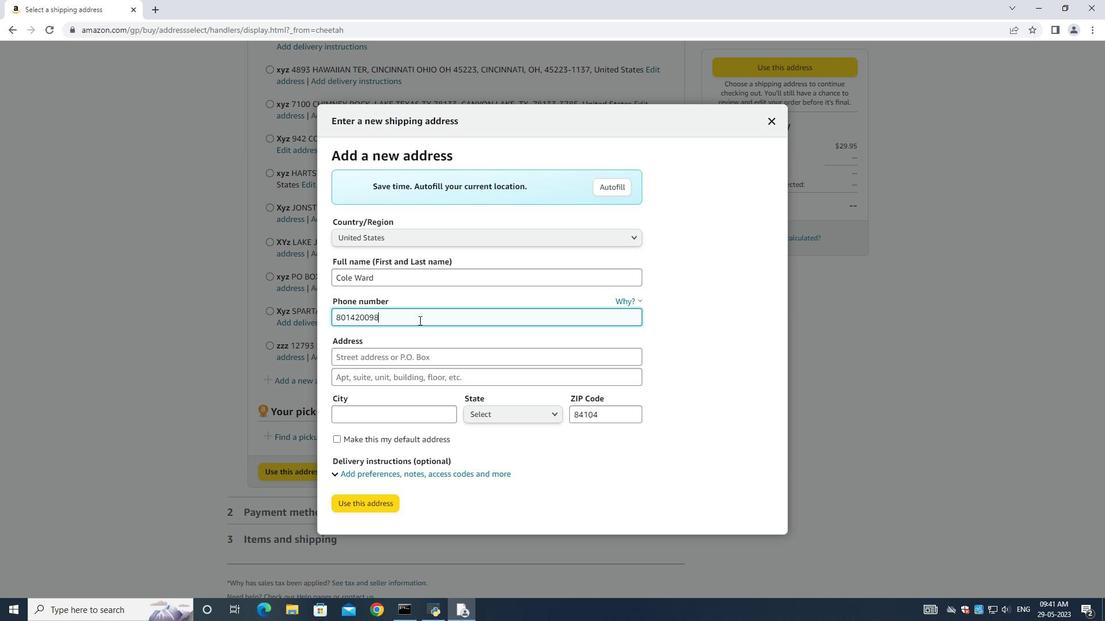 
Action: Mouse moved to (406, 361)
Screenshot: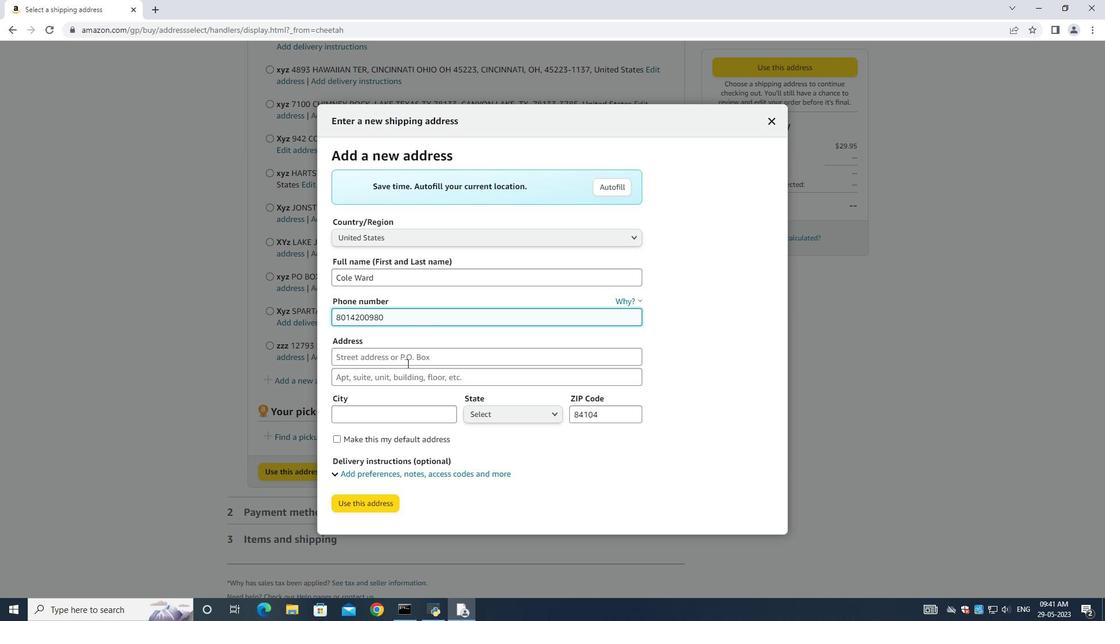 
Action: Mouse pressed left at (406, 361)
Screenshot: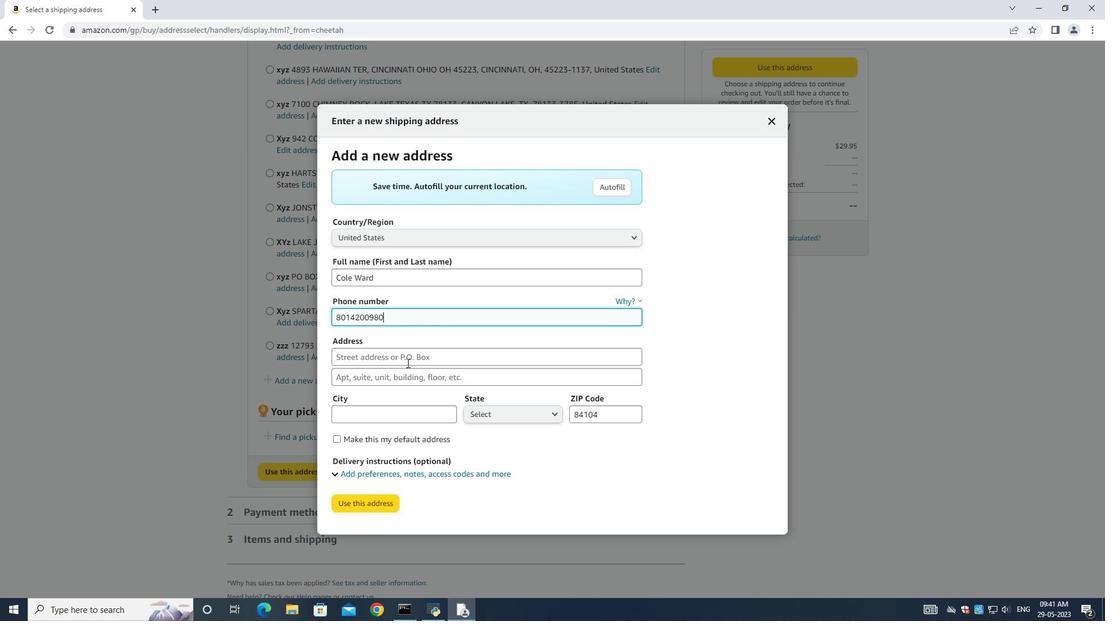 
Action: Mouse moved to (406, 361)
Screenshot: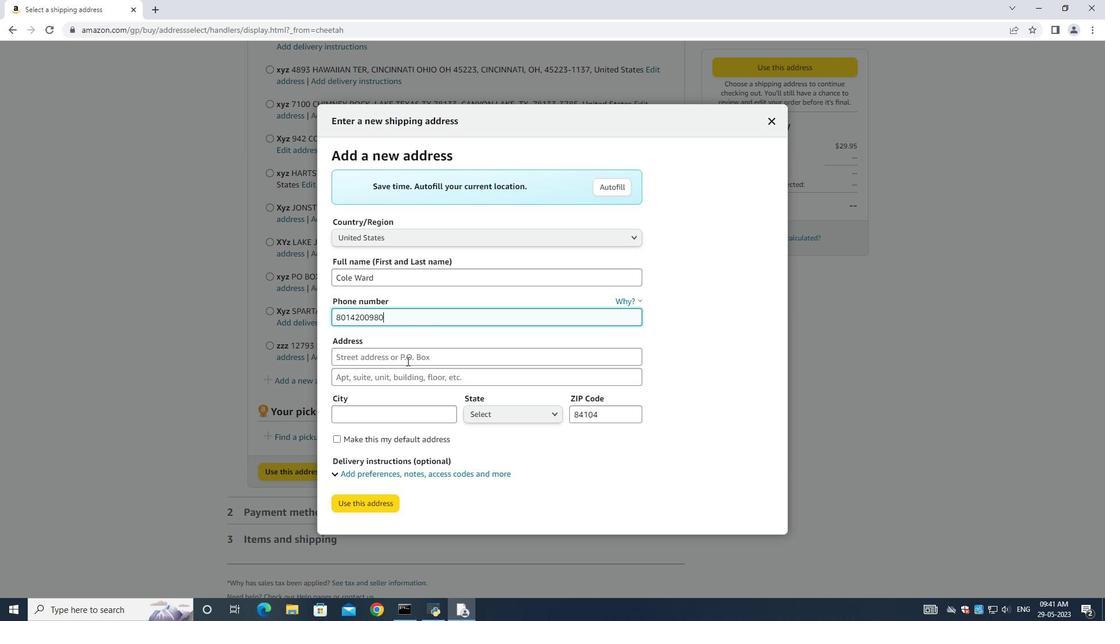 
Action: Key pressed 3646<Key.space><Key.shift>Walton<Key.space><Key.shift>Street<Key.space>
Screenshot: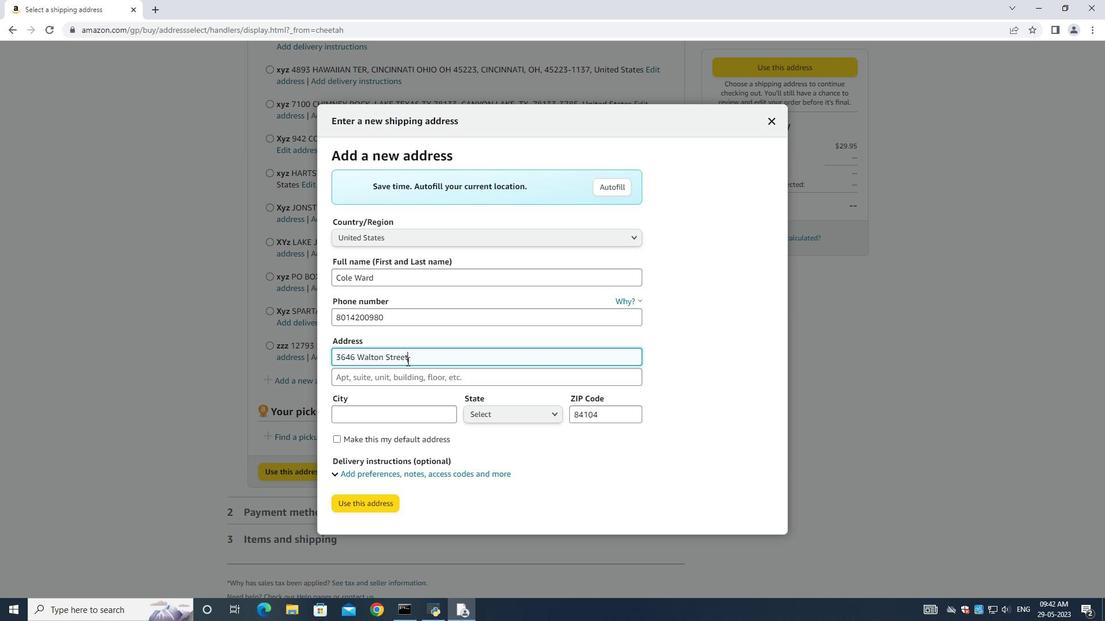 
Action: Mouse moved to (439, 336)
Screenshot: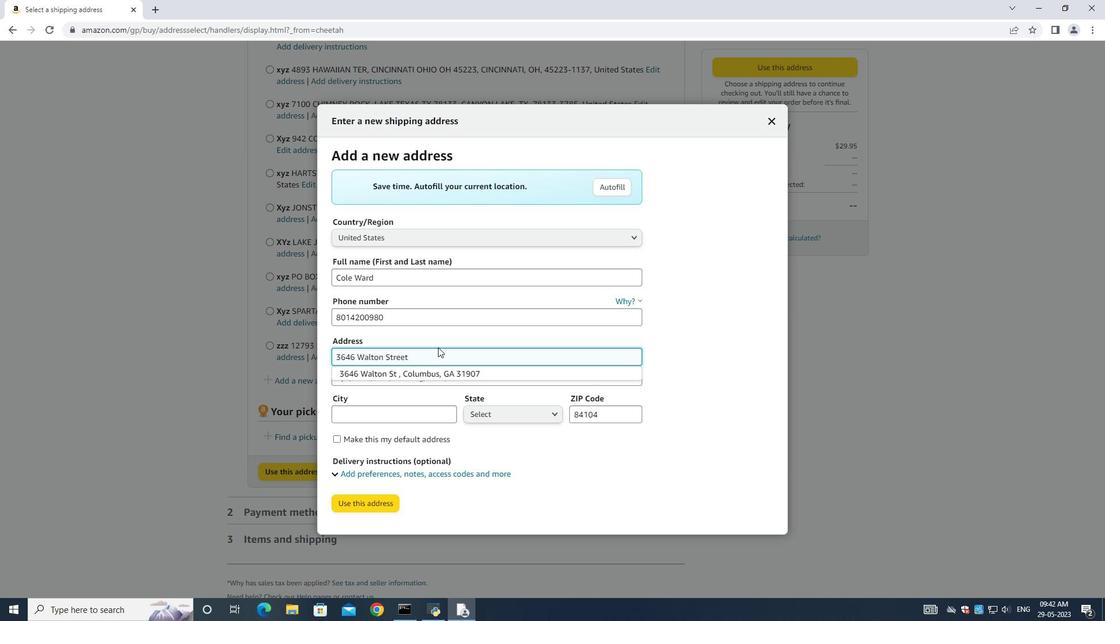 
Action: Mouse pressed left at (439, 336)
Screenshot: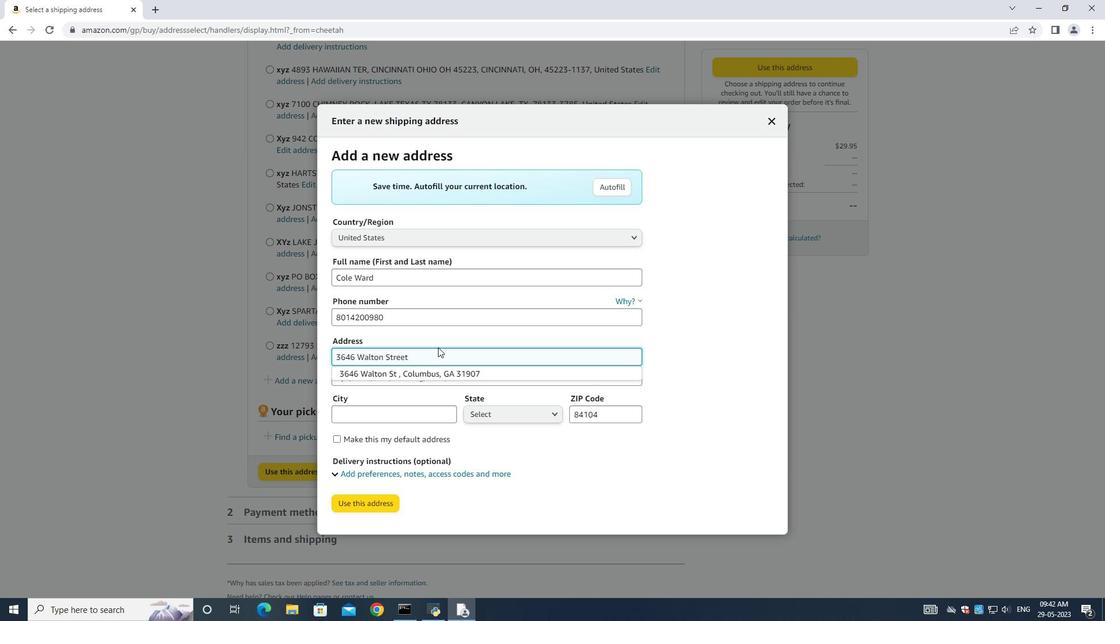 
Action: Mouse moved to (372, 377)
Screenshot: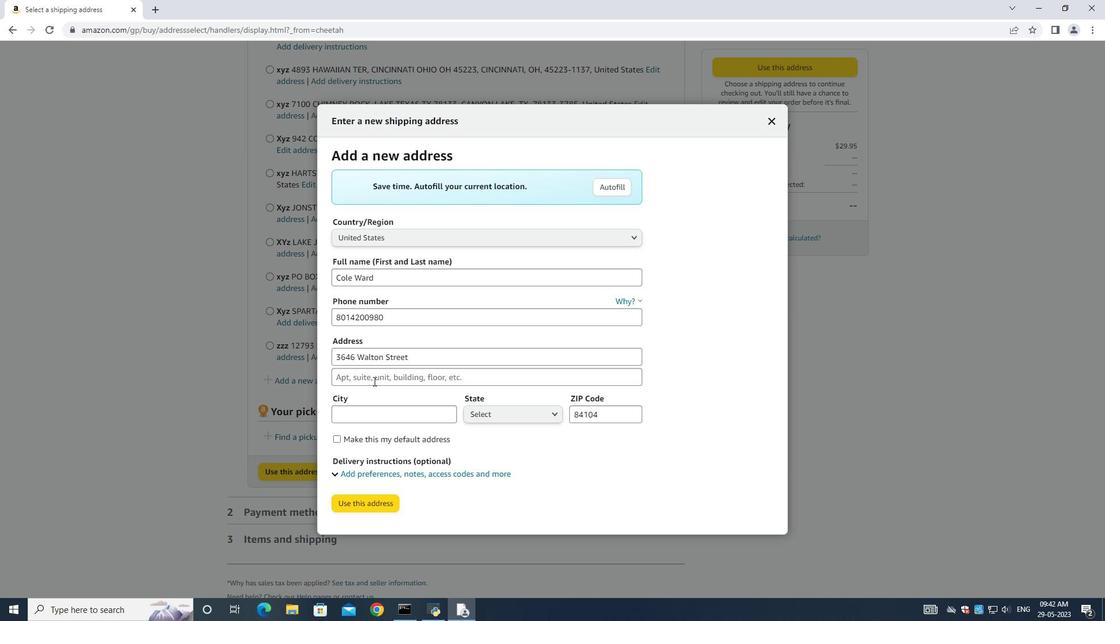 
Action: Mouse pressed left at (372, 377)
Screenshot: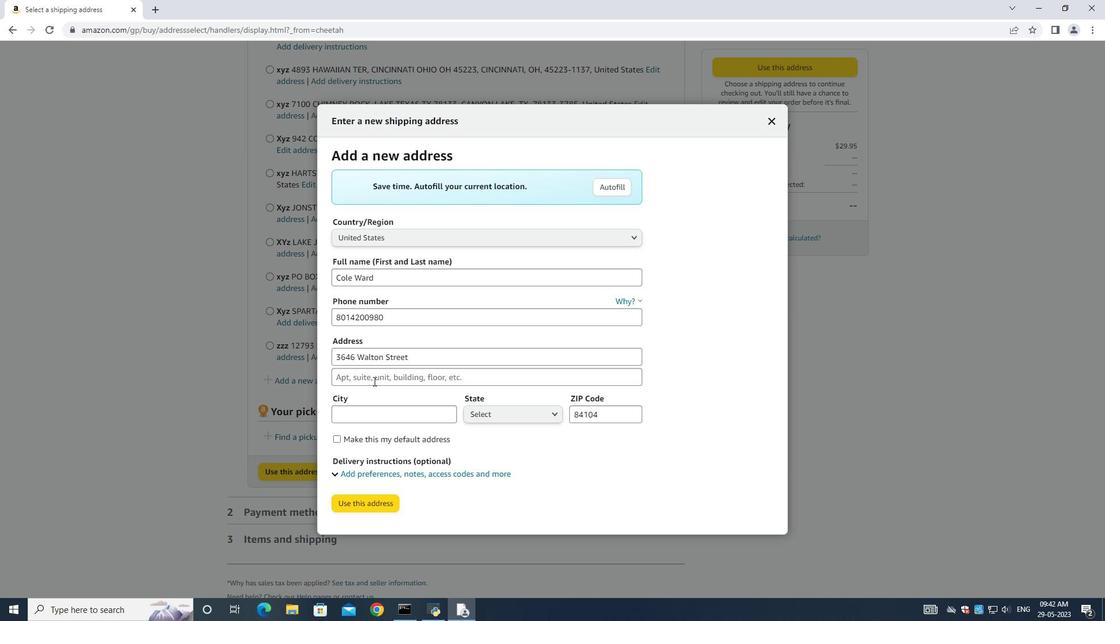 
Action: Mouse moved to (371, 377)
Screenshot: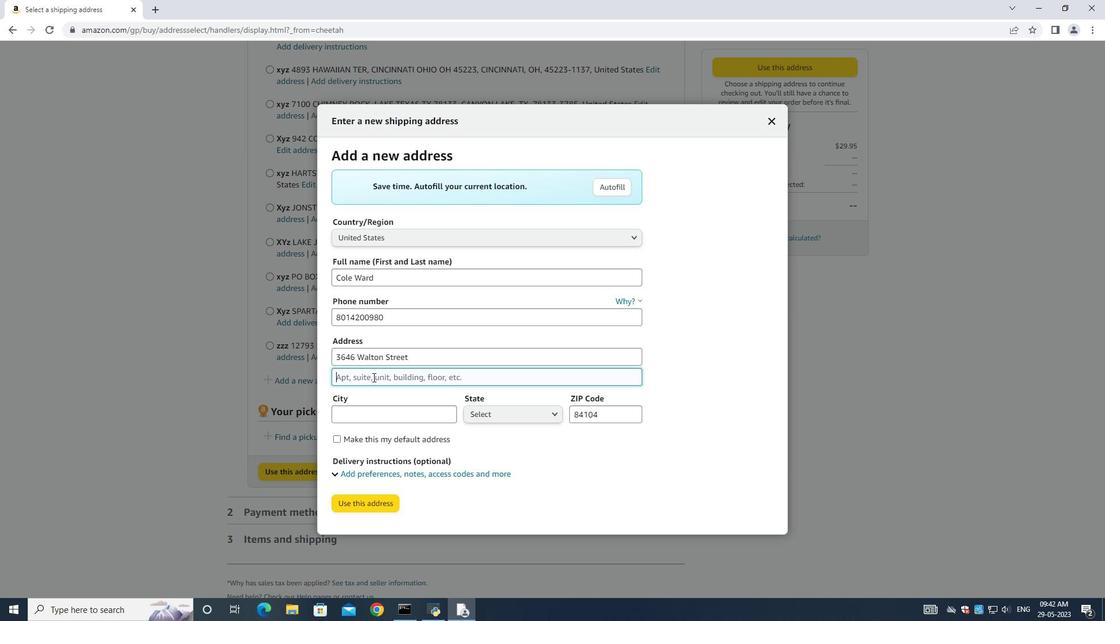 
Action: Key pressed <Key.shift>Salt<Key.space><Key.shift>Lake<Key.space><Key.shift><Key.shift><Key.shift><Key.shift><Key.shift>City<Key.space><Key.shift>Utah<Key.space>
Screenshot: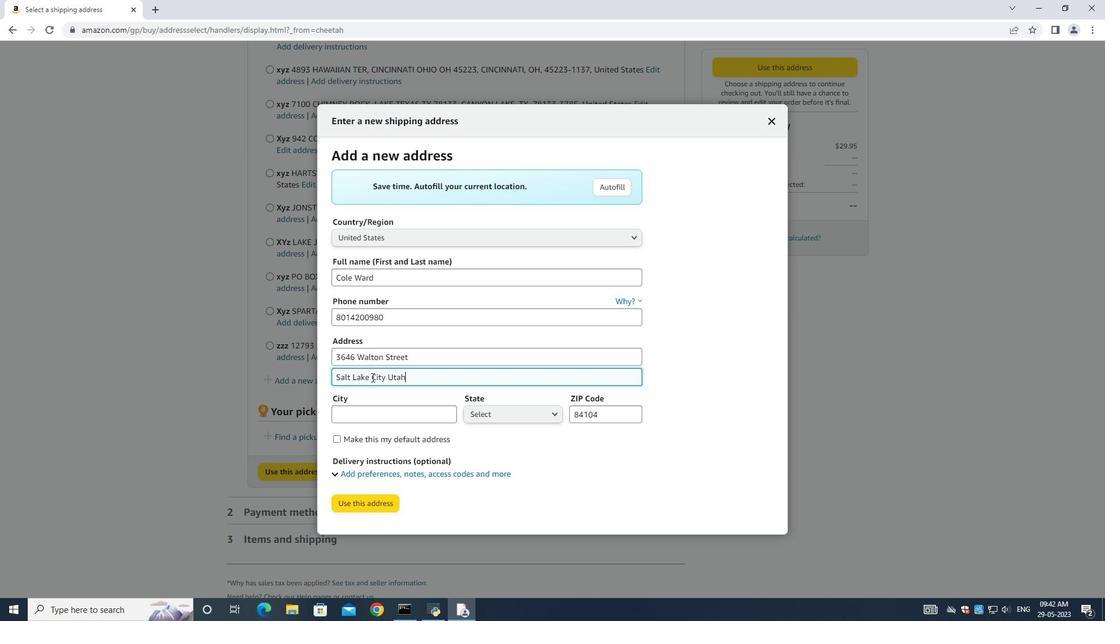 
Action: Mouse moved to (362, 416)
Screenshot: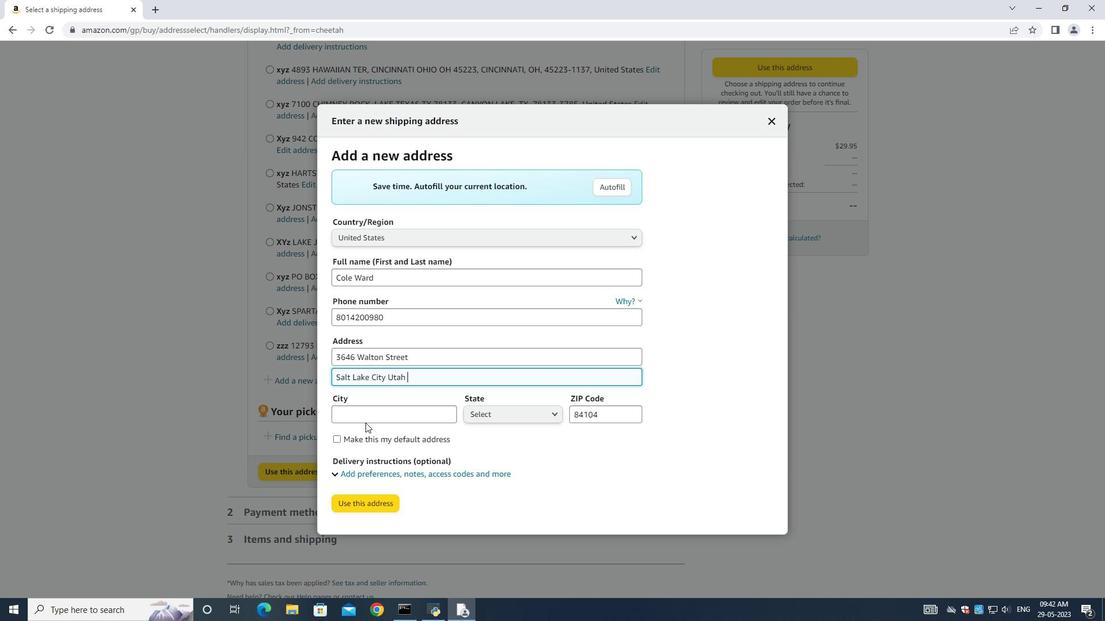 
Action: Mouse pressed left at (362, 416)
Screenshot: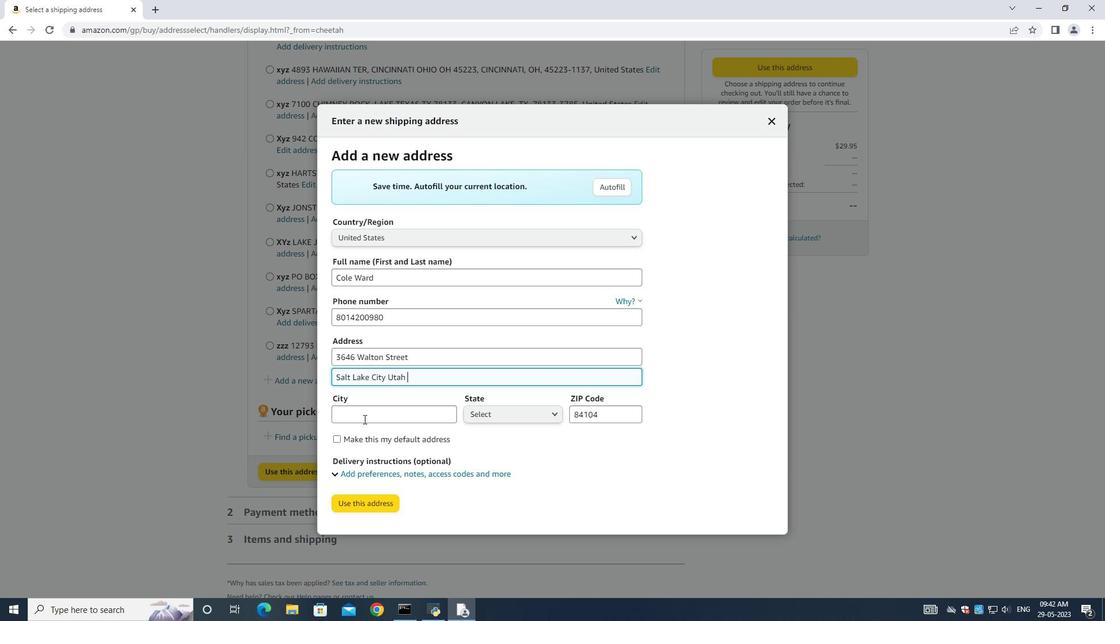 
Action: Mouse moved to (362, 416)
Screenshot: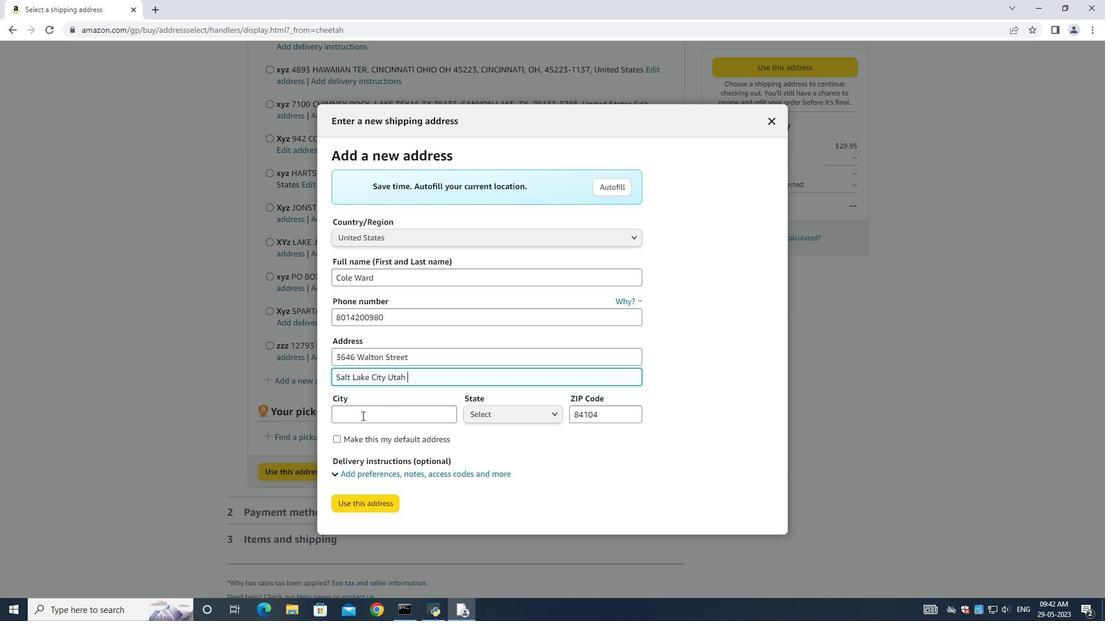 
Action: Key pressed <Key.shift>Sal<Key.space>k<Key.backspace>;<Key.backspace>lake<Key.space>city<Key.space>
Screenshot: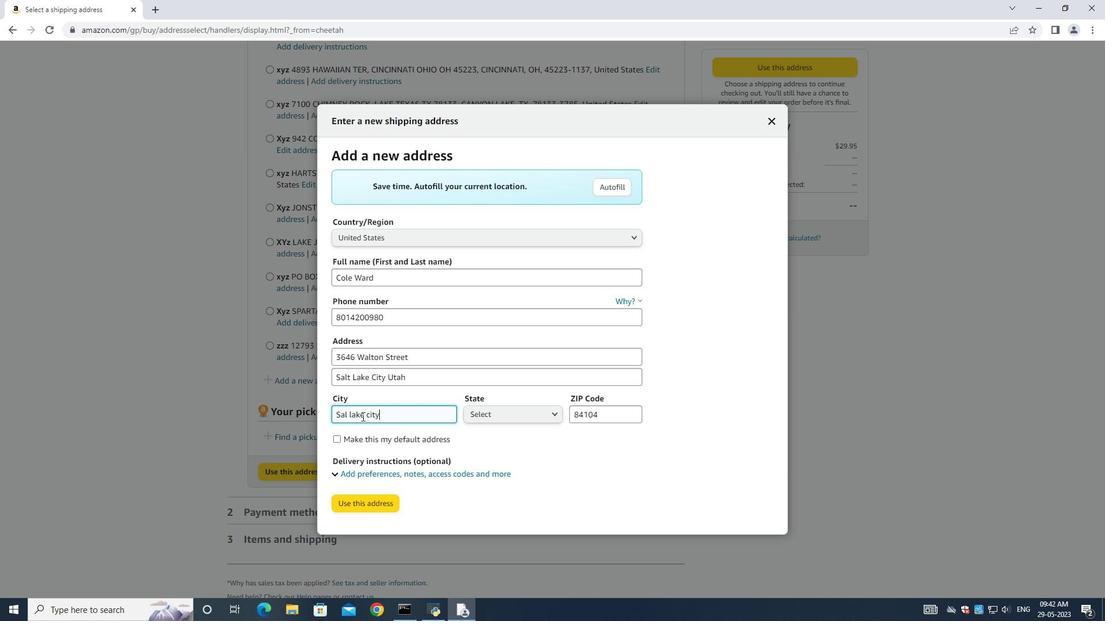 
Action: Mouse moved to (485, 412)
Screenshot: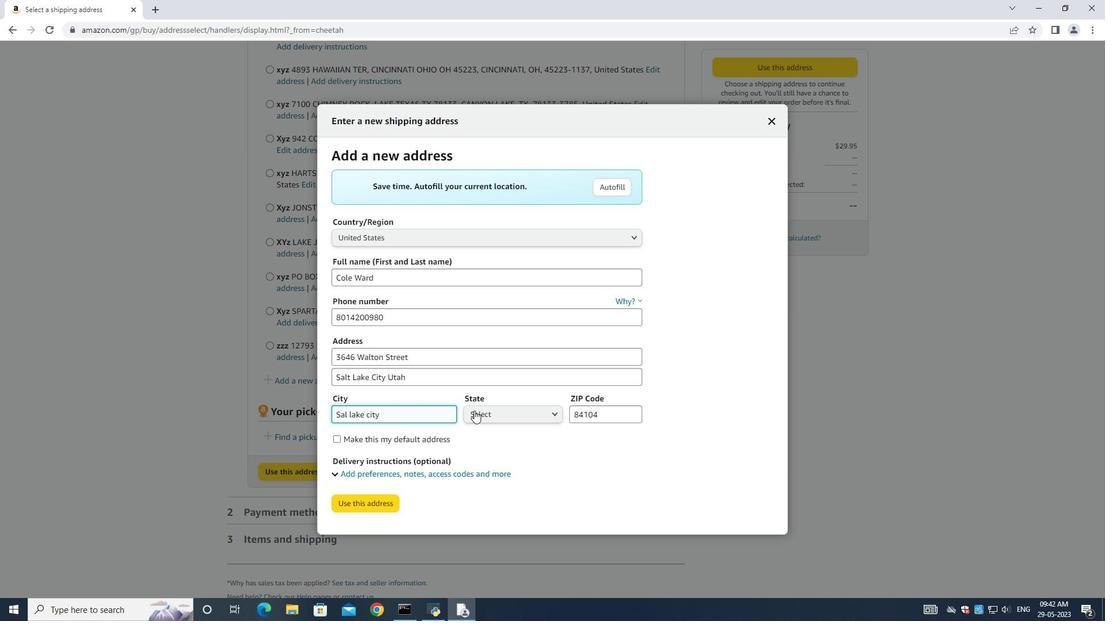 
Action: Mouse pressed left at (485, 412)
Screenshot: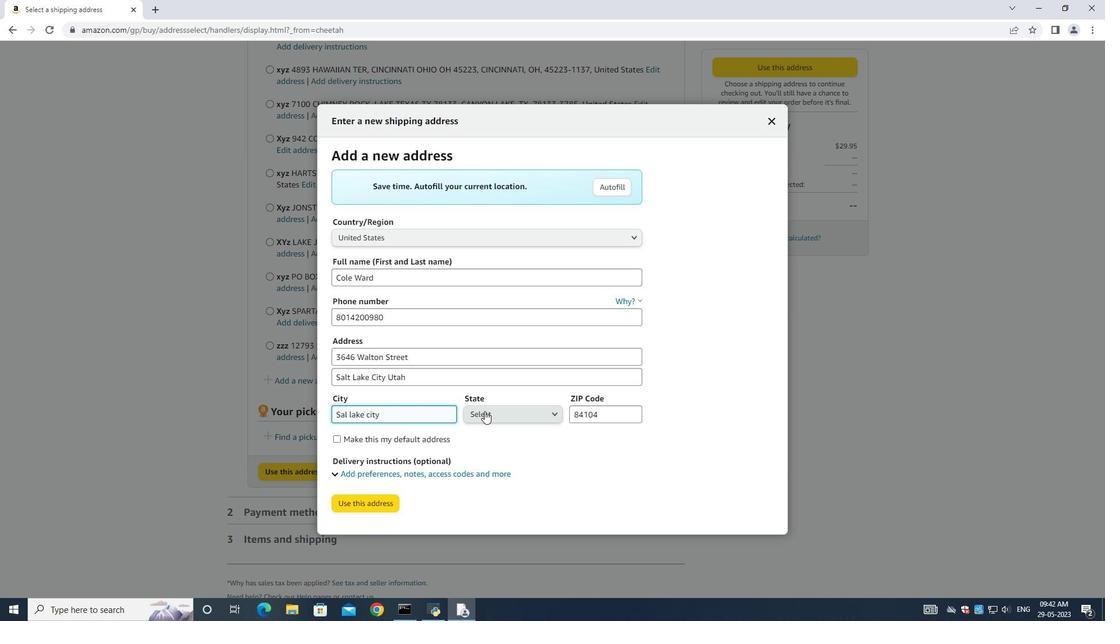 
Action: Mouse moved to (520, 389)
Screenshot: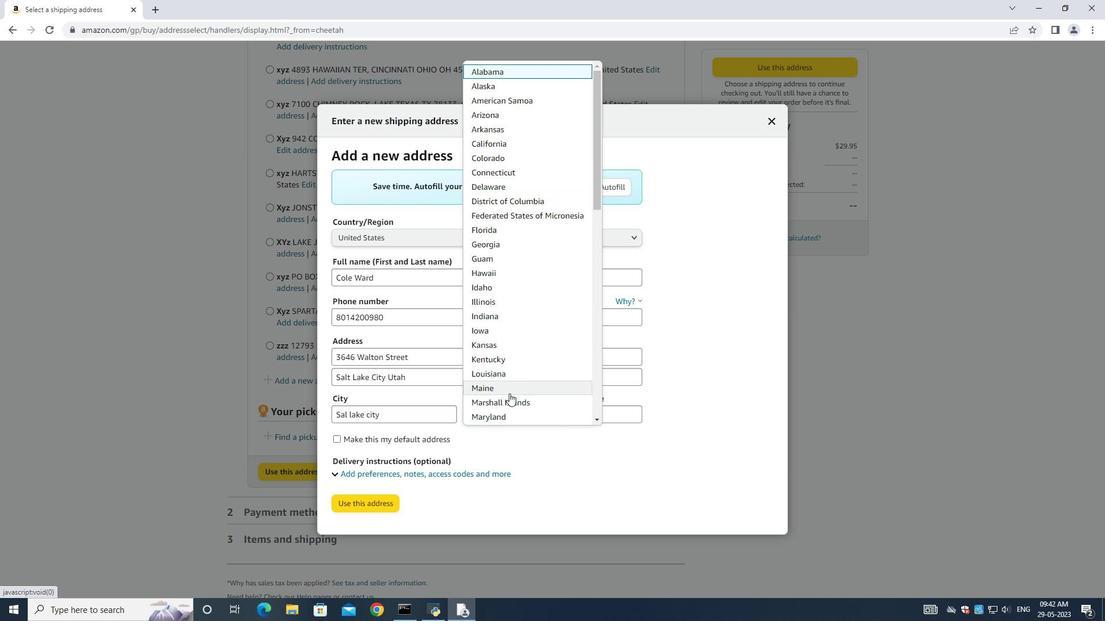 
Action: Mouse scrolled (520, 388) with delta (0, 0)
Screenshot: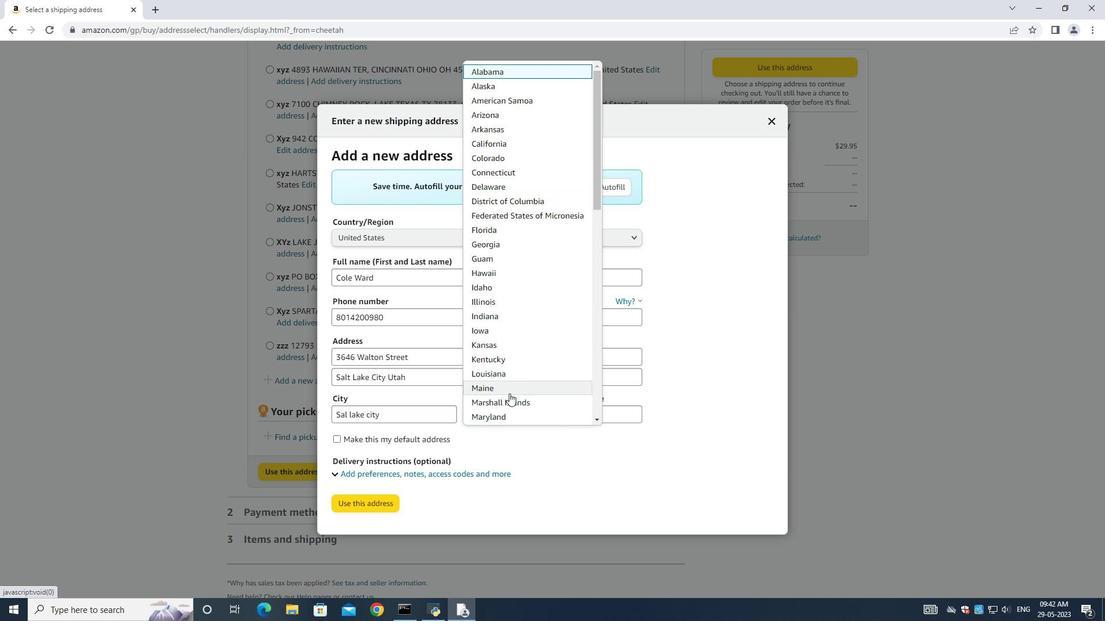 
Action: Mouse moved to (520, 389)
Screenshot: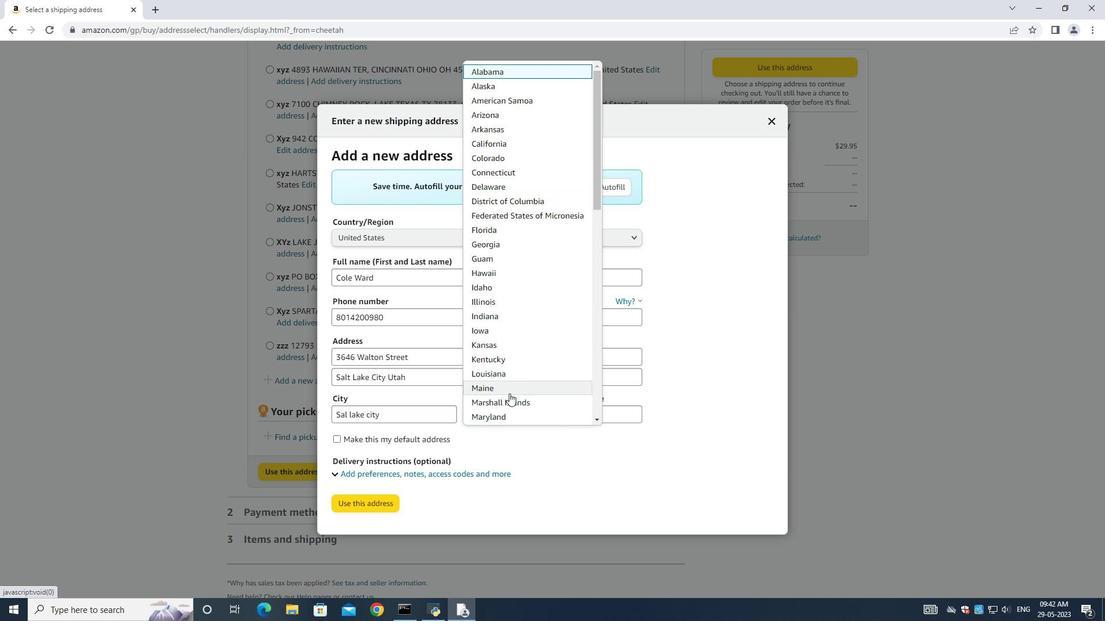 
Action: Mouse scrolled (520, 388) with delta (0, 0)
Screenshot: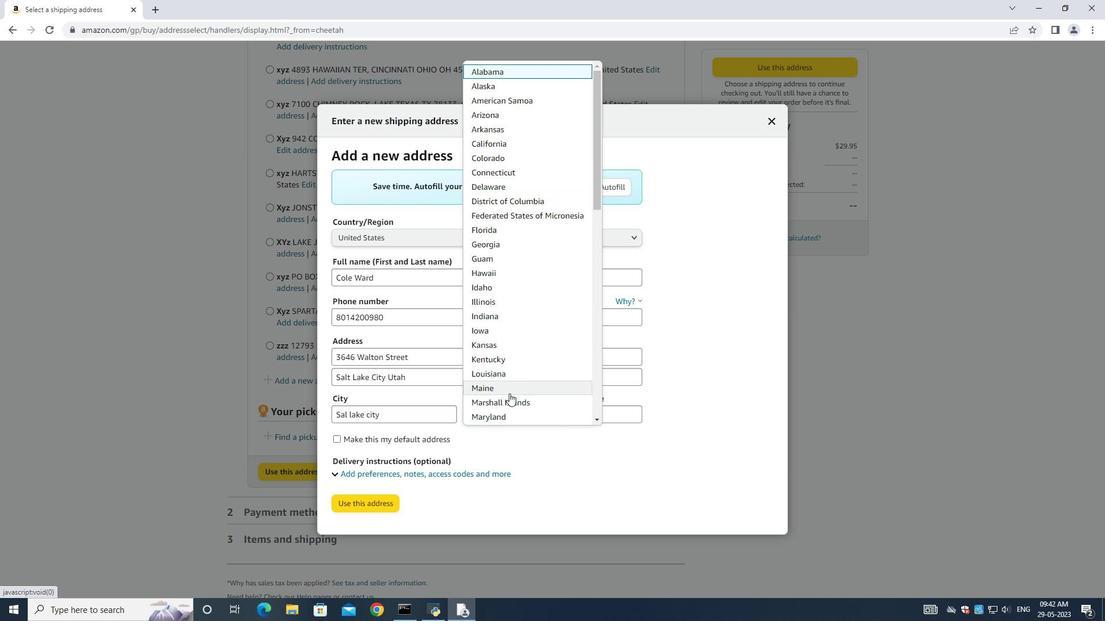 
Action: Mouse scrolled (520, 388) with delta (0, 0)
Screenshot: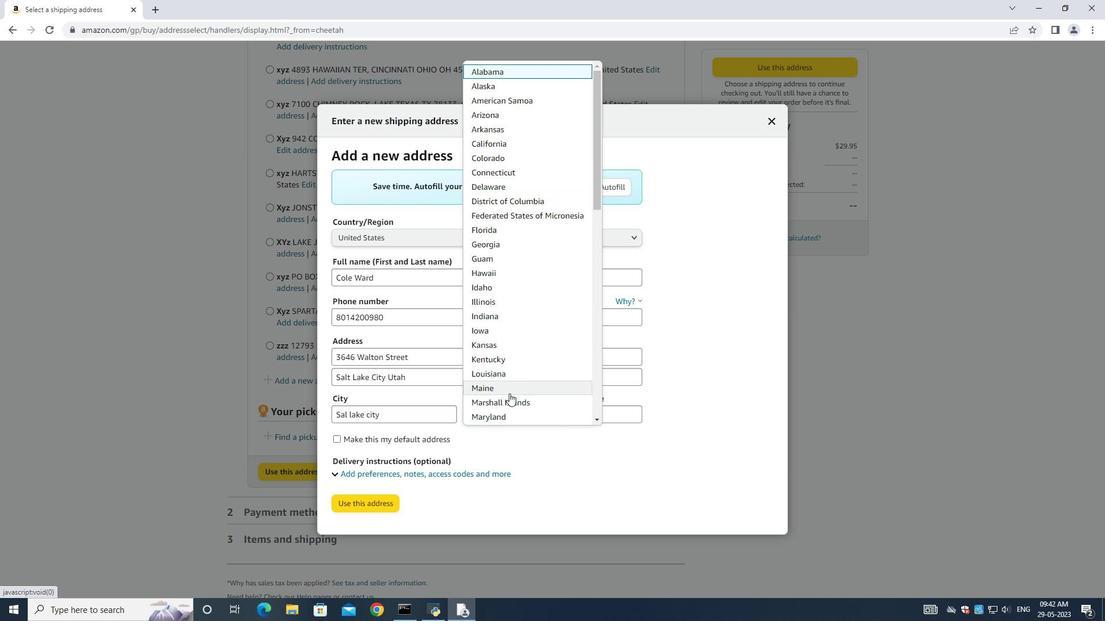 
Action: Mouse moved to (521, 389)
Screenshot: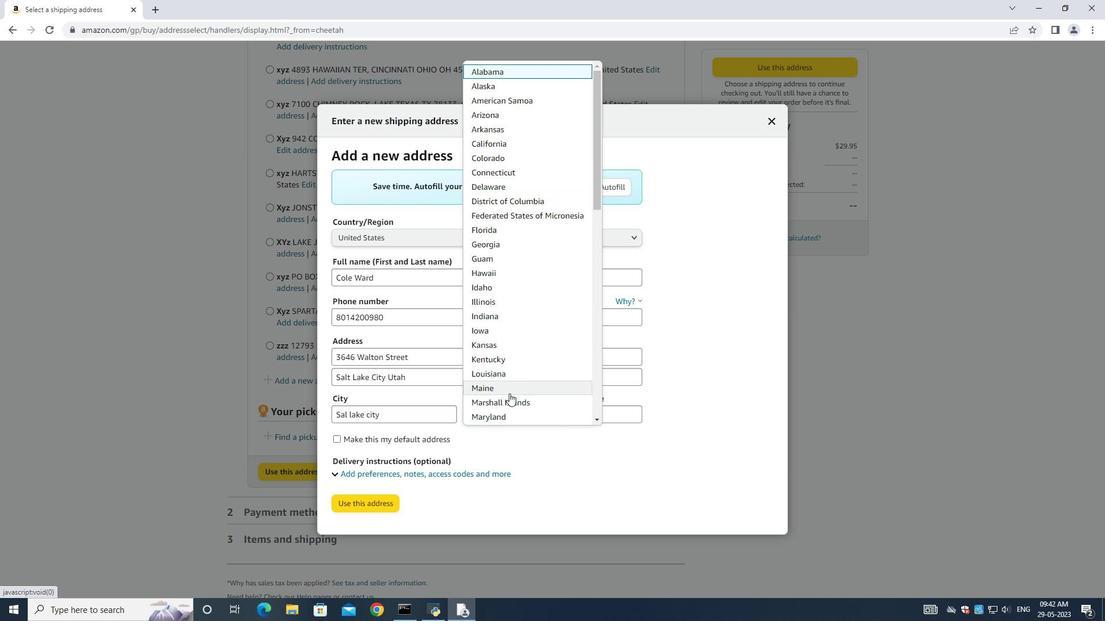 
Action: Mouse scrolled (521, 388) with delta (0, 0)
Screenshot: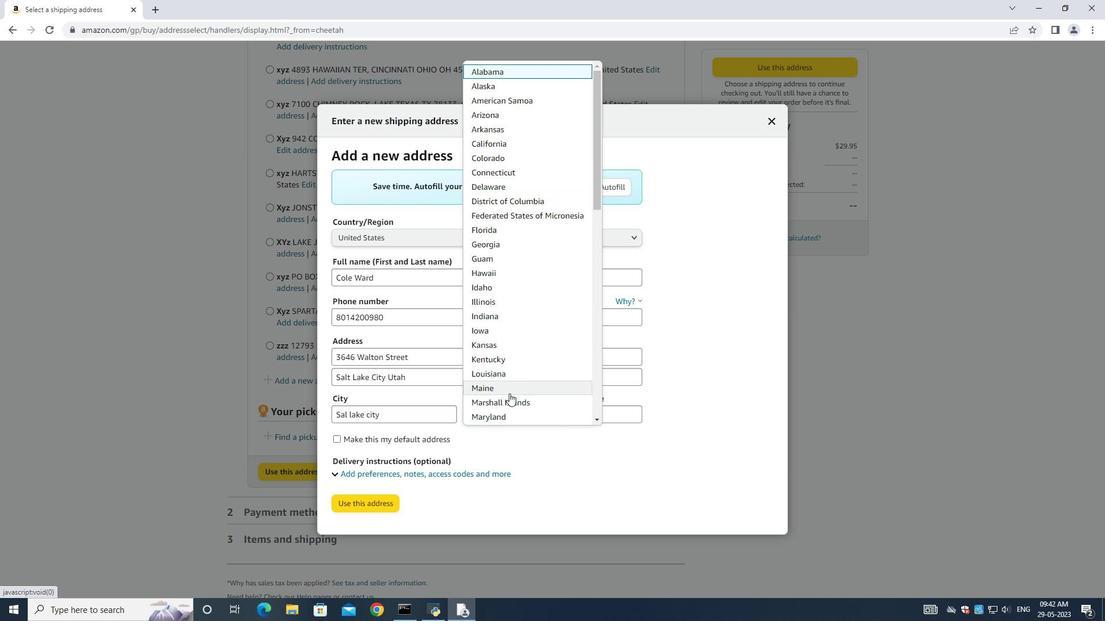 
Action: Mouse scrolled (521, 388) with delta (0, 0)
Screenshot: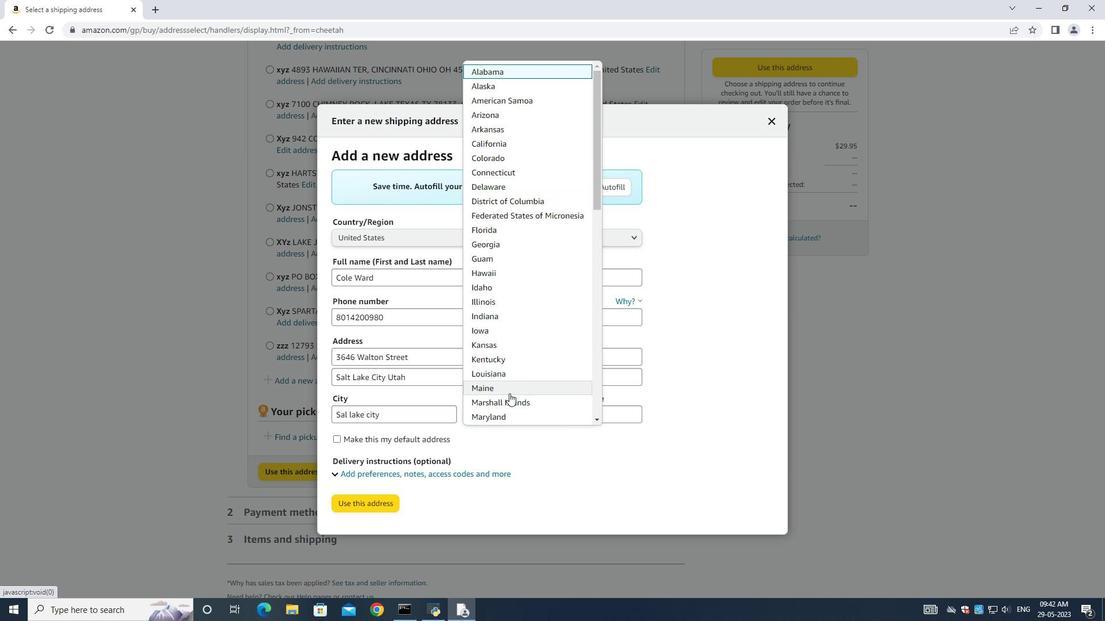 
Action: Mouse moved to (509, 374)
Screenshot: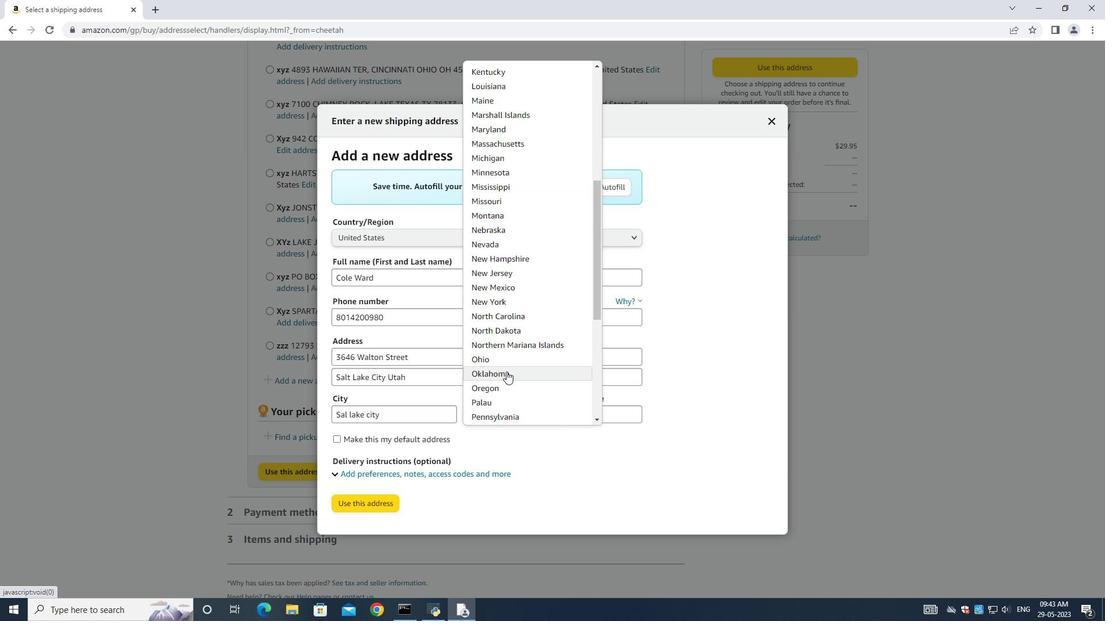 
Action: Mouse scrolled (509, 373) with delta (0, 0)
Screenshot: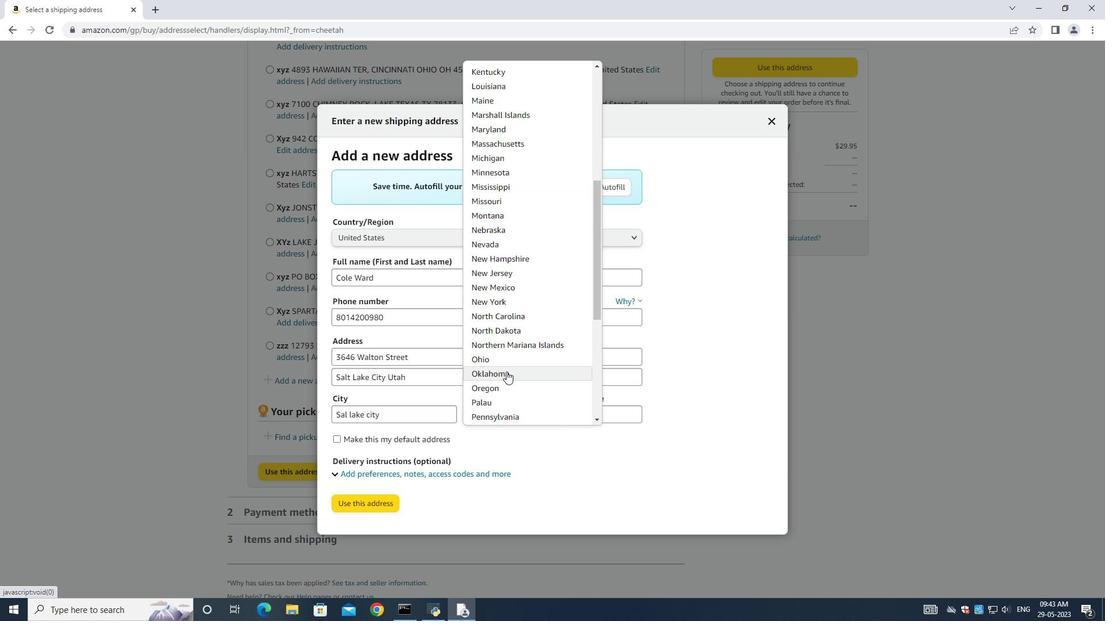 
Action: Mouse moved to (511, 377)
Screenshot: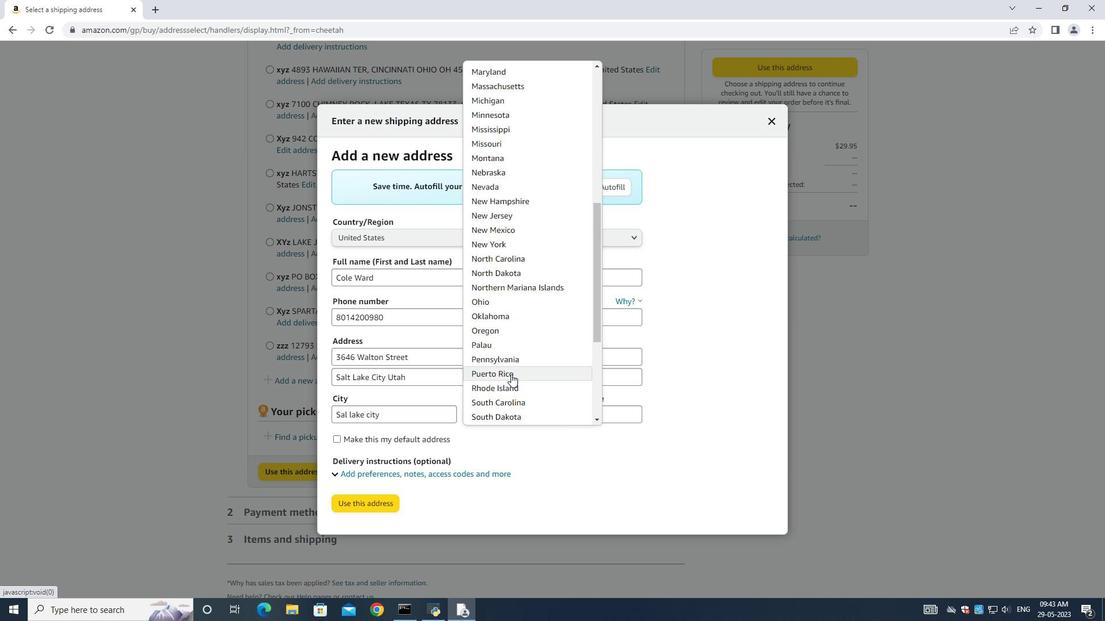 
Action: Mouse scrolled (511, 376) with delta (0, 0)
Screenshot: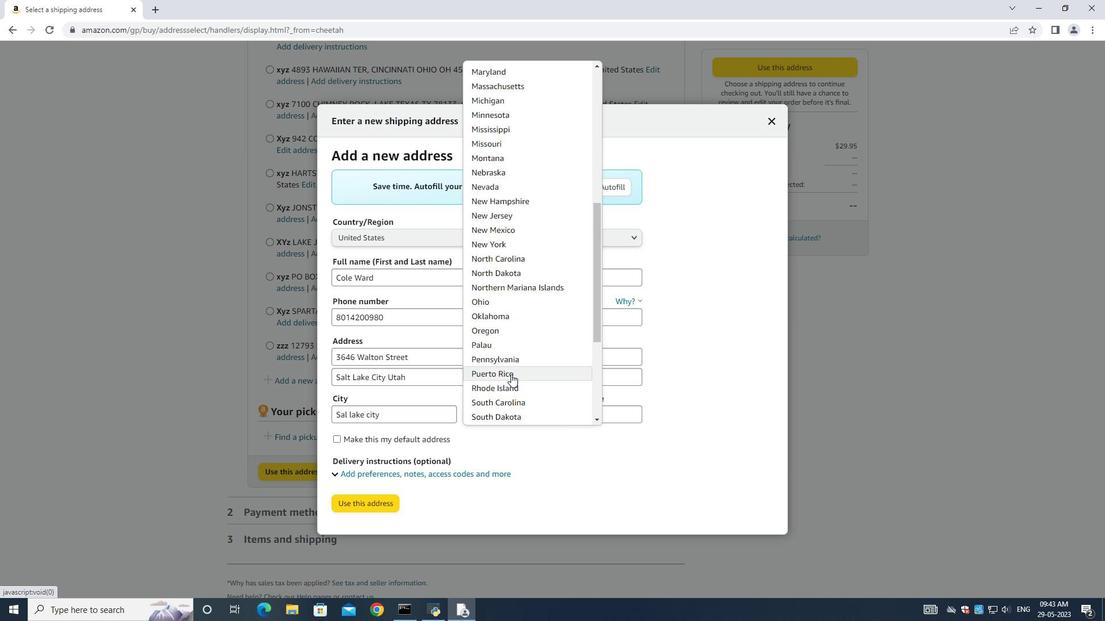 
Action: Mouse scrolled (511, 376) with delta (0, 0)
Screenshot: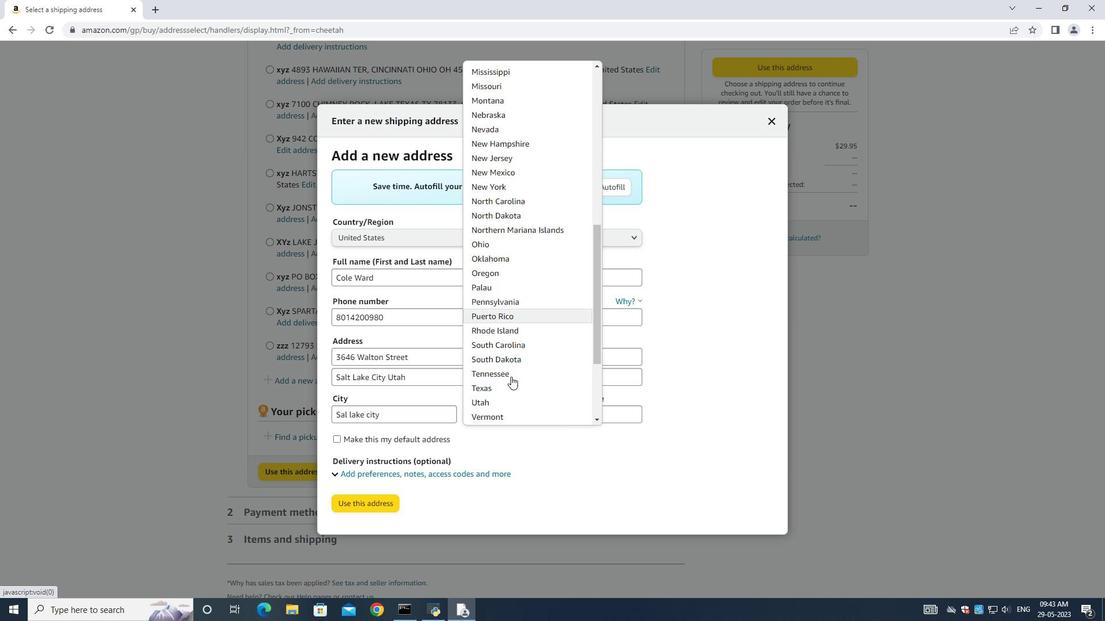 
Action: Mouse moved to (491, 345)
Screenshot: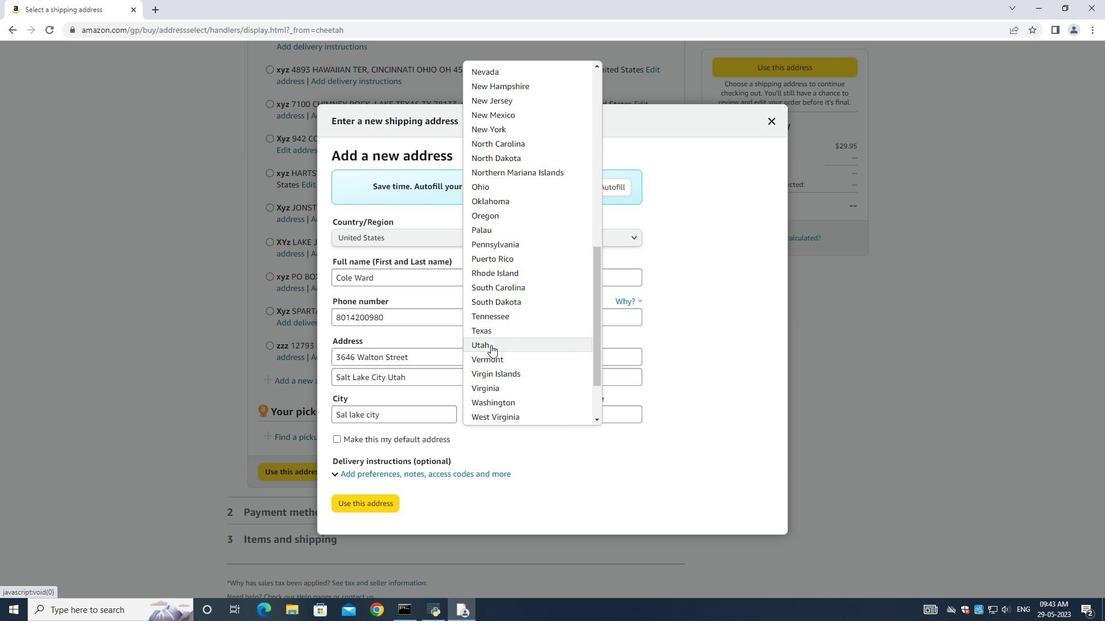 
Action: Mouse pressed left at (491, 345)
Screenshot: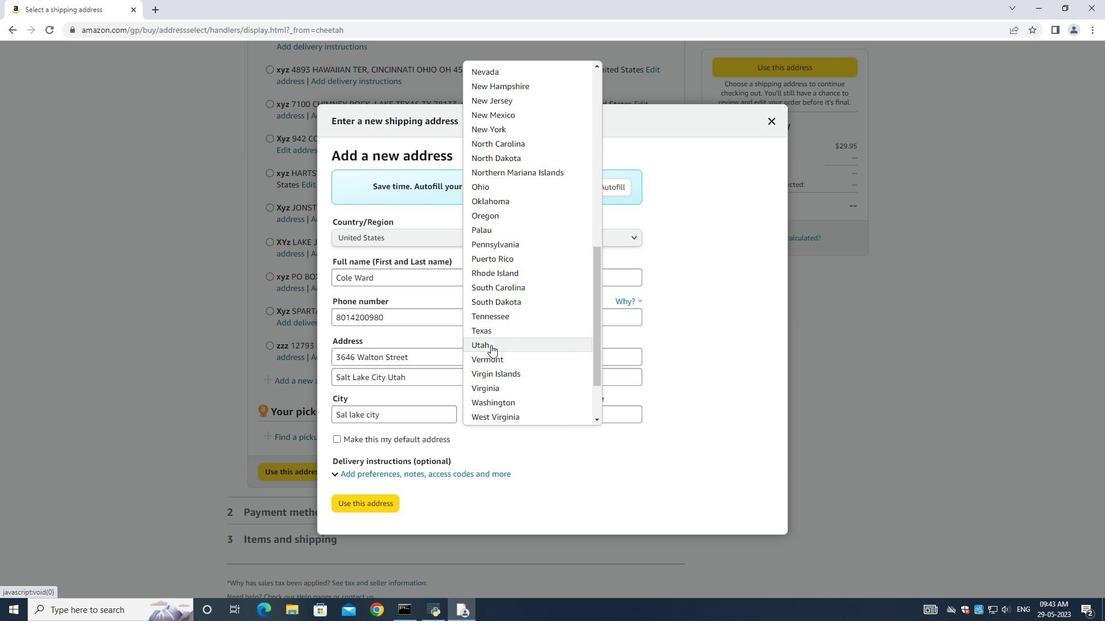 
Action: Mouse moved to (363, 498)
Screenshot: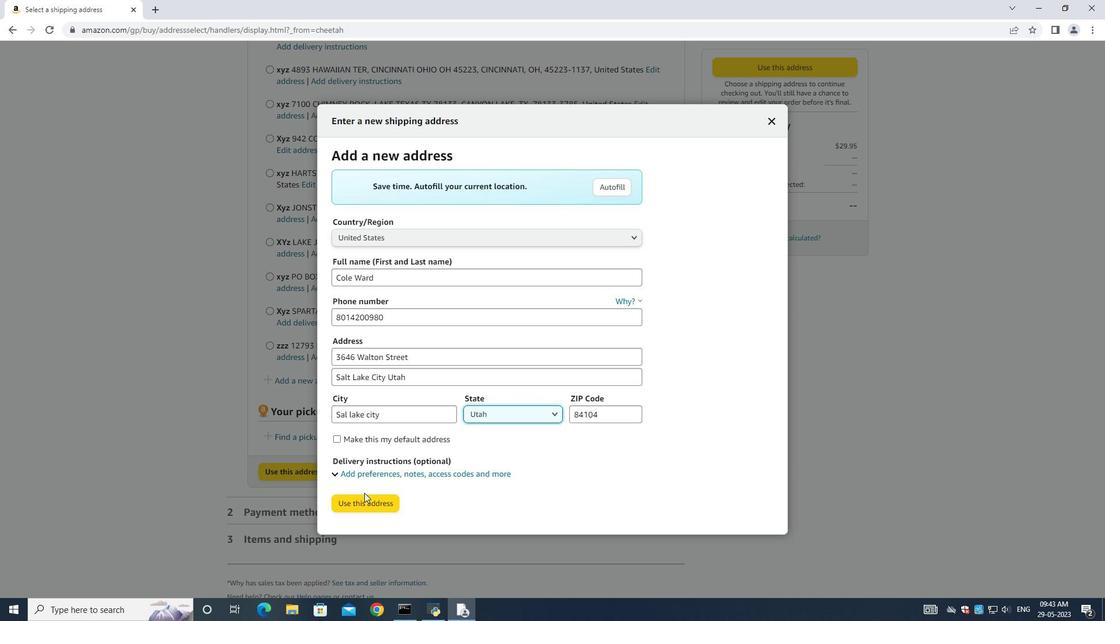 
Action: Mouse pressed left at (363, 498)
Screenshot: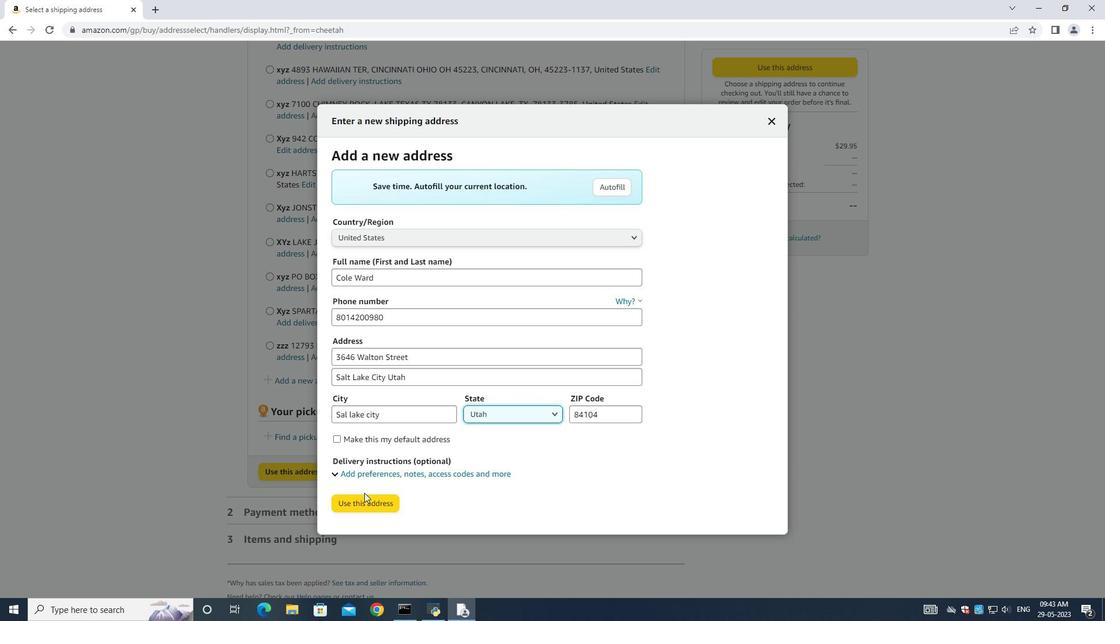 
Action: Mouse moved to (351, 581)
Screenshot: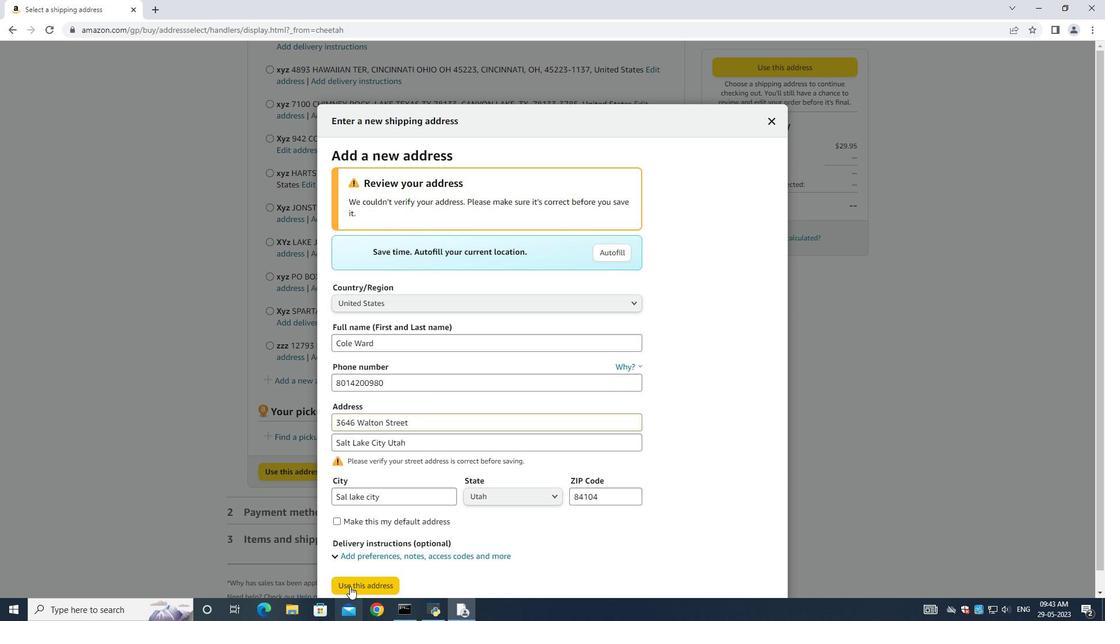 
Action: Mouse pressed left at (351, 581)
Screenshot: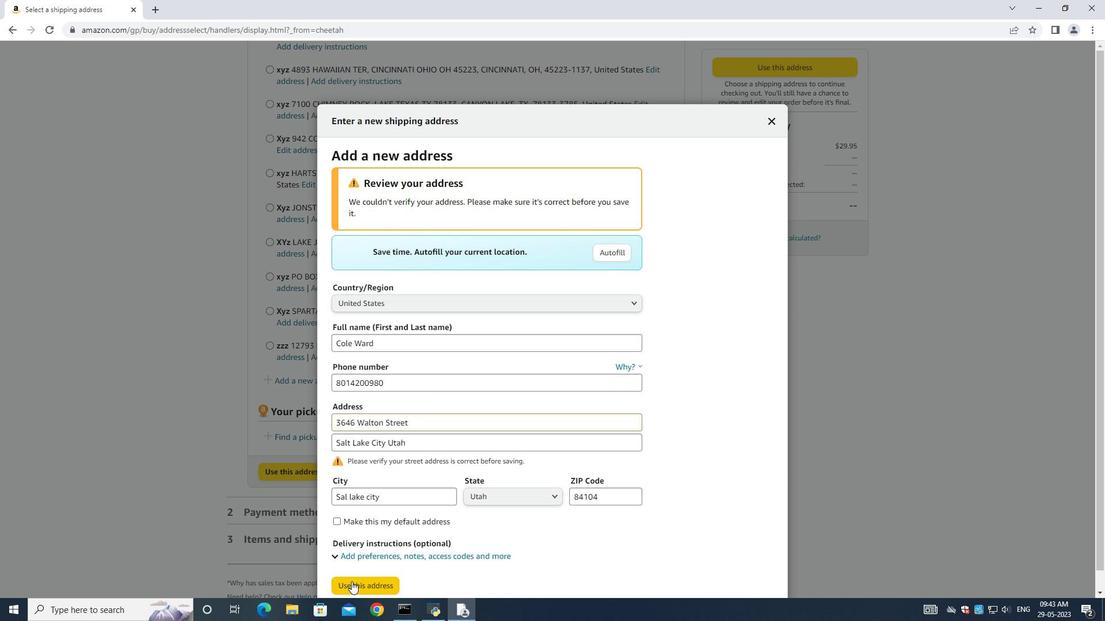 
Action: Mouse moved to (417, 304)
Screenshot: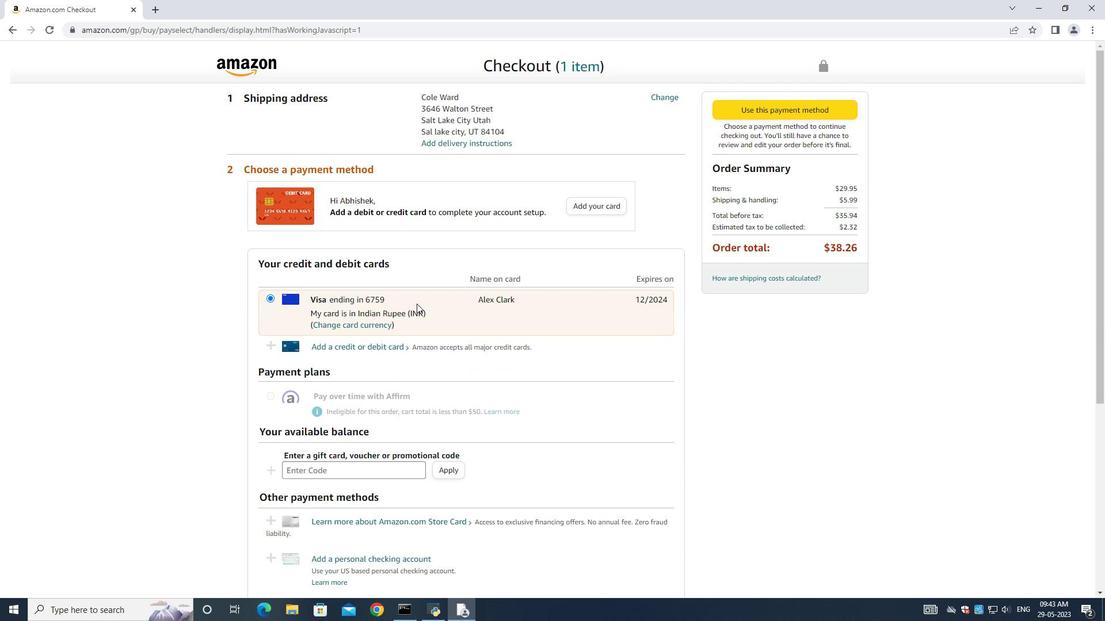 
